 Task: Search for the best pho restaurants in Seattle, Washington.
Action: Mouse moved to (226, 114)
Screenshot: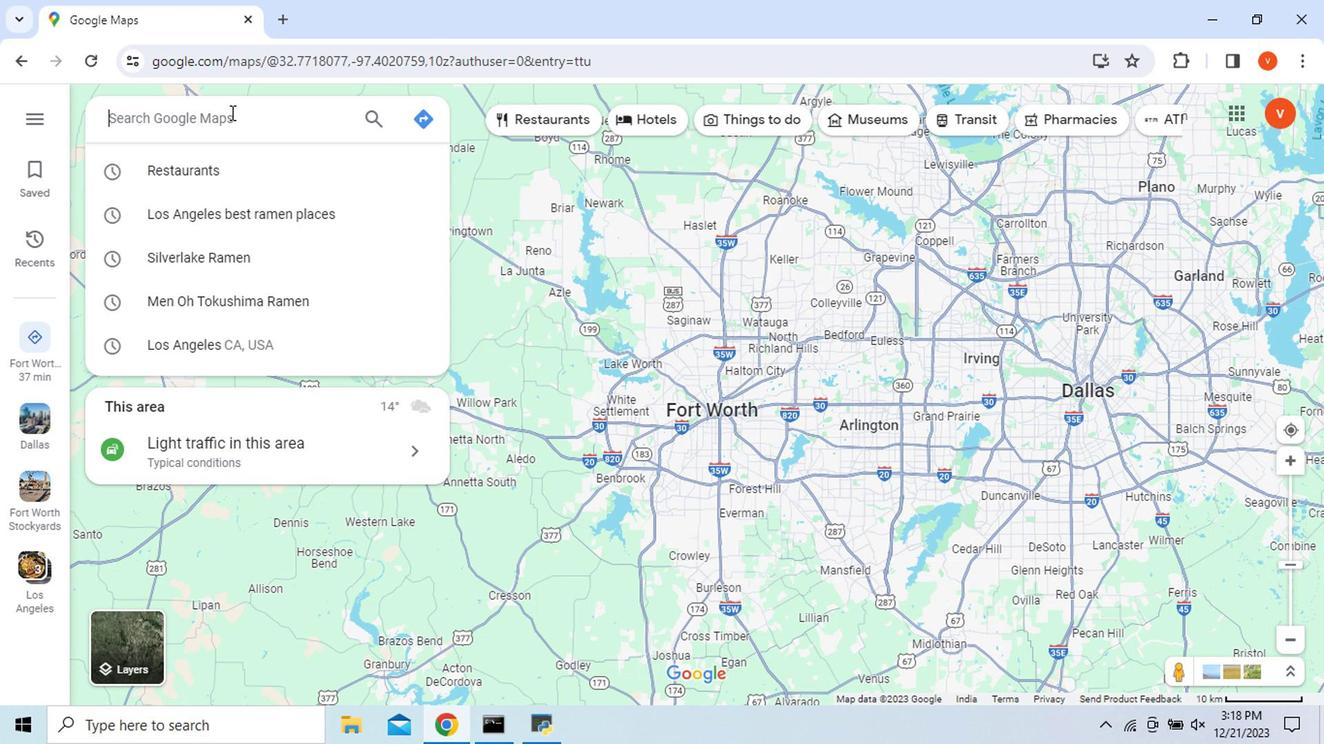 
Action: Mouse pressed left at (226, 114)
Screenshot: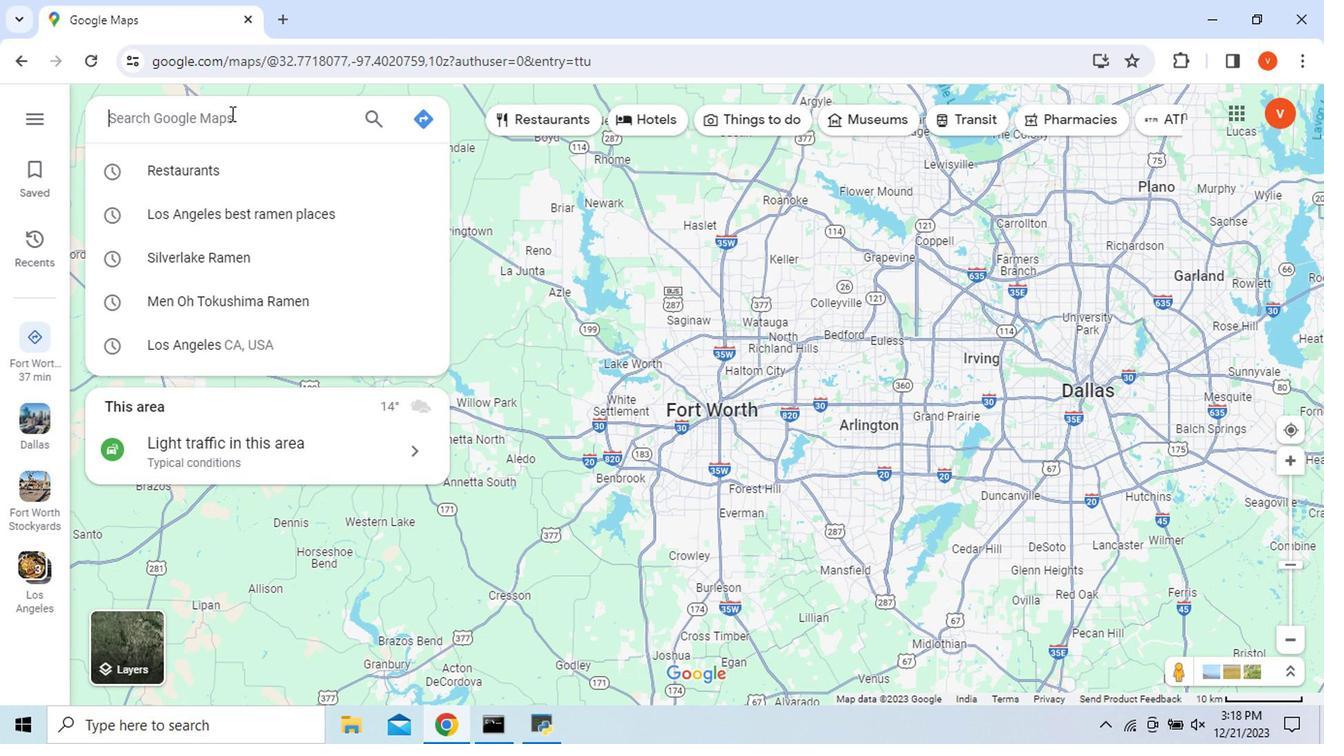 
Action: Mouse moved to (226, 115)
Screenshot: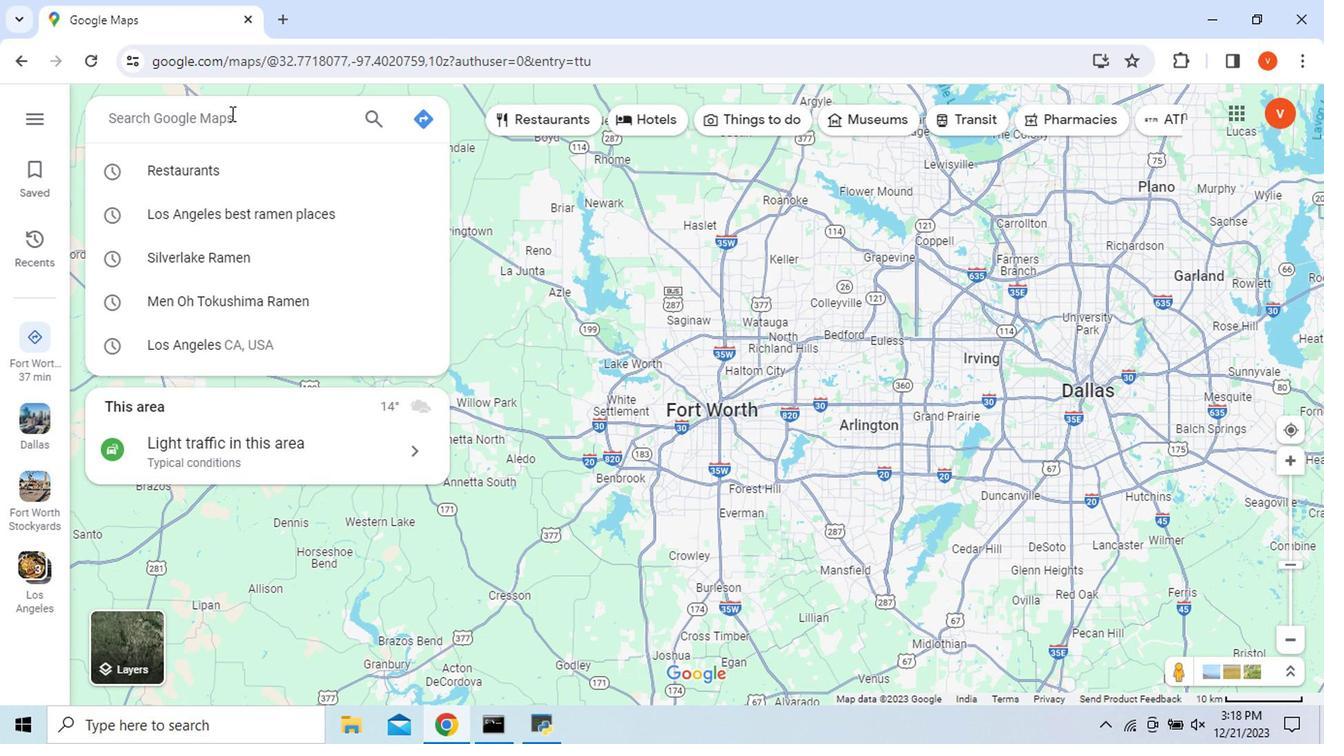
Action: Key pressed <Key.shift>Best<Key.space><Key.shift_r>Pho<Key.space>restaurants<Key.shift>Seattle
Screenshot: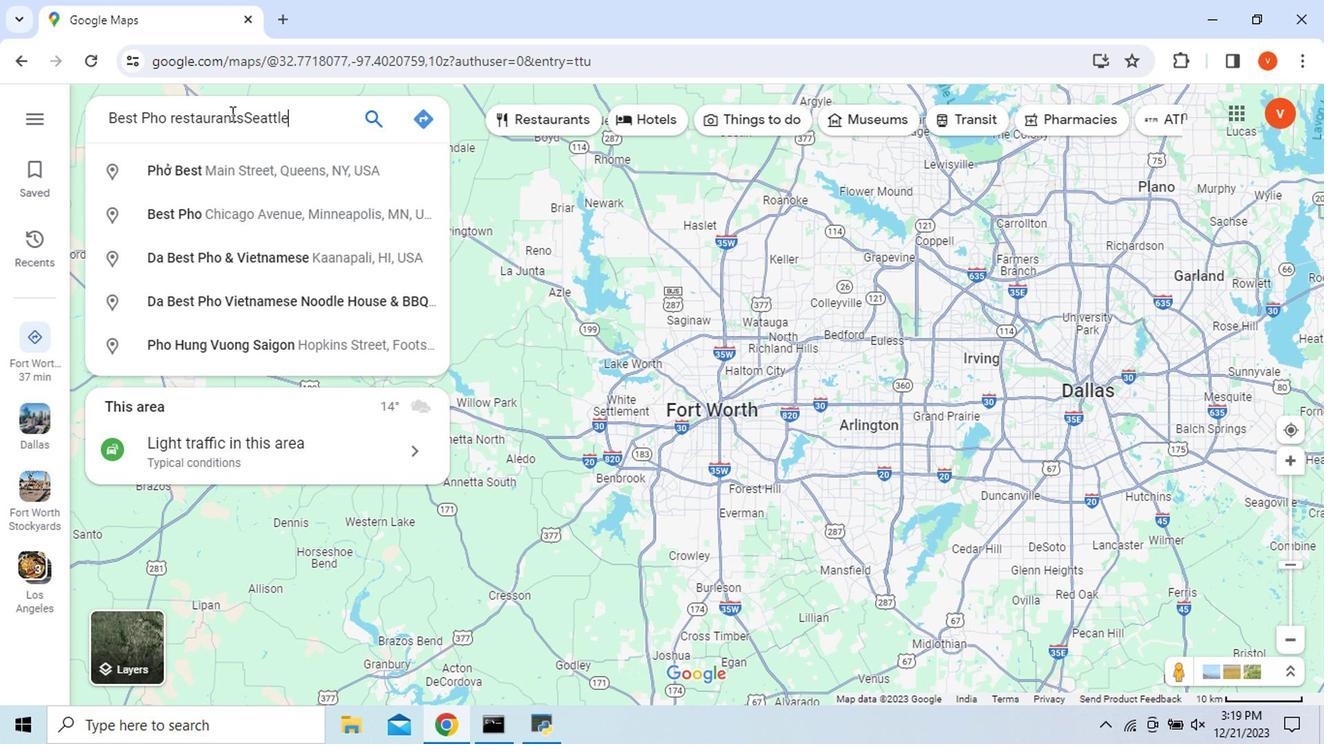 
Action: Mouse moved to (240, 117)
Screenshot: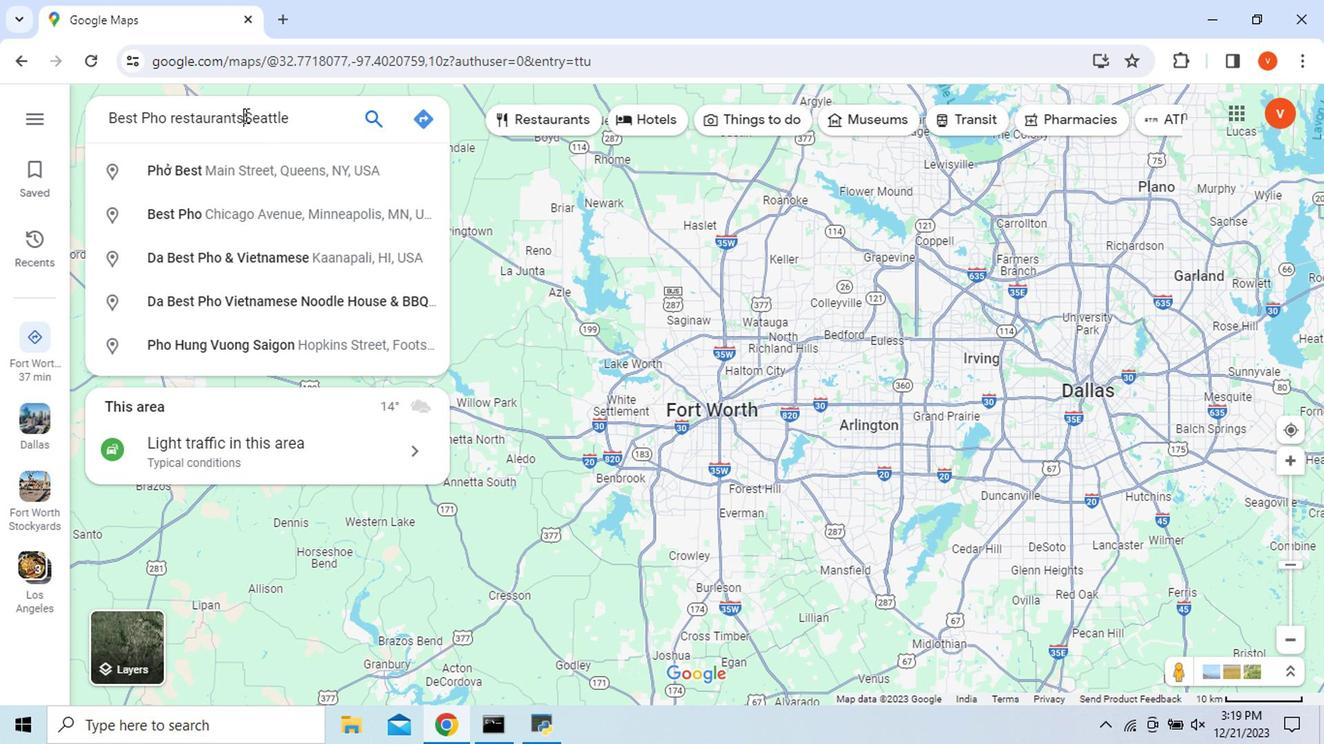 
Action: Mouse pressed left at (240, 117)
Screenshot: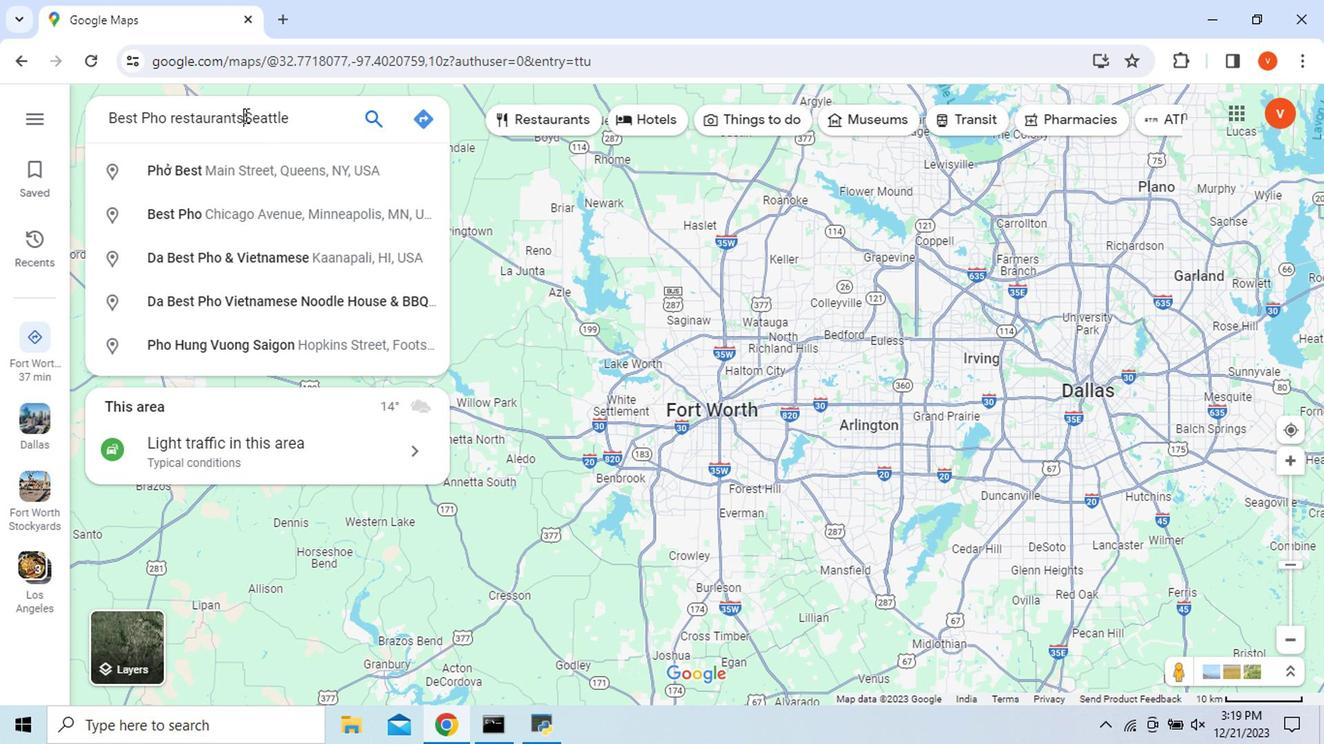 
Action: Mouse moved to (240, 117)
Screenshot: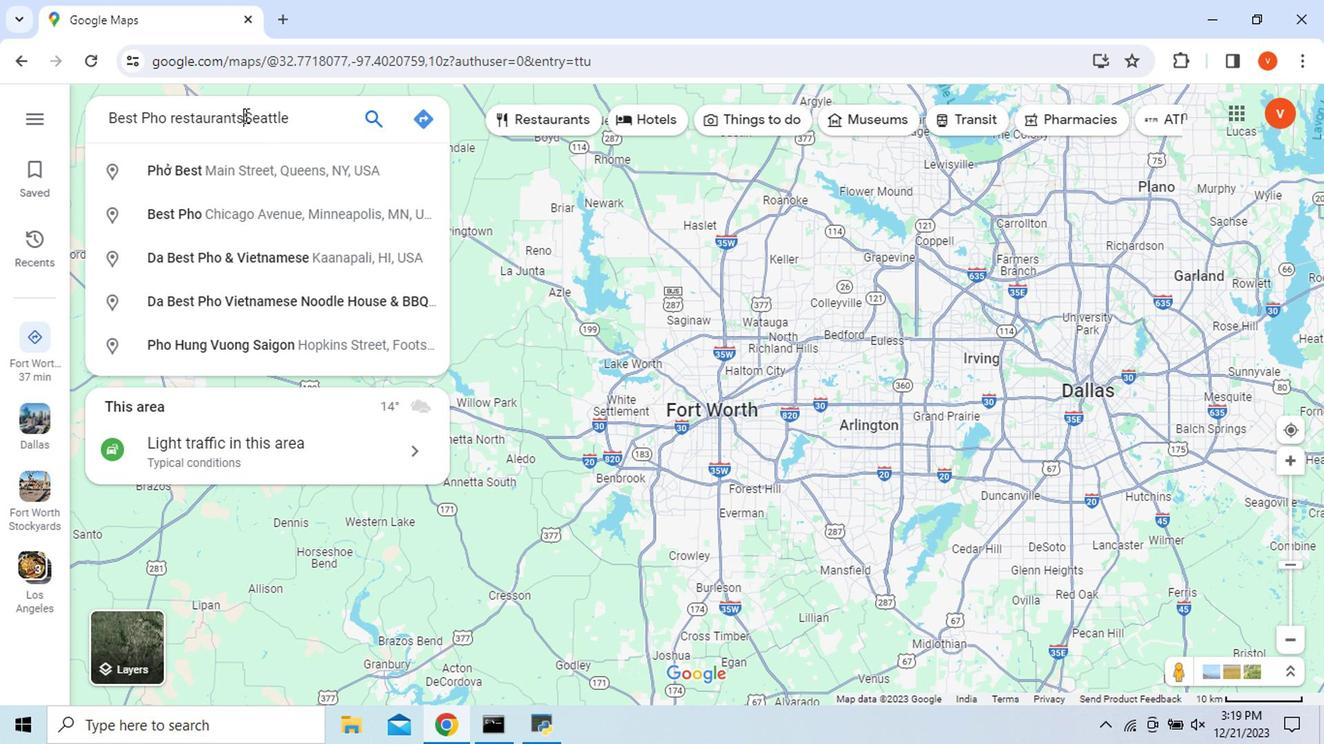 
Action: Key pressed <Key.space>
Screenshot: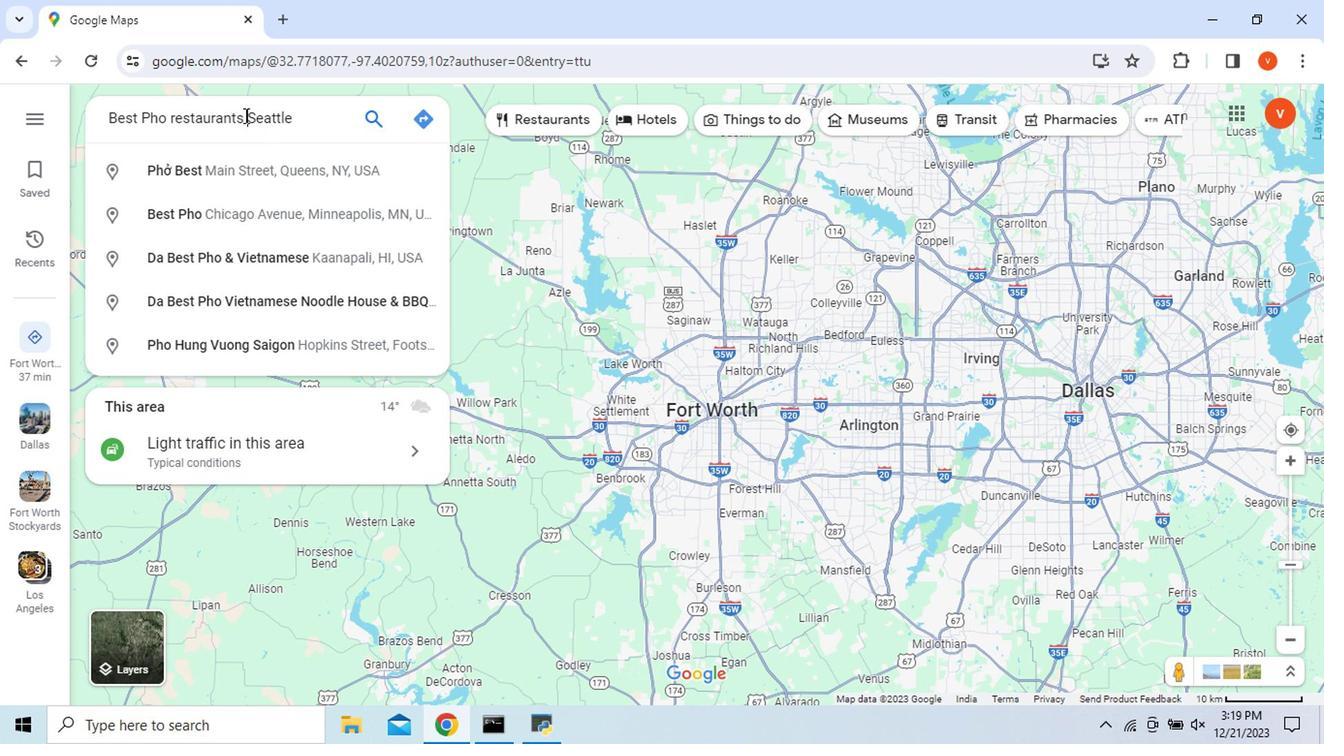 
Action: Mouse moved to (293, 121)
Screenshot: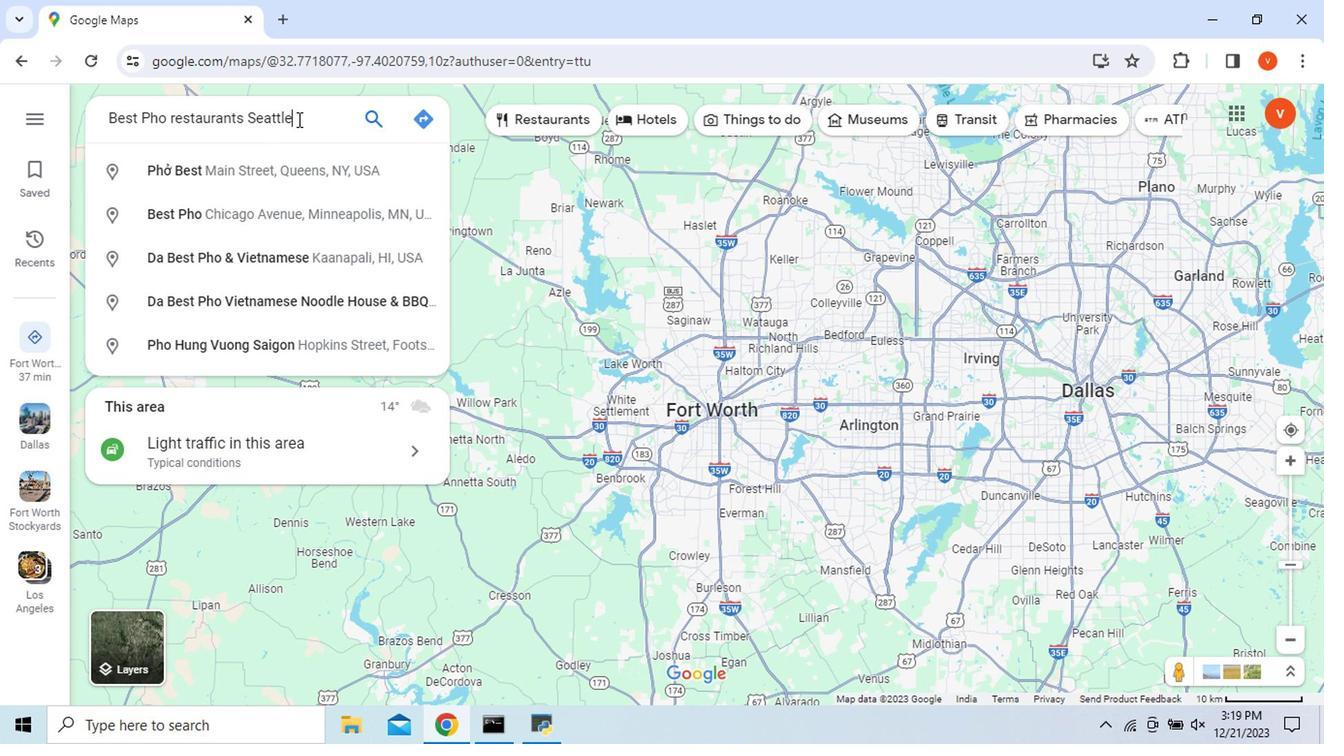 
Action: Mouse pressed left at (293, 121)
Screenshot: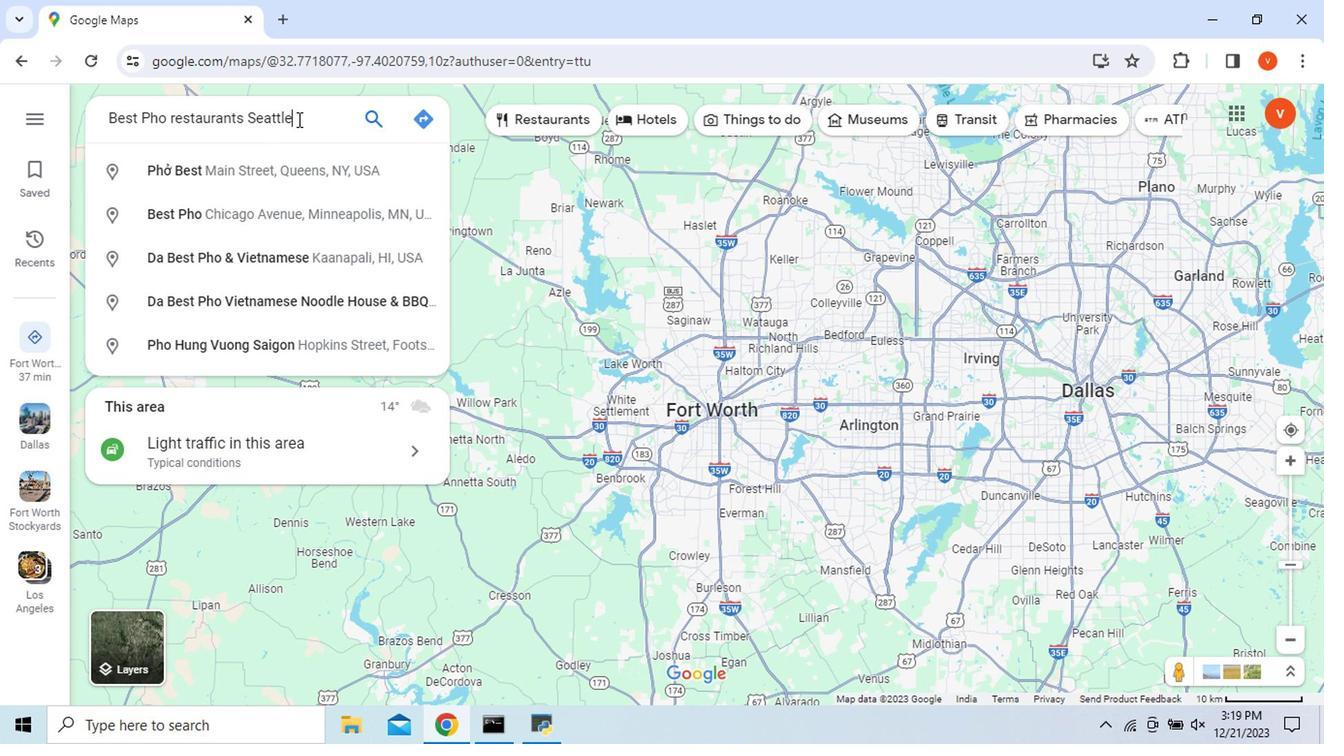 
Action: Key pressed <Key.space><Key.shift>Washington<Key.enter>
Screenshot: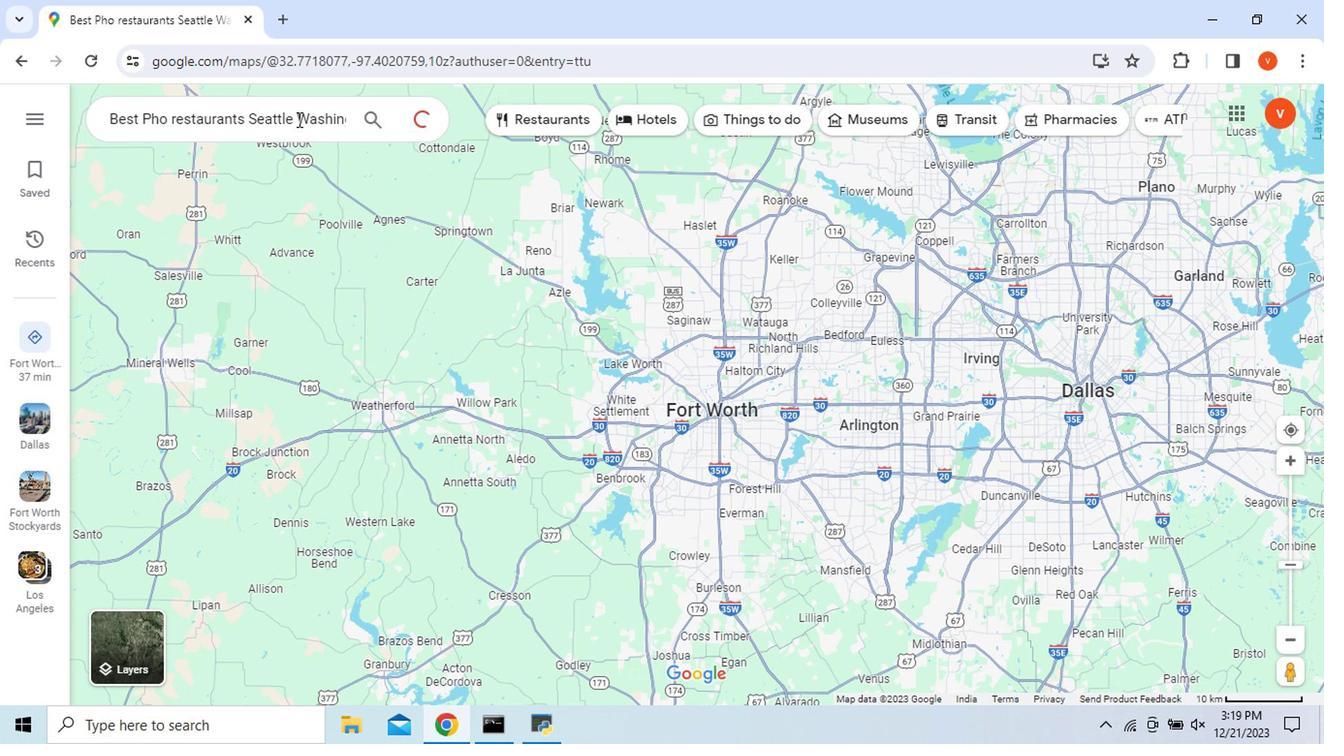 
Action: Mouse moved to (668, 117)
Screenshot: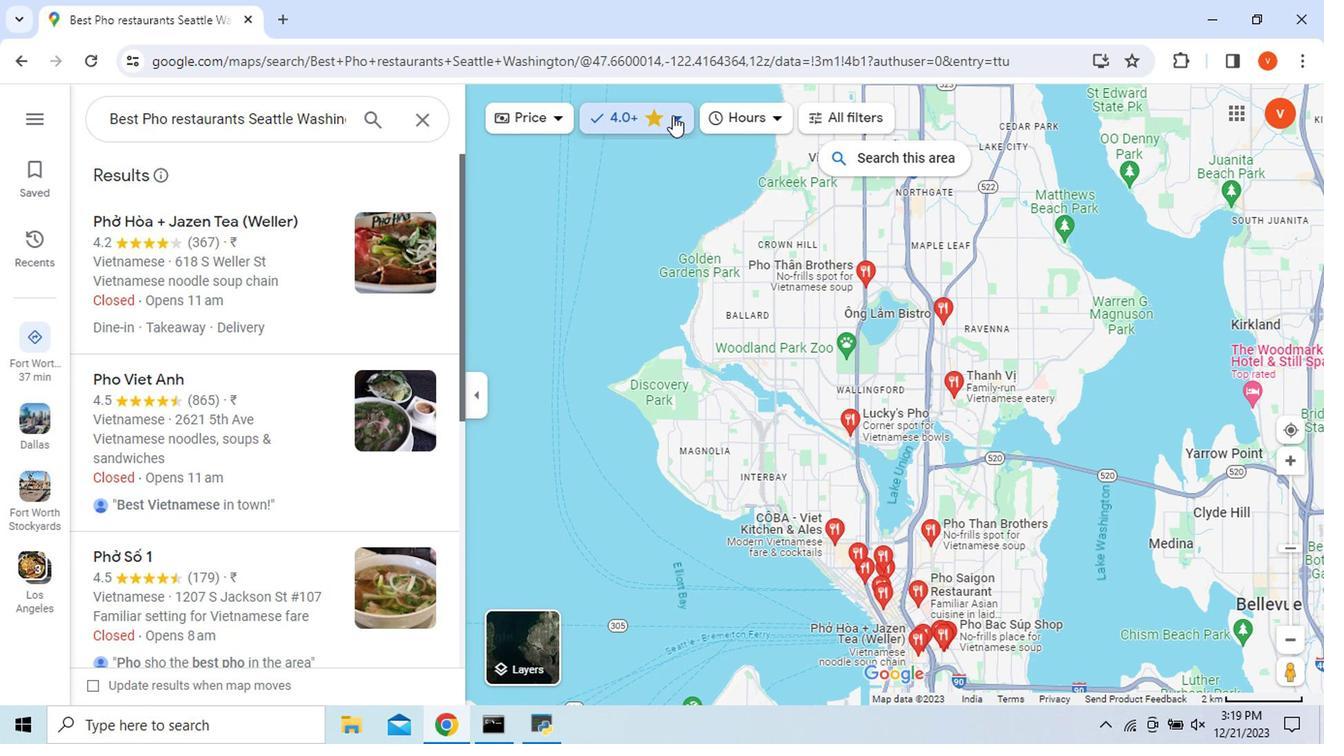 
Action: Mouse pressed left at (668, 117)
Screenshot: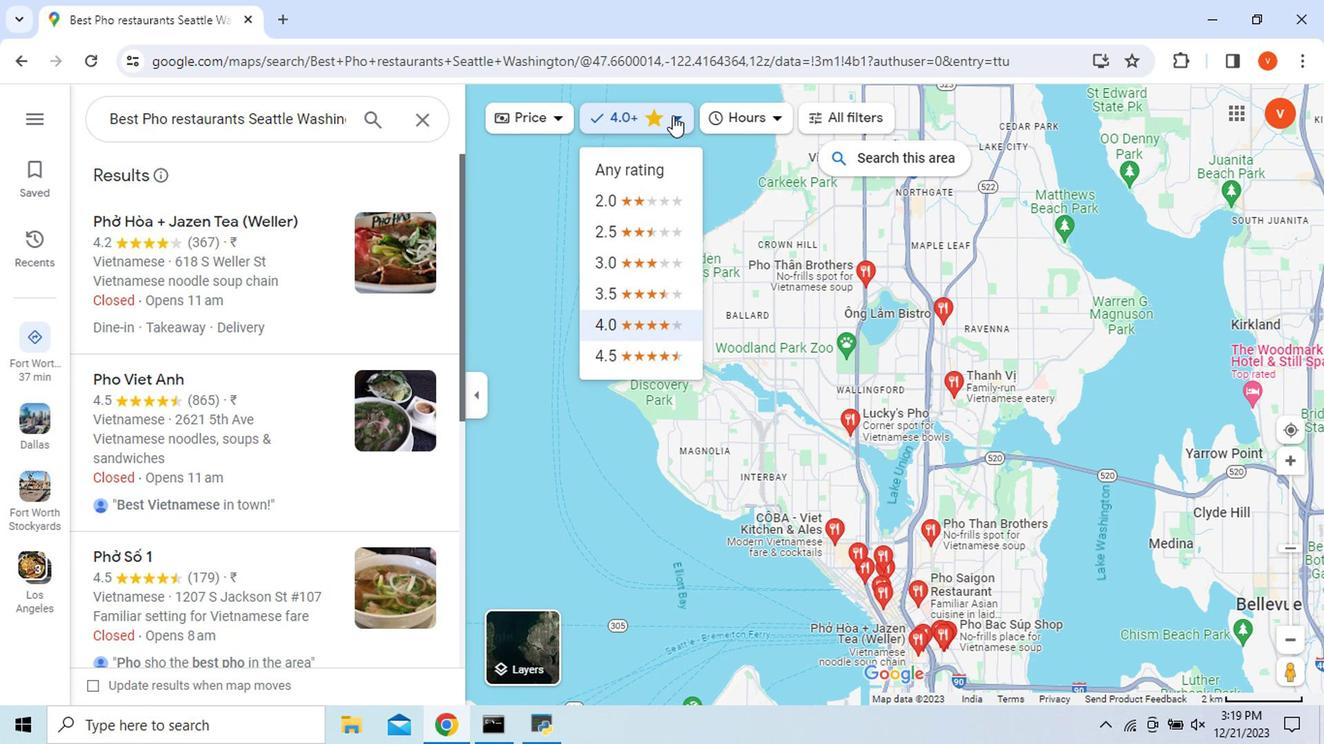 
Action: Mouse moved to (653, 357)
Screenshot: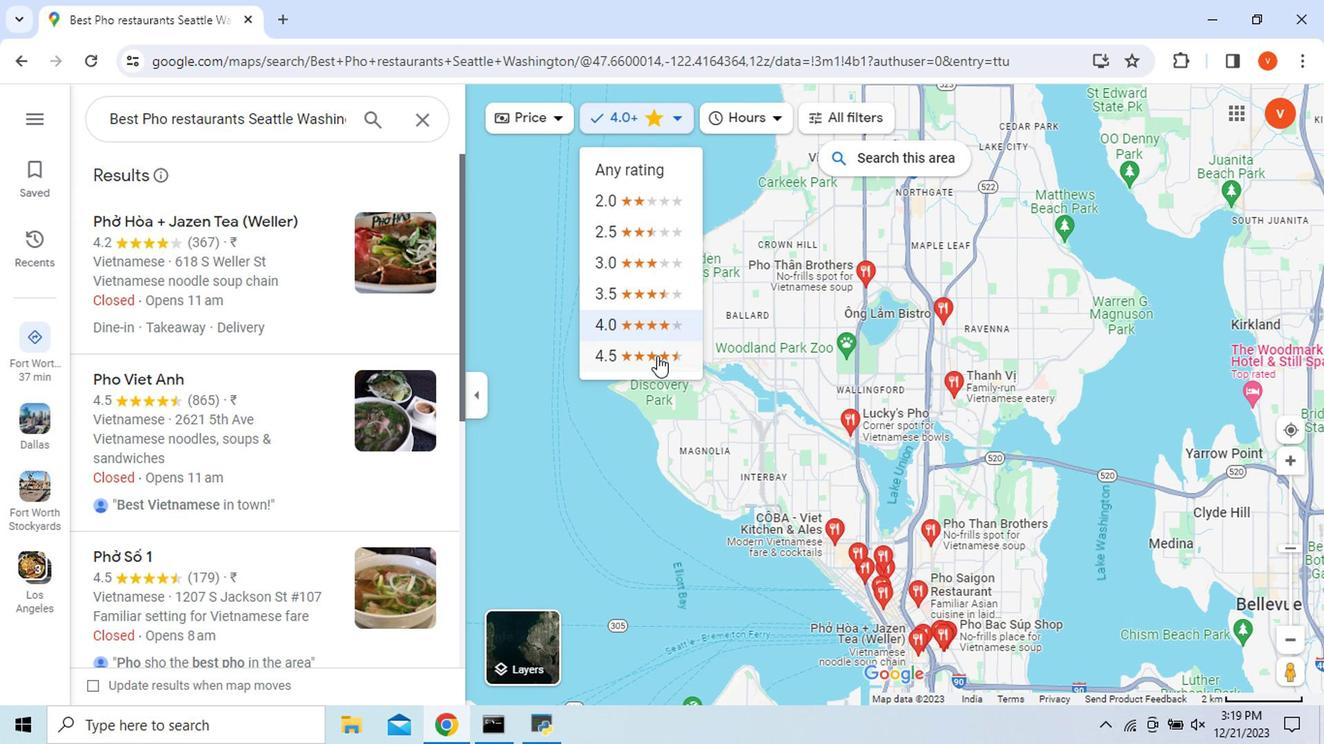 
Action: Mouse pressed left at (653, 357)
Screenshot: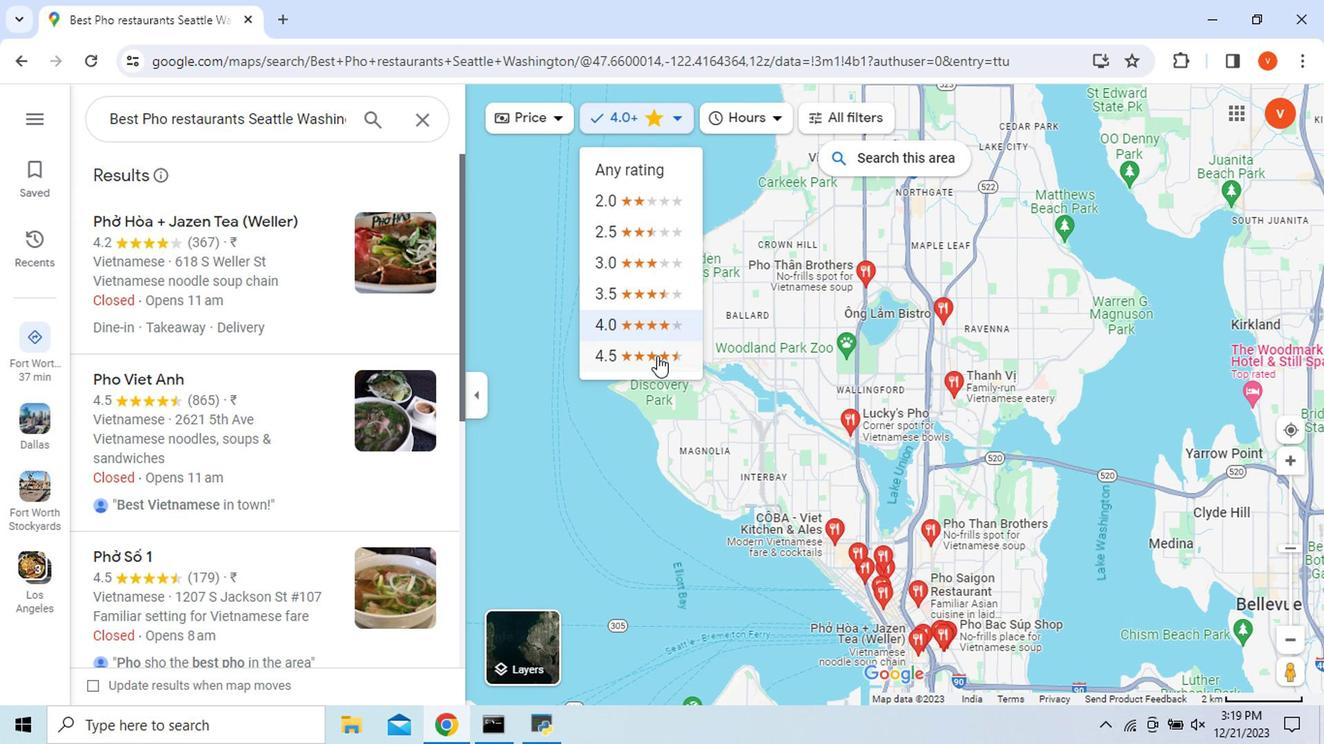 
Action: Mouse moved to (310, 235)
Screenshot: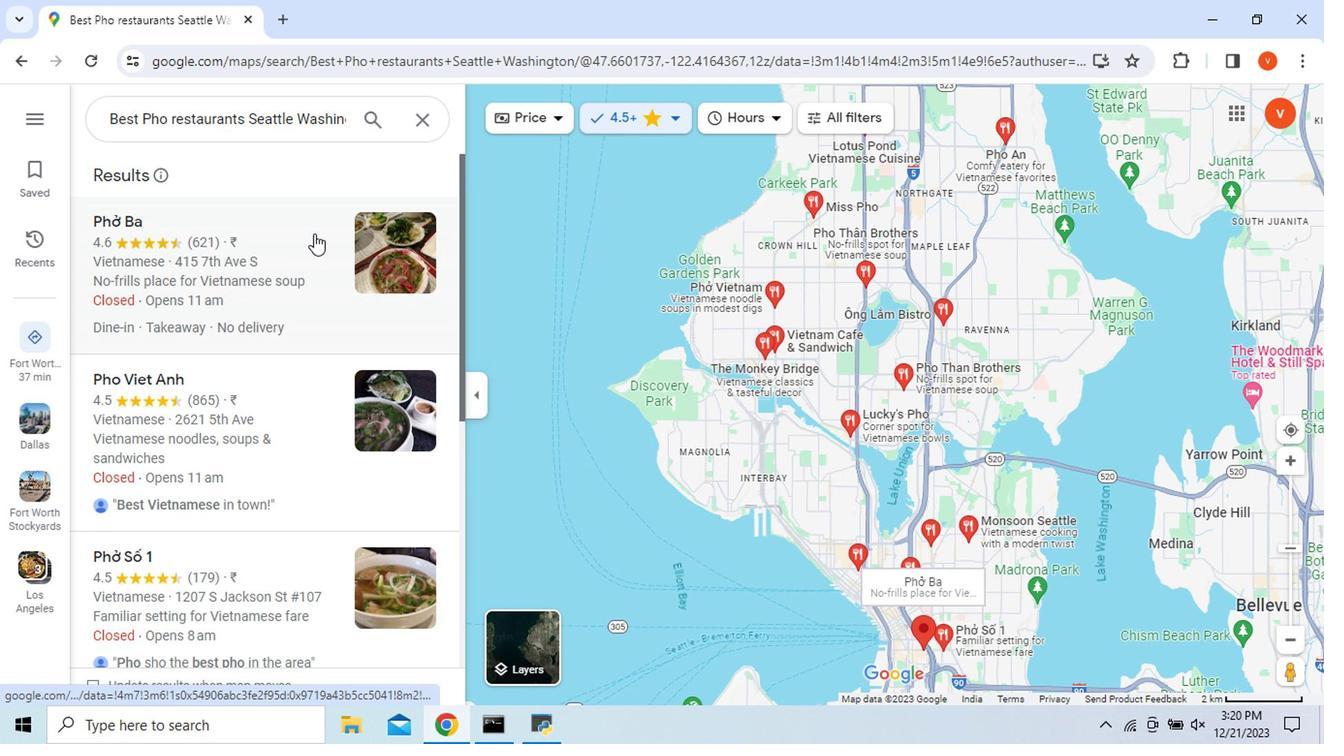 
Action: Mouse pressed left at (310, 235)
Screenshot: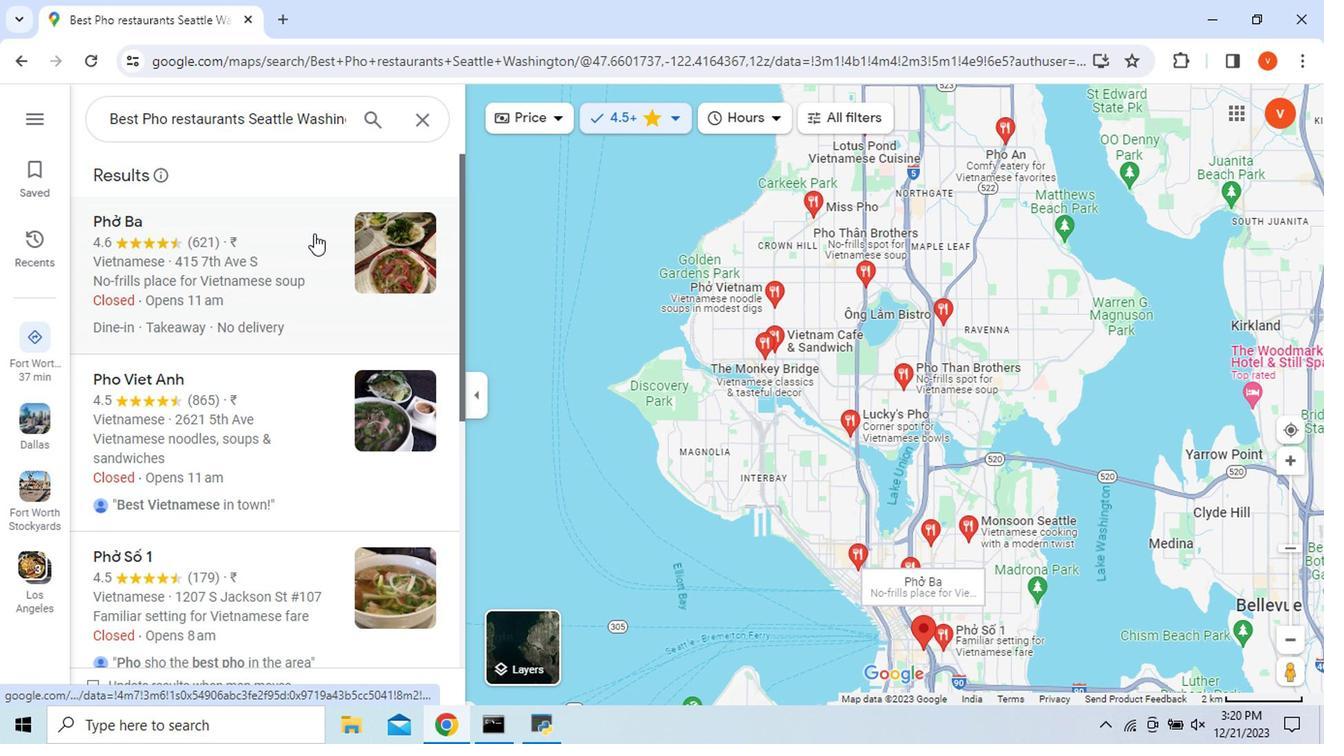 
Action: Mouse moved to (804, 619)
Screenshot: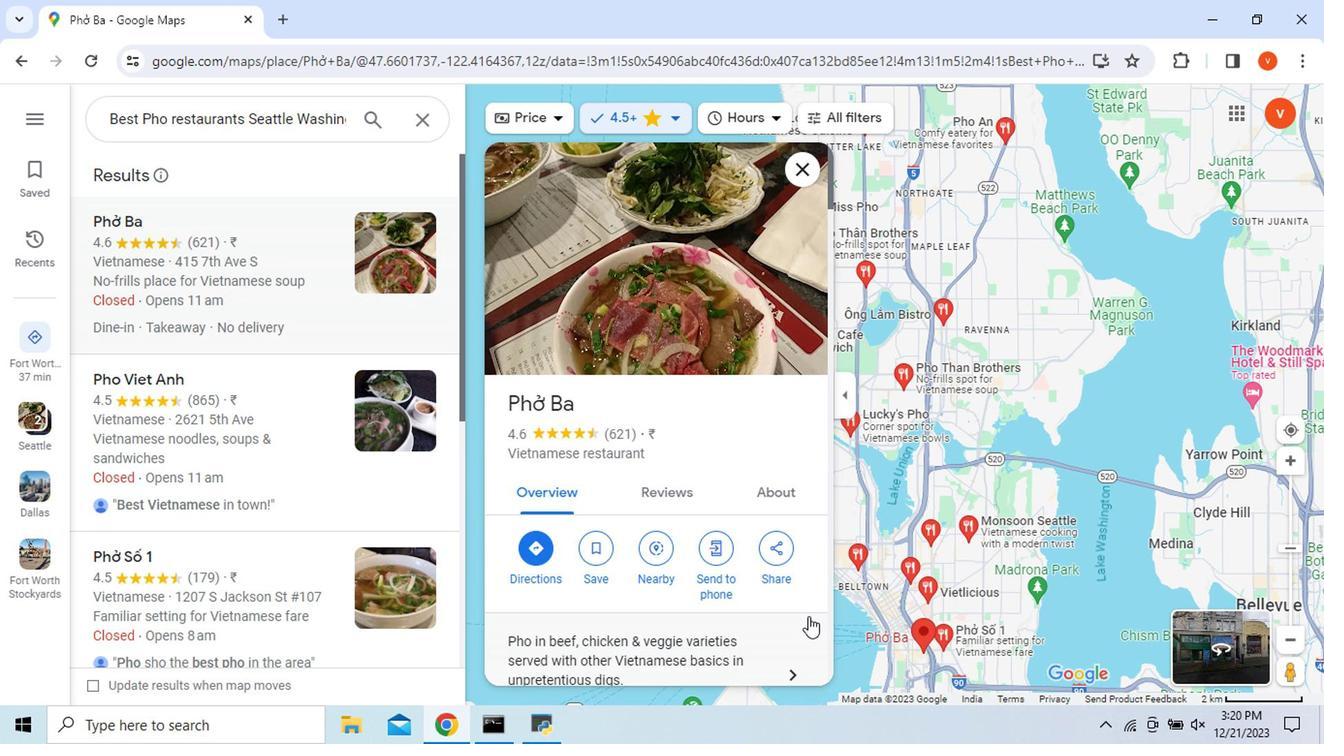 
Action: Mouse scrolled (804, 618) with delta (0, 0)
Screenshot: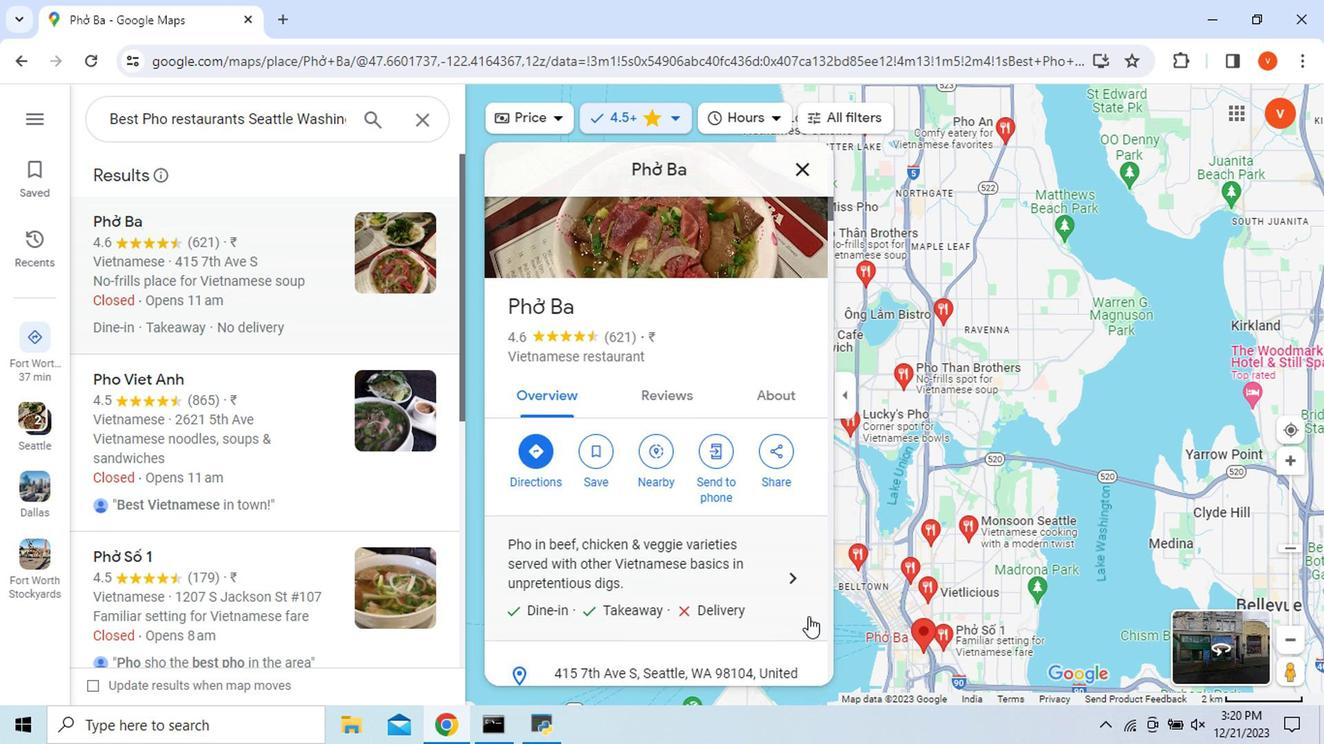 
Action: Mouse scrolled (804, 618) with delta (0, 0)
Screenshot: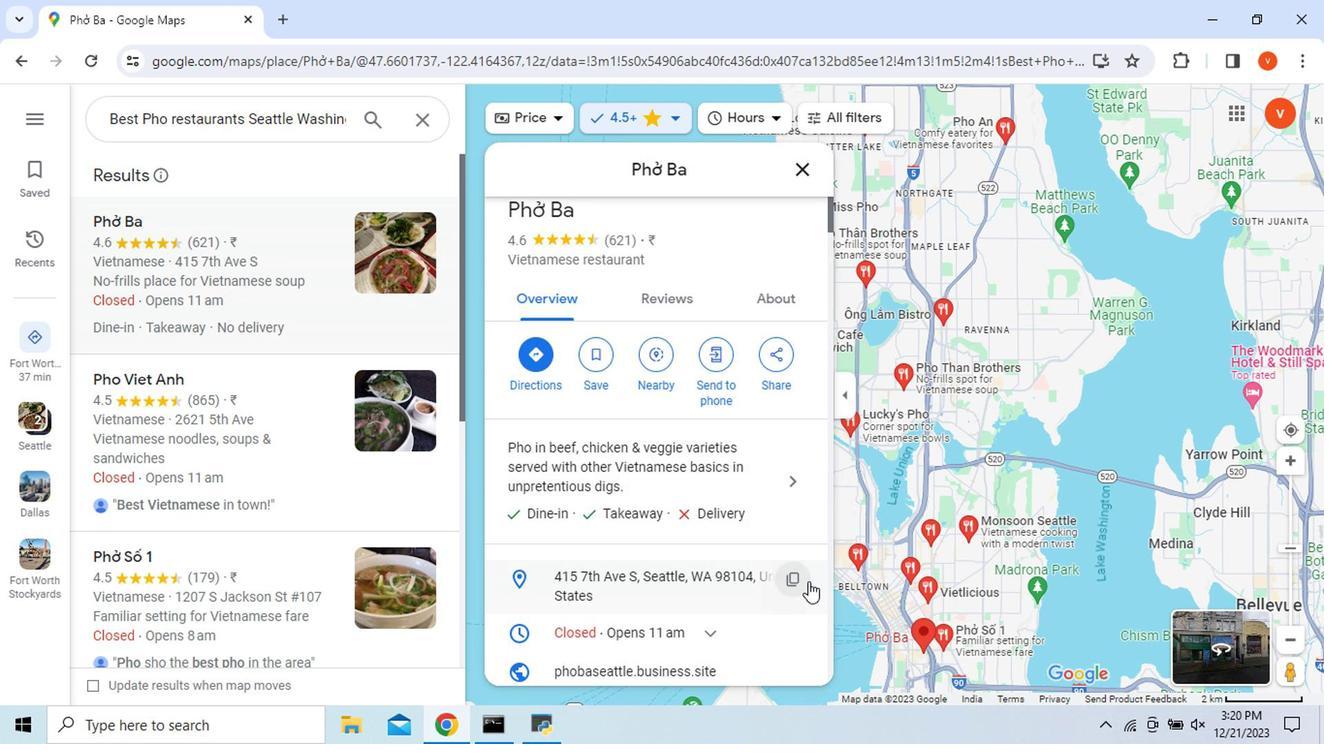 
Action: Mouse moved to (788, 485)
Screenshot: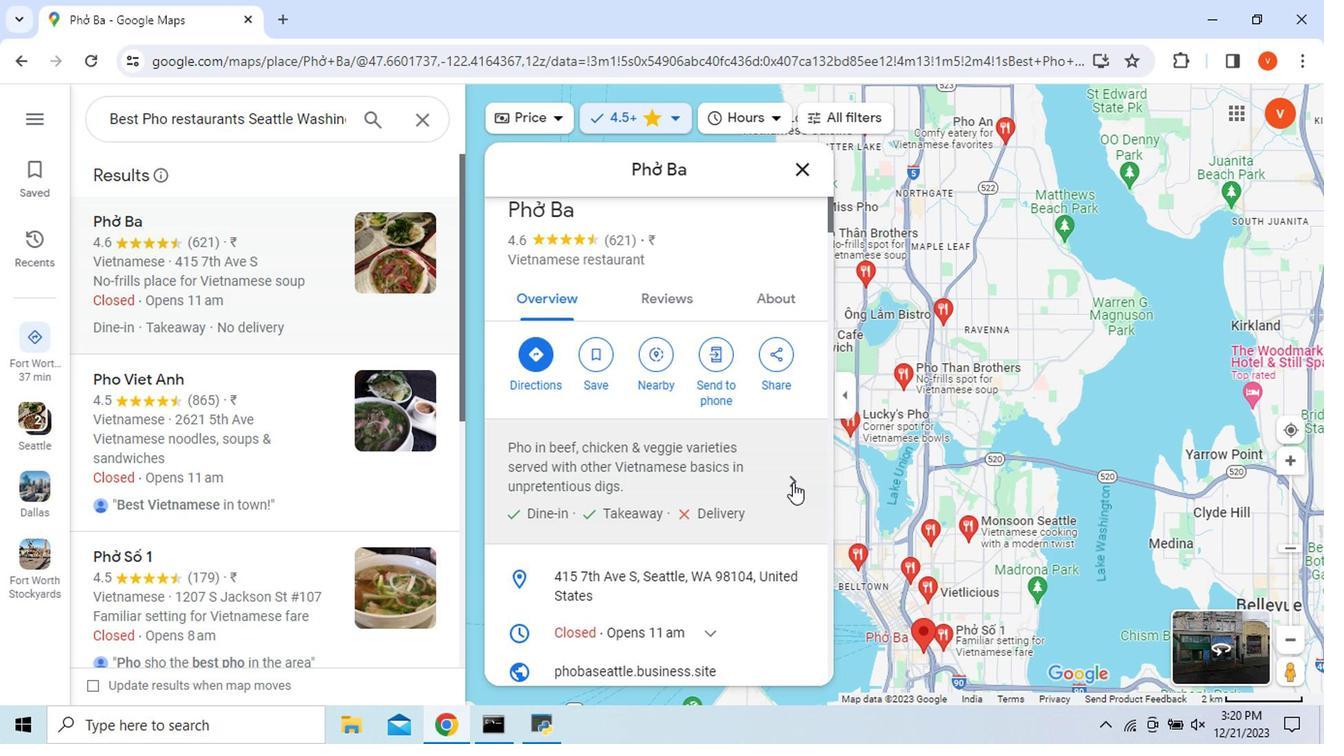 
Action: Mouse pressed left at (788, 485)
Screenshot: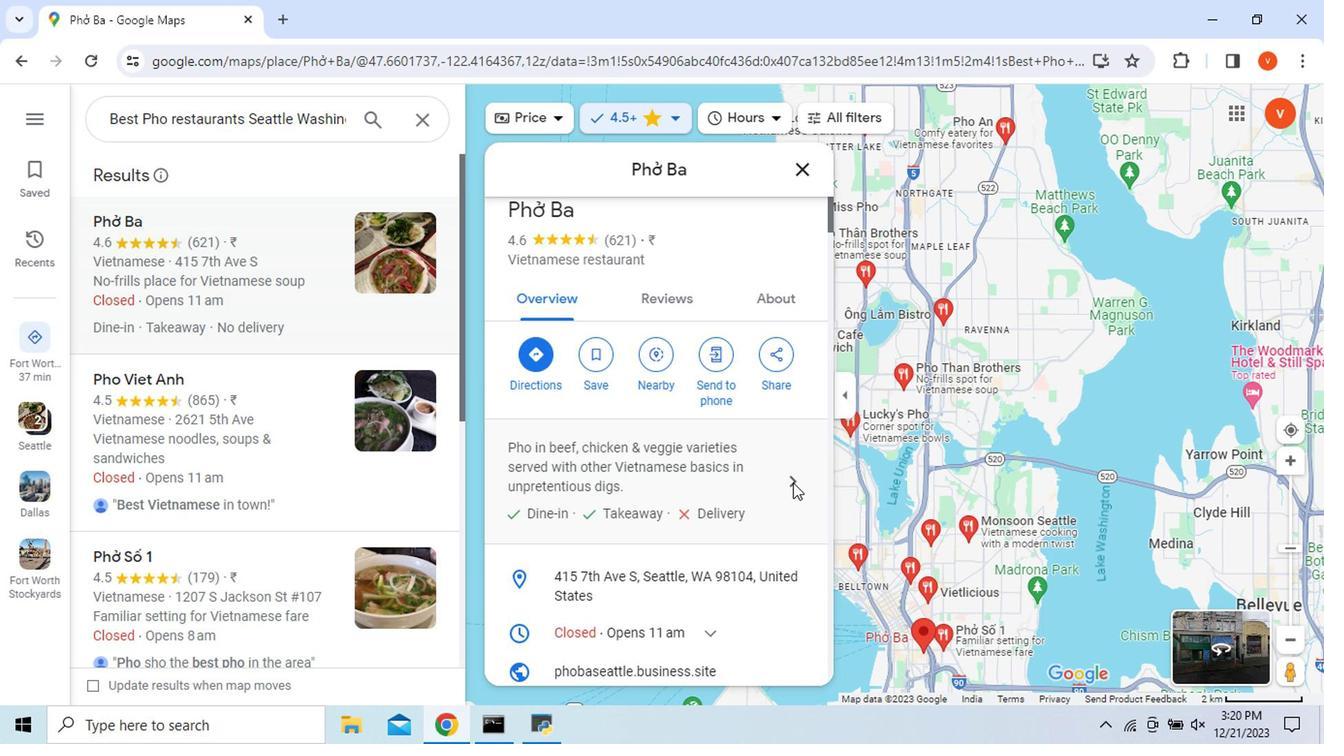 
Action: Mouse scrolled (788, 484) with delta (0, -1)
Screenshot: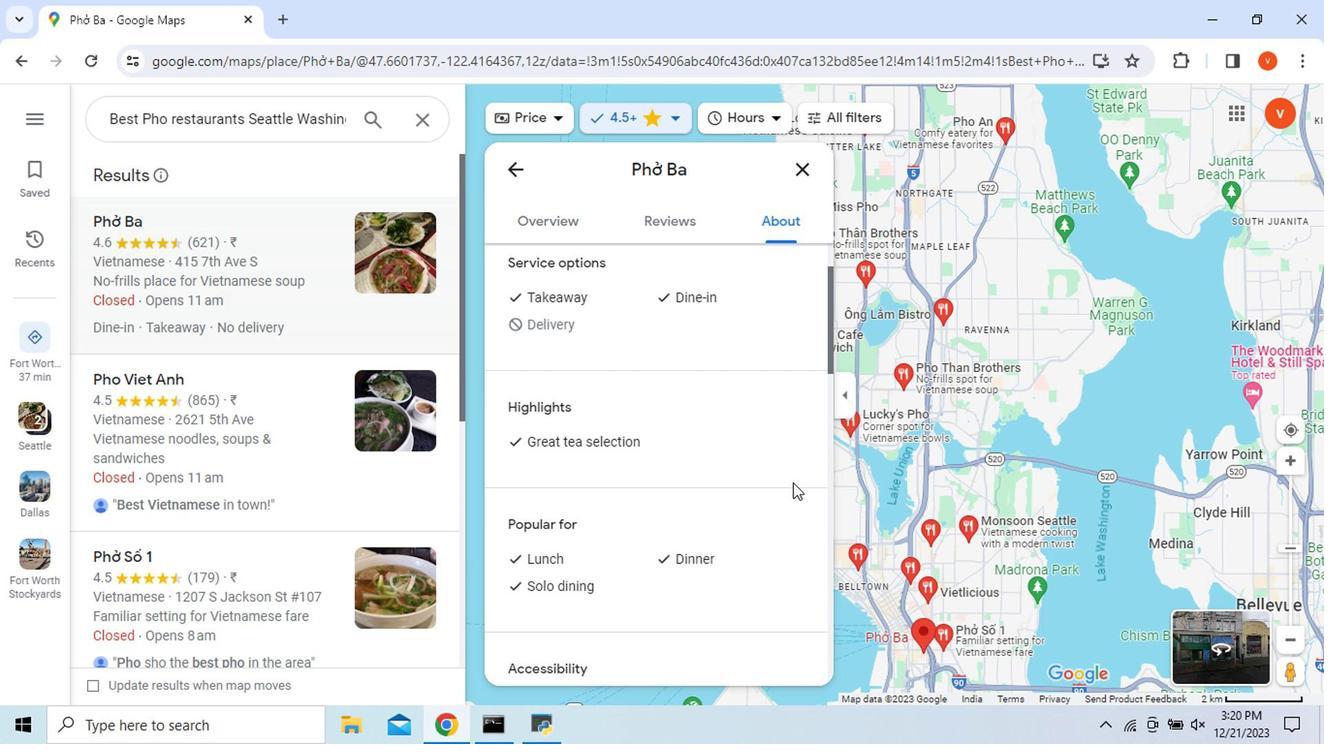 
Action: Mouse scrolled (788, 484) with delta (0, -1)
Screenshot: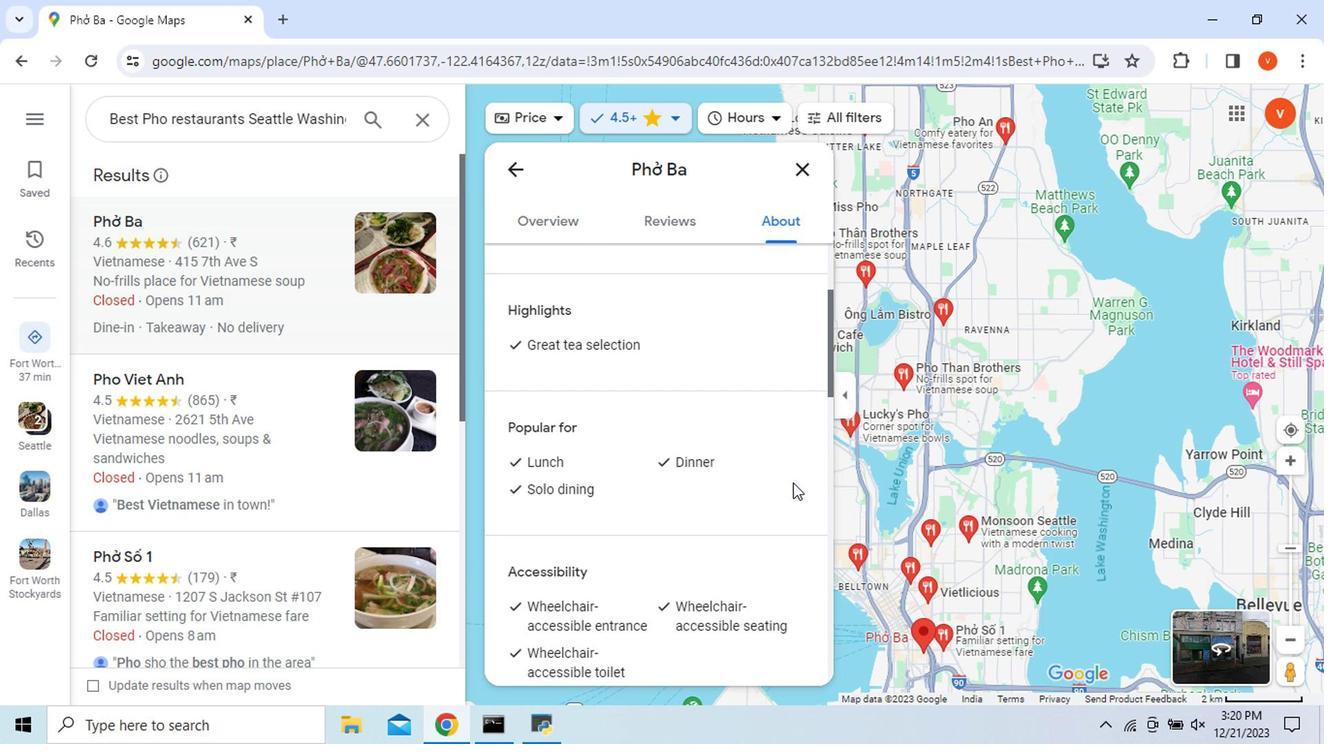 
Action: Mouse scrolled (788, 484) with delta (0, -1)
Screenshot: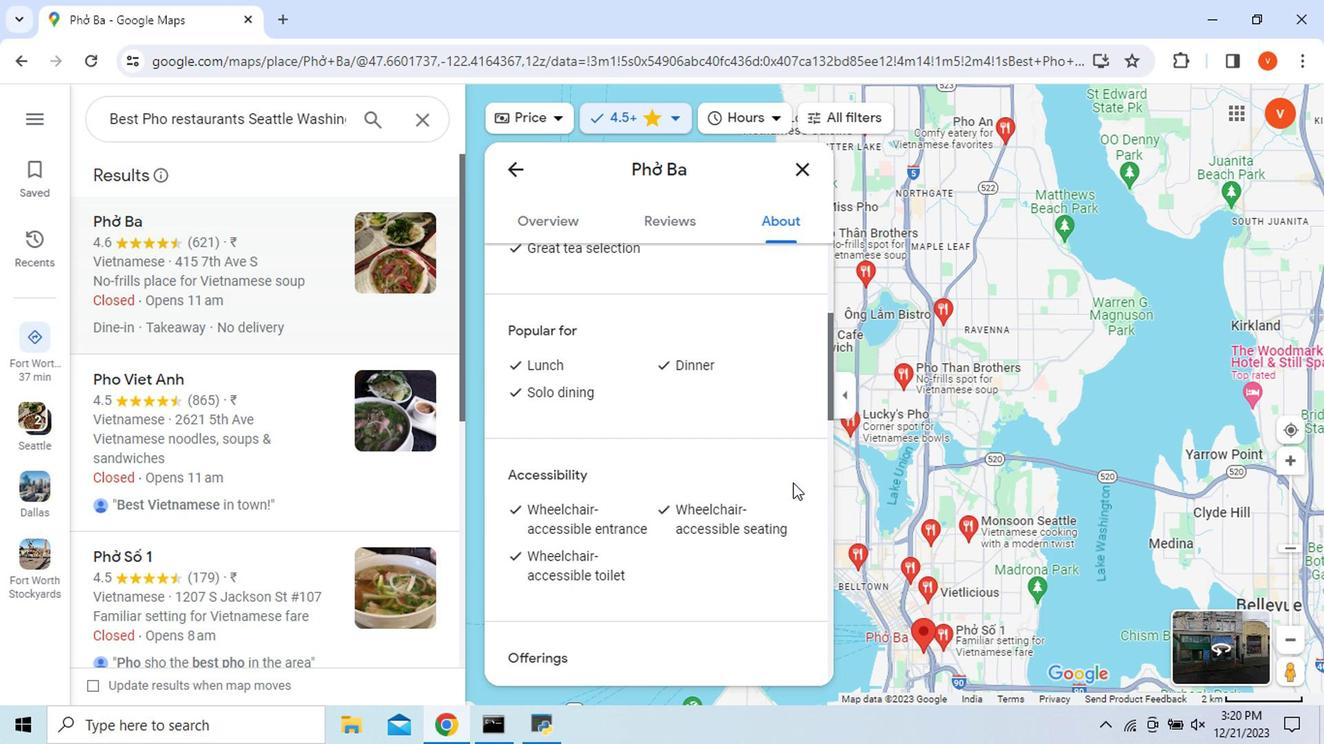 
Action: Mouse scrolled (788, 484) with delta (0, -1)
Screenshot: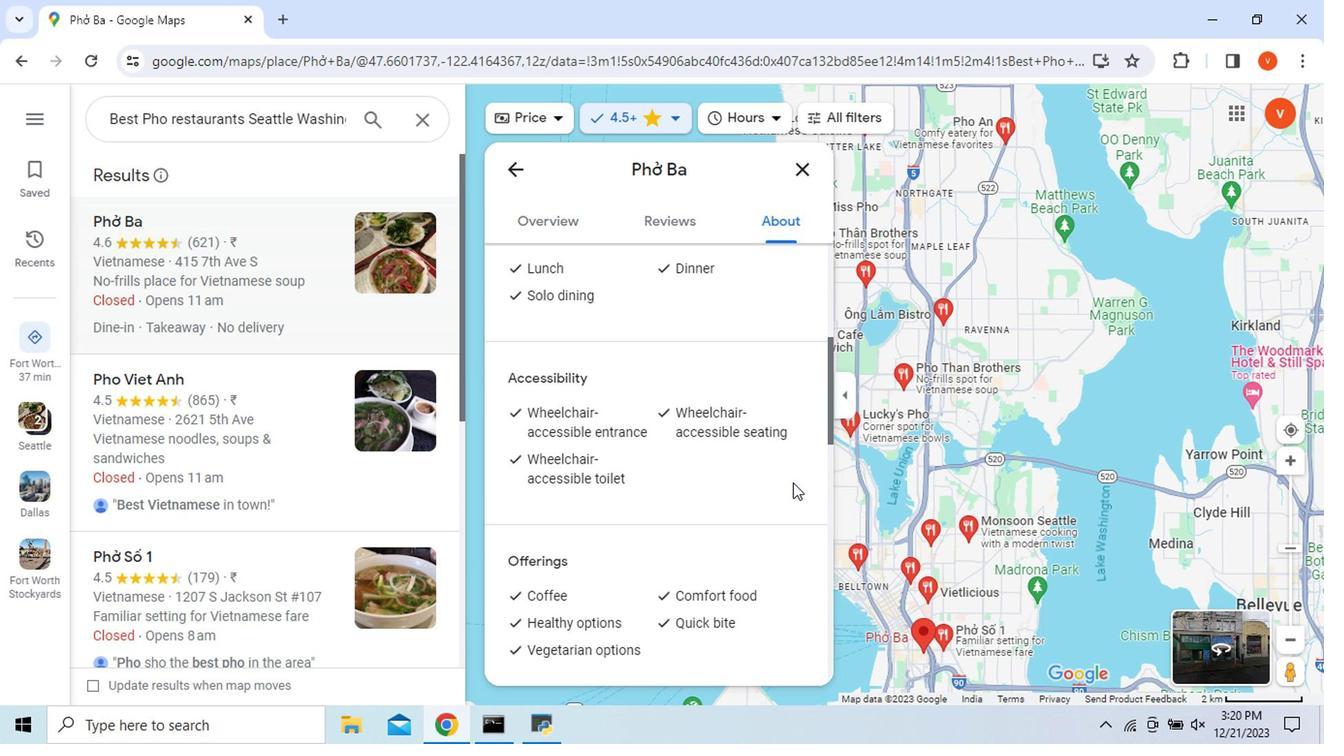 
Action: Mouse scrolled (788, 484) with delta (0, -1)
Screenshot: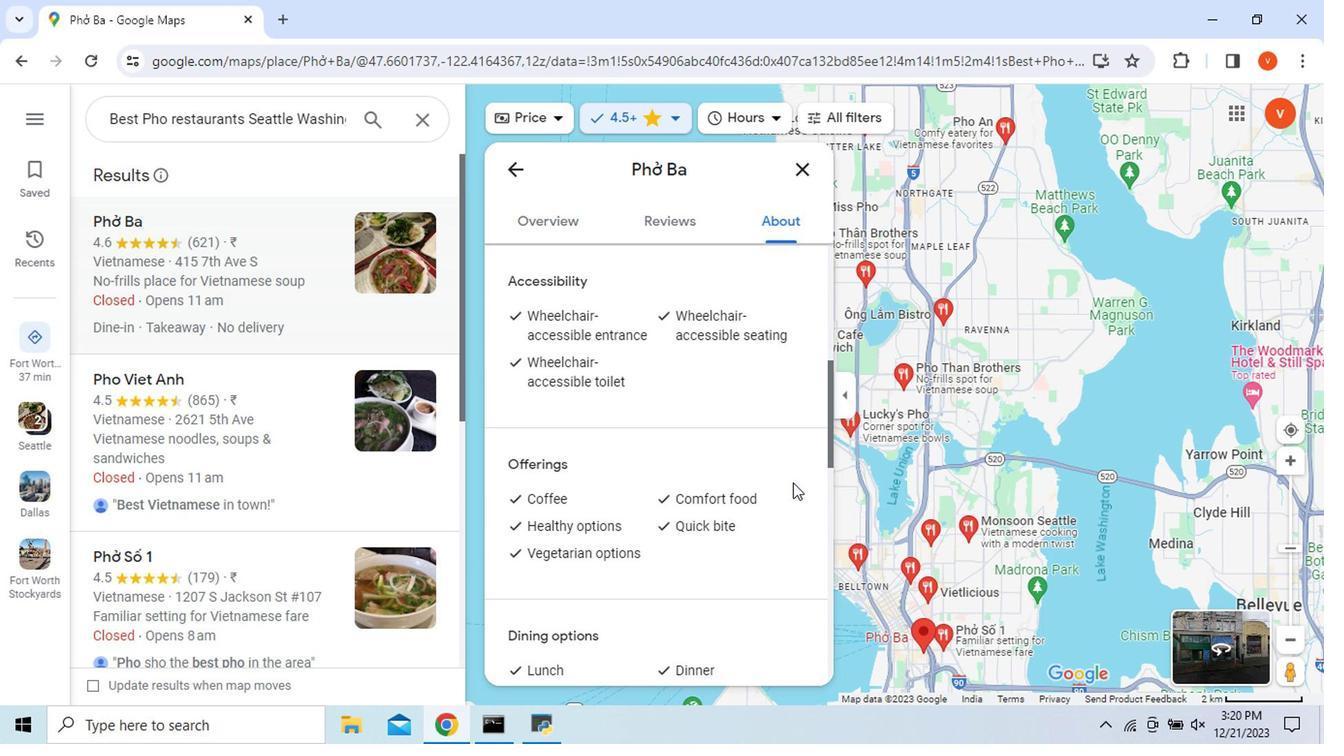 
Action: Mouse scrolled (788, 484) with delta (0, -1)
Screenshot: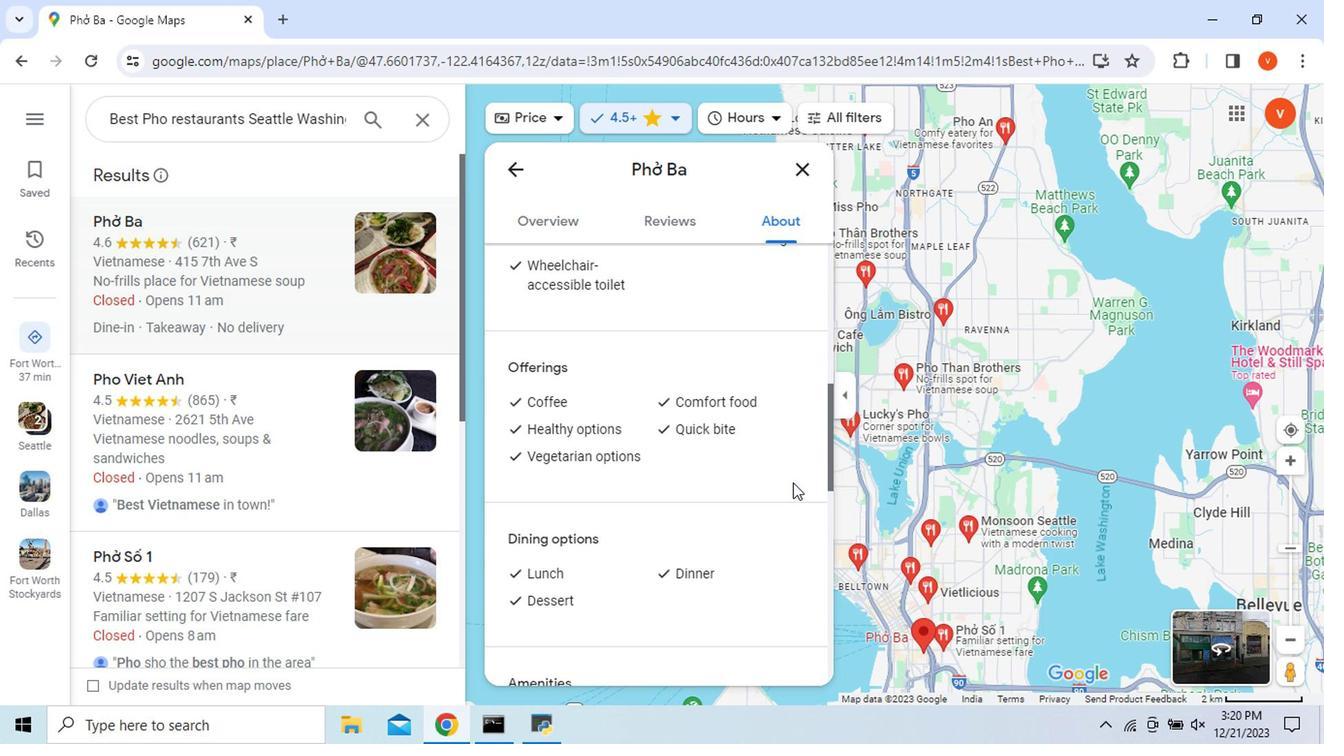 
Action: Mouse scrolled (788, 484) with delta (0, -1)
Screenshot: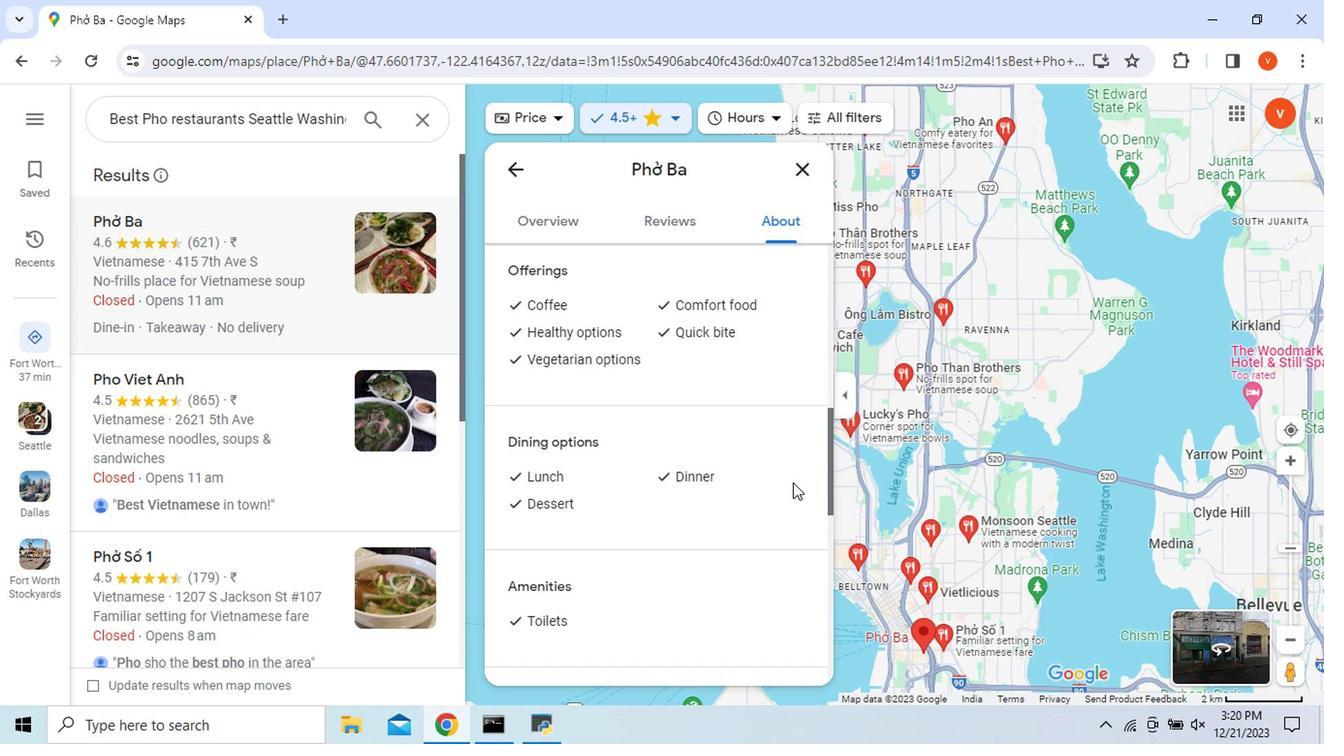 
Action: Mouse scrolled (788, 484) with delta (0, -1)
Screenshot: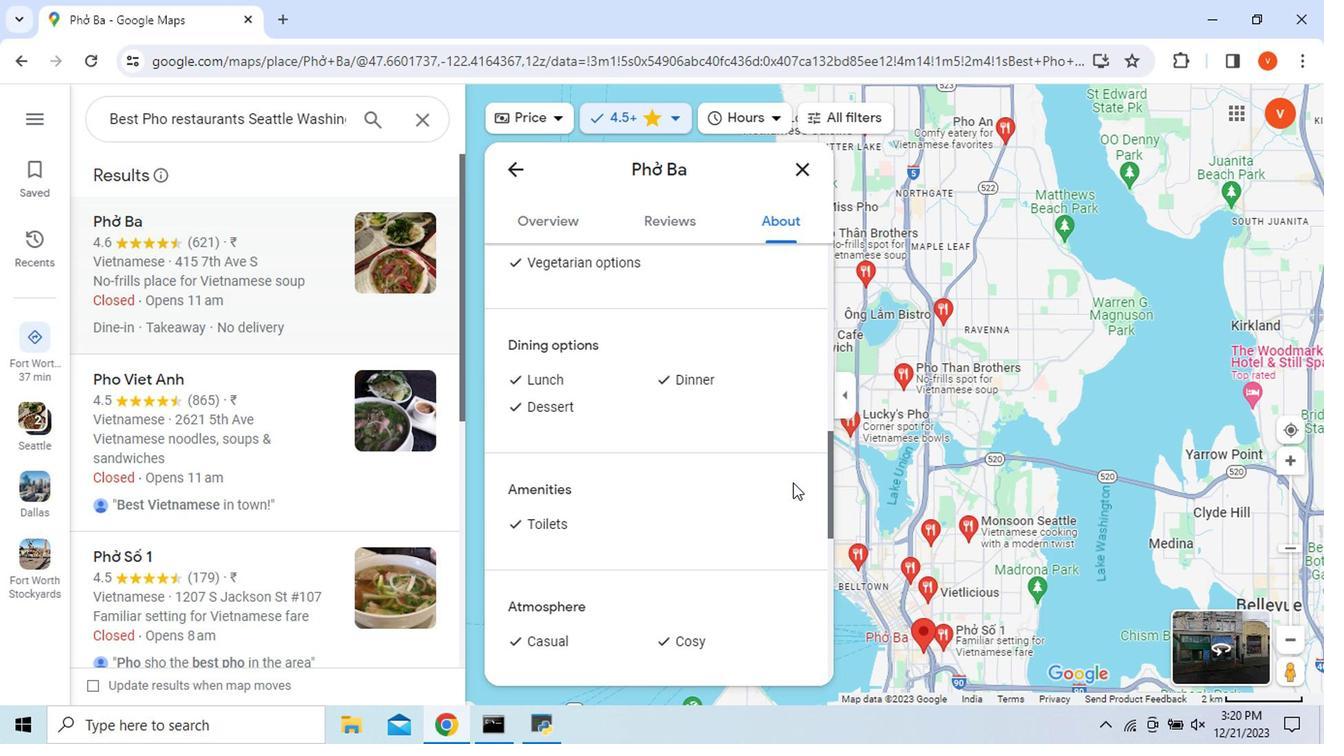 
Action: Mouse scrolled (788, 484) with delta (0, -1)
Screenshot: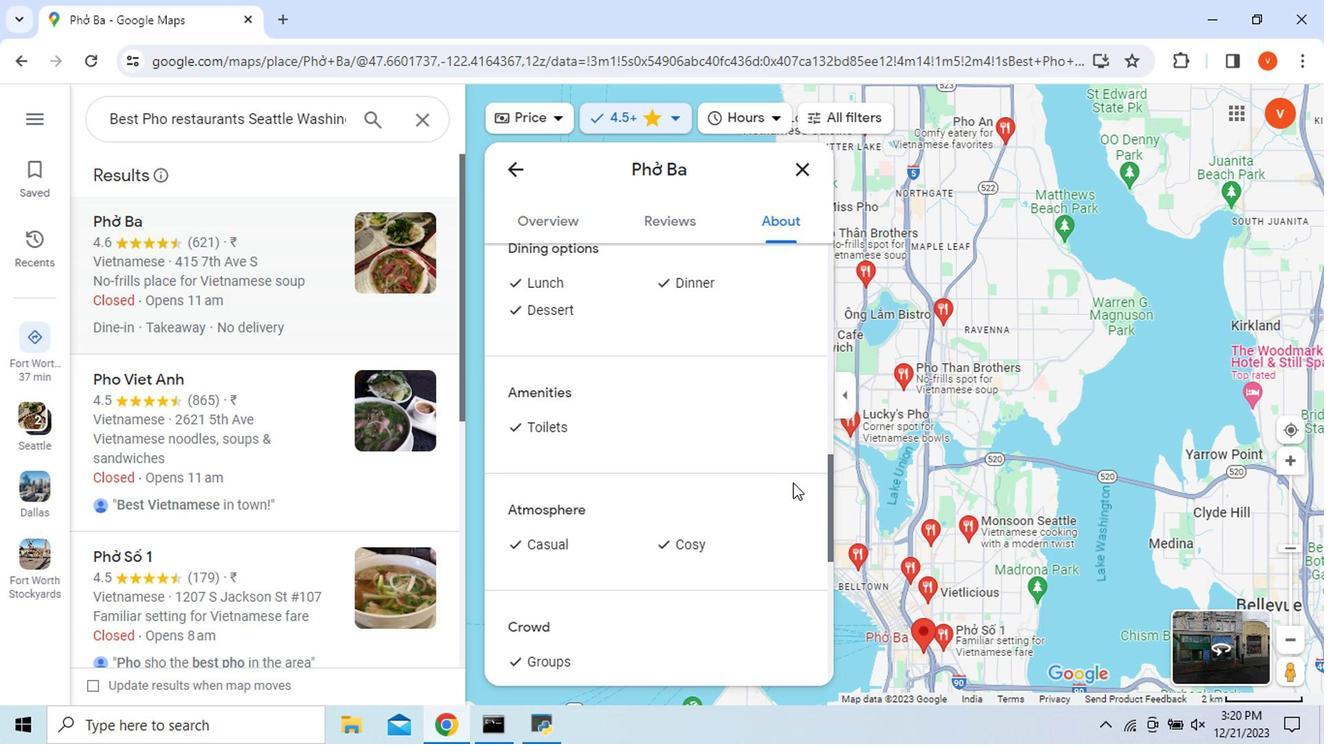 
Action: Mouse scrolled (788, 484) with delta (0, -1)
Screenshot: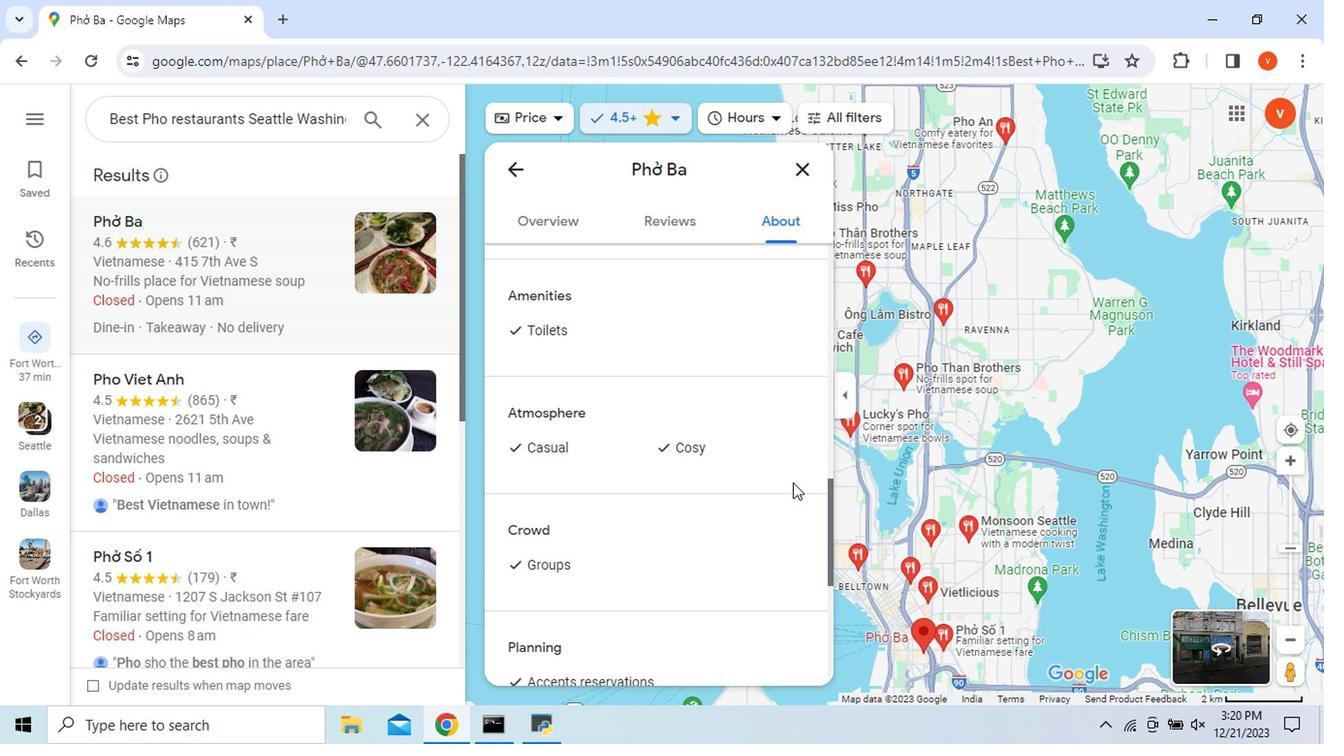 
Action: Mouse scrolled (788, 484) with delta (0, -1)
Screenshot: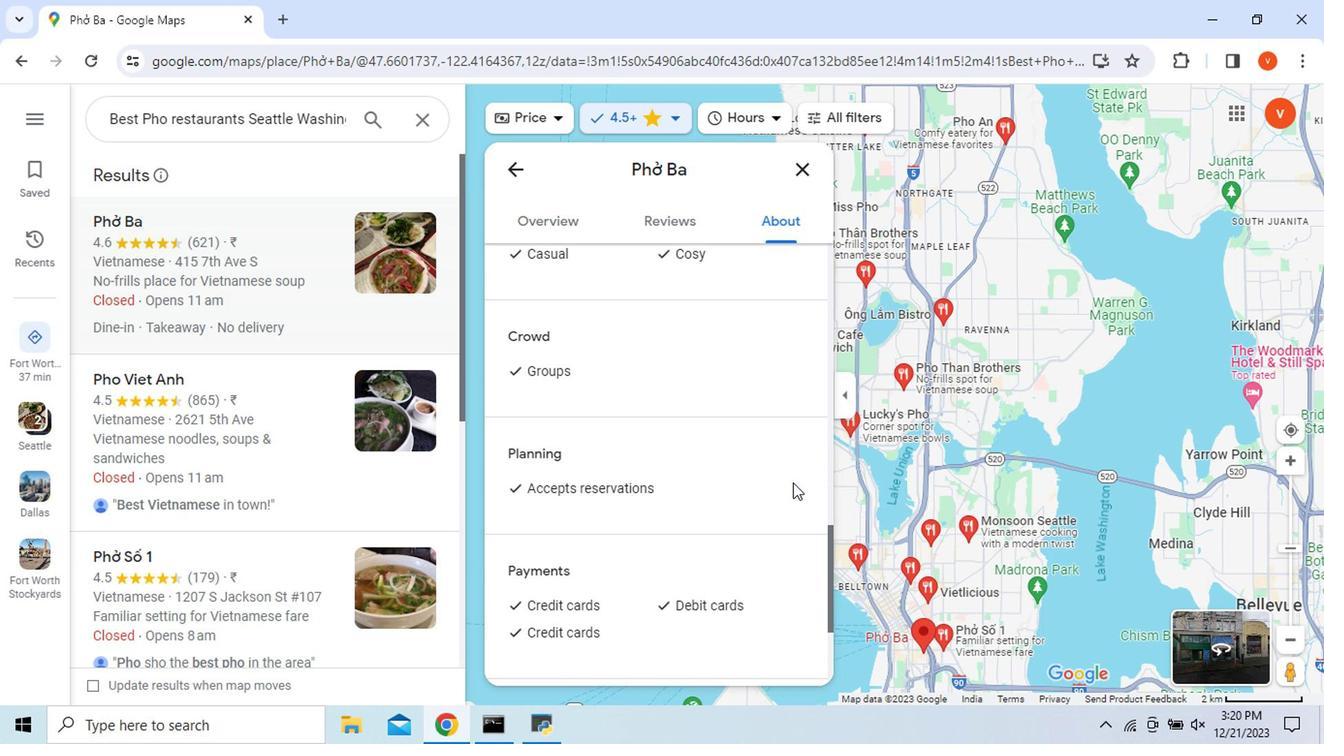 
Action: Mouse scrolled (788, 484) with delta (0, -1)
Screenshot: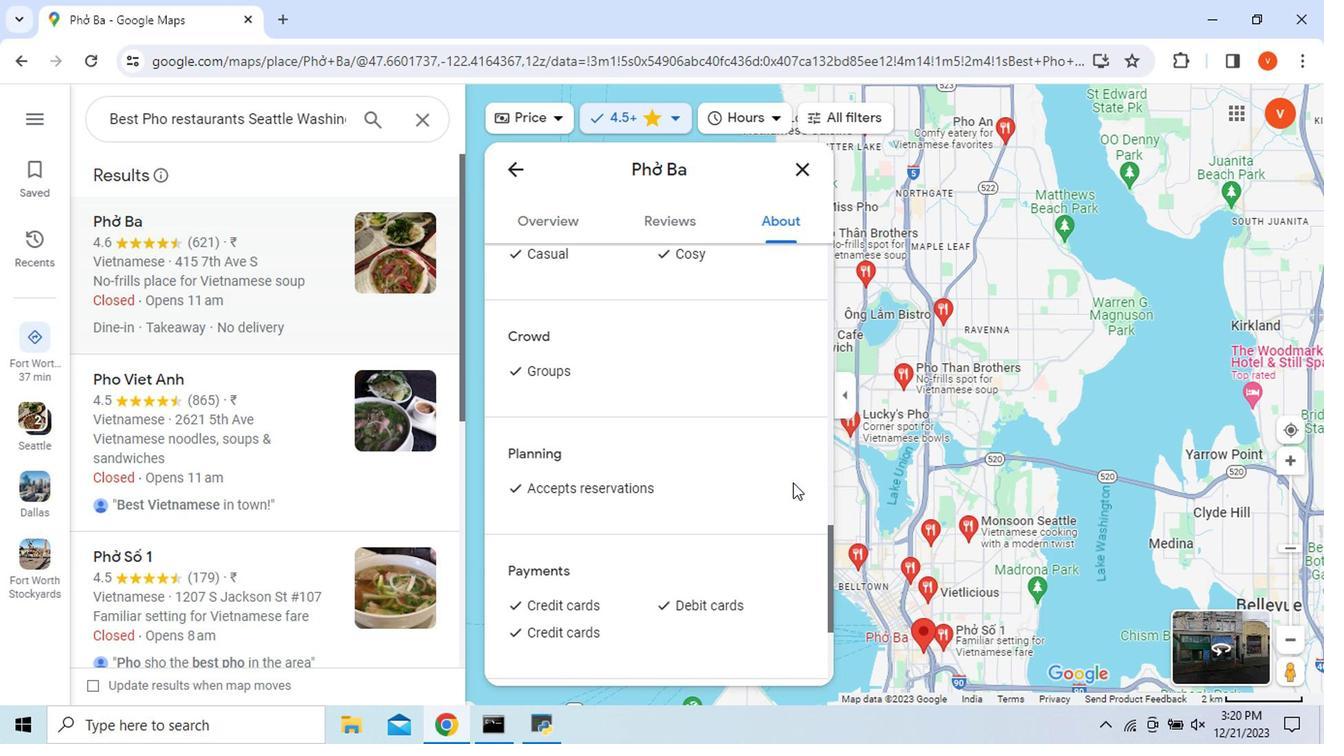 
Action: Mouse scrolled (788, 484) with delta (0, -1)
Screenshot: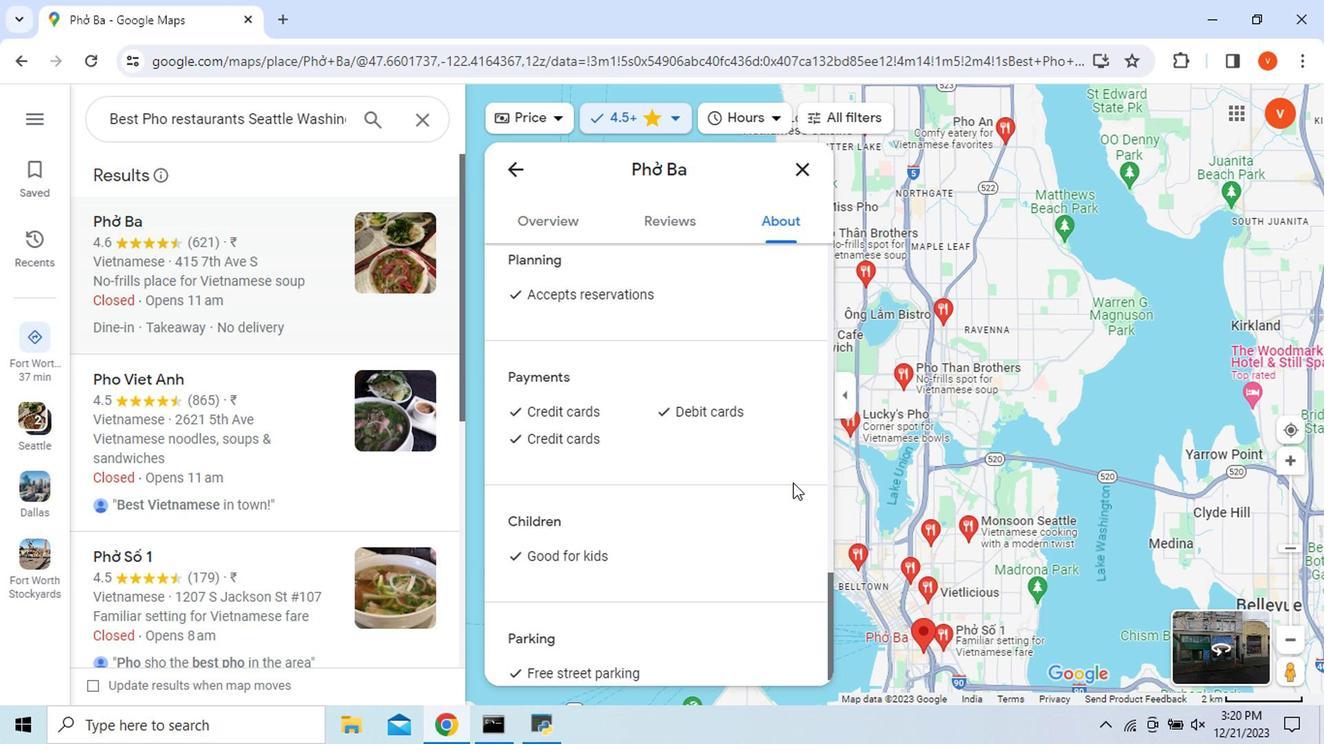 
Action: Mouse scrolled (788, 484) with delta (0, -1)
Screenshot: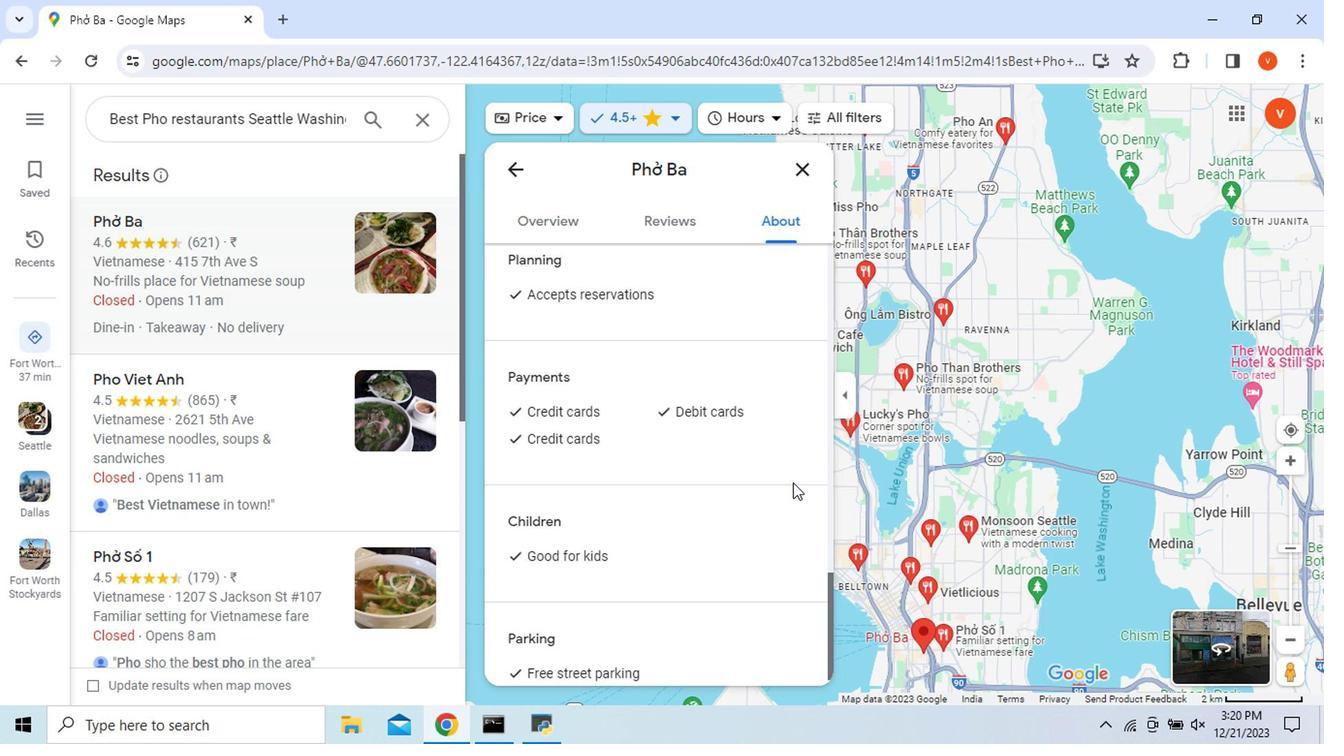 
Action: Mouse scrolled (788, 484) with delta (0, -1)
Screenshot: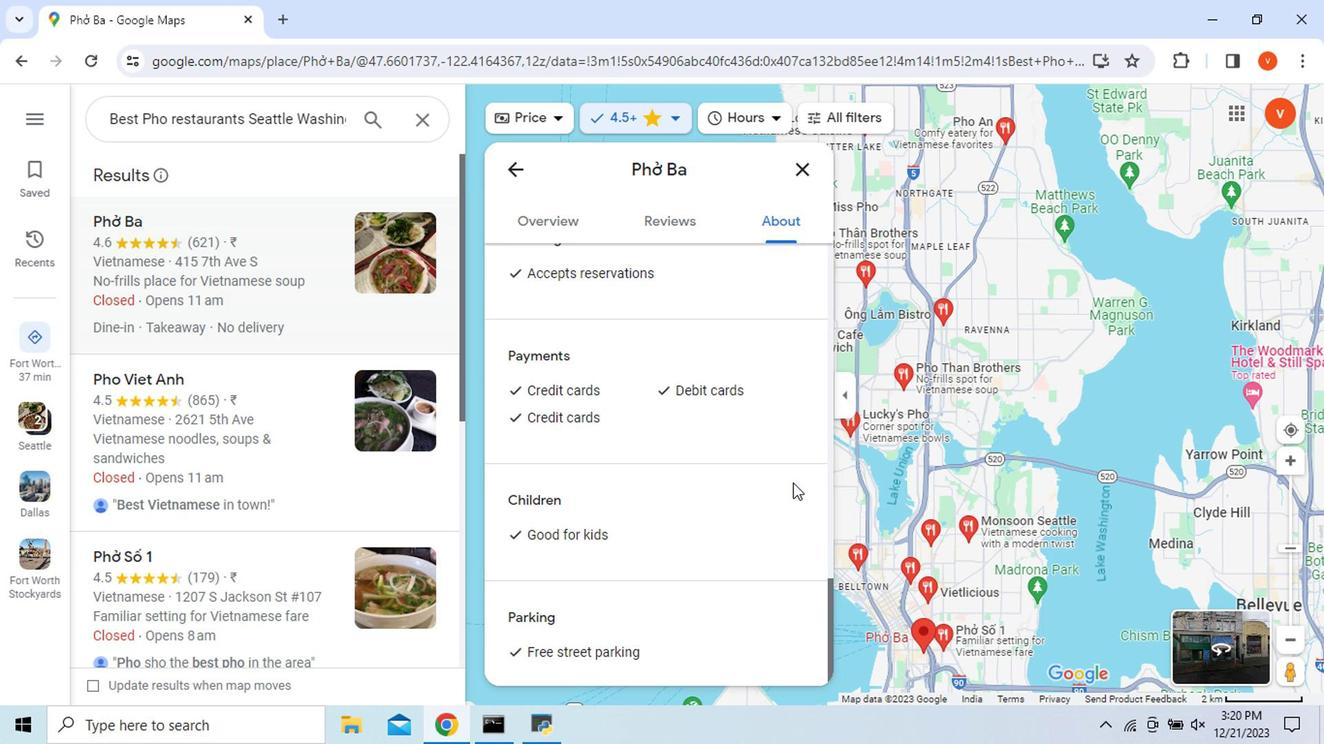 
Action: Mouse scrolled (788, 484) with delta (0, -1)
Screenshot: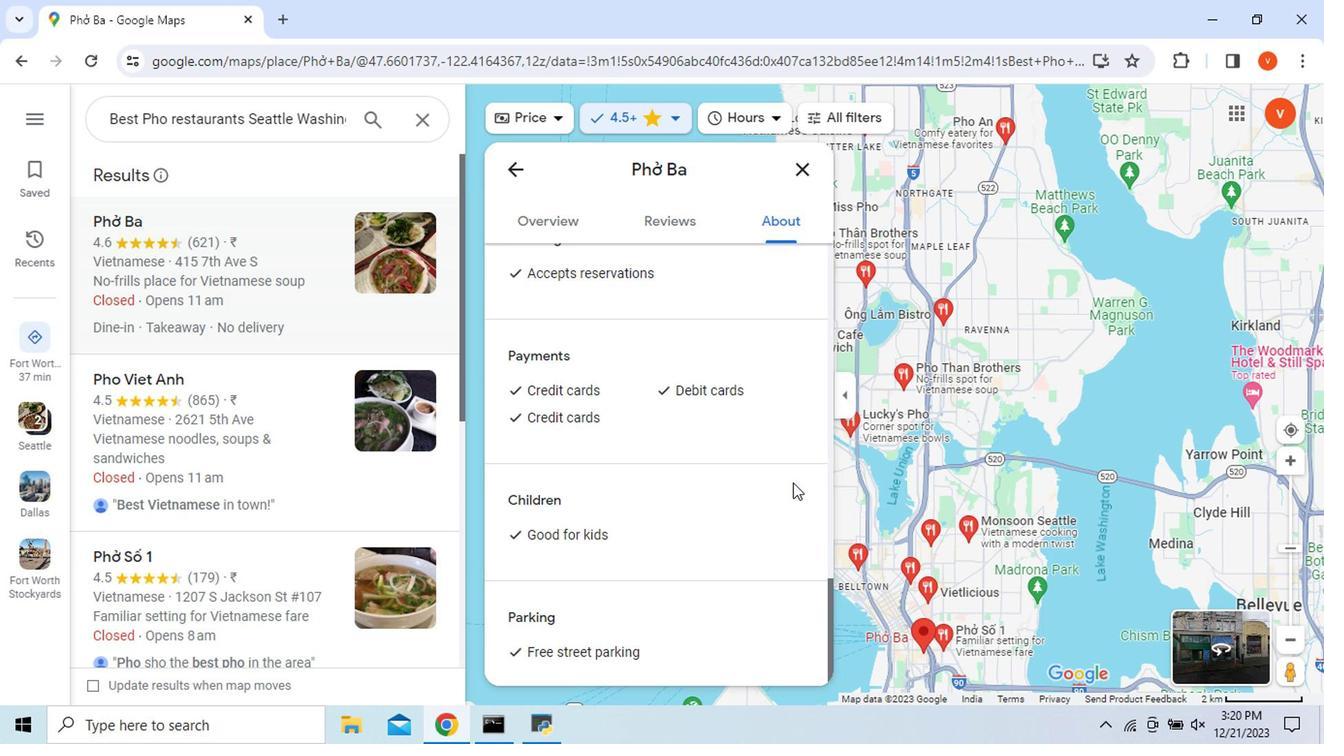 
Action: Mouse moved to (652, 229)
Screenshot: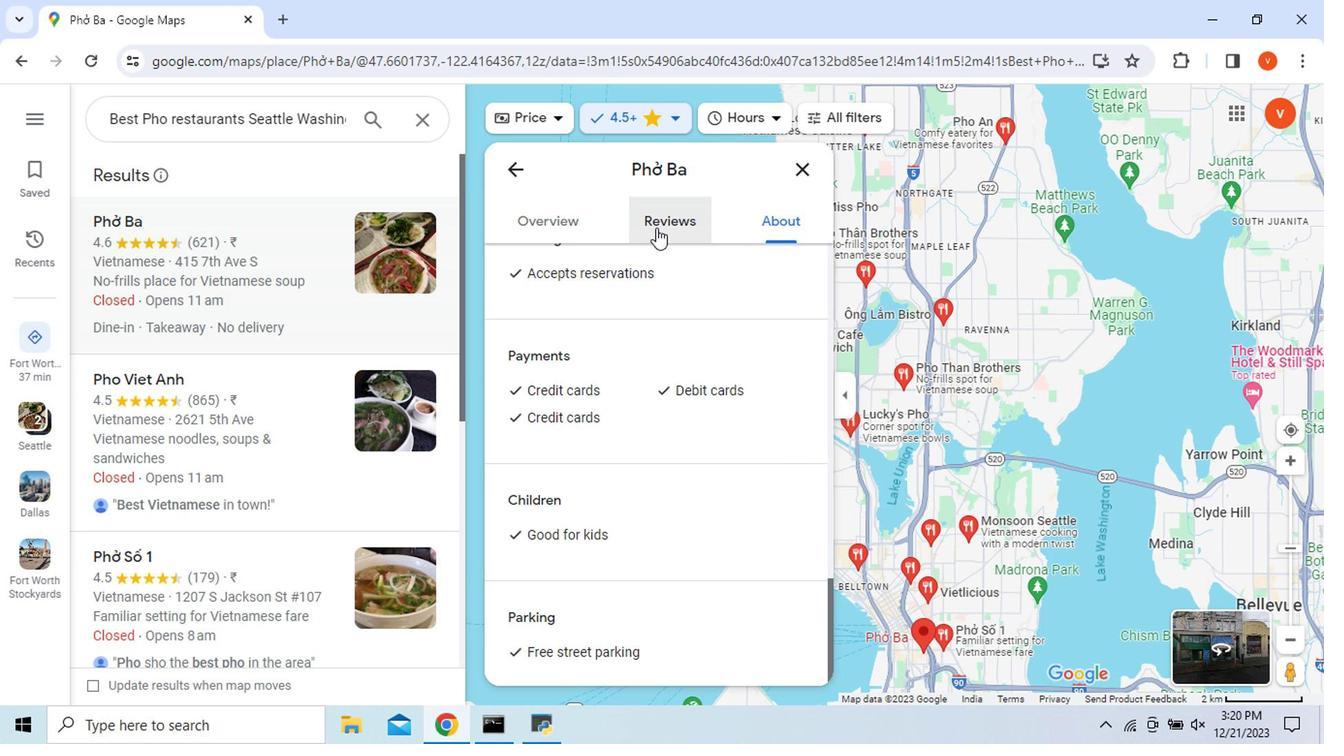 
Action: Mouse pressed left at (652, 229)
Screenshot: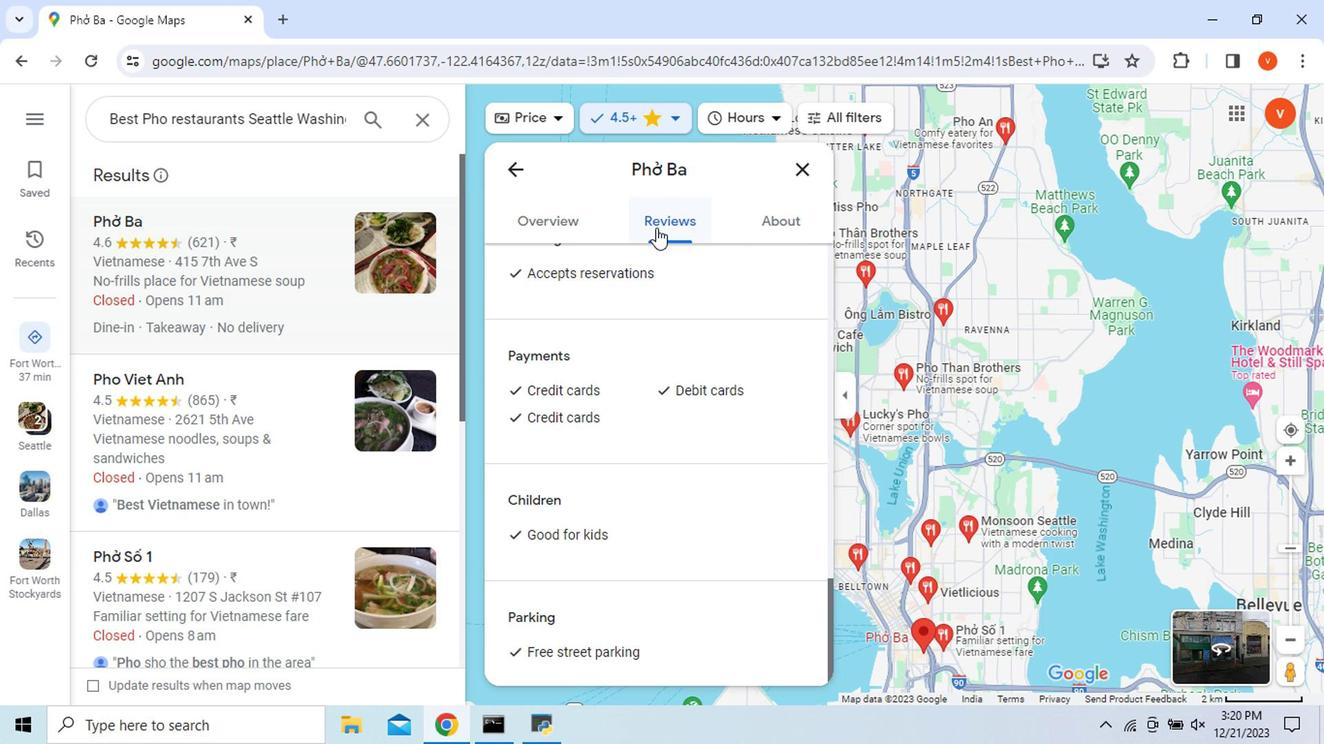 
Action: Mouse moved to (657, 338)
Screenshot: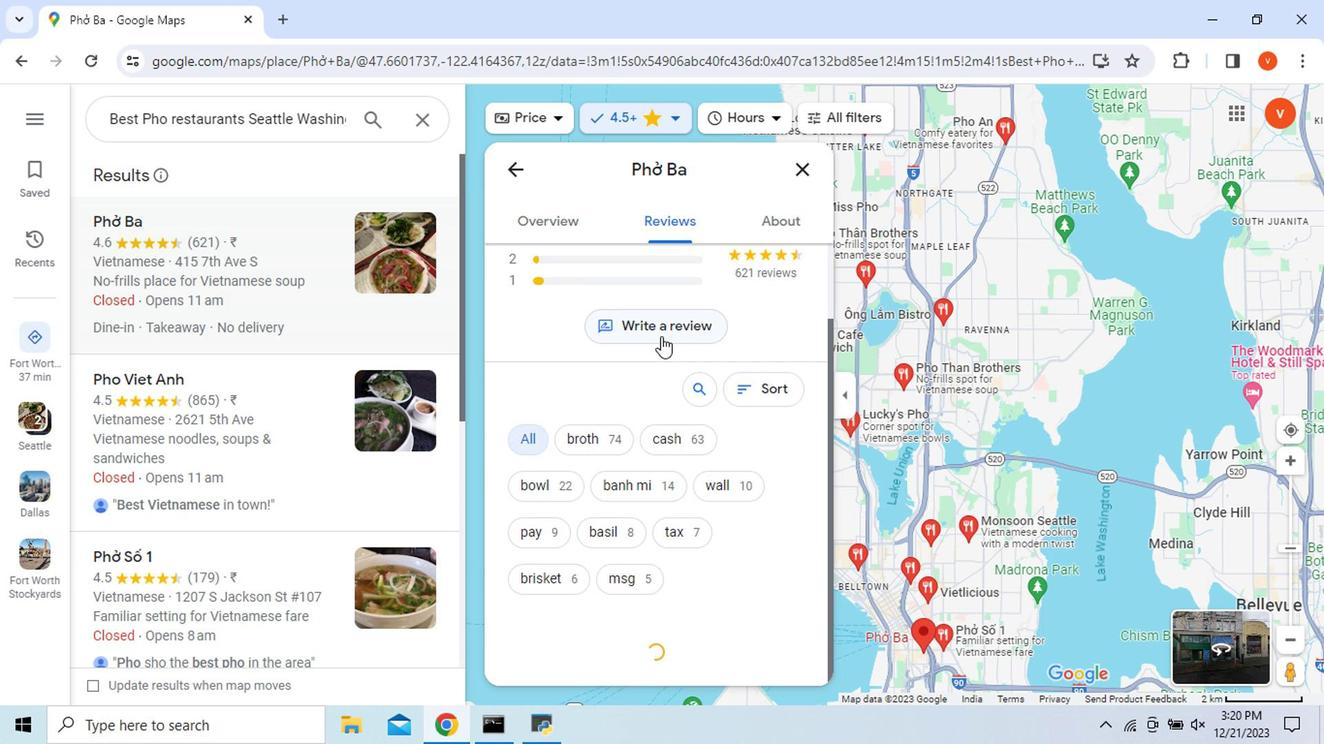 
Action: Mouse scrolled (657, 337) with delta (0, 0)
Screenshot: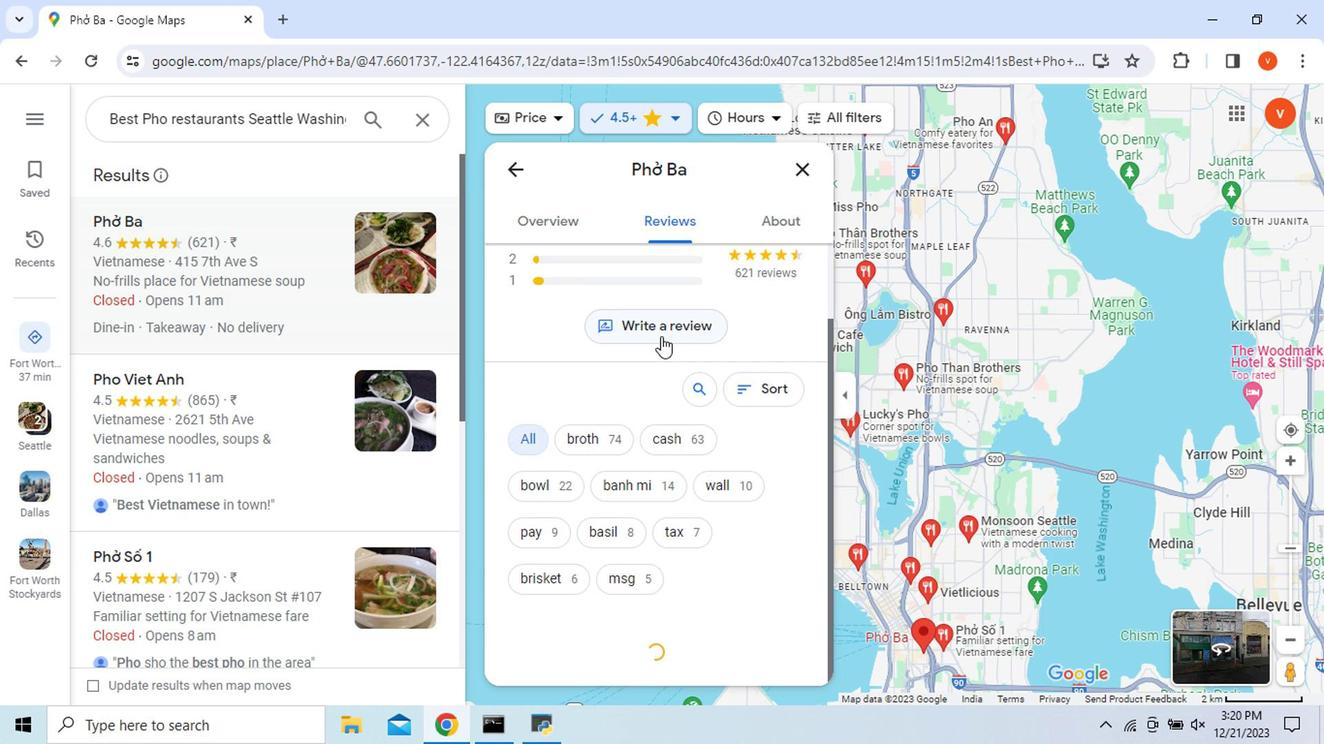 
Action: Mouse scrolled (657, 337) with delta (0, 0)
Screenshot: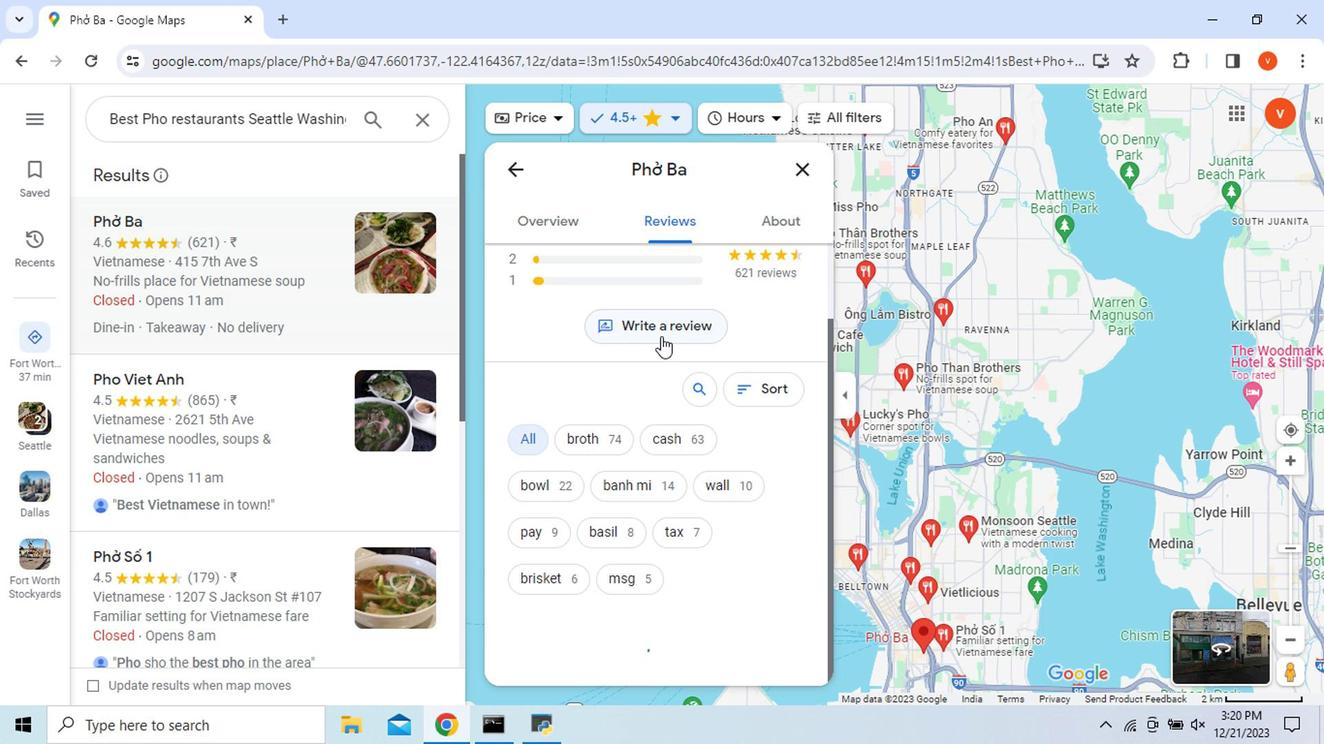 
Action: Mouse moved to (653, 367)
Screenshot: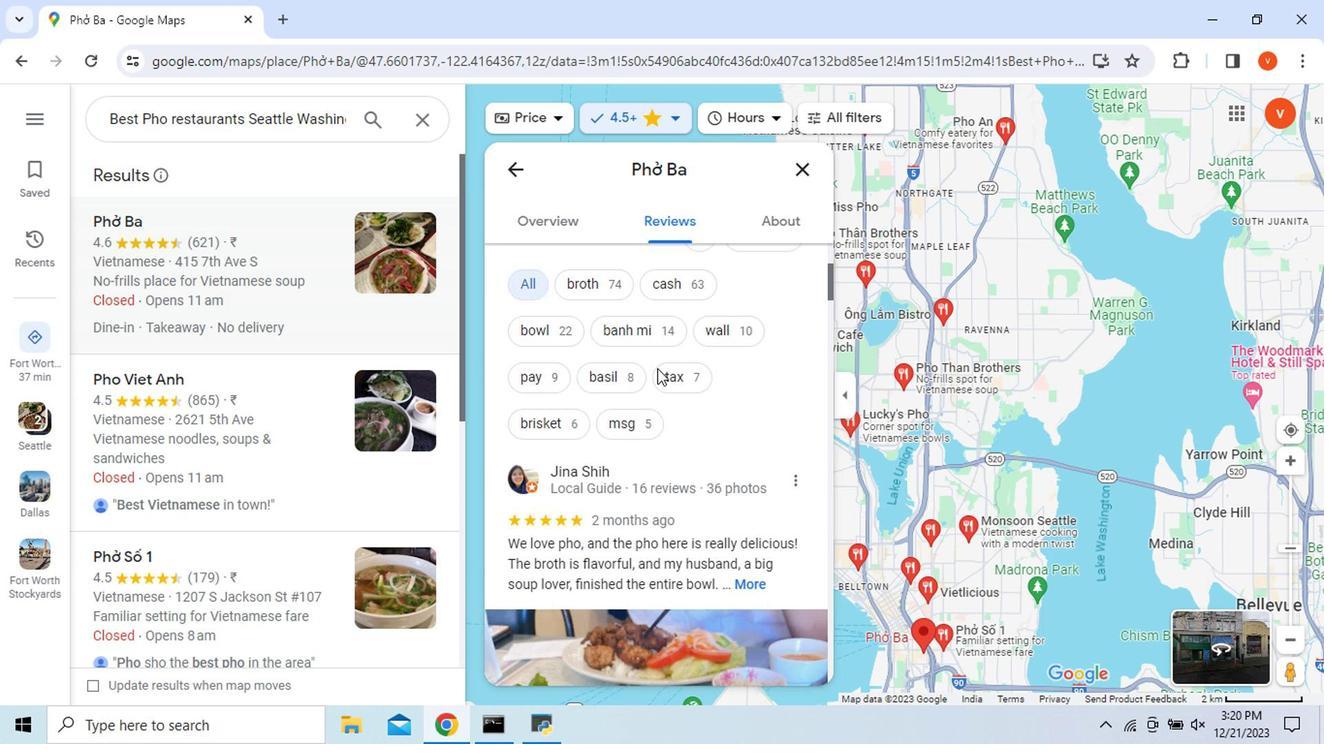 
Action: Mouse scrolled (653, 366) with delta (0, 0)
Screenshot: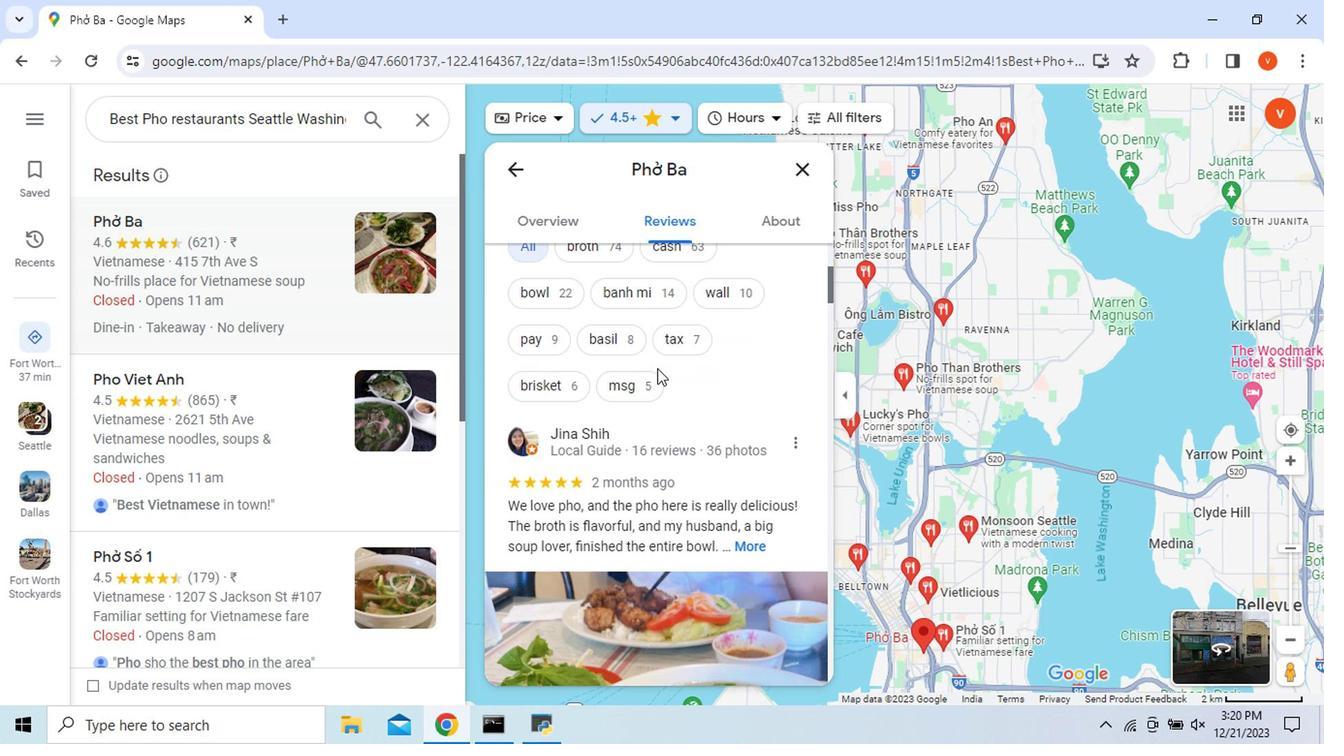 
Action: Mouse moved to (653, 371)
Screenshot: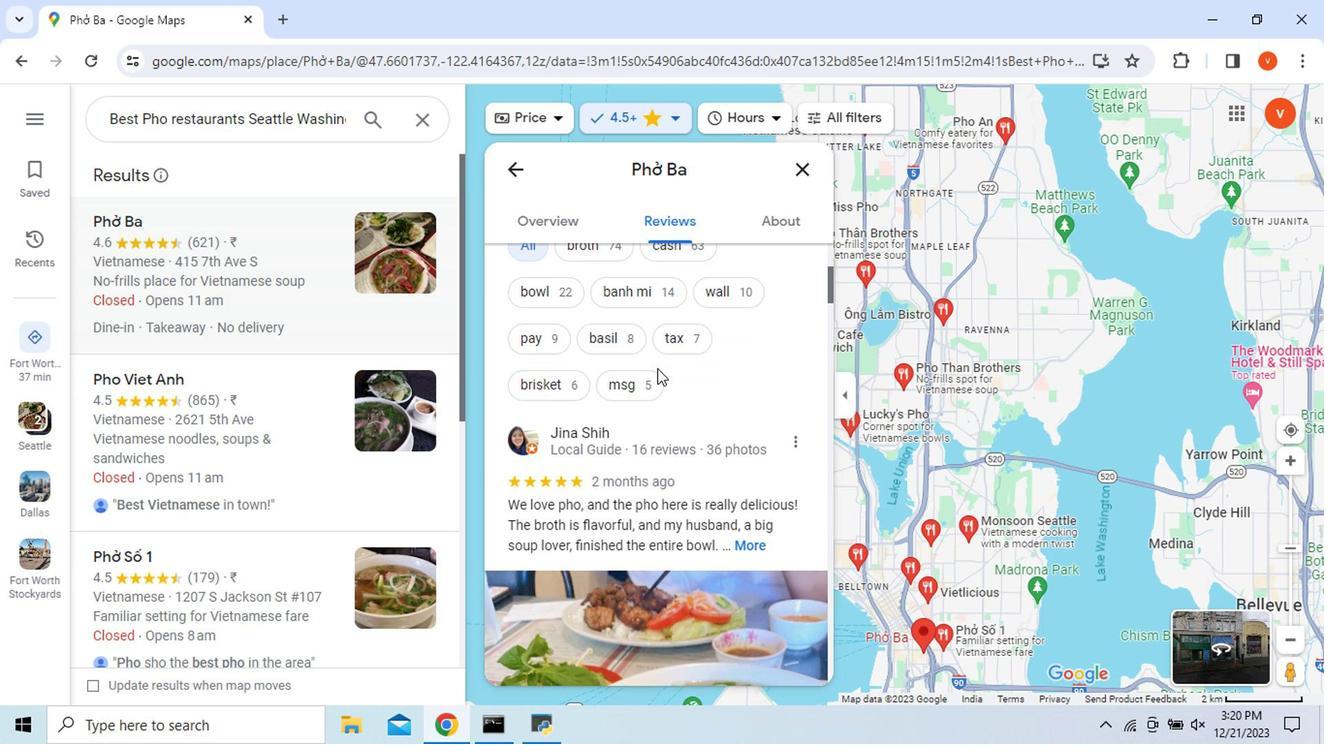 
Action: Mouse scrolled (653, 369) with delta (0, -1)
Screenshot: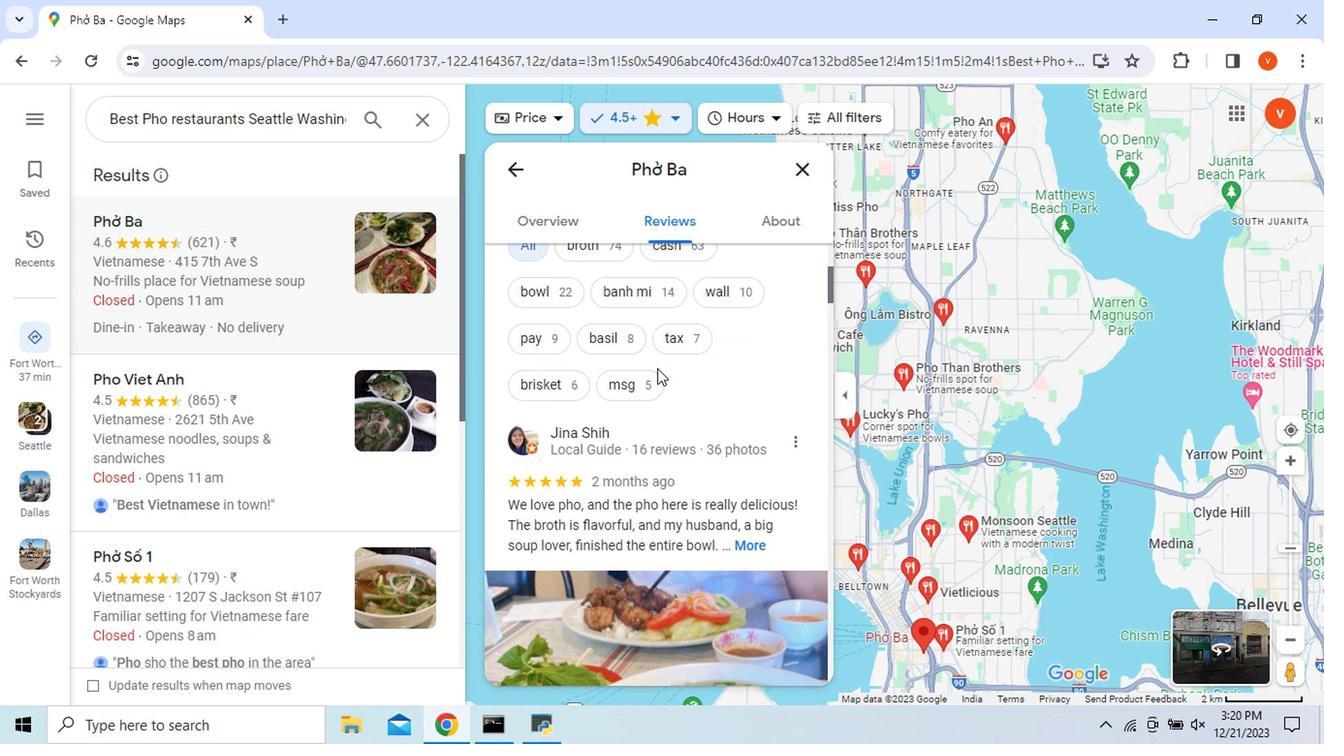 
Action: Mouse scrolled (653, 369) with delta (0, -1)
Screenshot: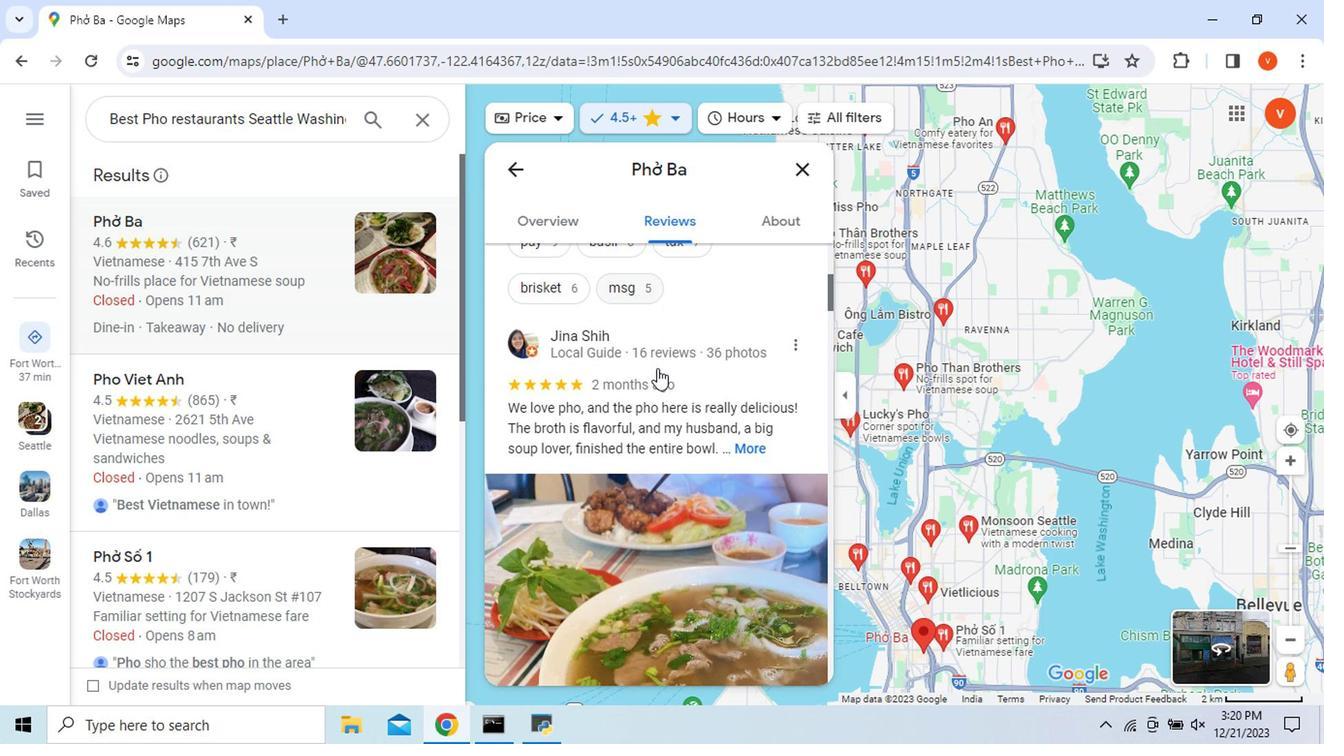 
Action: Mouse moved to (756, 451)
Screenshot: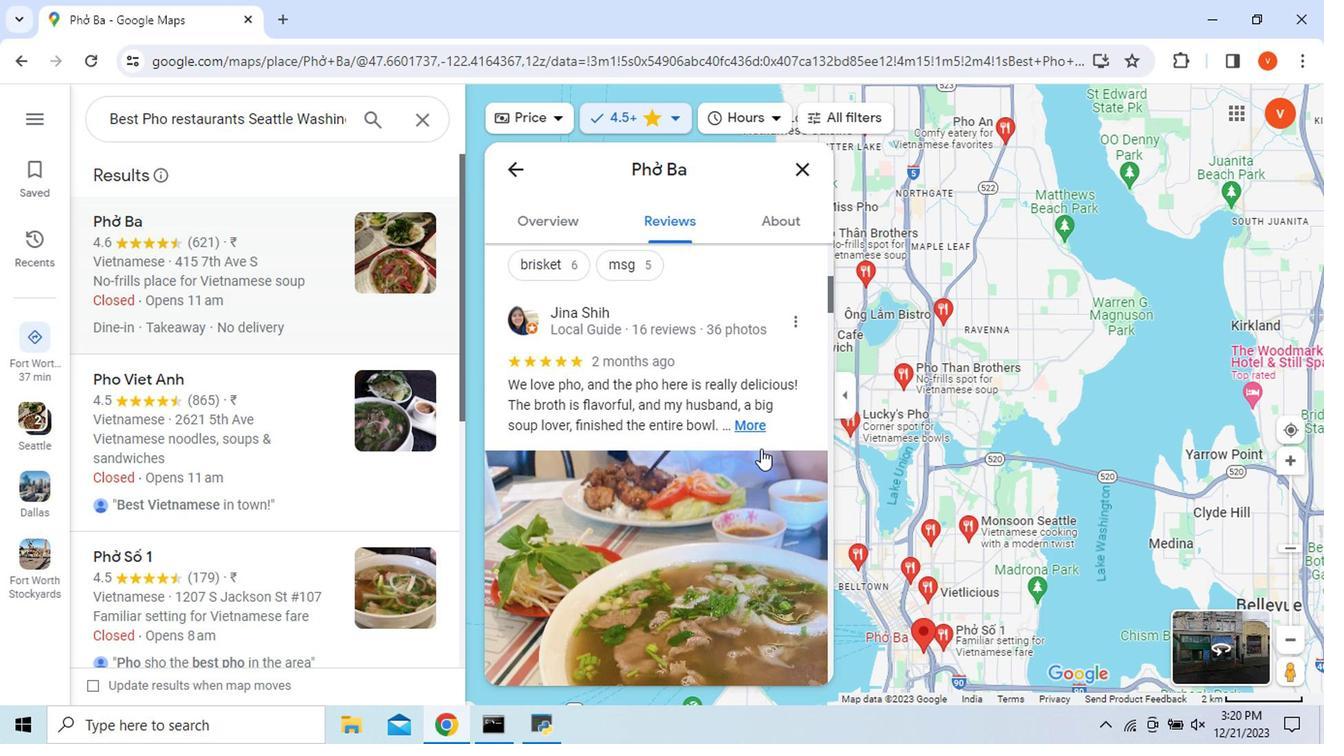 
Action: Mouse scrolled (756, 450) with delta (0, 0)
Screenshot: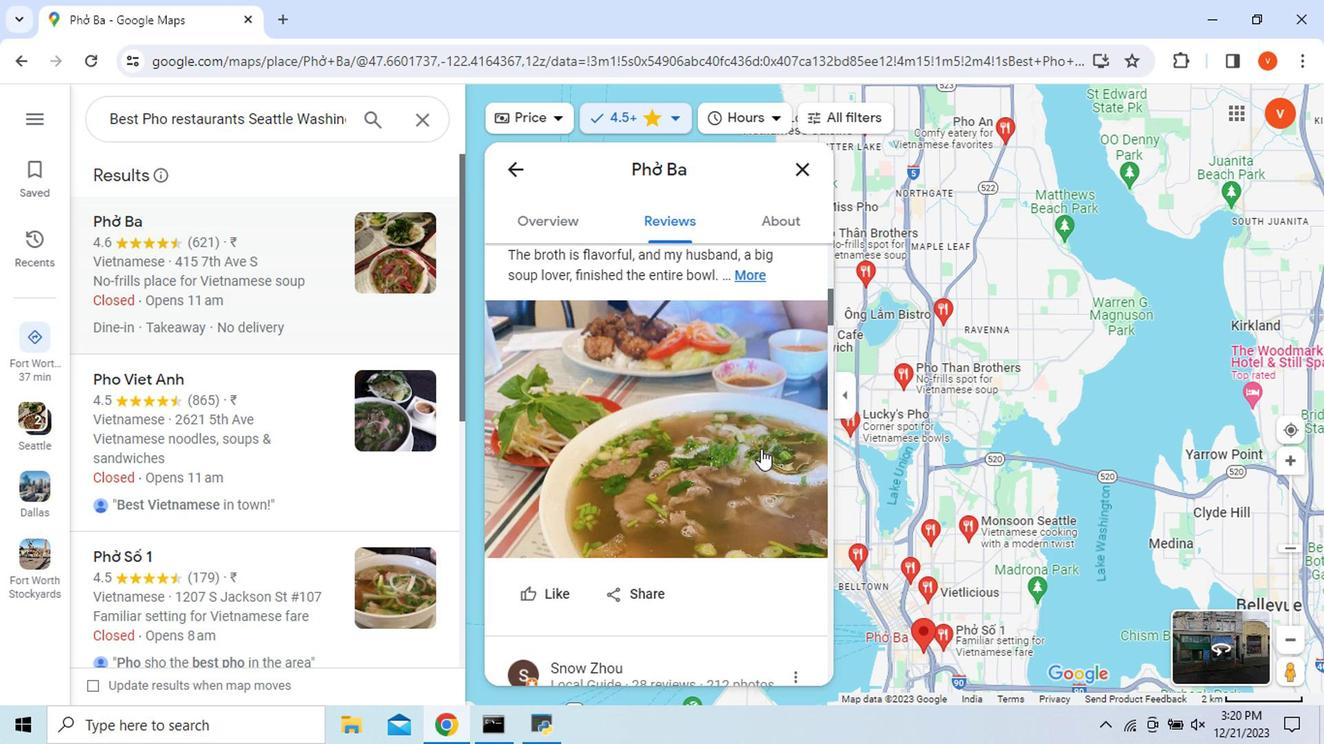 
Action: Mouse scrolled (756, 450) with delta (0, 0)
Screenshot: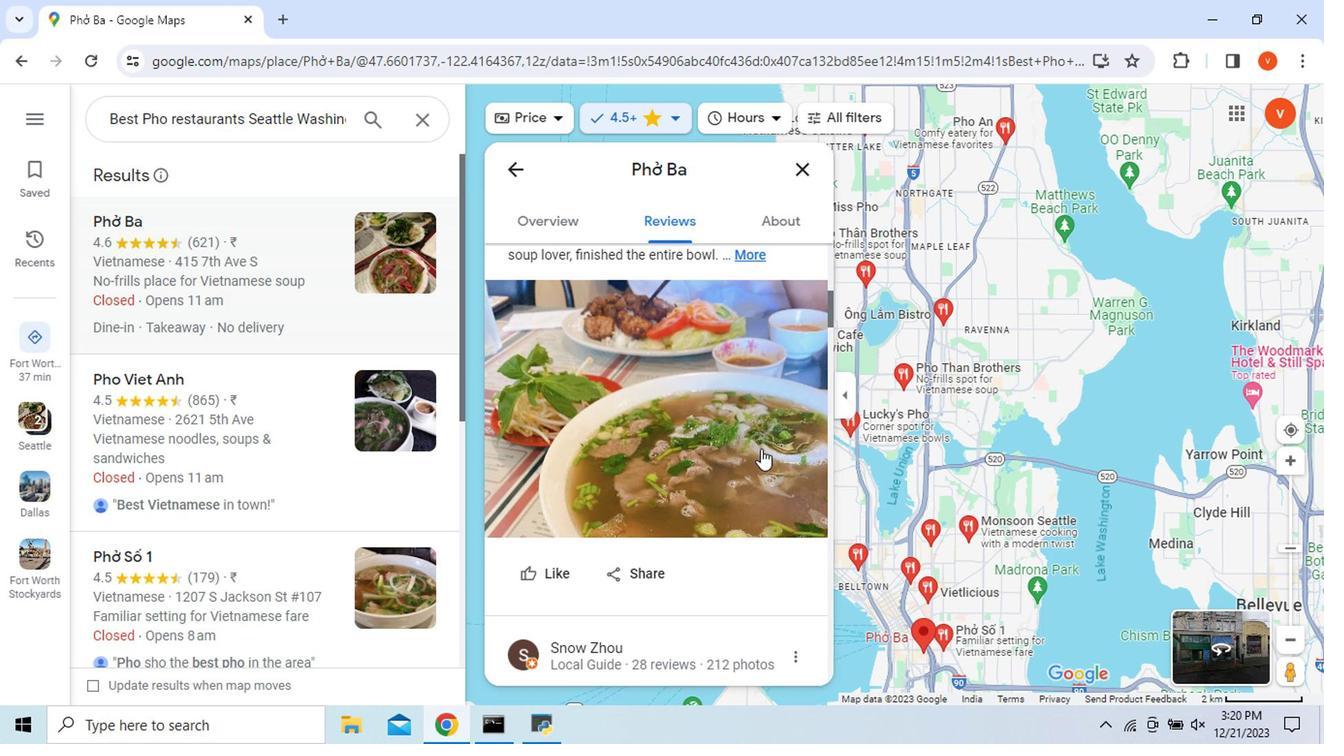 
Action: Mouse scrolled (756, 450) with delta (0, 0)
Screenshot: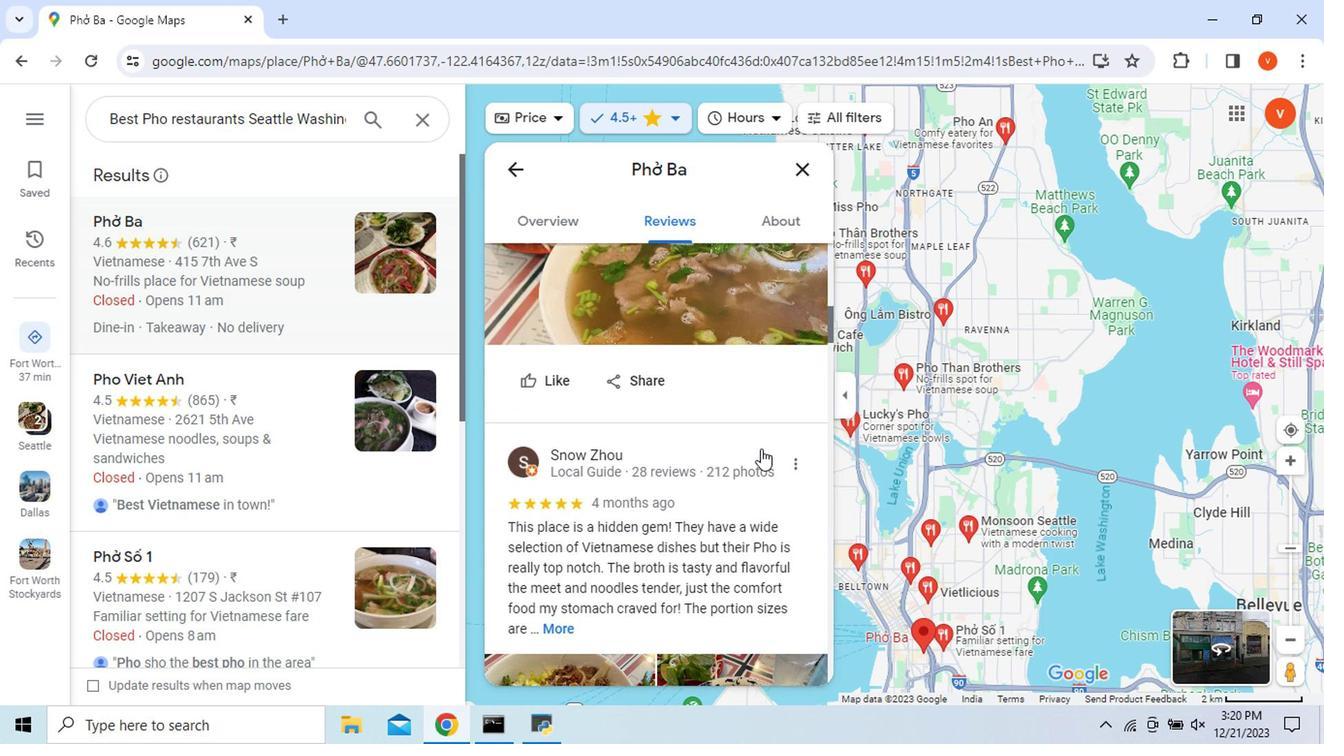 
Action: Mouse scrolled (756, 450) with delta (0, 0)
Screenshot: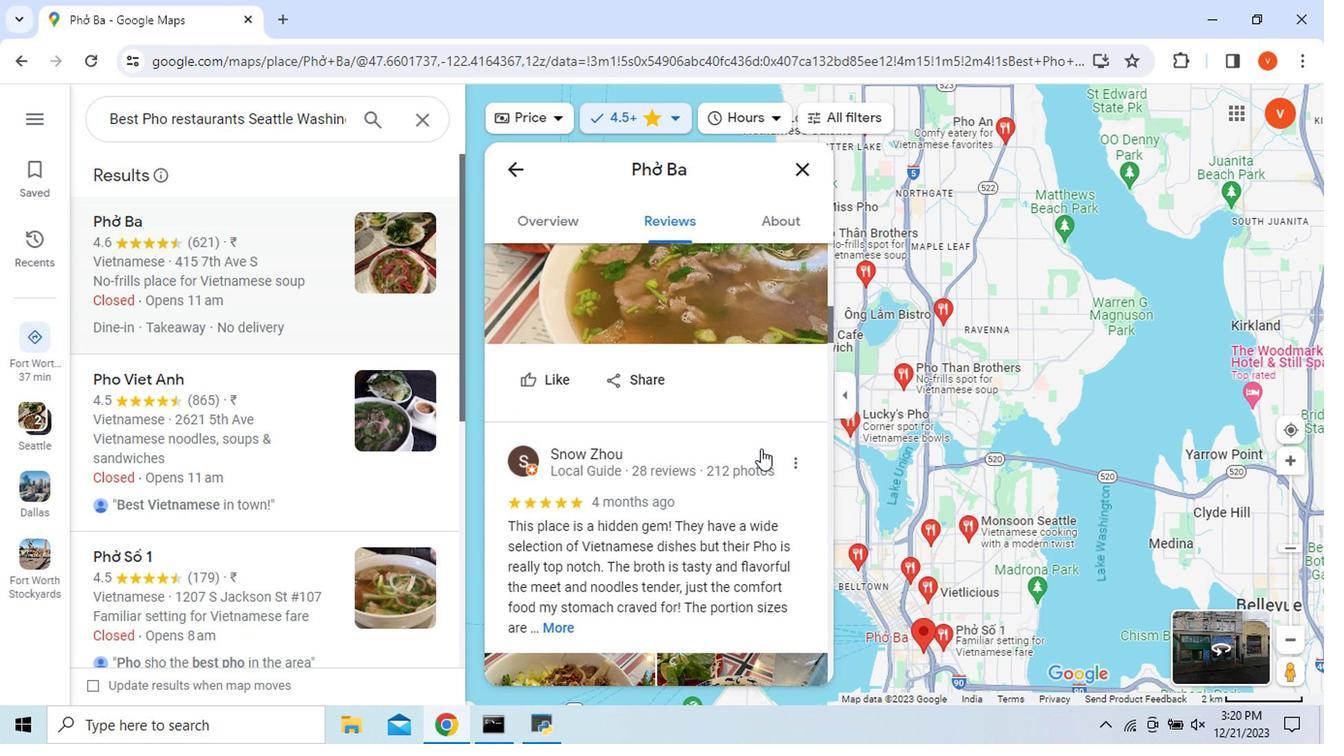 
Action: Mouse scrolled (756, 450) with delta (0, 0)
Screenshot: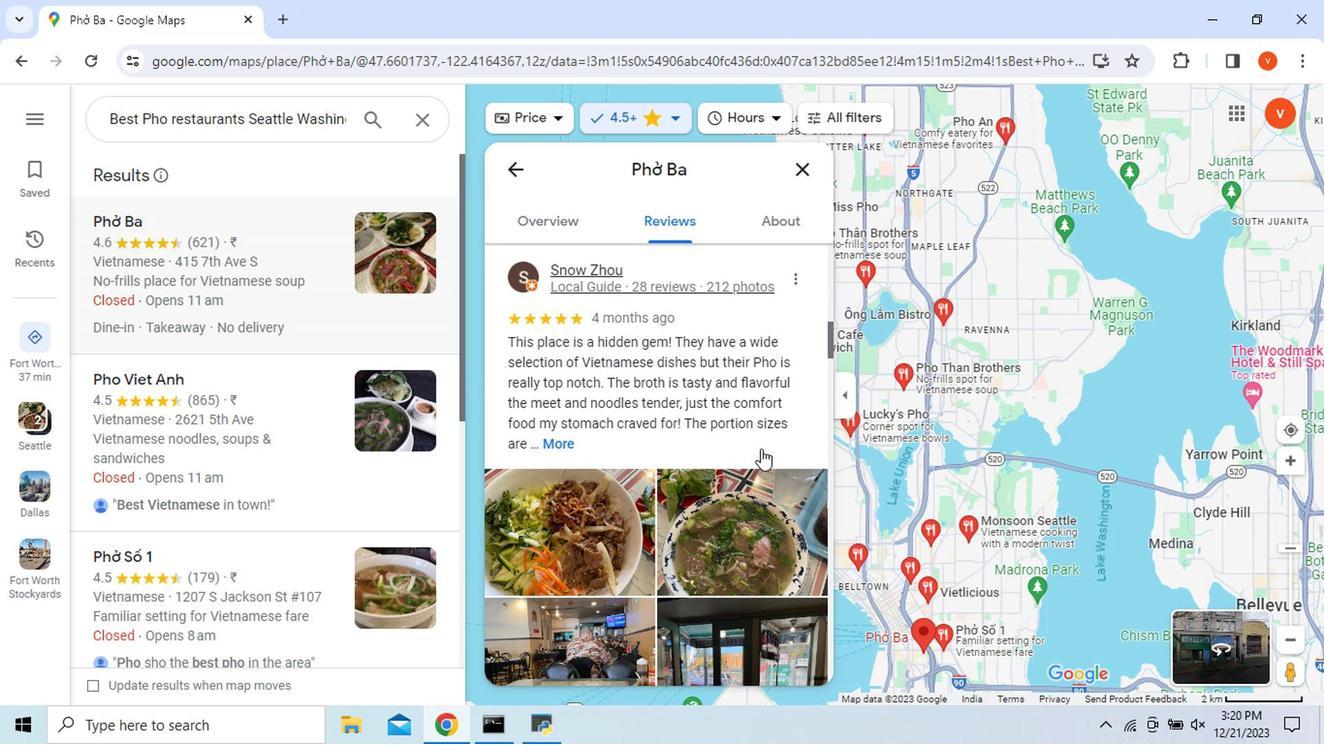 
Action: Mouse scrolled (756, 450) with delta (0, 0)
Screenshot: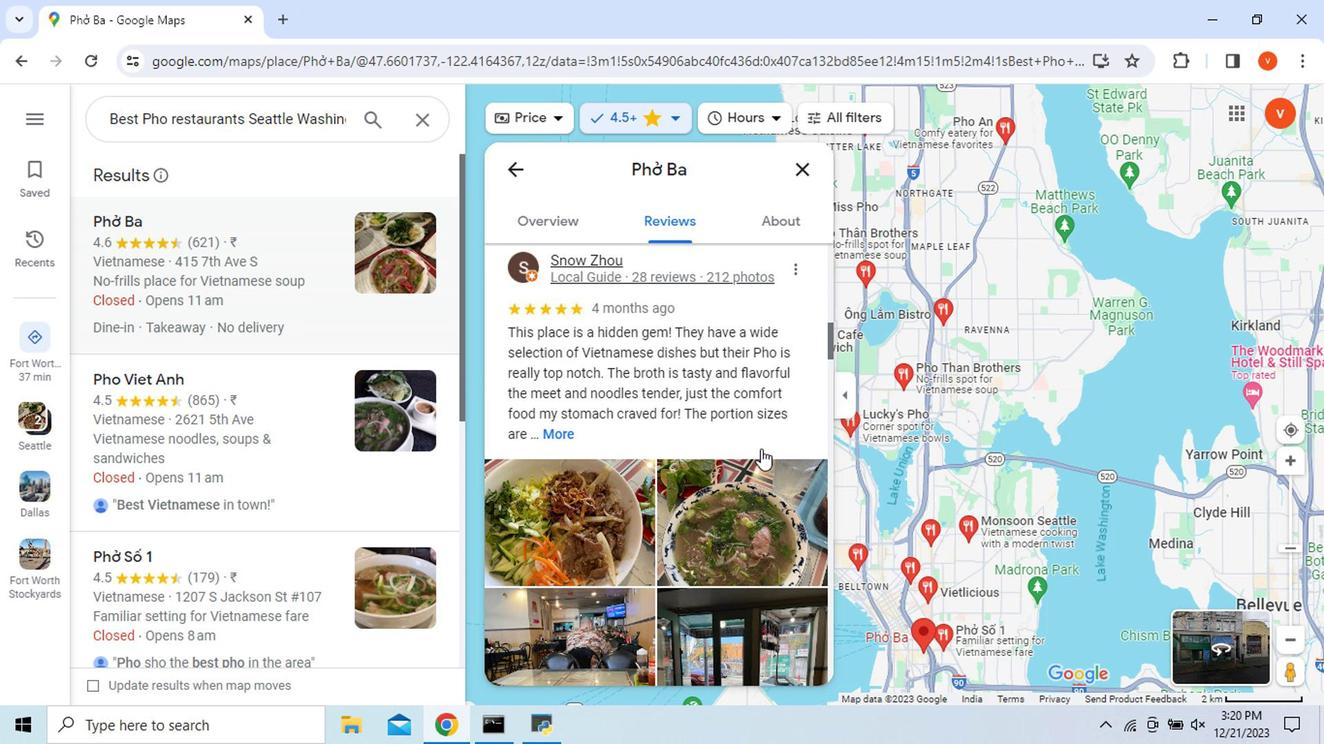 
Action: Mouse scrolled (756, 450) with delta (0, 0)
Screenshot: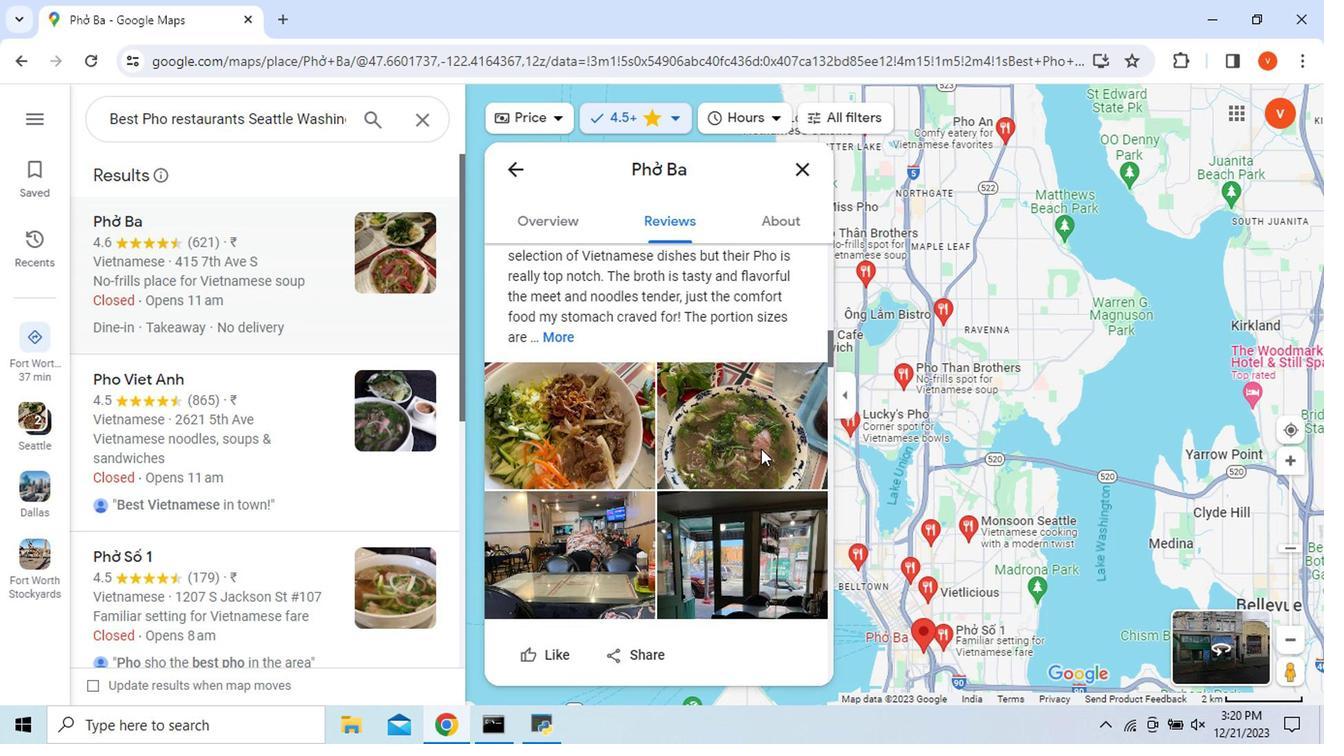 
Action: Mouse scrolled (756, 450) with delta (0, 0)
Screenshot: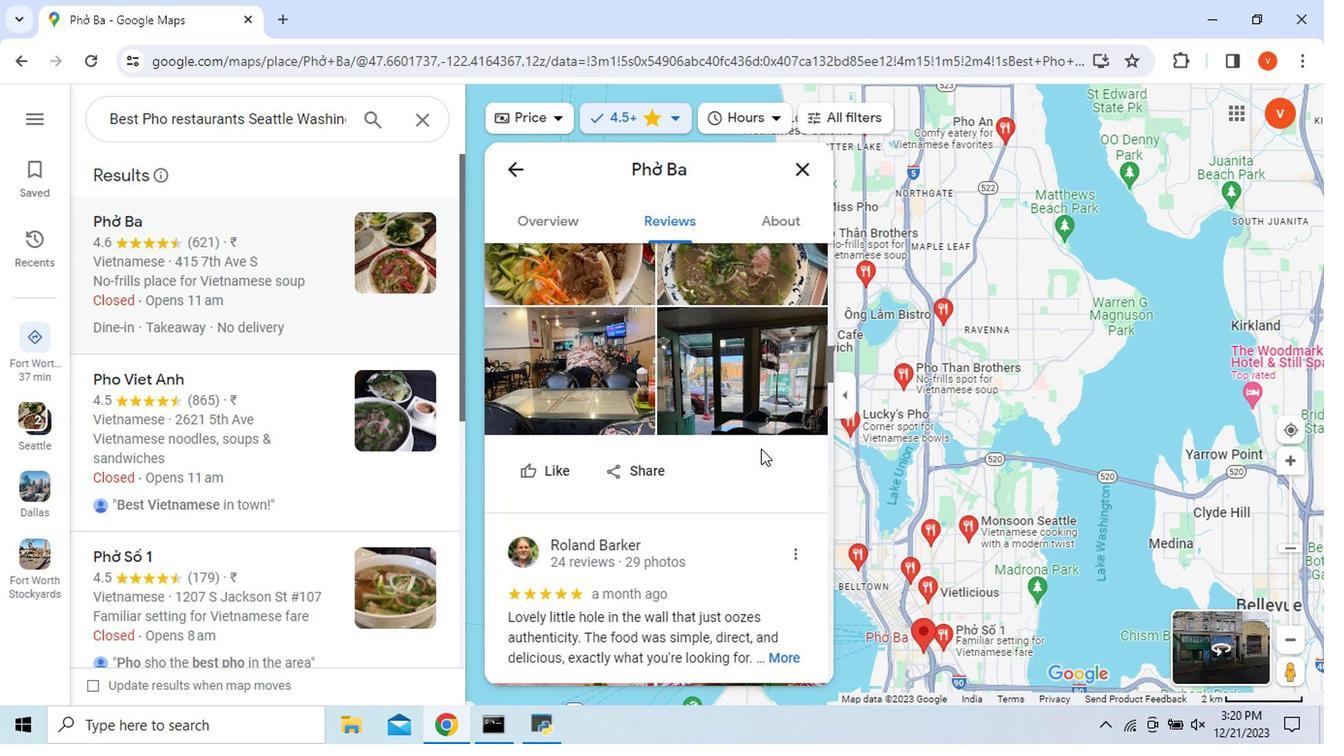 
Action: Mouse scrolled (756, 450) with delta (0, 0)
Screenshot: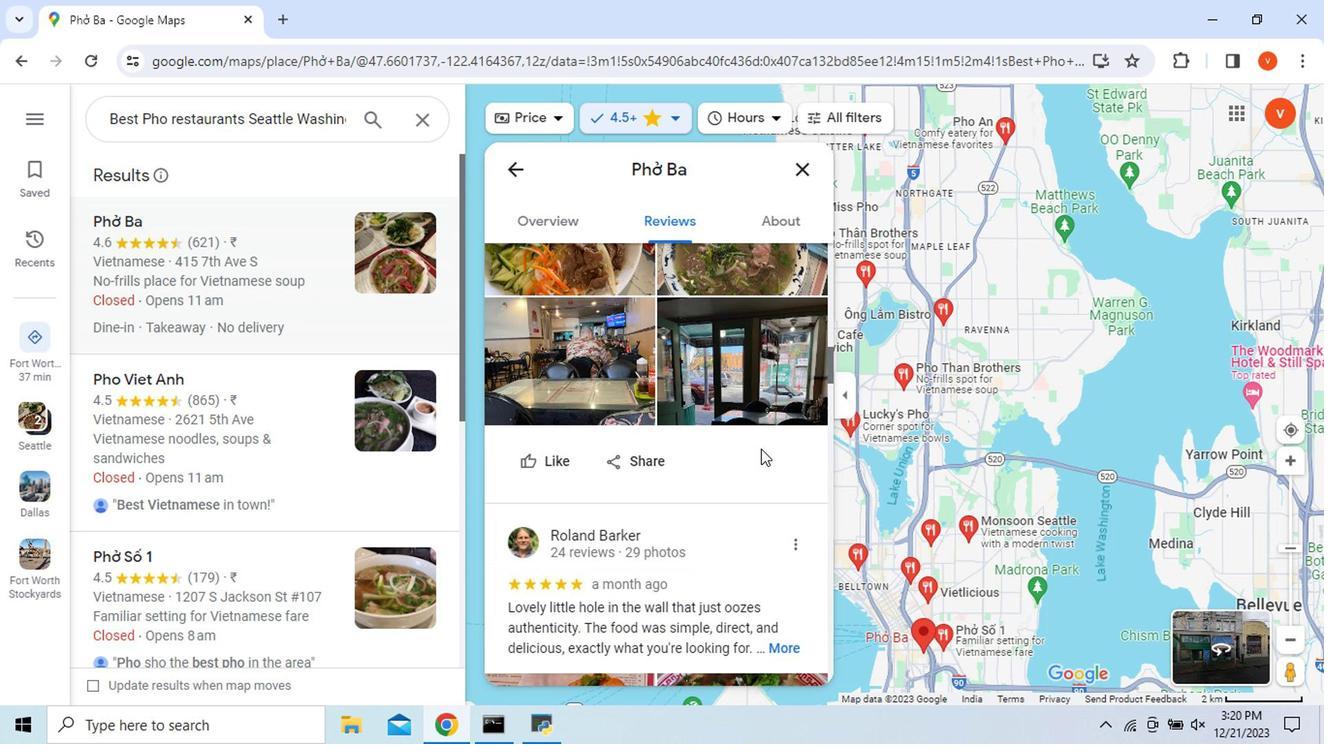 
Action: Mouse scrolled (756, 450) with delta (0, 0)
Screenshot: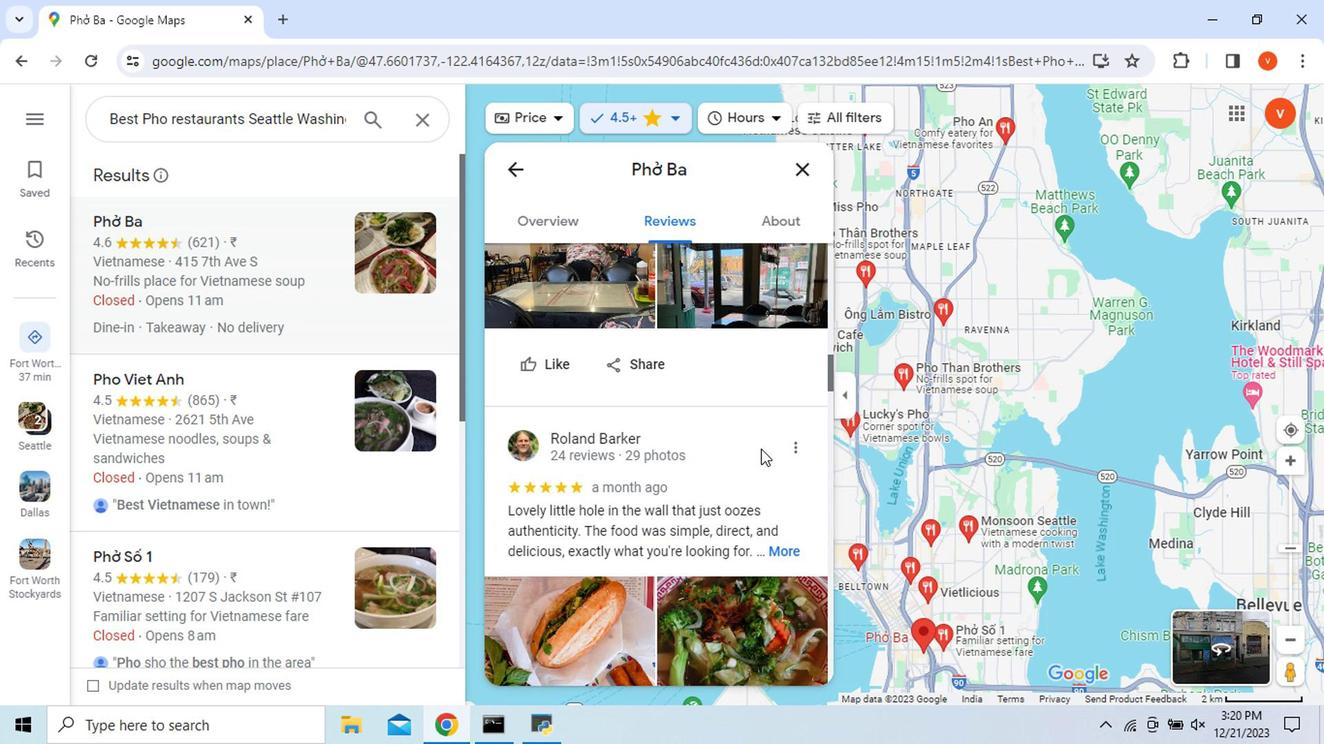 
Action: Mouse scrolled (756, 450) with delta (0, 0)
Screenshot: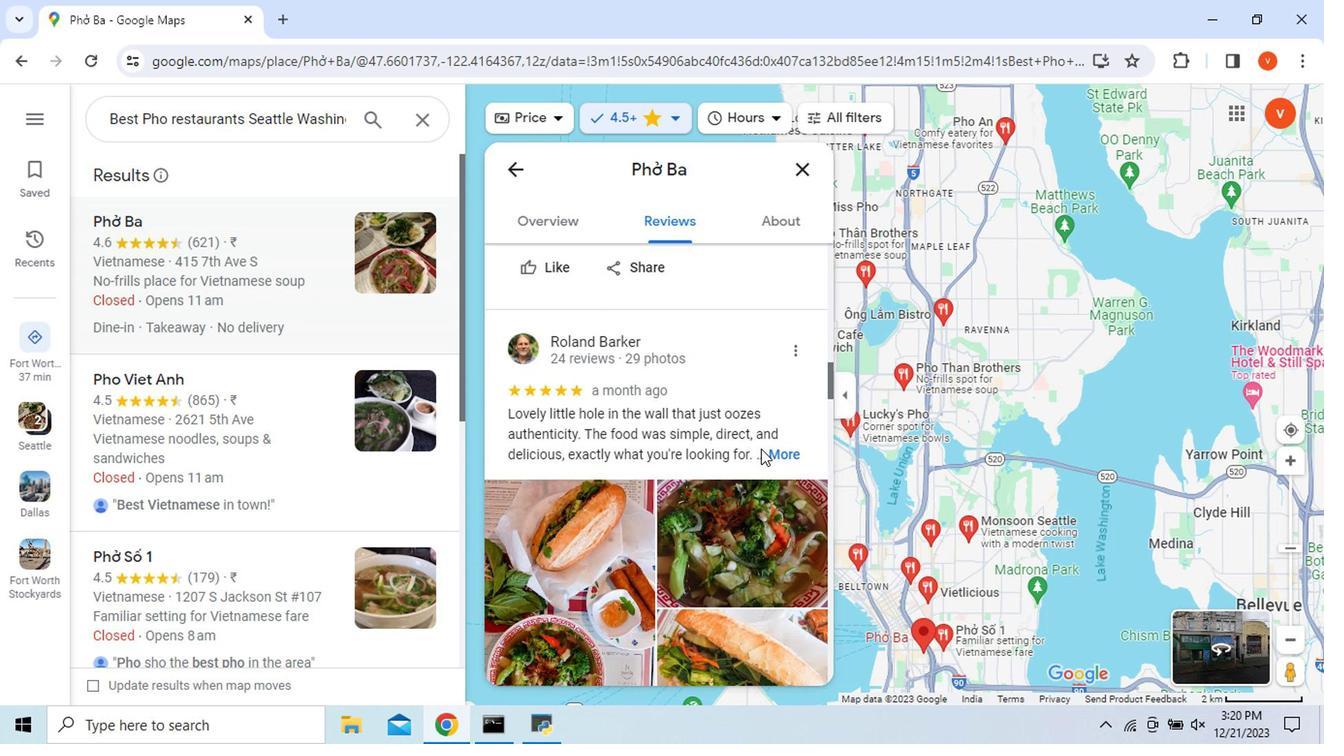 
Action: Mouse scrolled (756, 450) with delta (0, 0)
Screenshot: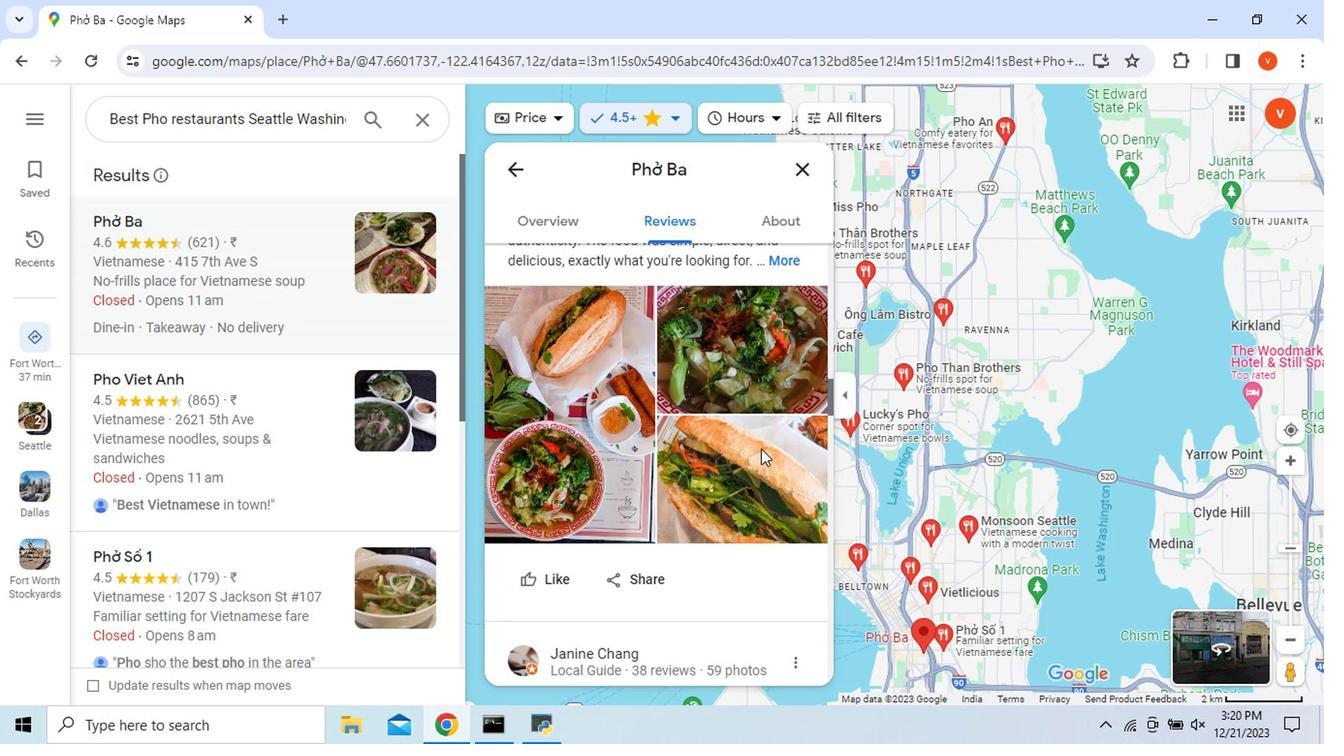 
Action: Mouse scrolled (756, 450) with delta (0, 0)
Screenshot: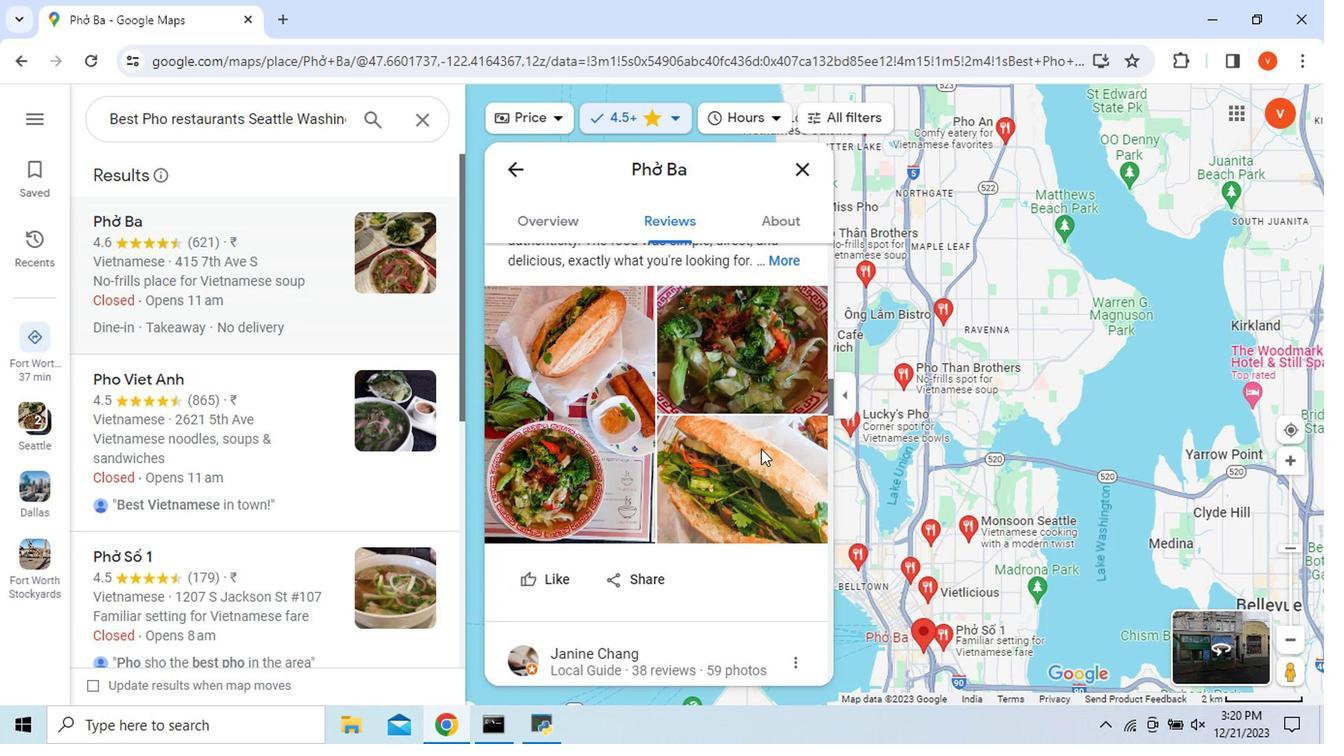 
Action: Mouse scrolled (756, 450) with delta (0, 0)
Screenshot: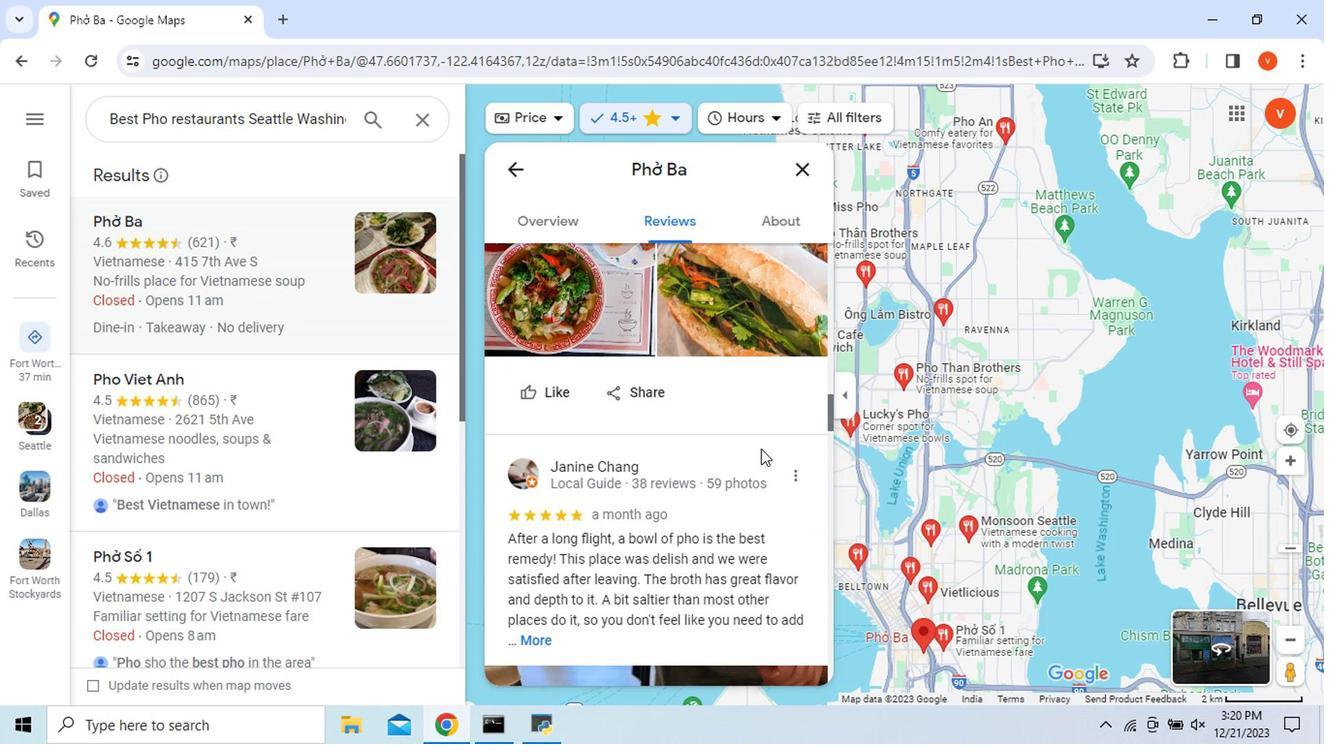 
Action: Mouse scrolled (756, 450) with delta (0, 0)
Screenshot: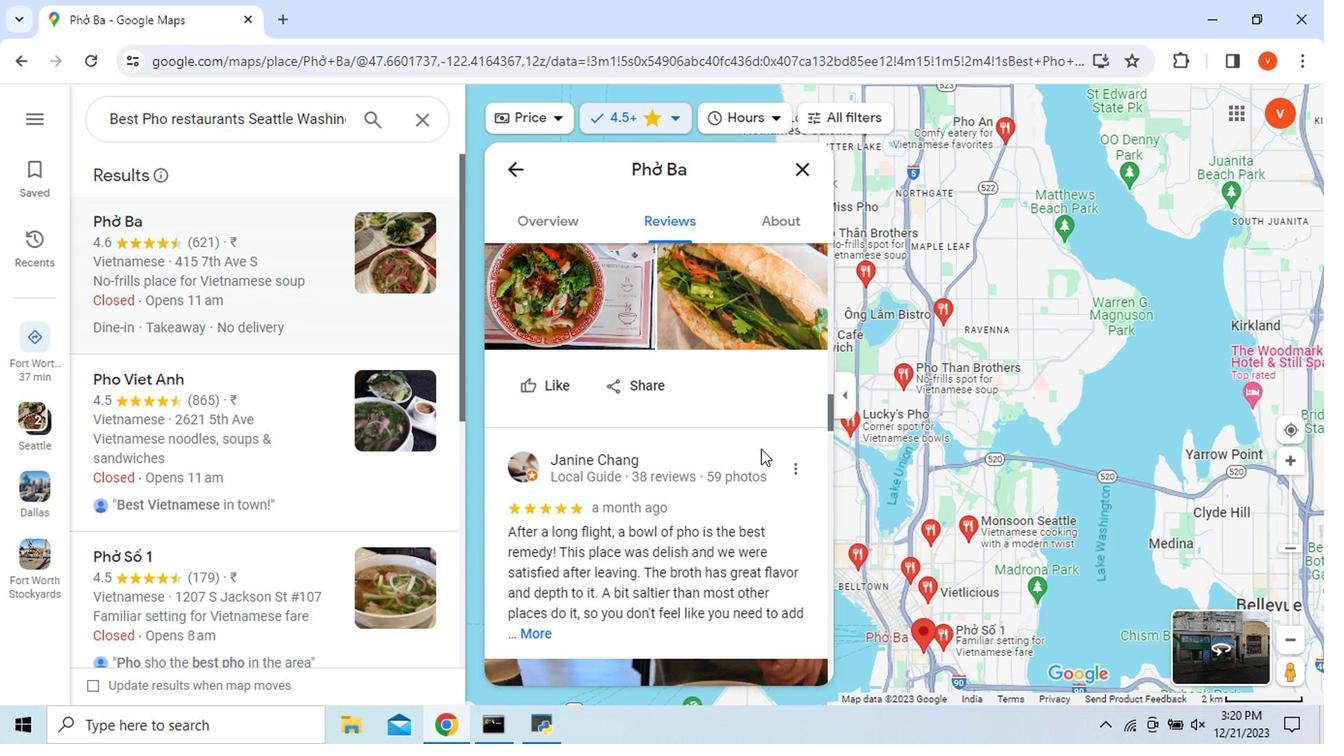 
Action: Mouse scrolled (756, 450) with delta (0, 0)
Screenshot: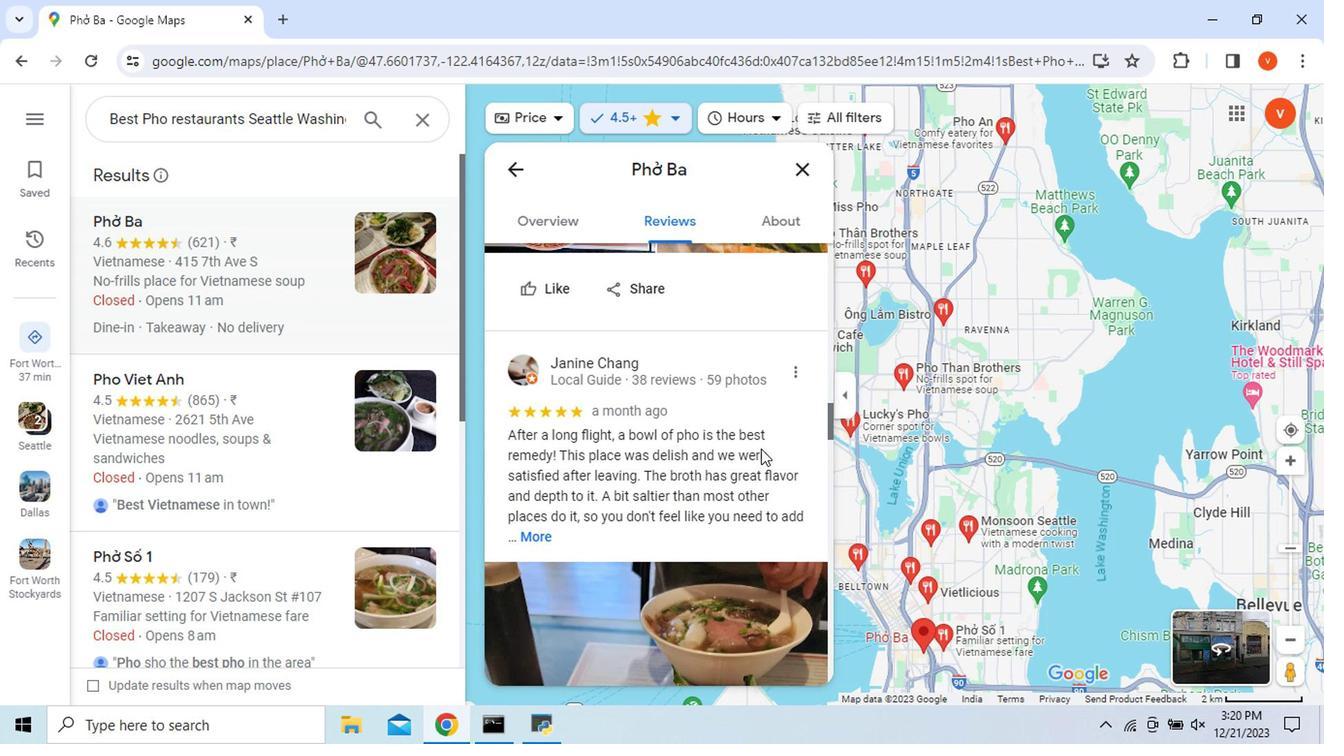 
Action: Mouse scrolled (756, 450) with delta (0, 0)
Screenshot: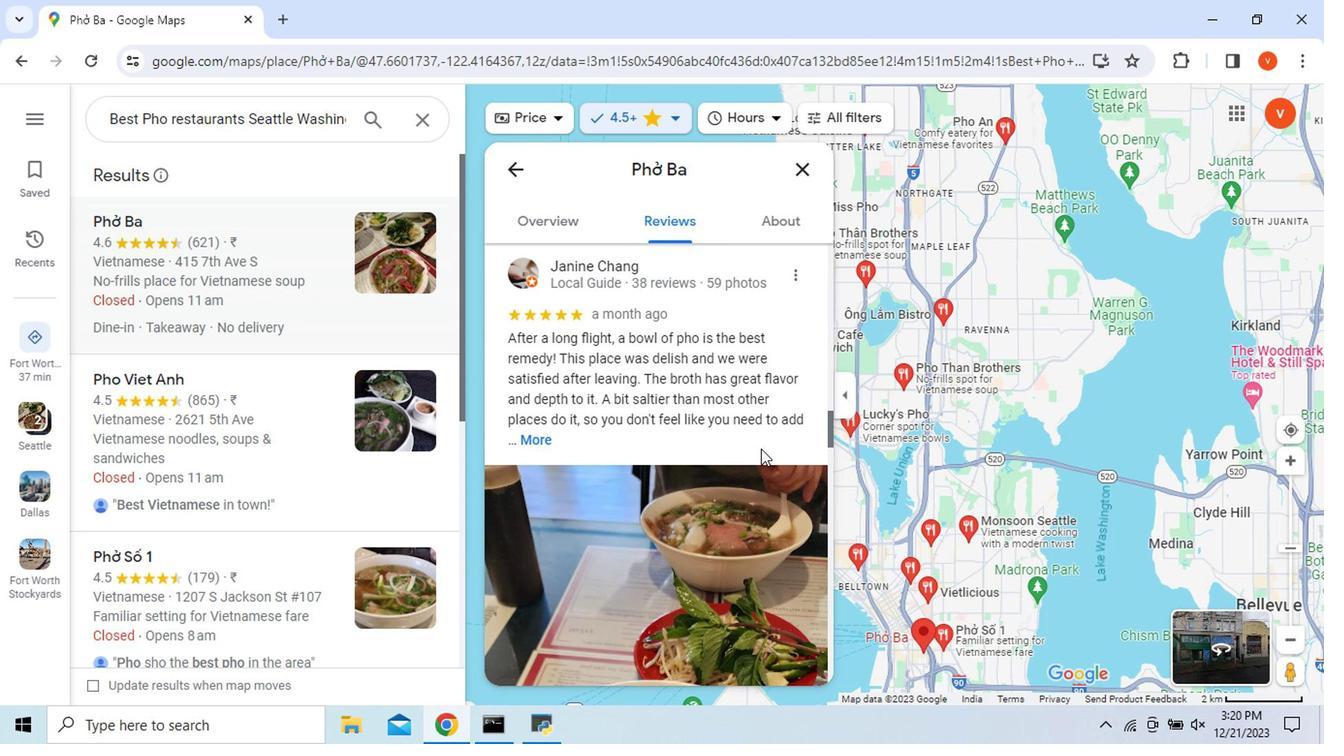 
Action: Mouse scrolled (756, 450) with delta (0, 0)
Screenshot: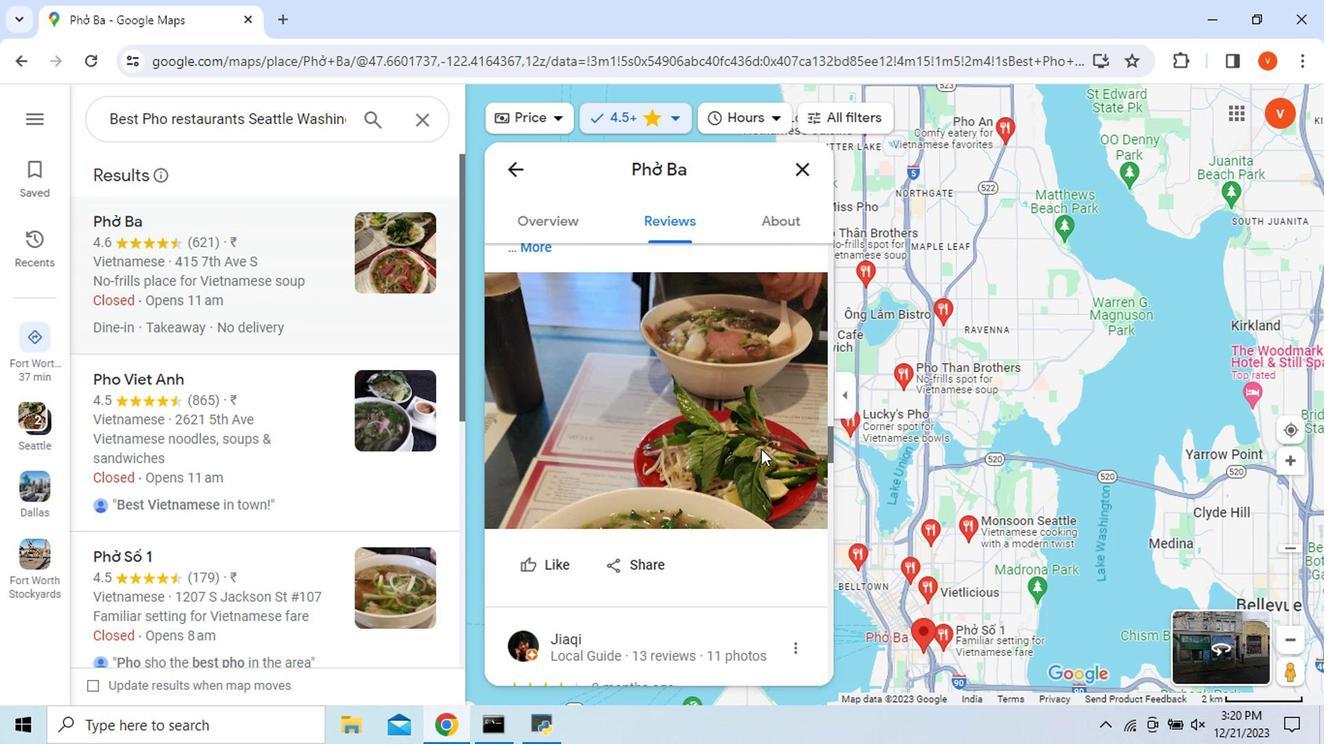 
Action: Mouse scrolled (756, 450) with delta (0, 0)
Screenshot: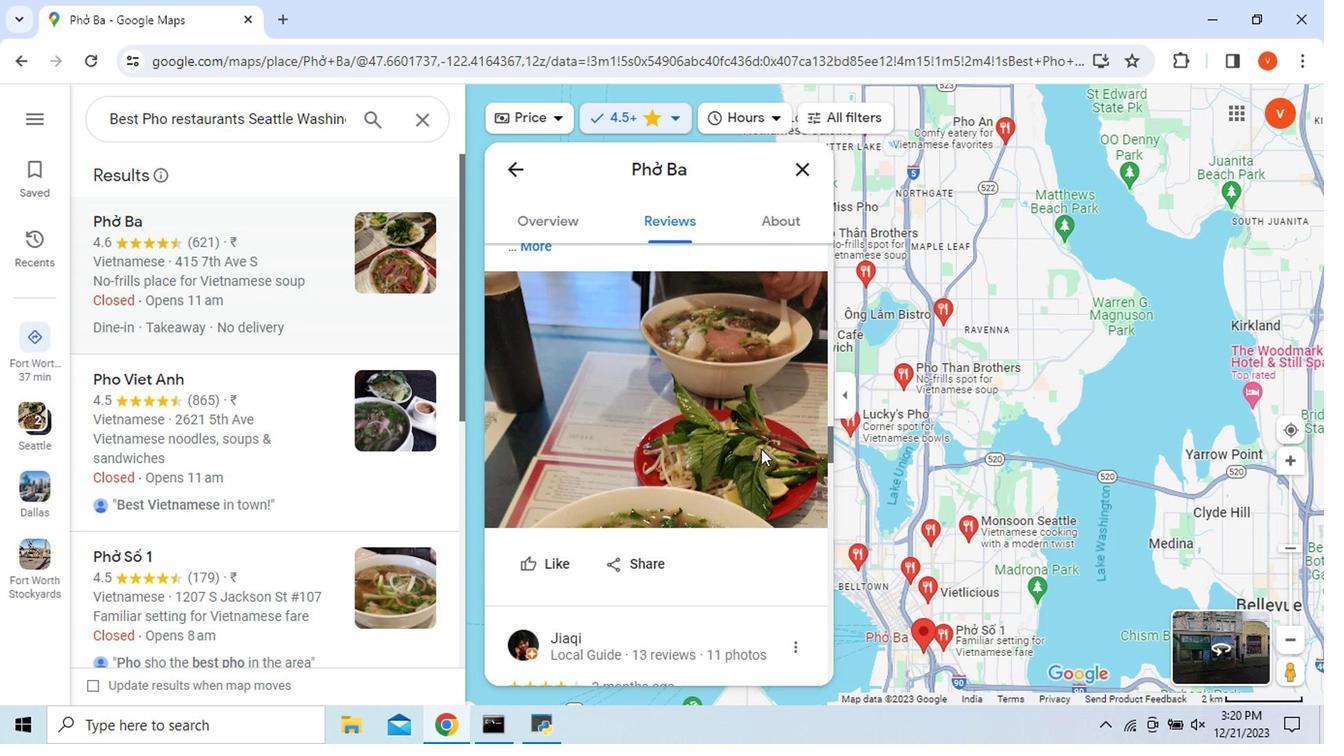 
Action: Mouse scrolled (756, 450) with delta (0, 0)
Screenshot: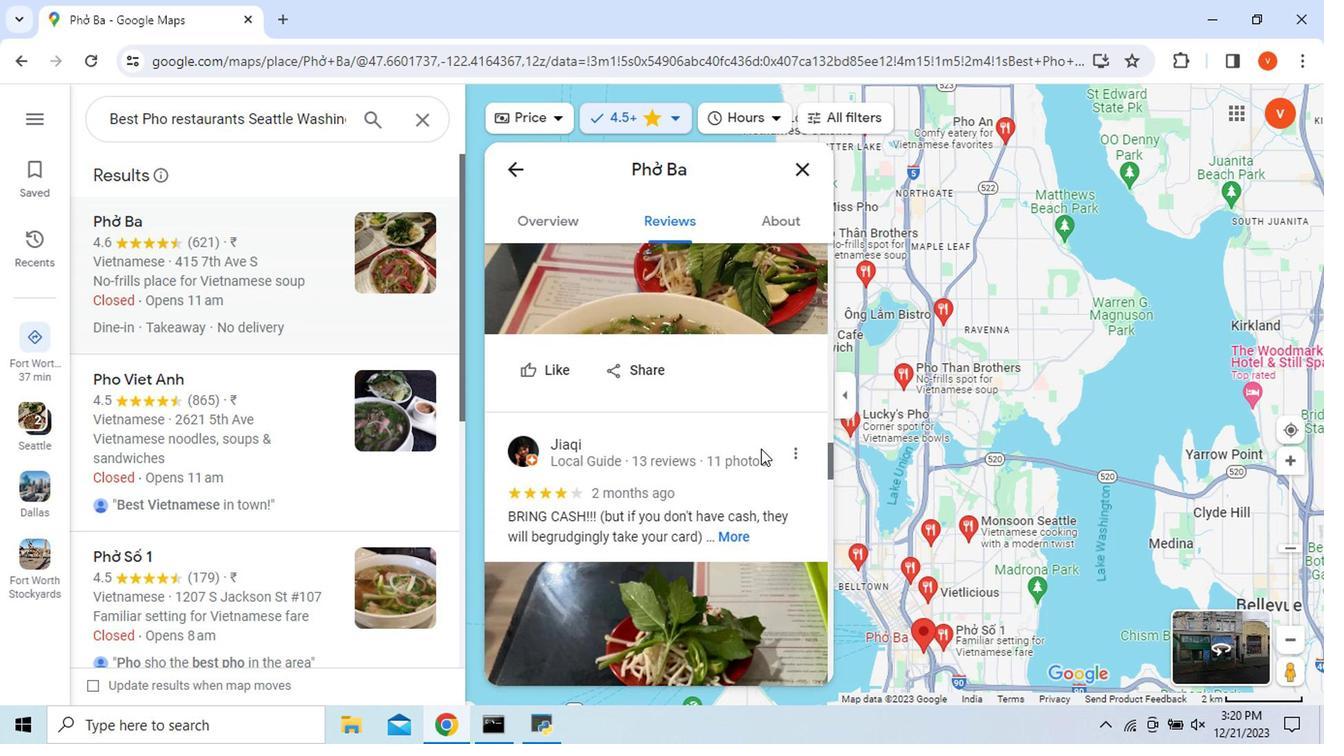 
Action: Mouse scrolled (756, 450) with delta (0, 0)
Screenshot: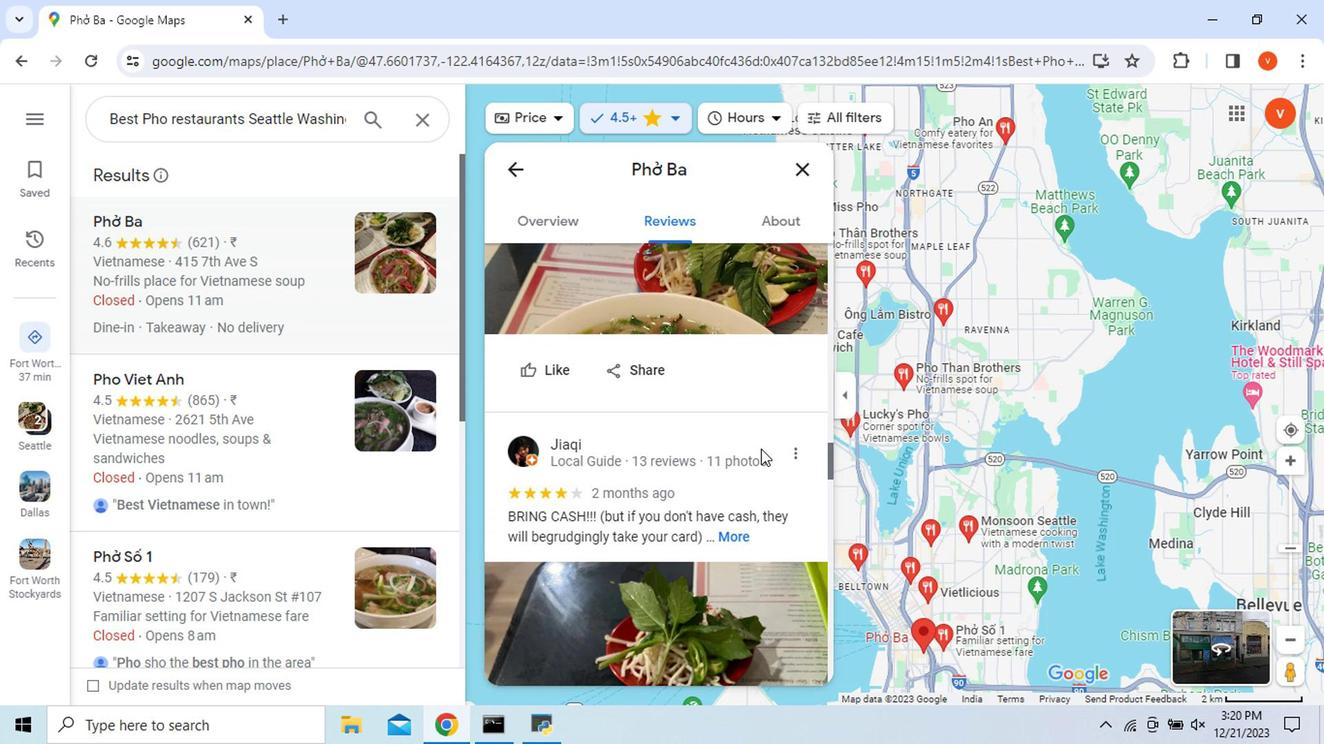 
Action: Mouse scrolled (756, 450) with delta (0, 0)
Screenshot: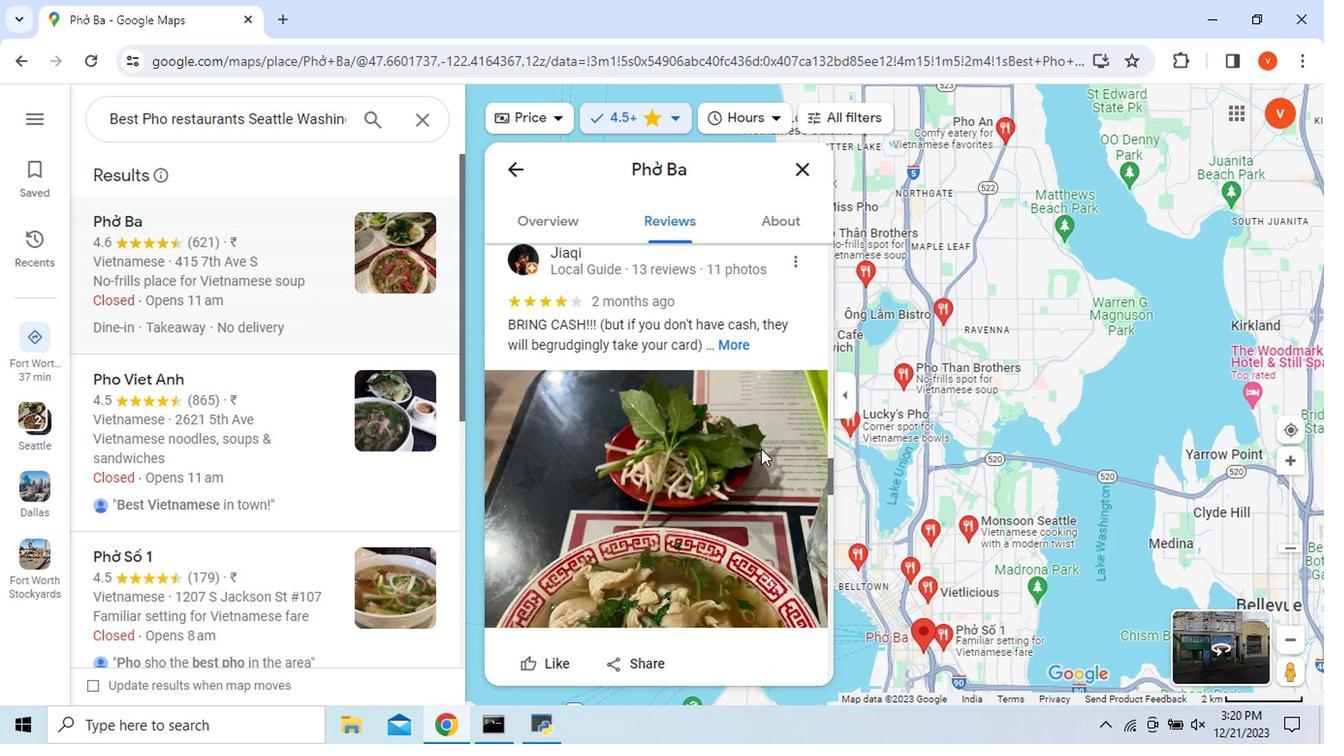 
Action: Mouse scrolled (756, 450) with delta (0, 0)
Screenshot: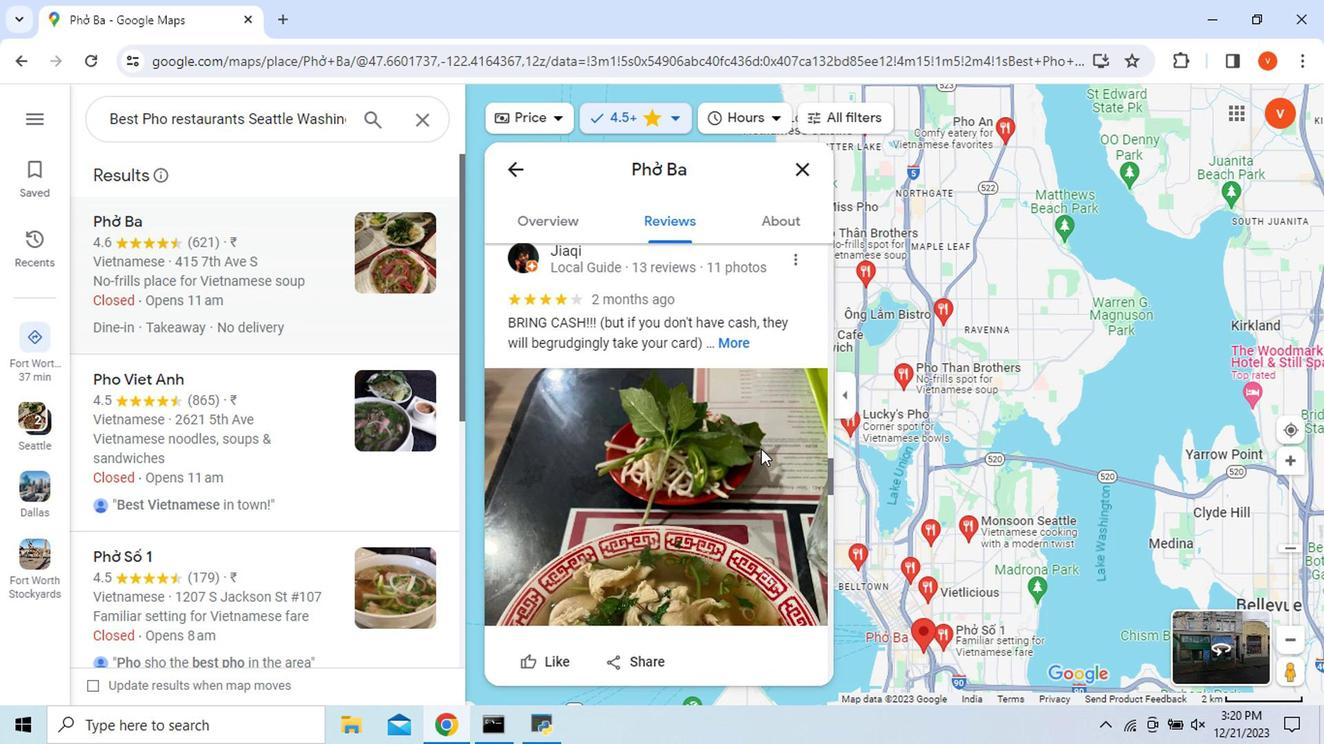 
Action: Mouse scrolled (756, 450) with delta (0, 0)
Screenshot: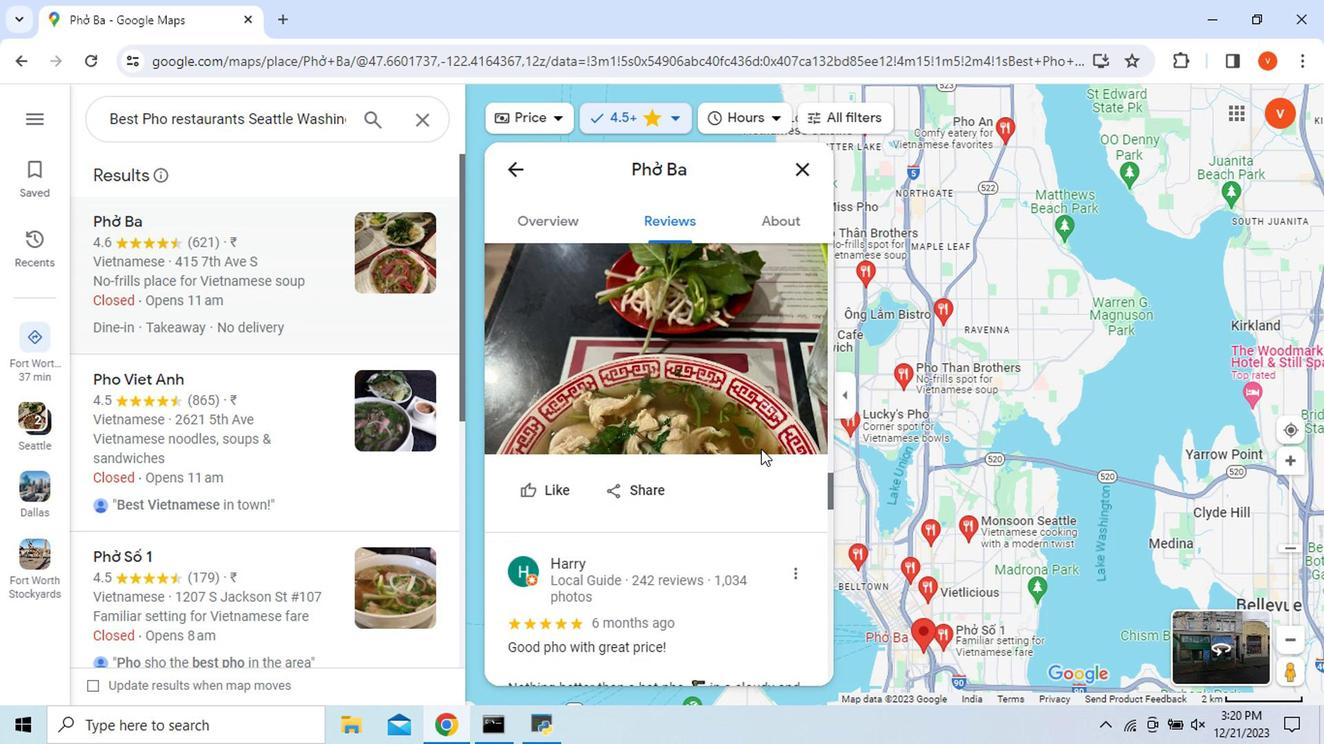 
Action: Mouse scrolled (756, 450) with delta (0, 0)
Screenshot: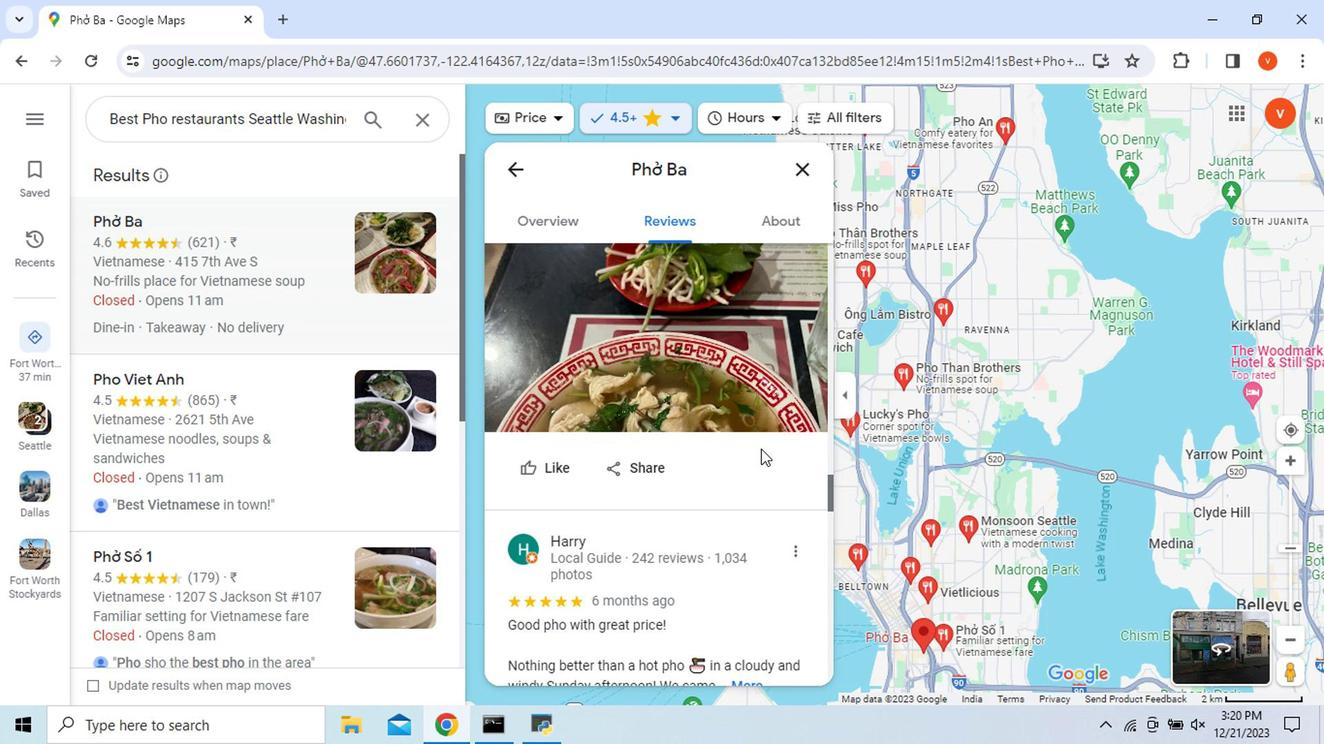 
Action: Mouse scrolled (756, 450) with delta (0, 0)
Screenshot: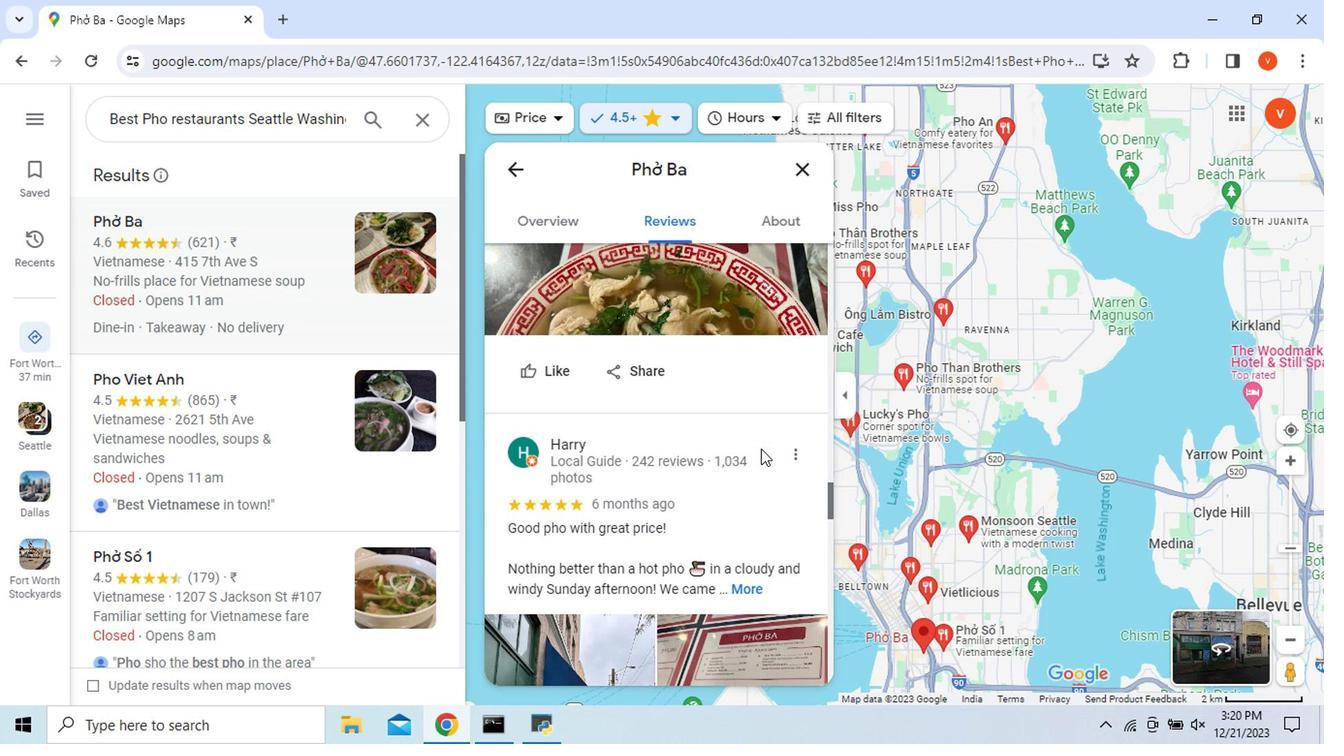 
Action: Mouse scrolled (756, 450) with delta (0, 0)
Screenshot: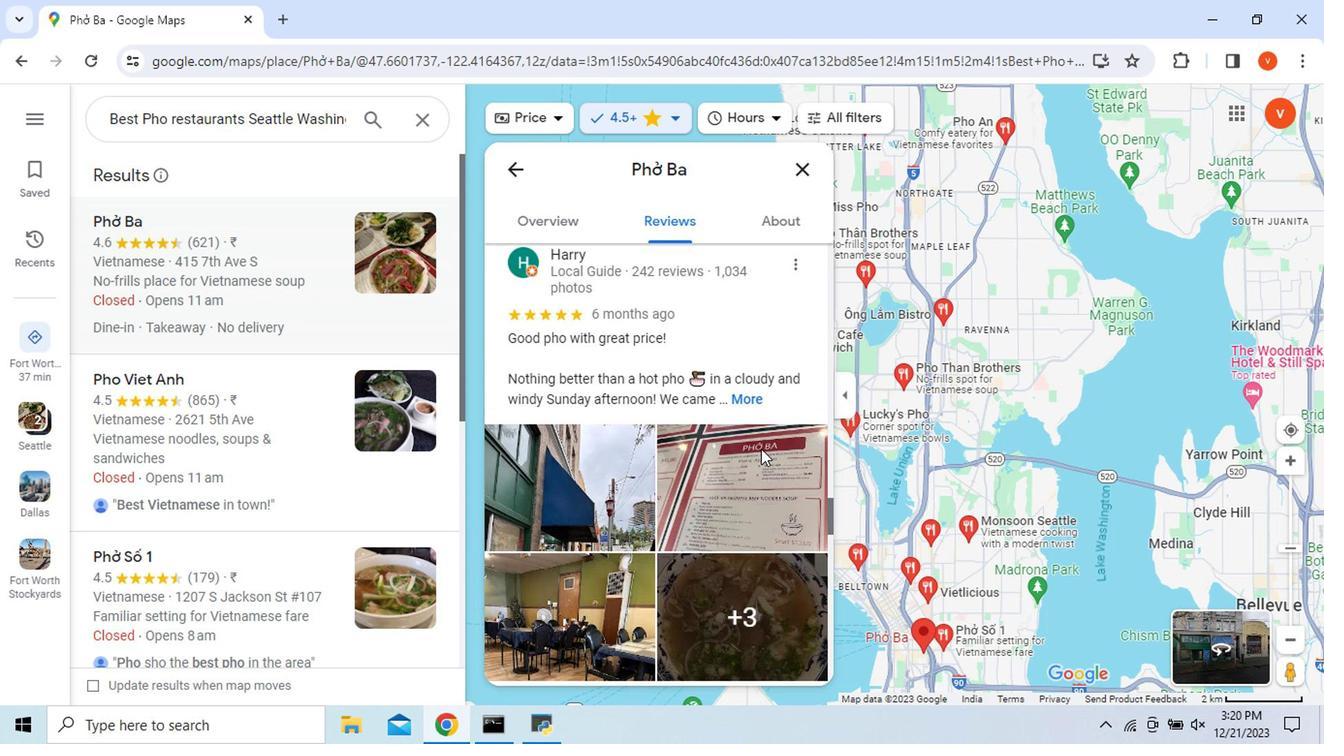 
Action: Mouse scrolled (756, 450) with delta (0, 0)
Screenshot: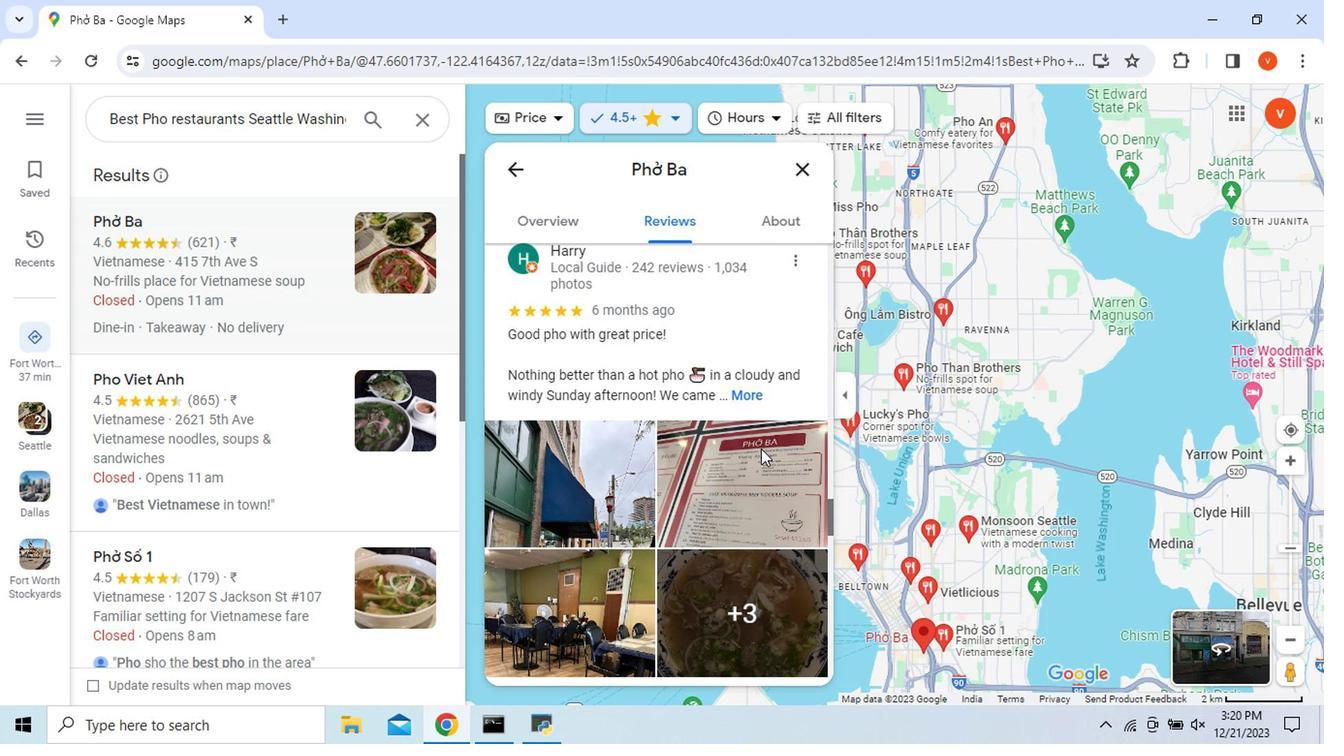 
Action: Mouse scrolled (756, 450) with delta (0, 0)
Screenshot: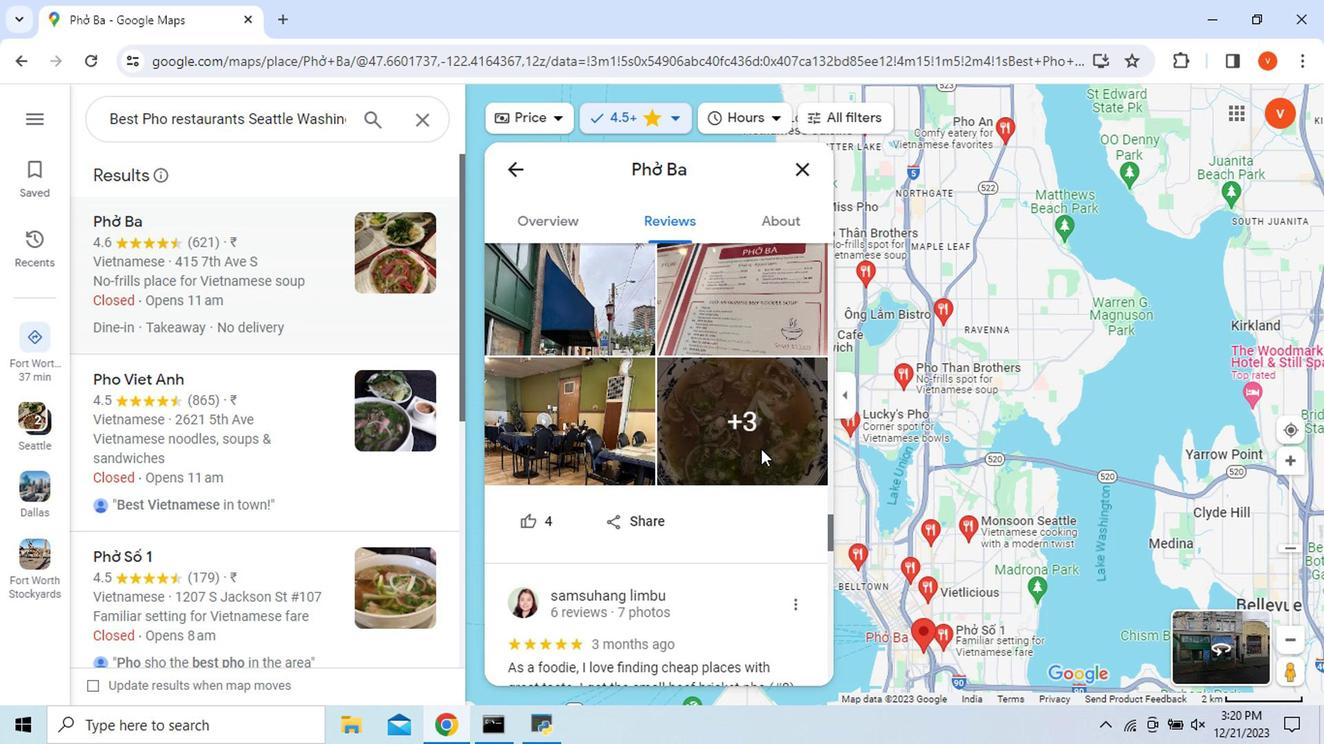 
Action: Mouse scrolled (756, 450) with delta (0, 0)
Screenshot: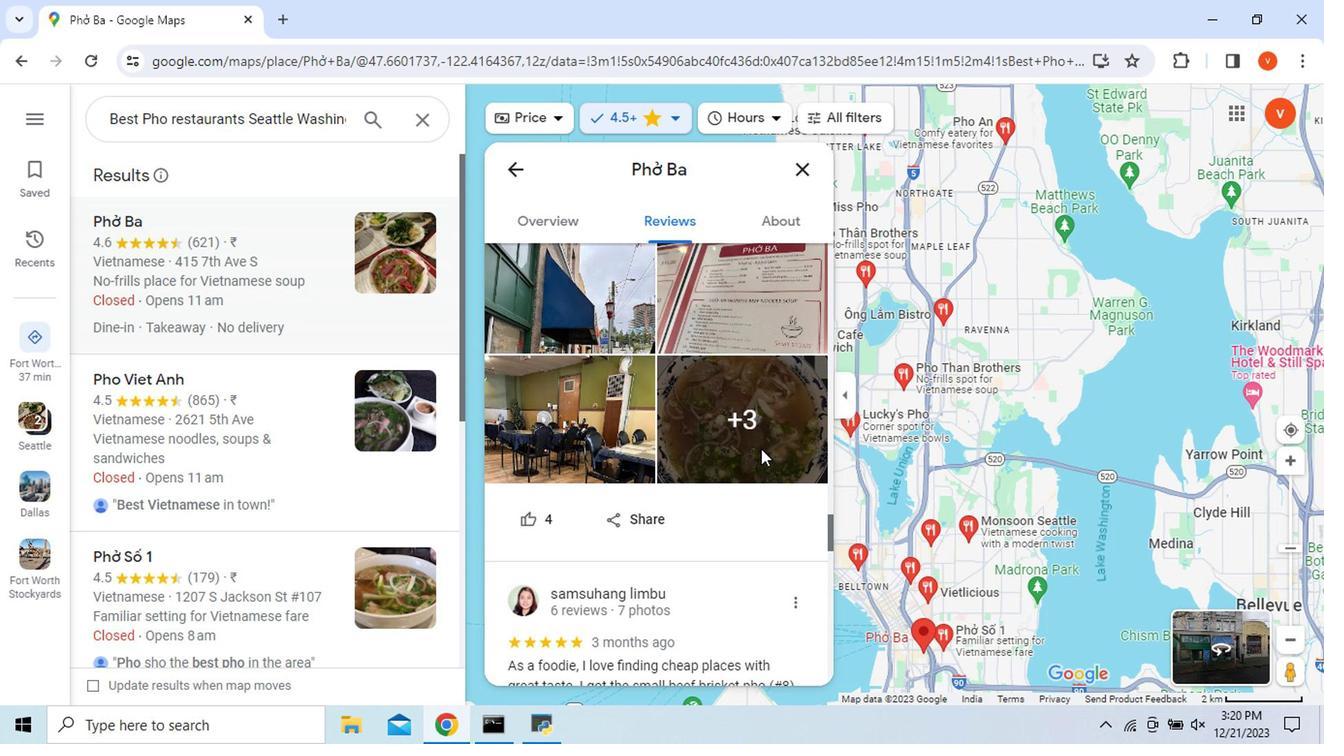 
Action: Mouse moved to (559, 220)
Screenshot: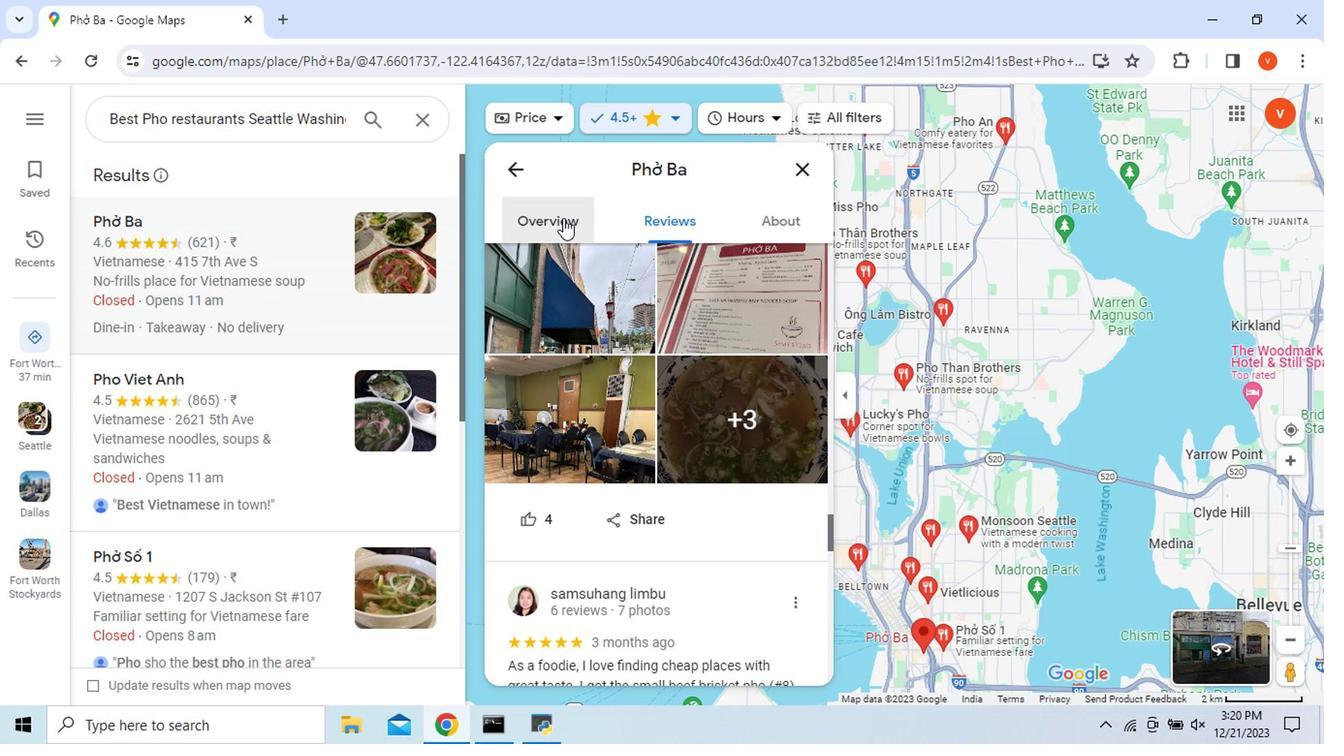 
Action: Mouse pressed left at (559, 220)
Screenshot: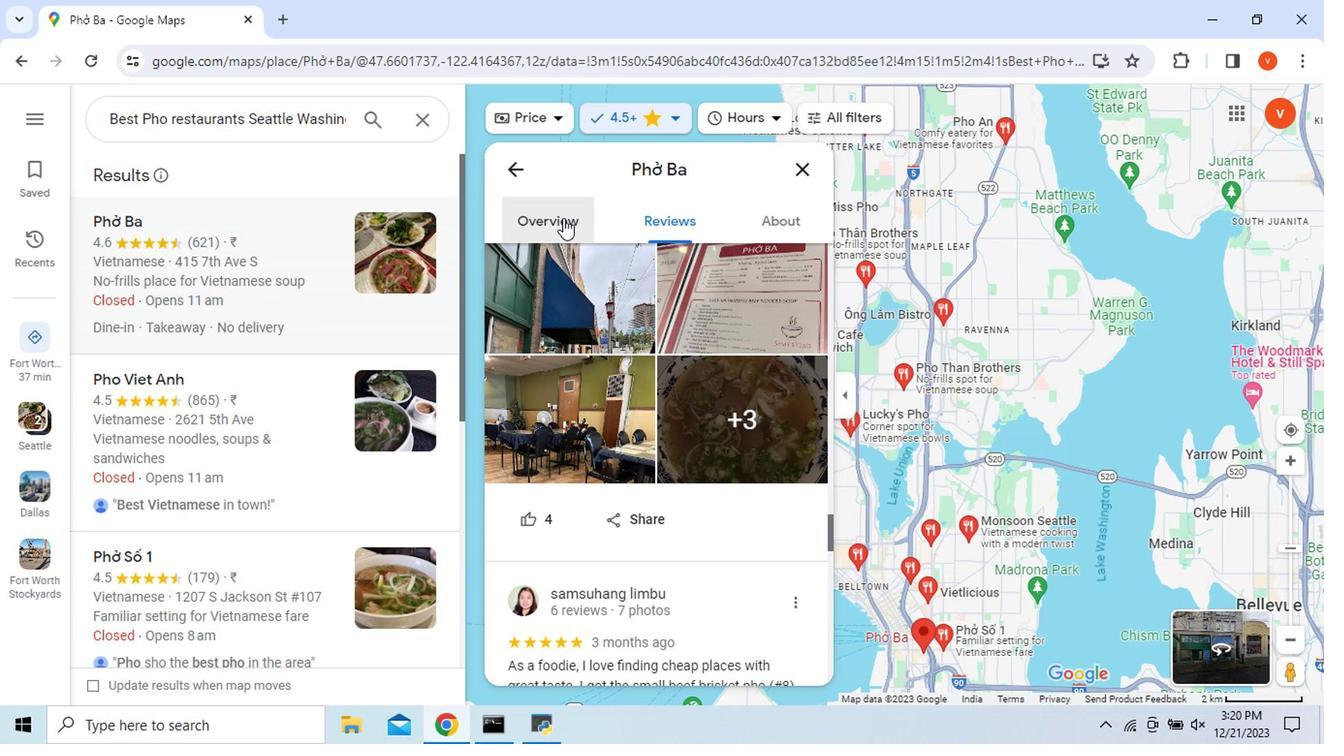 
Action: Mouse moved to (779, 441)
Screenshot: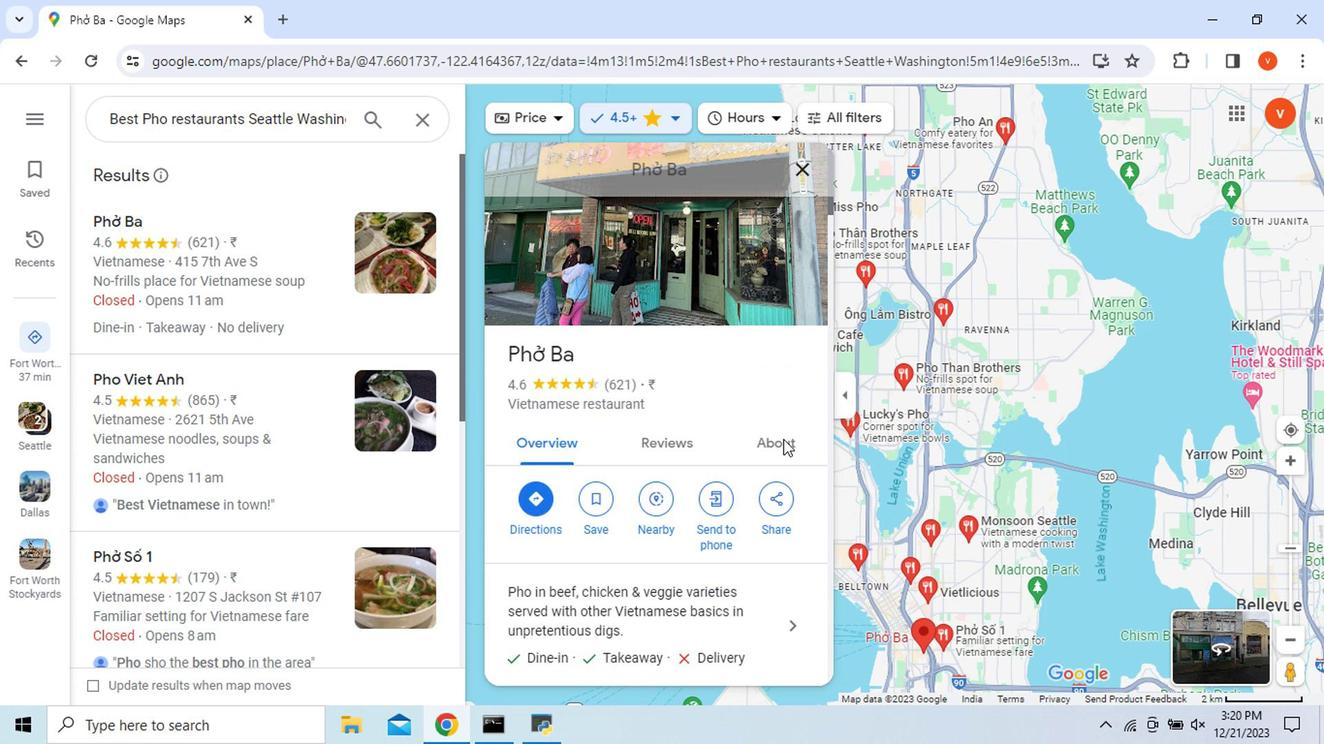 
Action: Mouse scrolled (779, 440) with delta (0, 0)
Screenshot: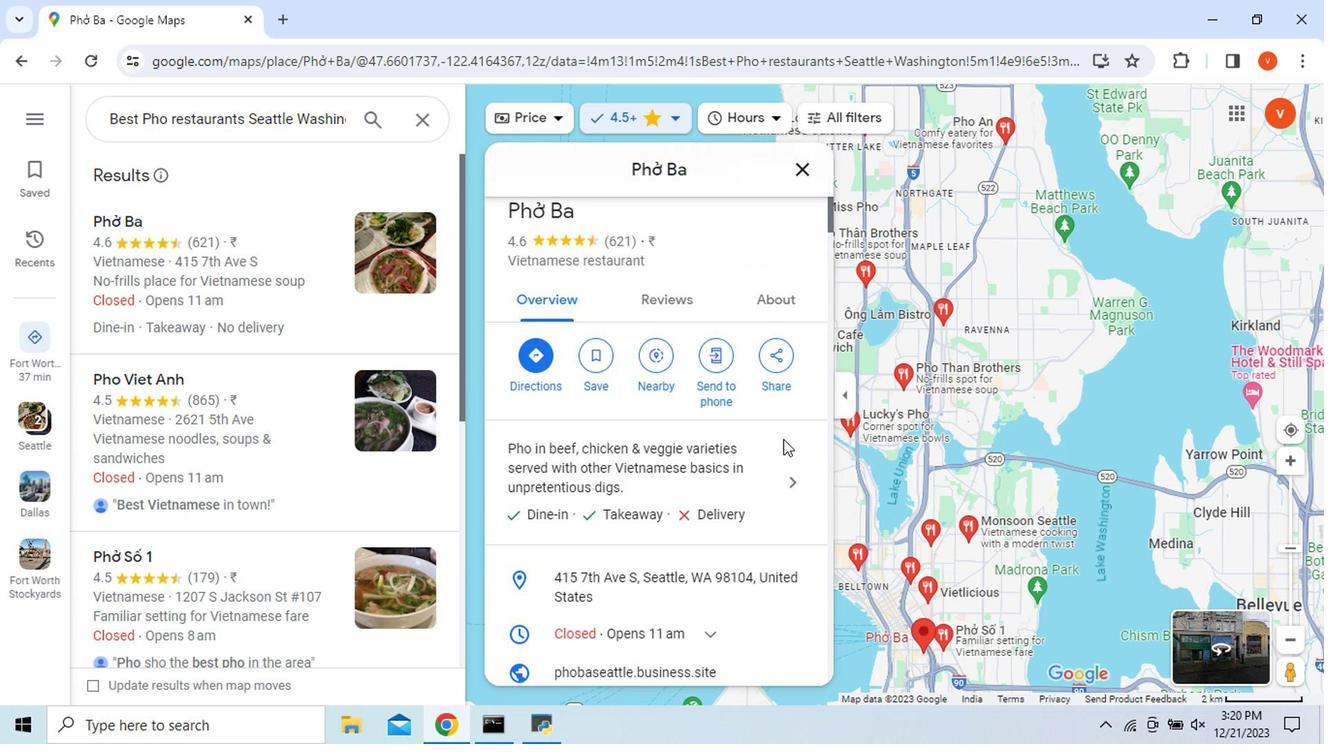 
Action: Mouse scrolled (779, 440) with delta (0, 0)
Screenshot: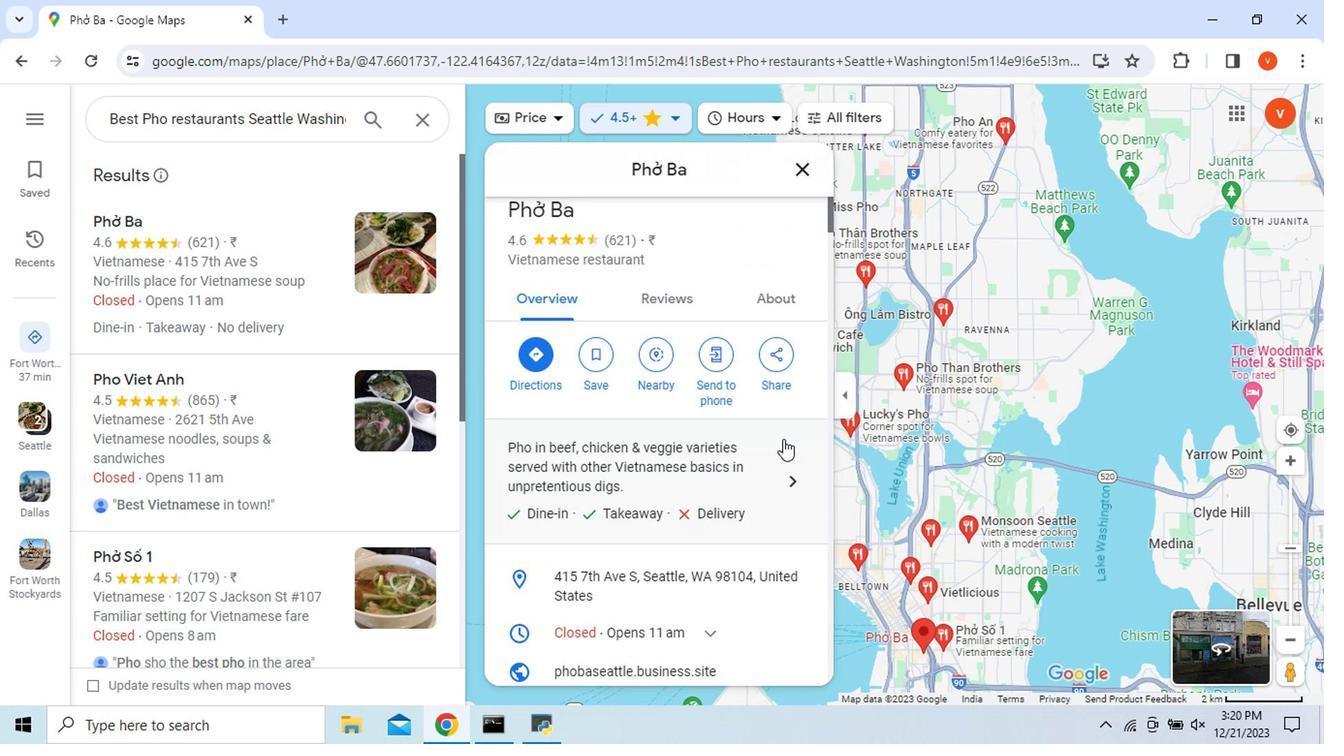 
Action: Mouse scrolled (779, 440) with delta (0, 0)
Screenshot: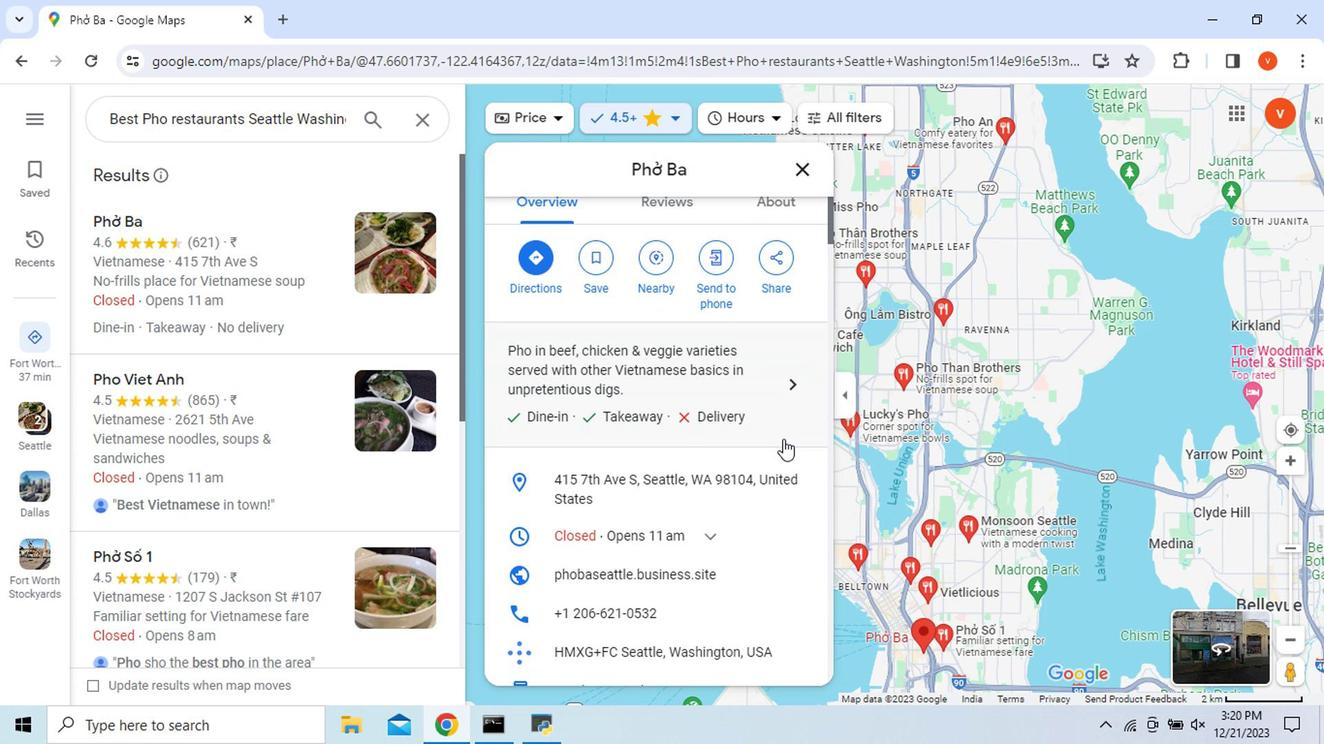 
Action: Mouse scrolled (779, 440) with delta (0, 0)
Screenshot: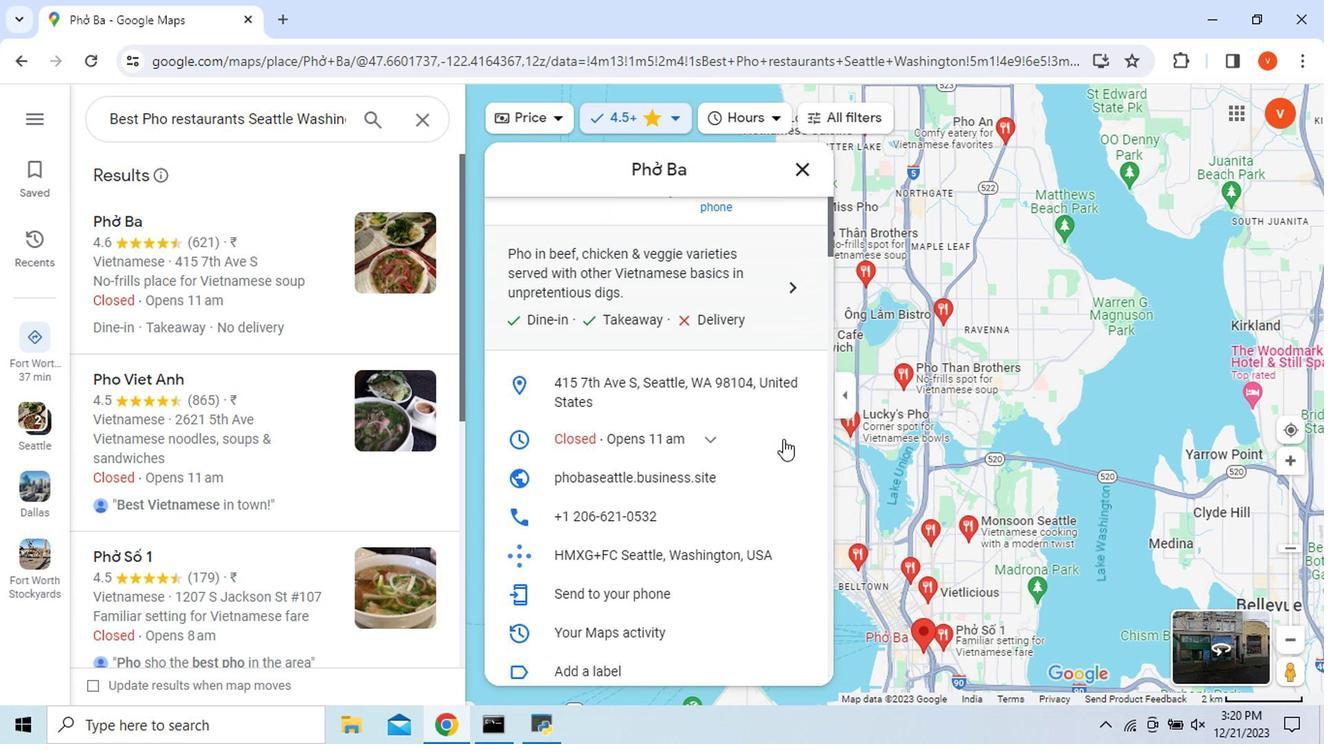 
Action: Mouse moved to (704, 438)
Screenshot: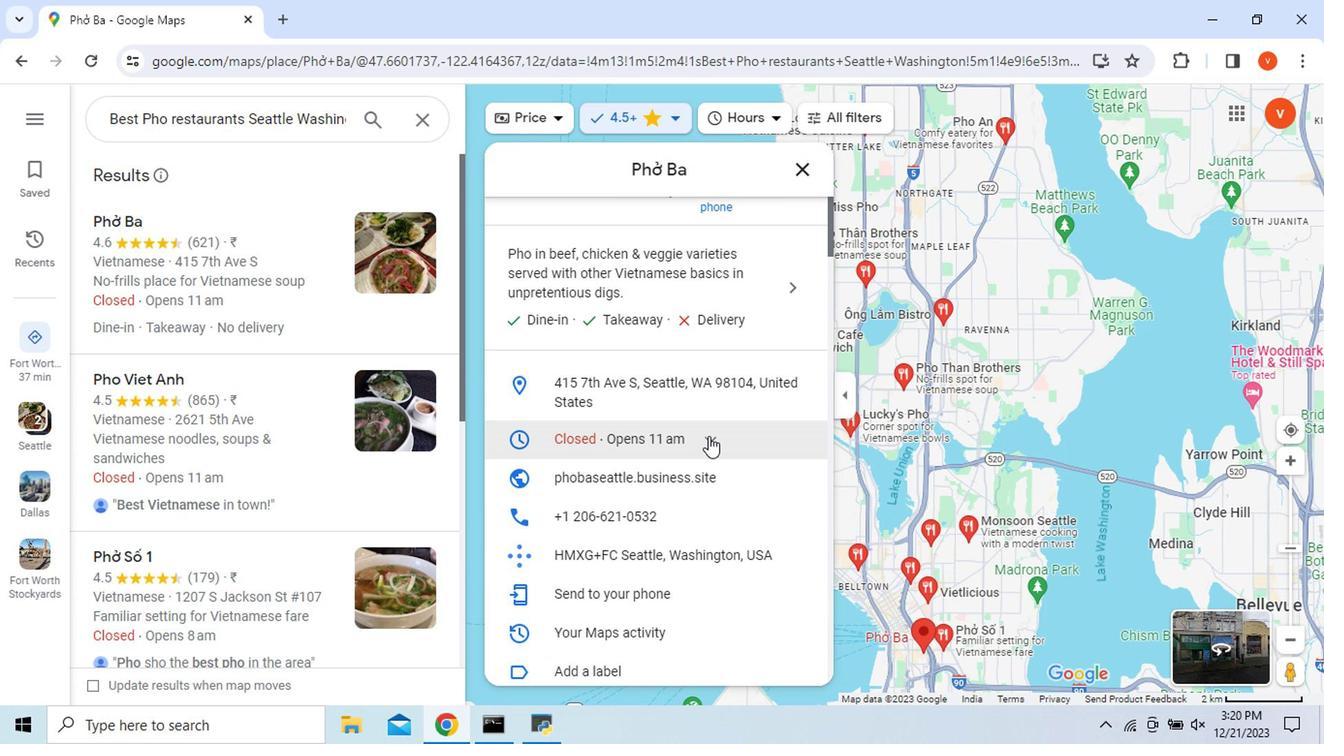 
Action: Mouse pressed left at (704, 438)
Screenshot: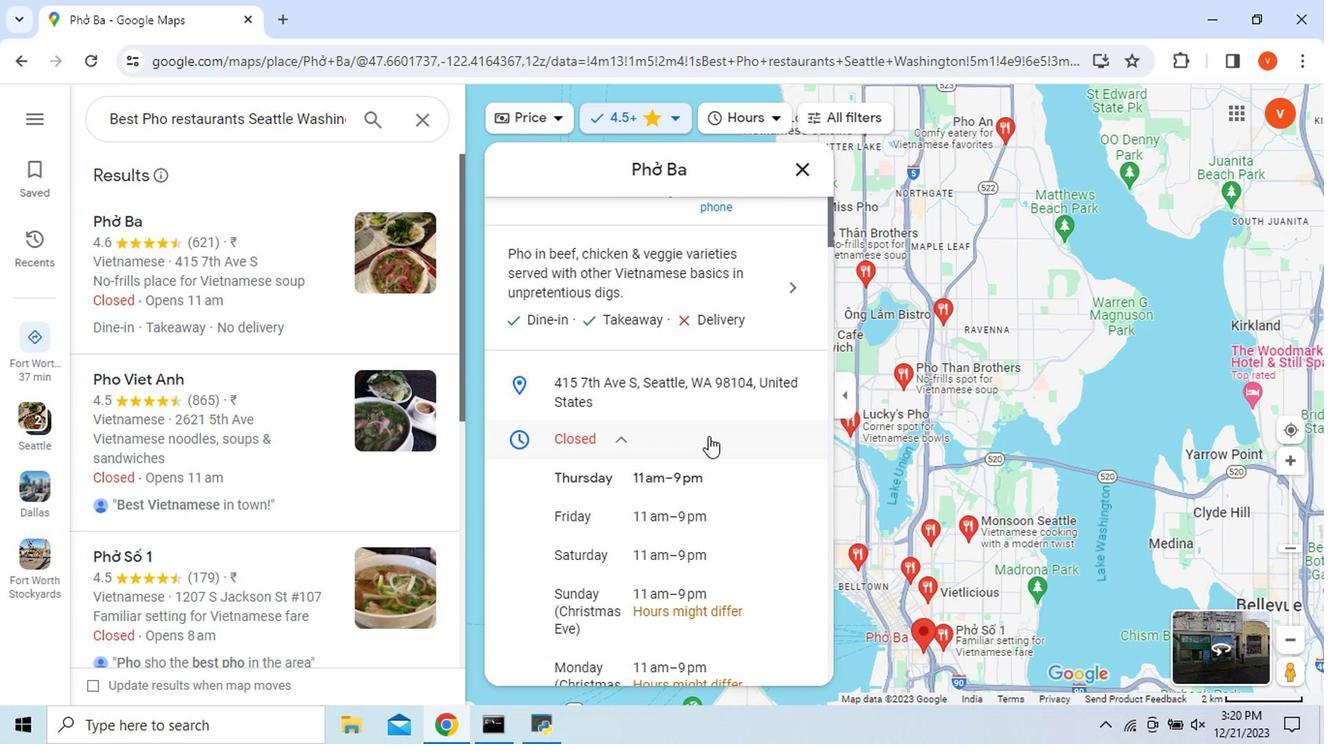 
Action: Mouse moved to (760, 451)
Screenshot: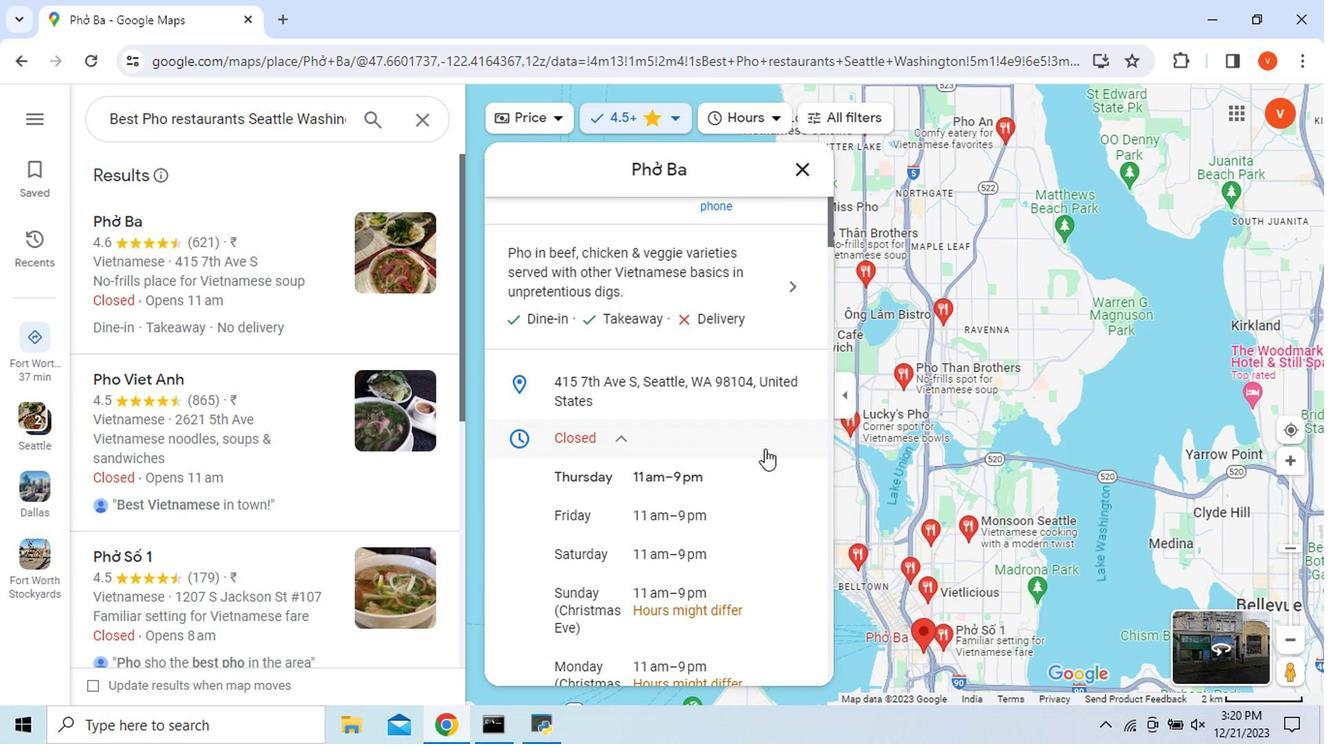 
Action: Mouse scrolled (760, 450) with delta (0, 0)
Screenshot: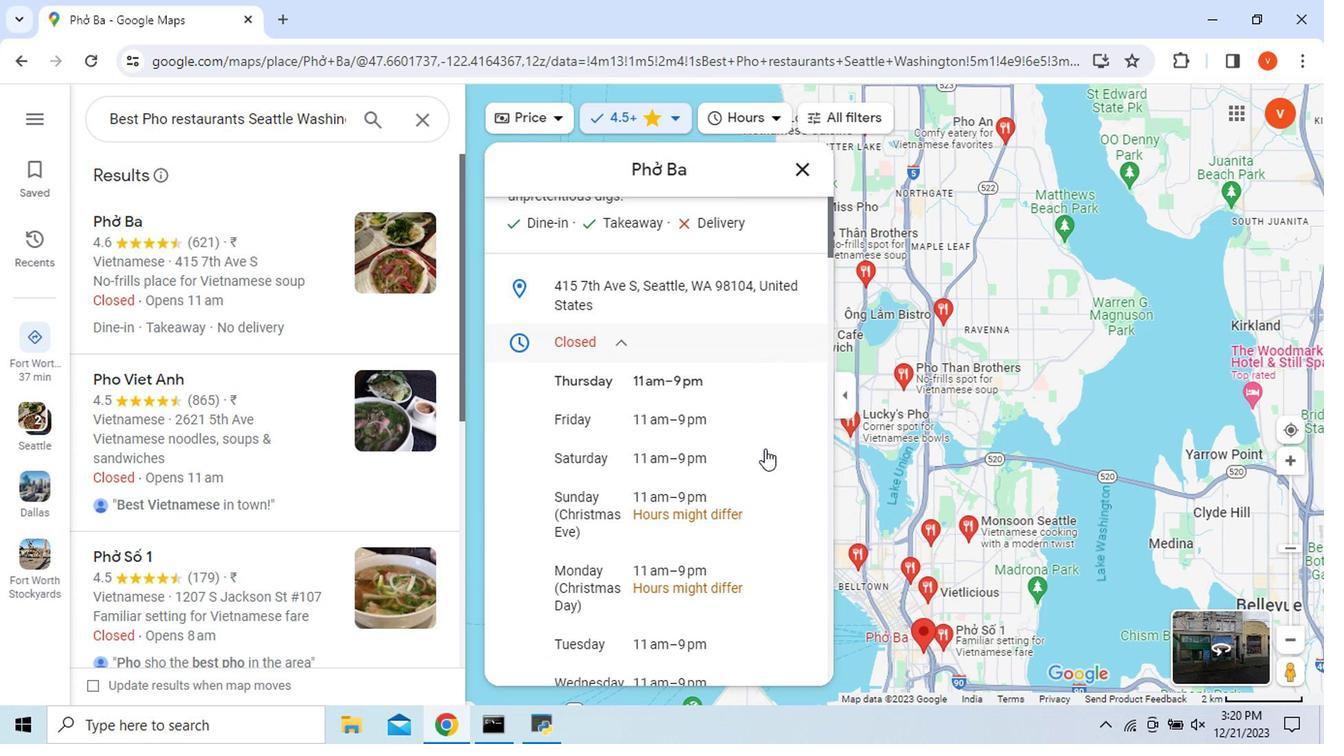 
Action: Mouse scrolled (760, 450) with delta (0, 0)
Screenshot: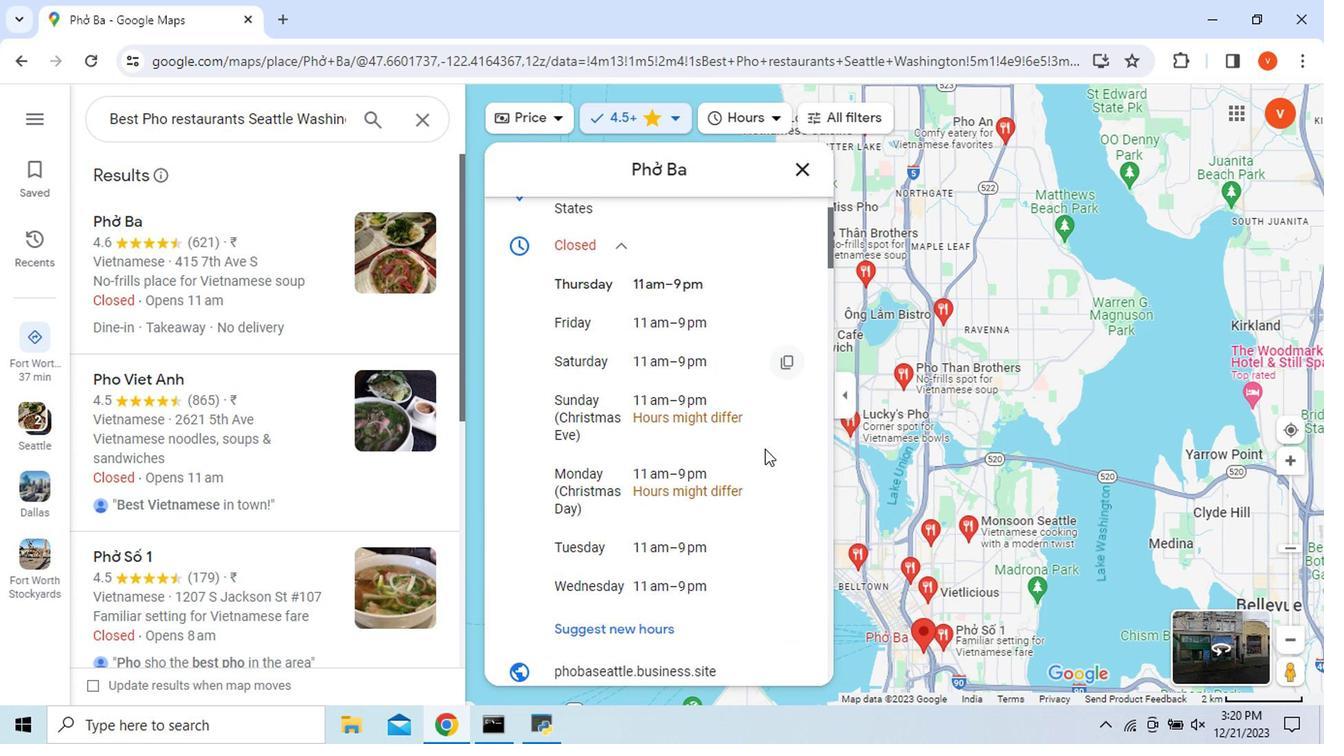 
Action: Mouse scrolled (760, 450) with delta (0, 0)
Screenshot: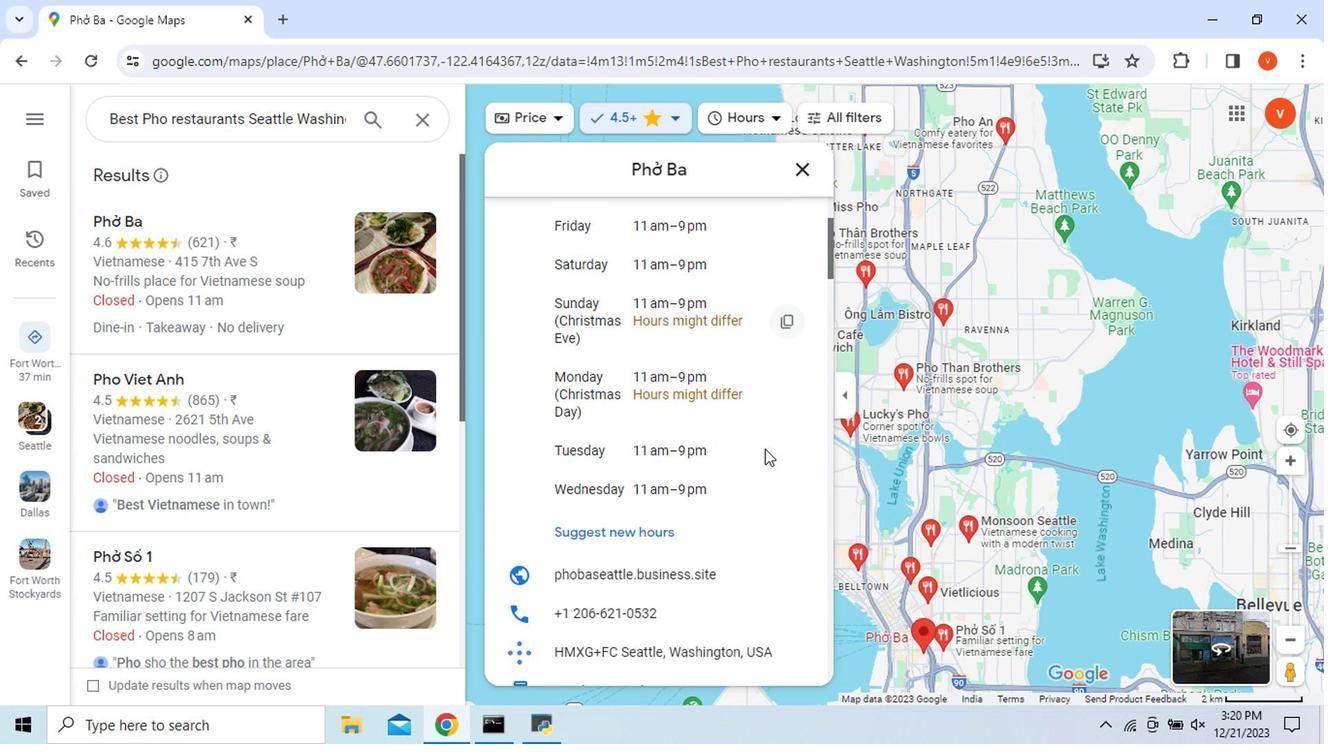 
Action: Mouse scrolled (760, 450) with delta (0, 0)
Screenshot: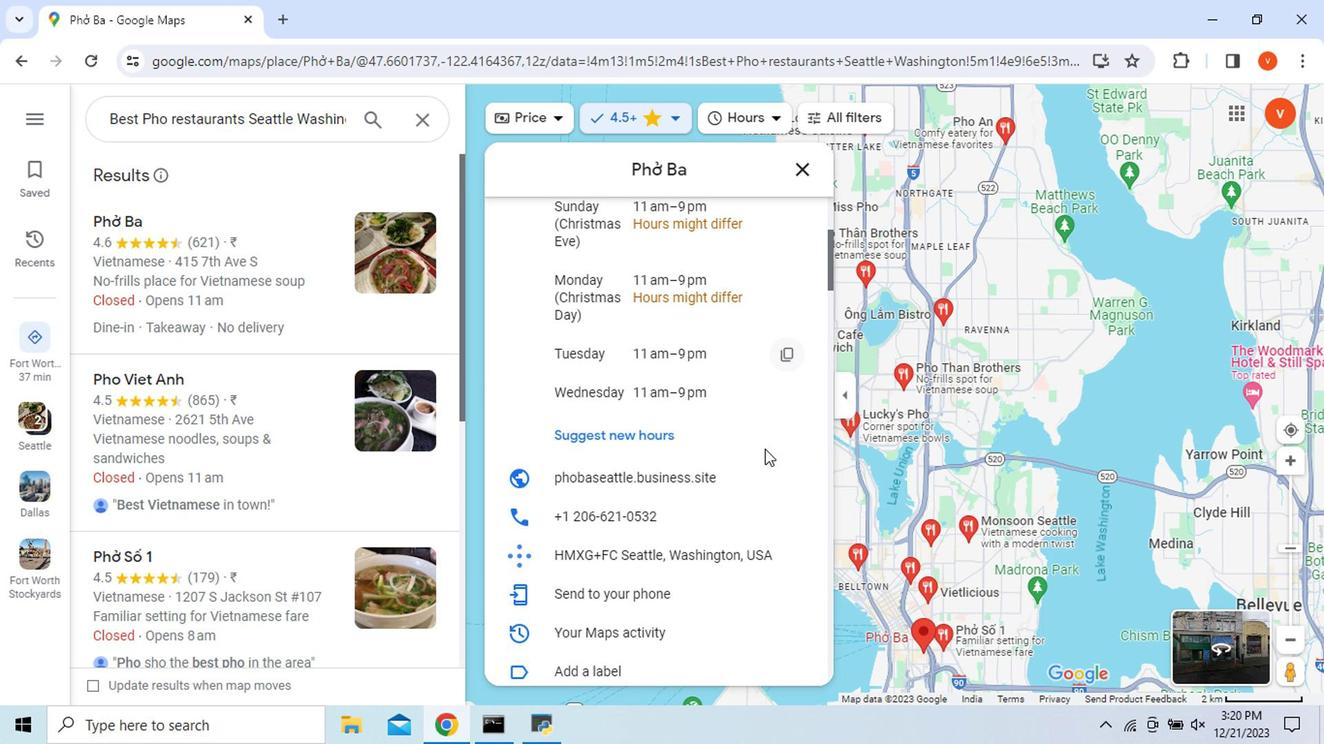 
Action: Mouse scrolled (760, 450) with delta (0, 0)
Screenshot: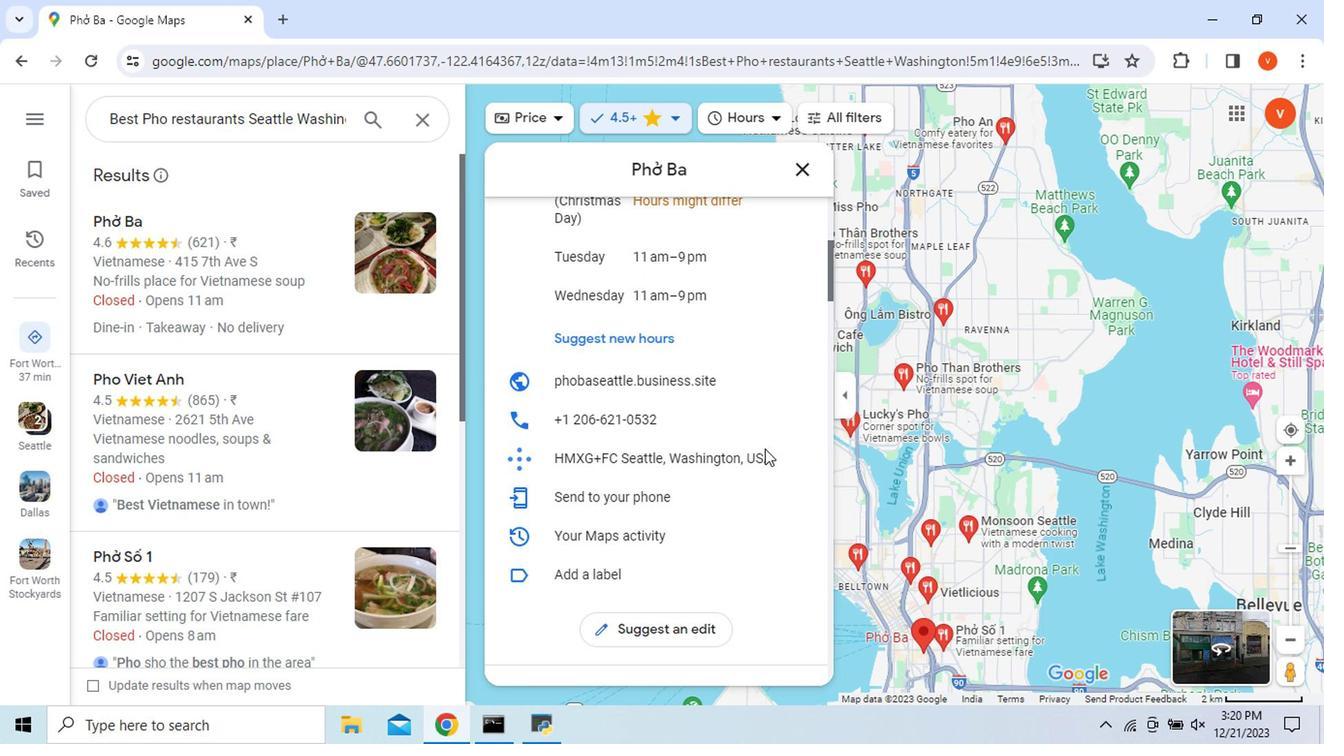 
Action: Mouse scrolled (760, 450) with delta (0, 0)
Screenshot: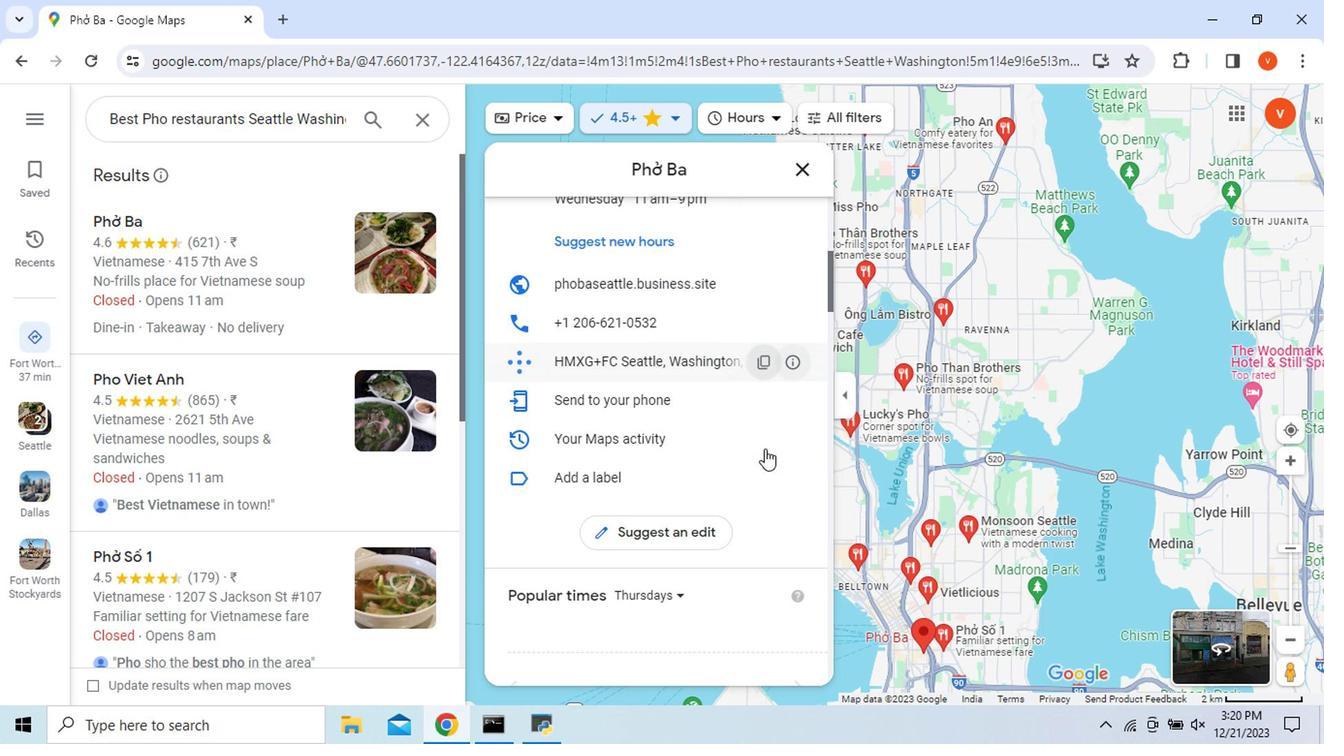 
Action: Mouse scrolled (760, 450) with delta (0, 0)
Screenshot: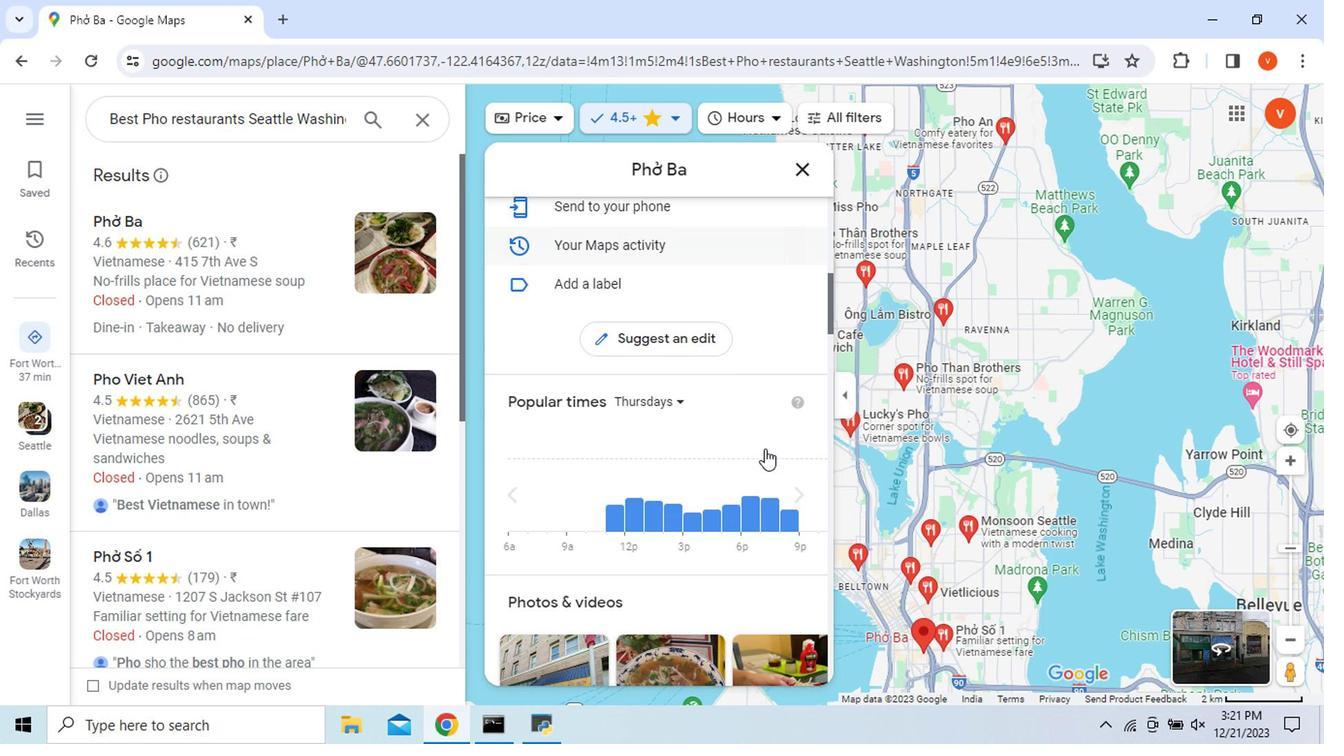
Action: Mouse scrolled (760, 450) with delta (0, 0)
Screenshot: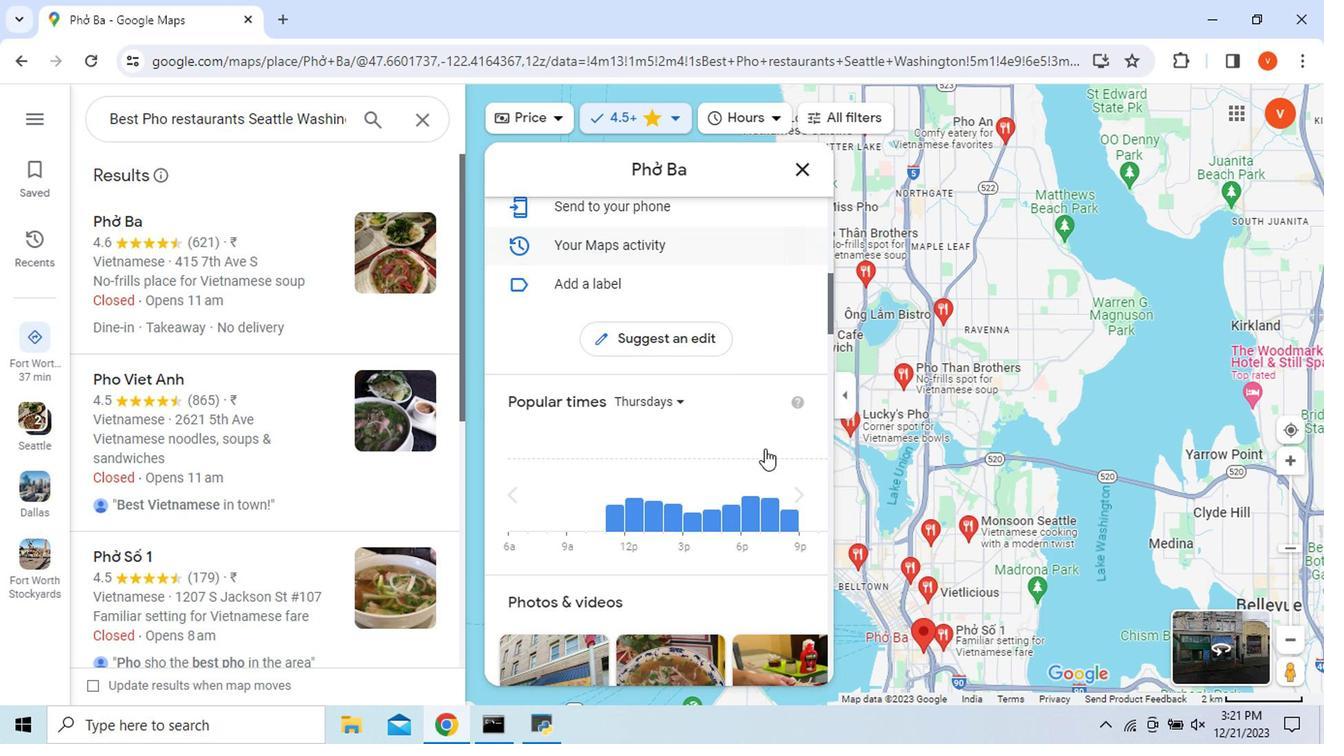 
Action: Mouse scrolled (760, 450) with delta (0, 0)
Screenshot: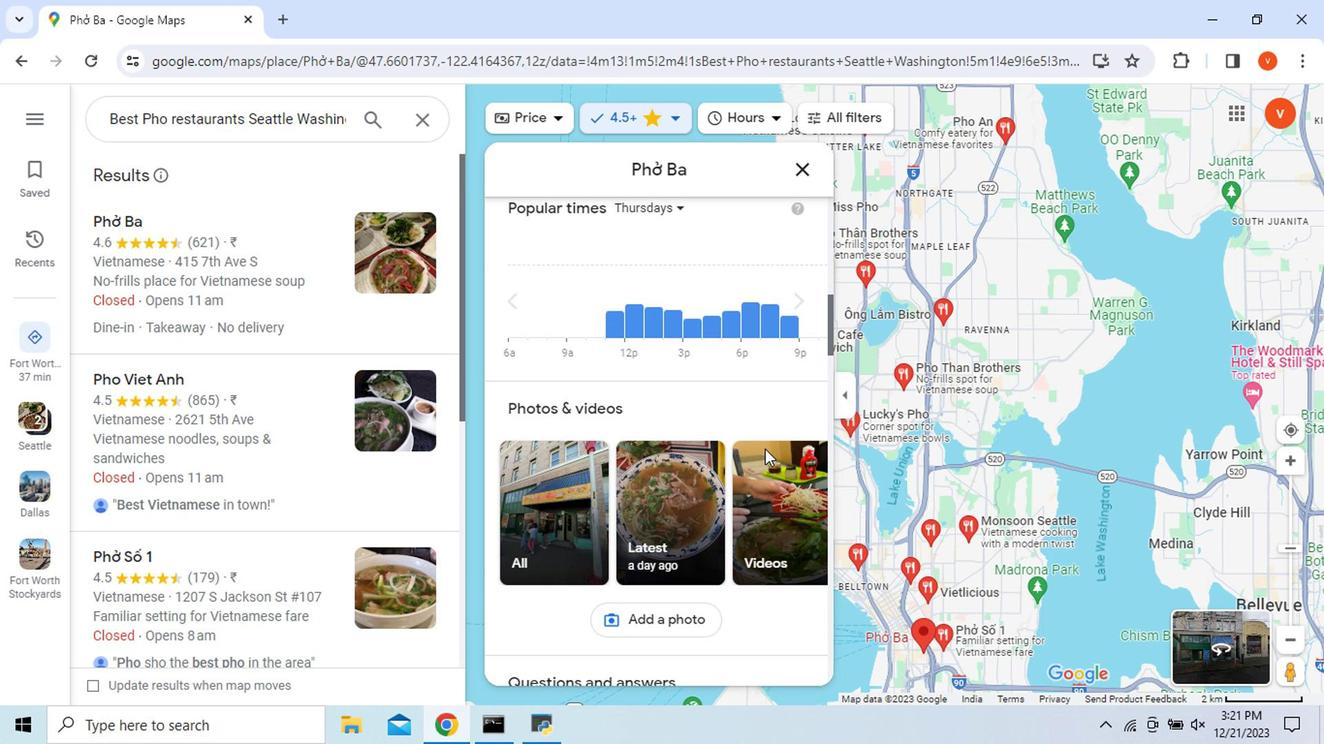 
Action: Mouse scrolled (760, 450) with delta (0, 0)
Screenshot: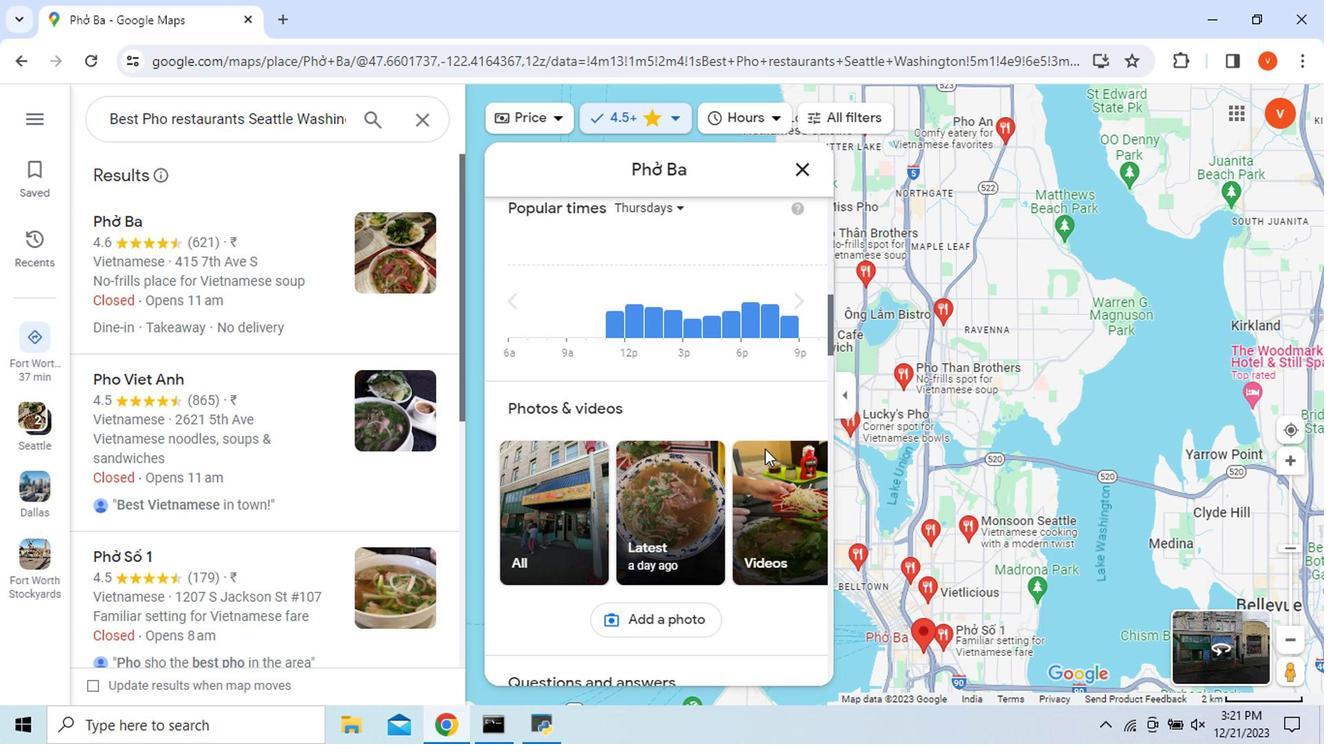 
Action: Mouse scrolled (760, 450) with delta (0, 0)
Screenshot: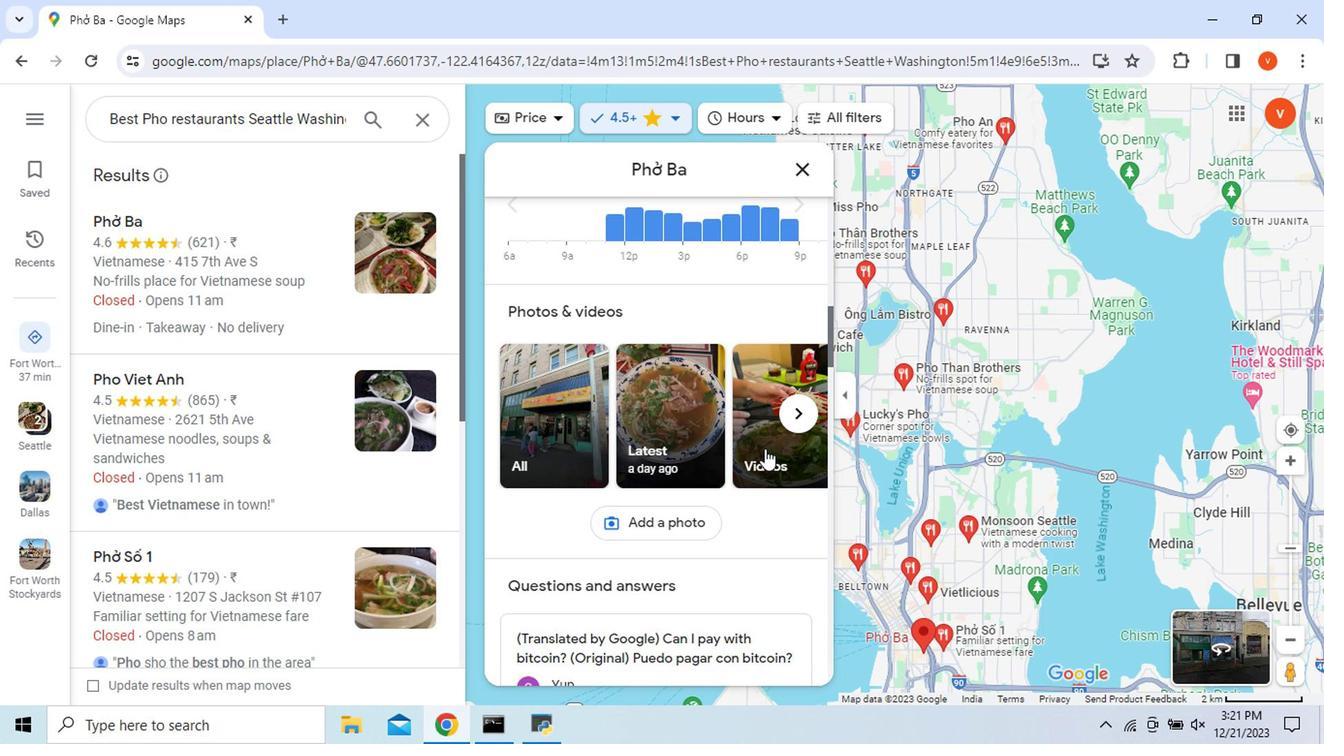 
Action: Mouse moved to (792, 167)
Screenshot: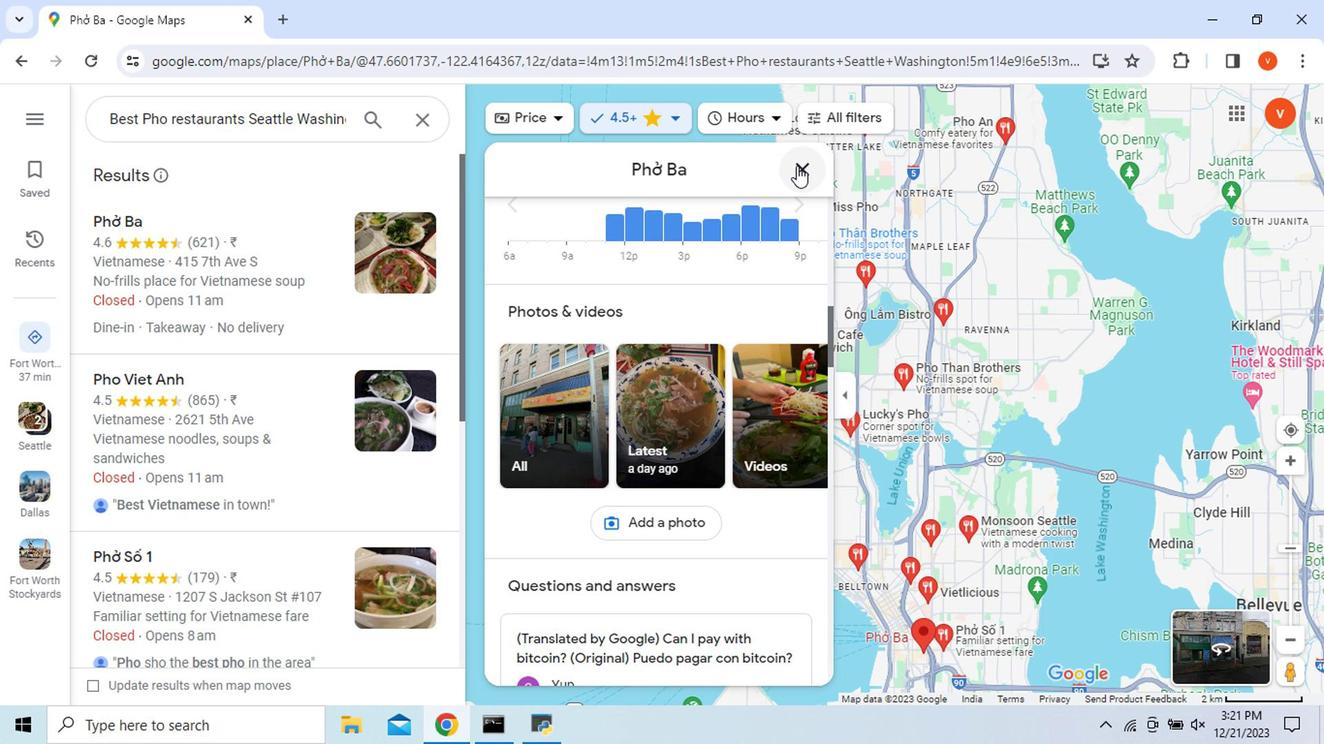 
Action: Mouse pressed left at (792, 167)
Screenshot: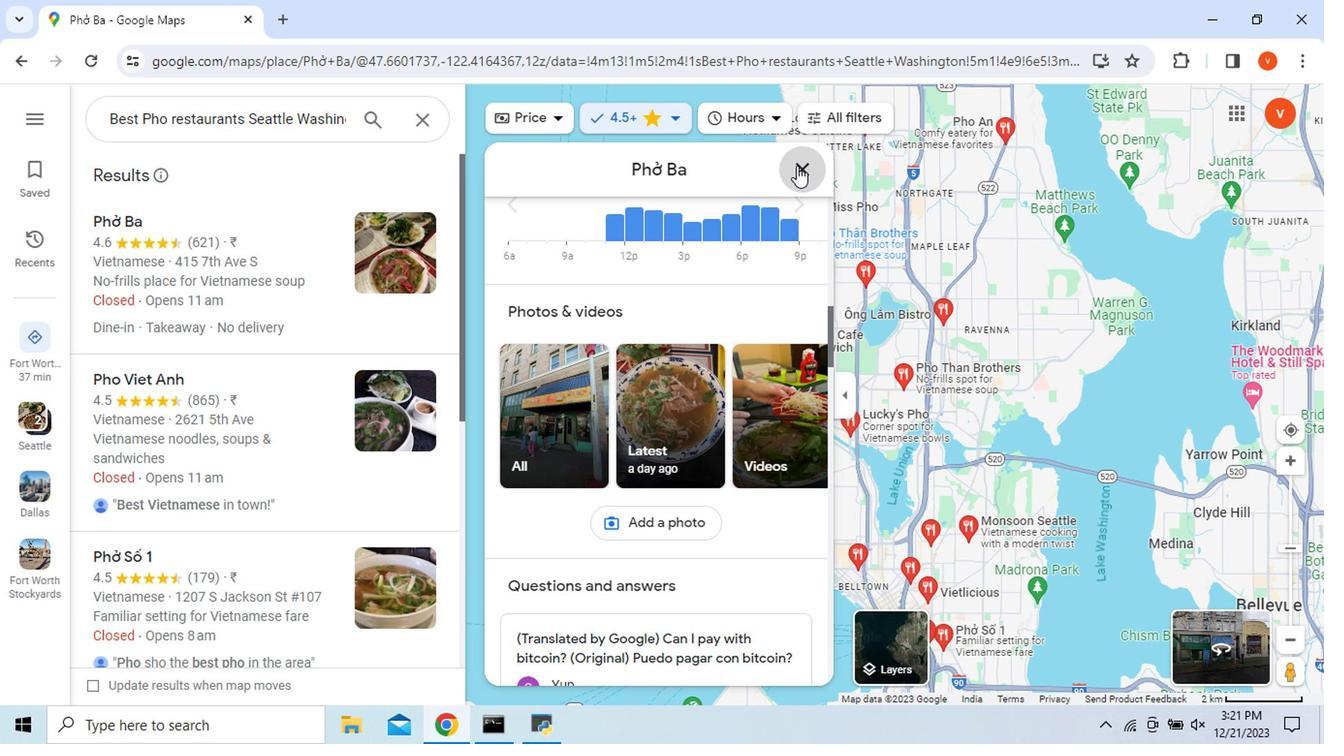 
Action: Mouse moved to (291, 397)
Screenshot: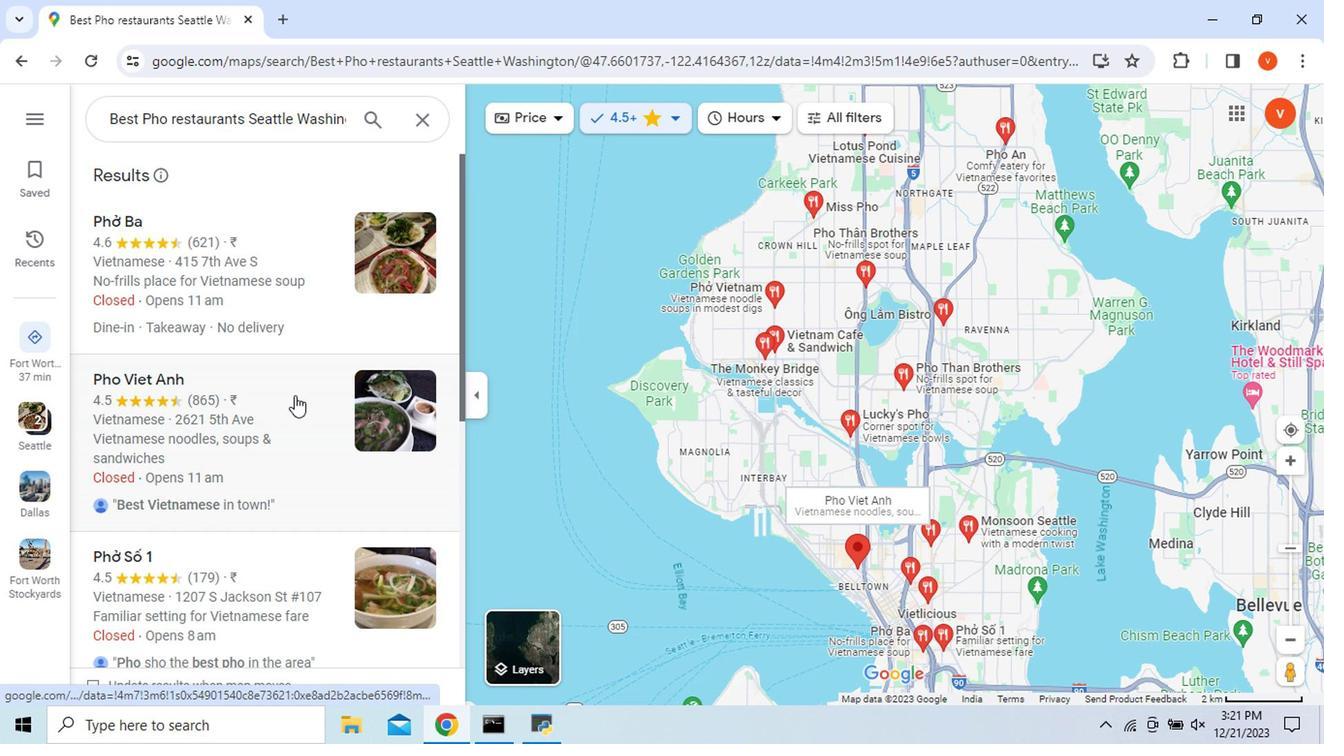 
Action: Mouse pressed left at (291, 397)
Screenshot: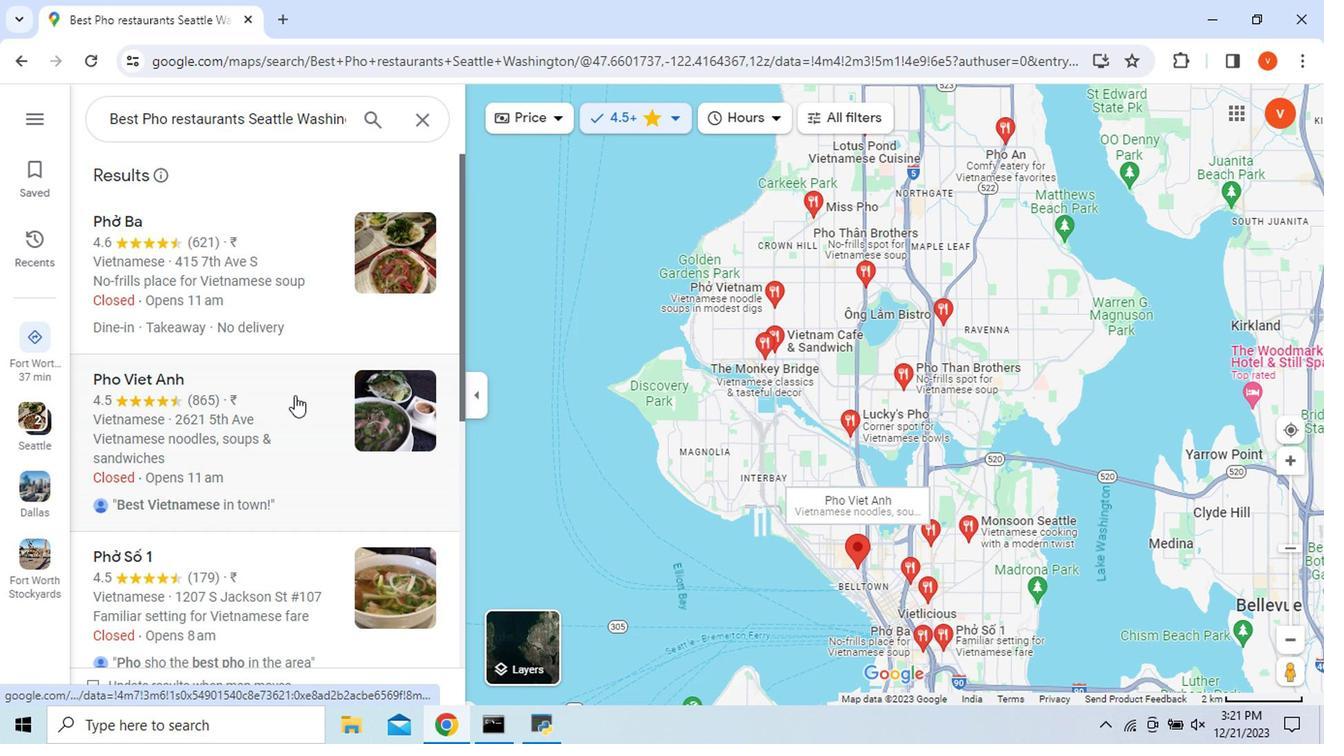 
Action: Mouse moved to (660, 555)
Screenshot: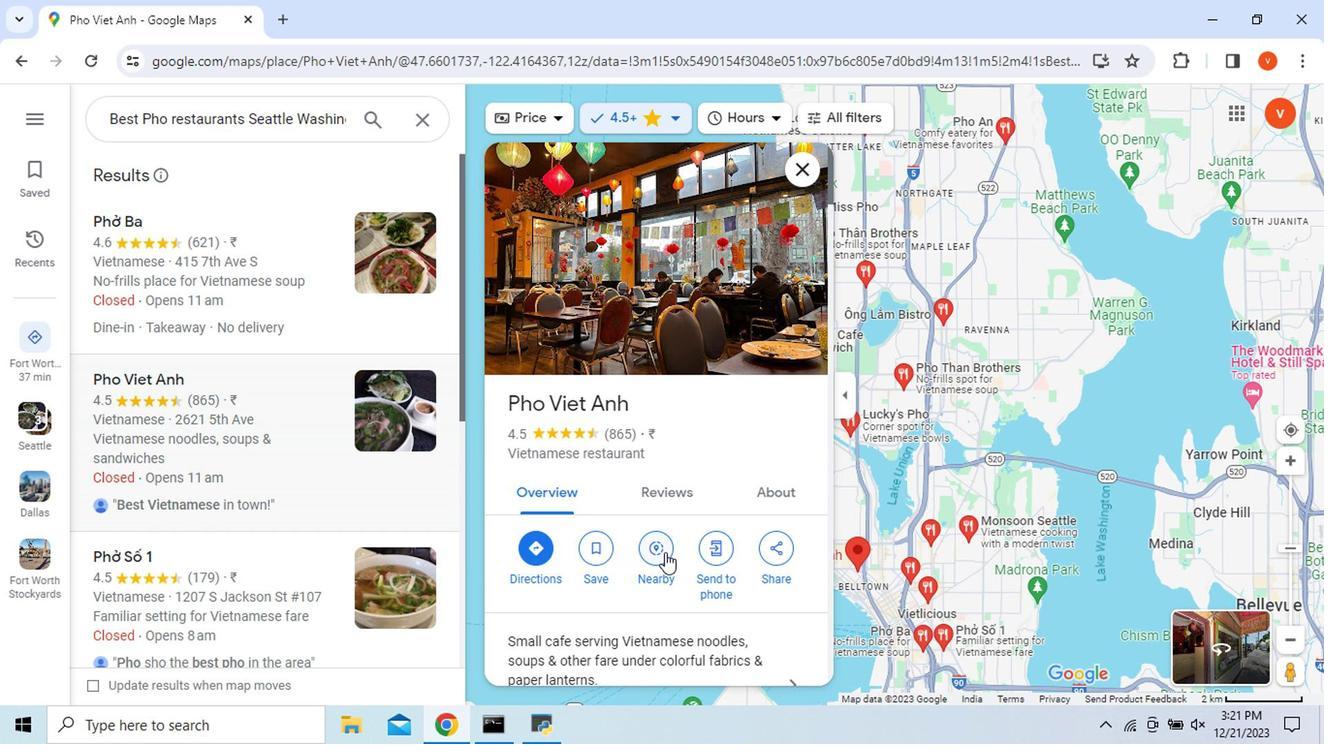 
Action: Mouse scrolled (660, 554) with delta (0, 0)
Screenshot: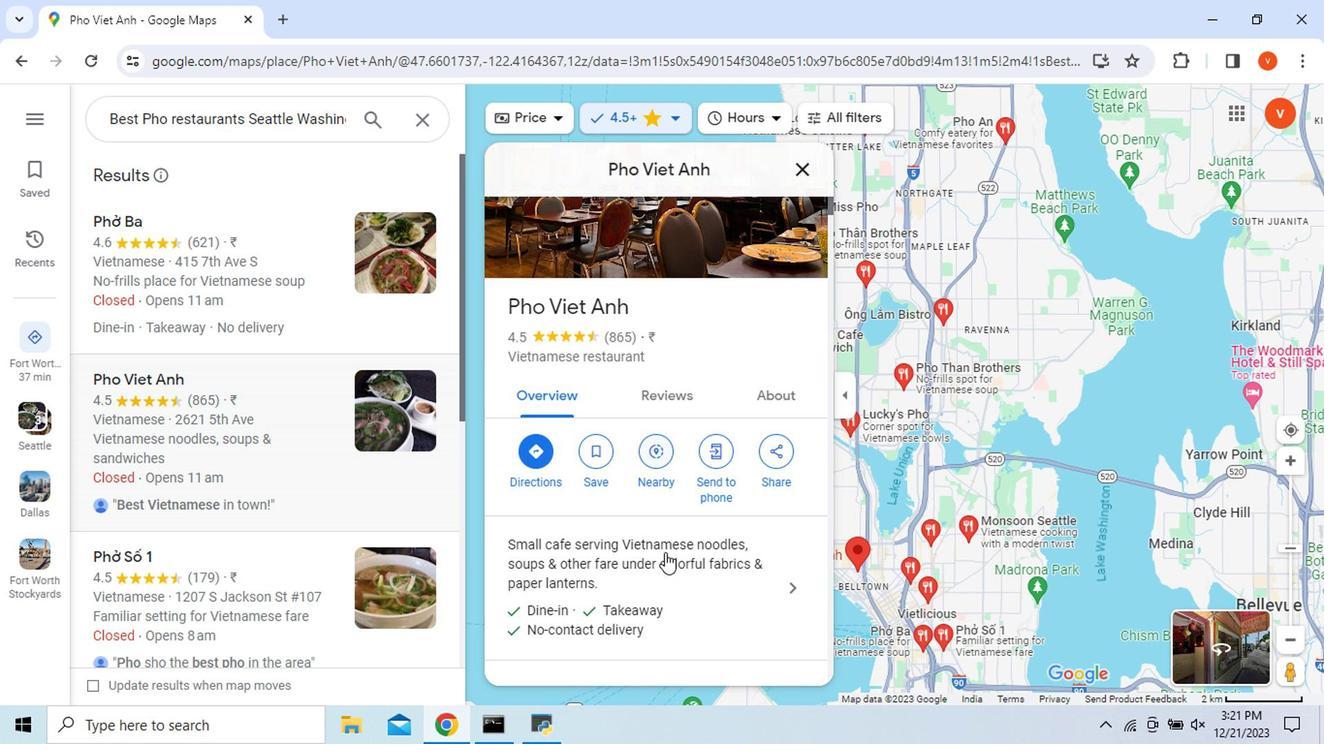 
Action: Mouse moved to (744, 578)
Screenshot: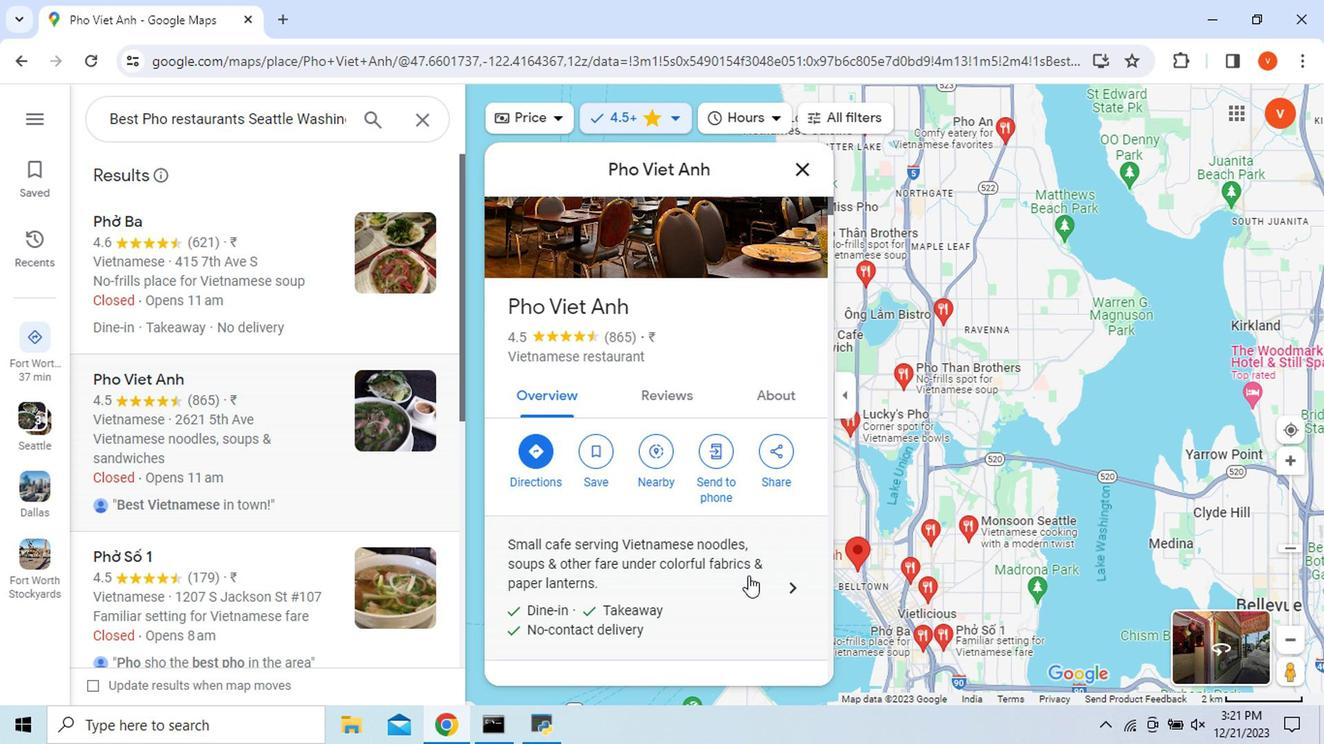 
Action: Mouse scrolled (744, 577) with delta (0, -1)
Screenshot: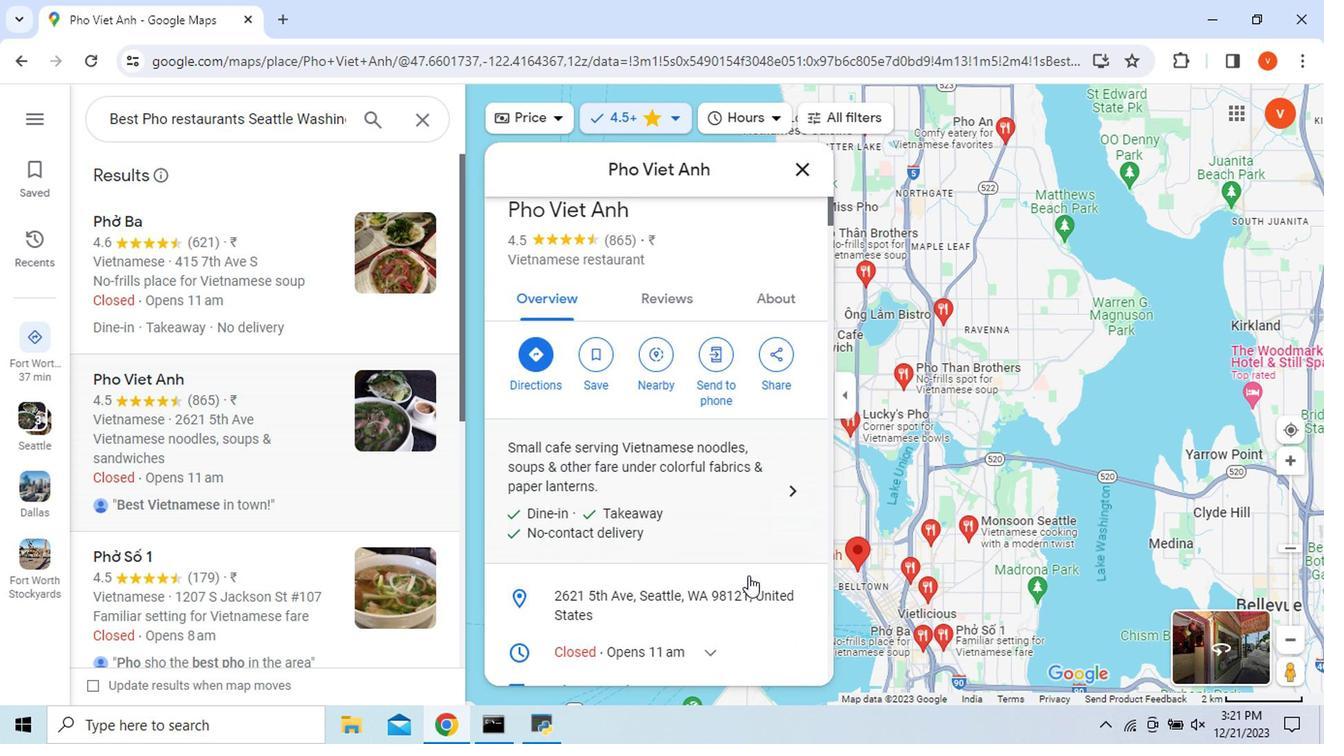 
Action: Mouse moved to (792, 493)
Screenshot: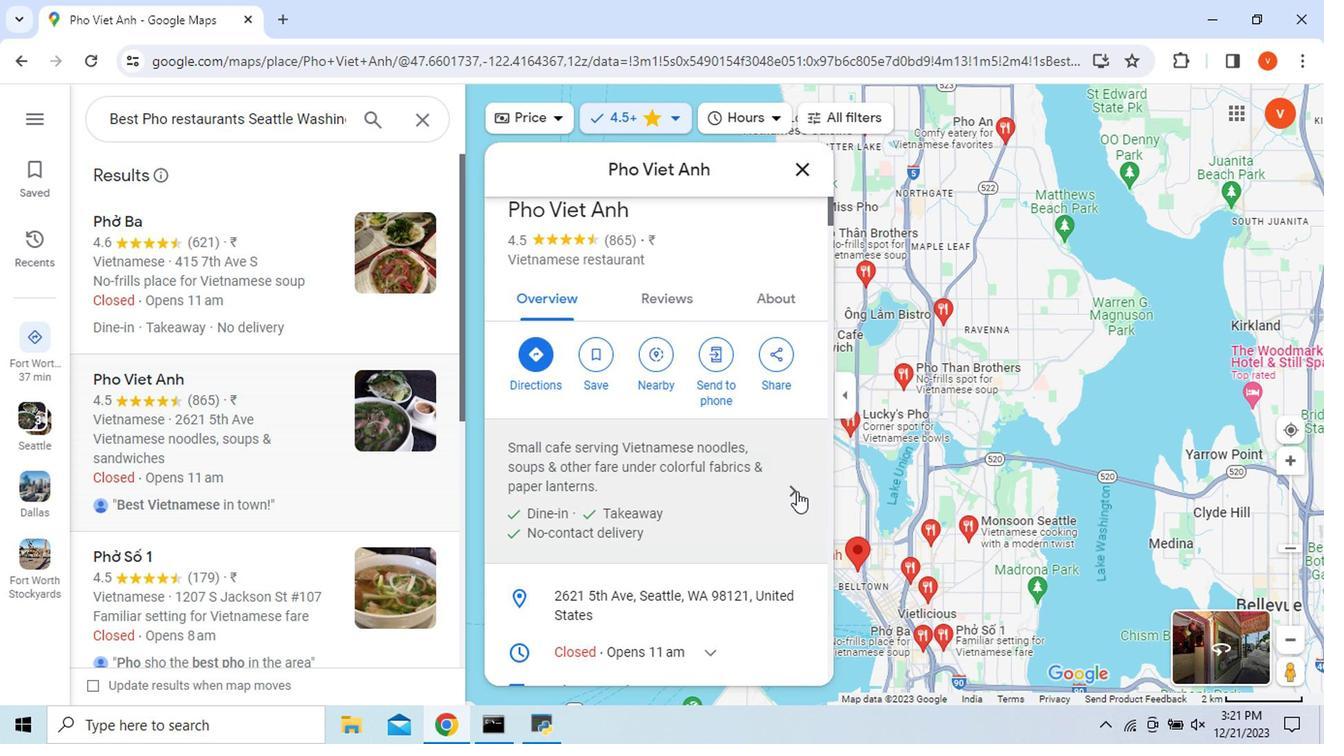 
Action: Mouse pressed left at (792, 493)
Screenshot: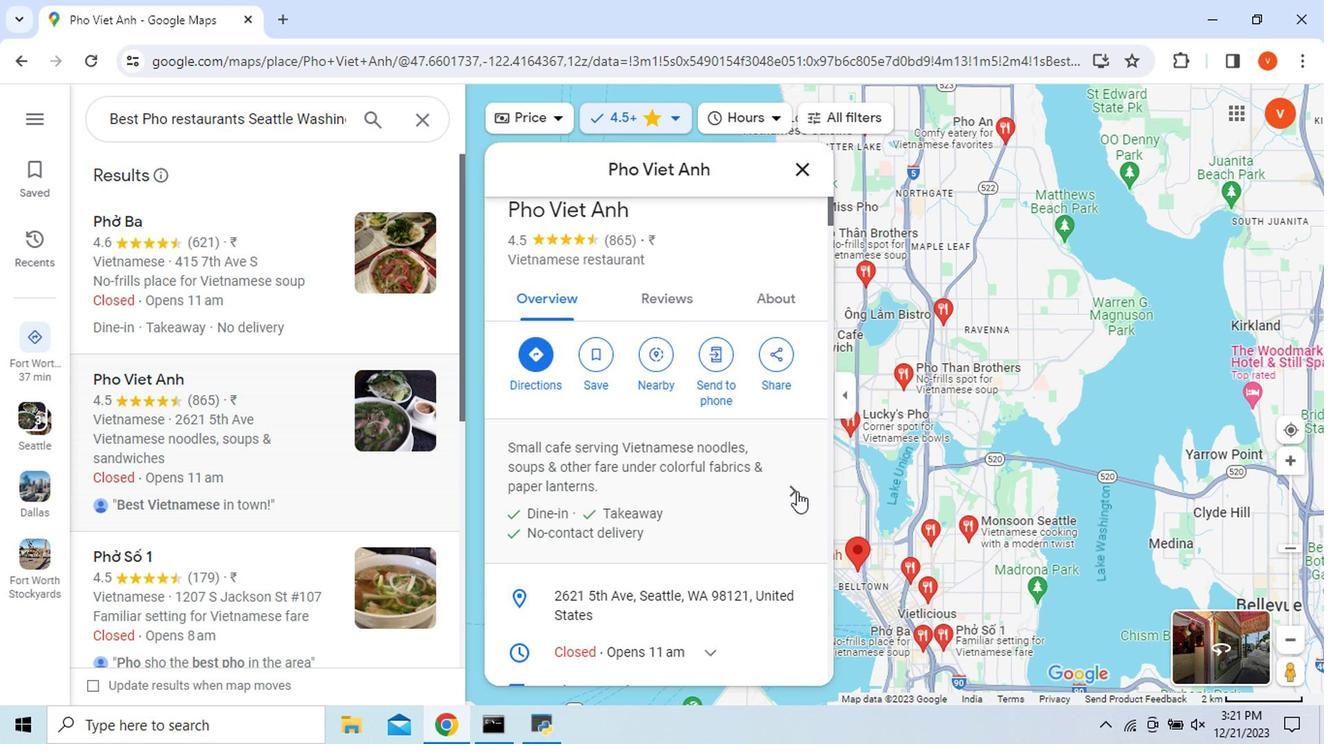 
Action: Mouse scrolled (792, 493) with delta (0, 0)
Screenshot: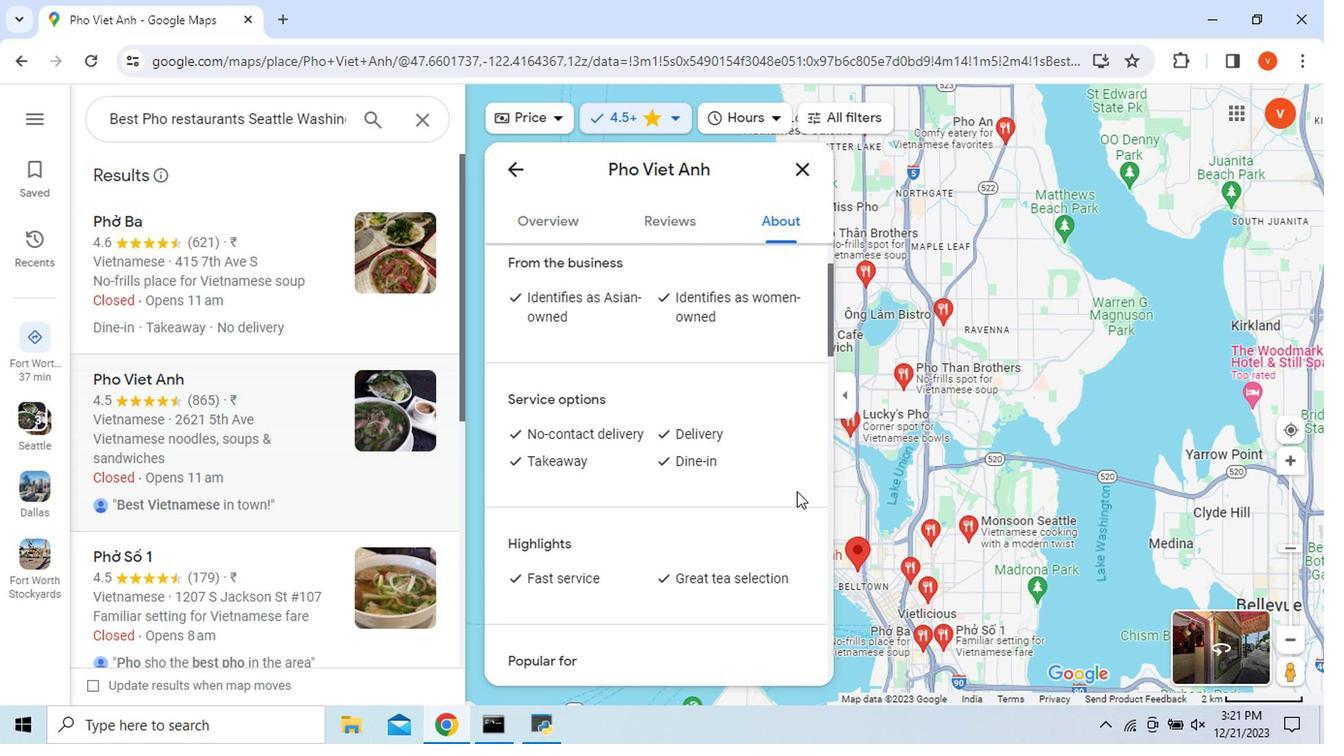 
Action: Mouse scrolled (792, 493) with delta (0, 0)
Screenshot: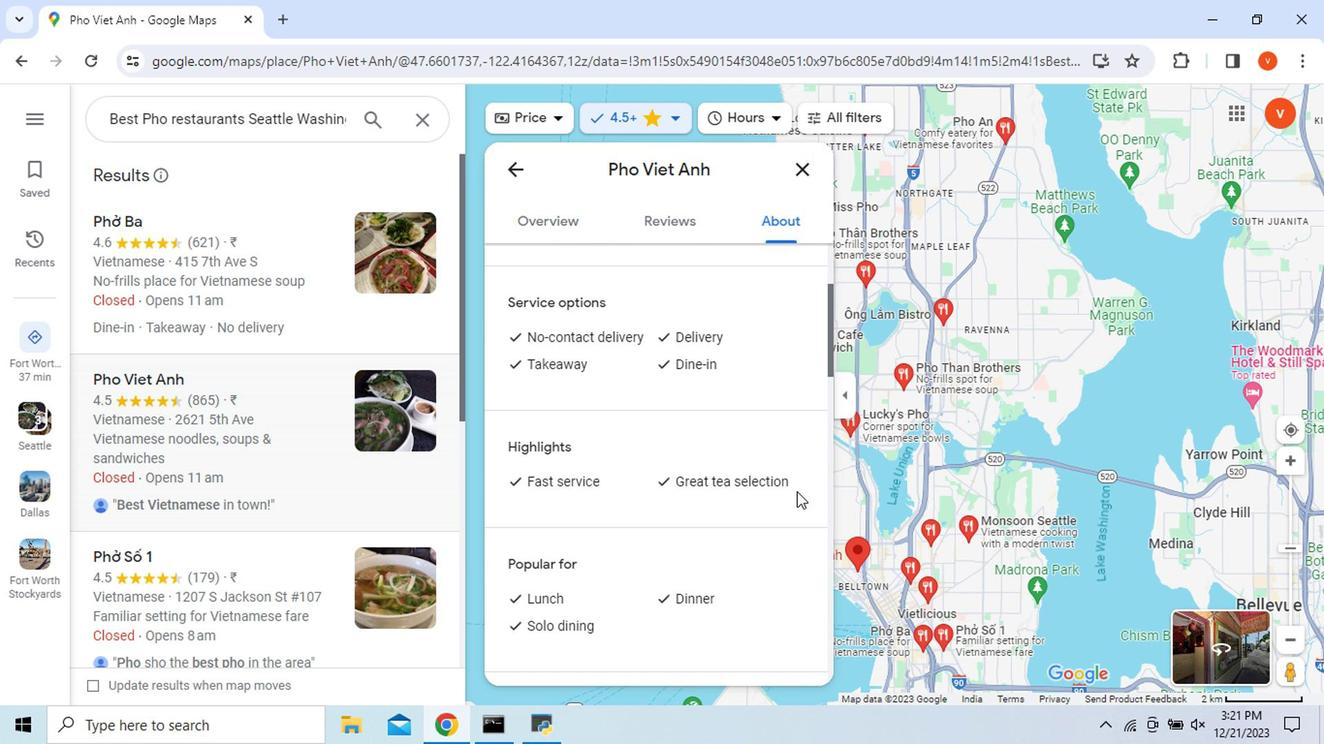 
Action: Mouse scrolled (792, 493) with delta (0, 0)
Screenshot: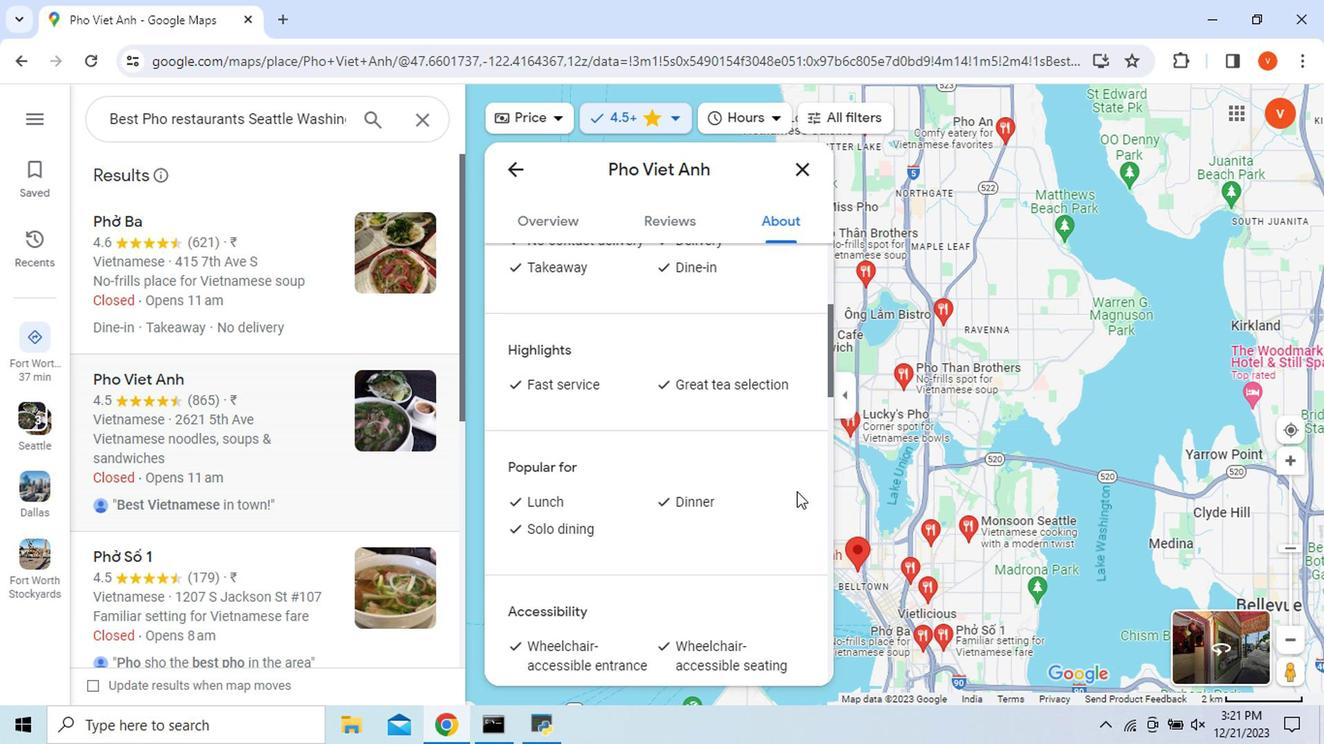 
Action: Mouse scrolled (792, 493) with delta (0, 0)
Screenshot: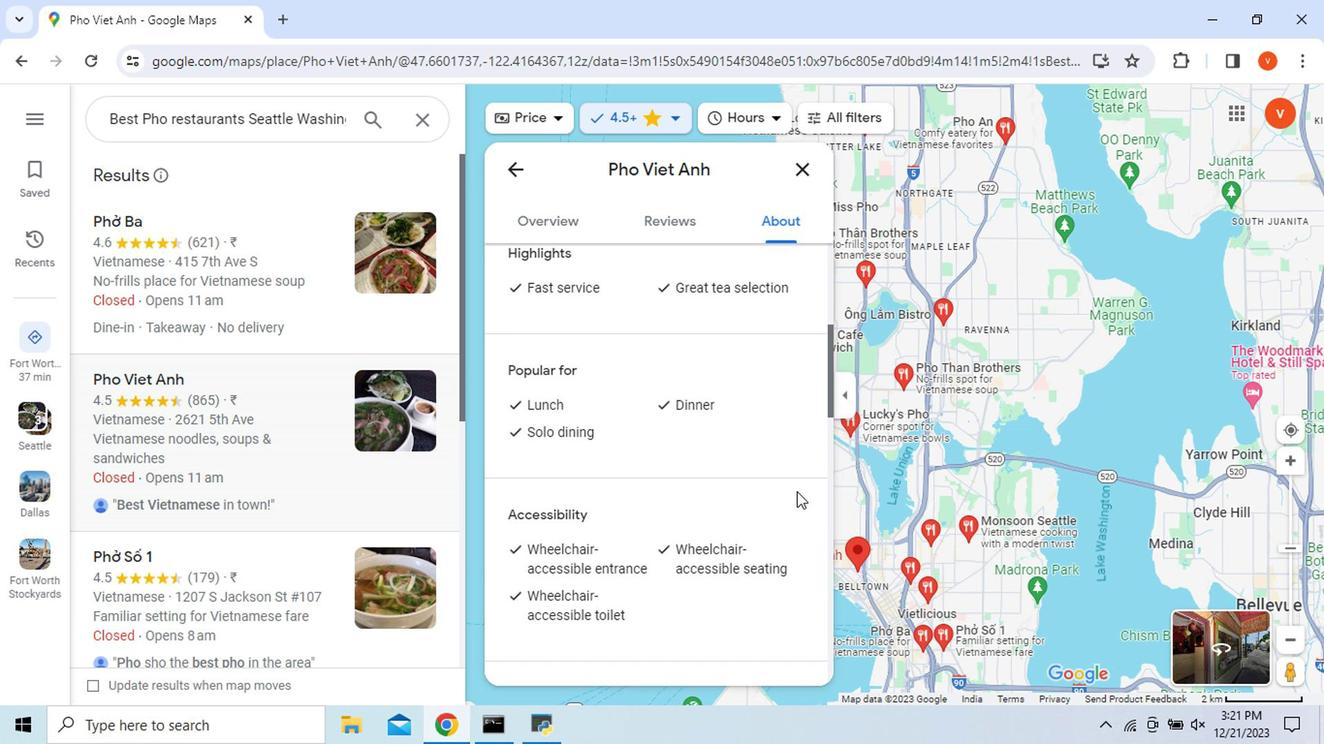 
Action: Mouse scrolled (792, 493) with delta (0, 0)
Screenshot: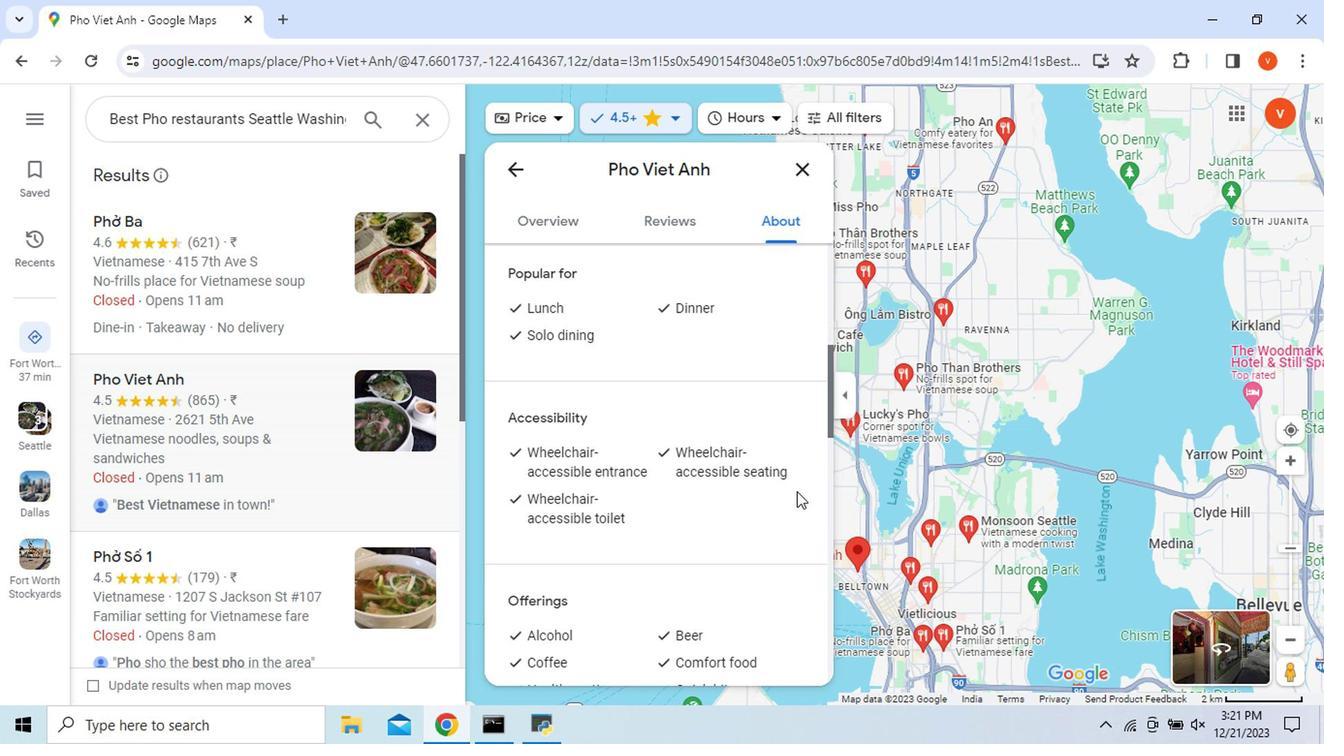 
Action: Mouse scrolled (792, 493) with delta (0, 0)
Screenshot: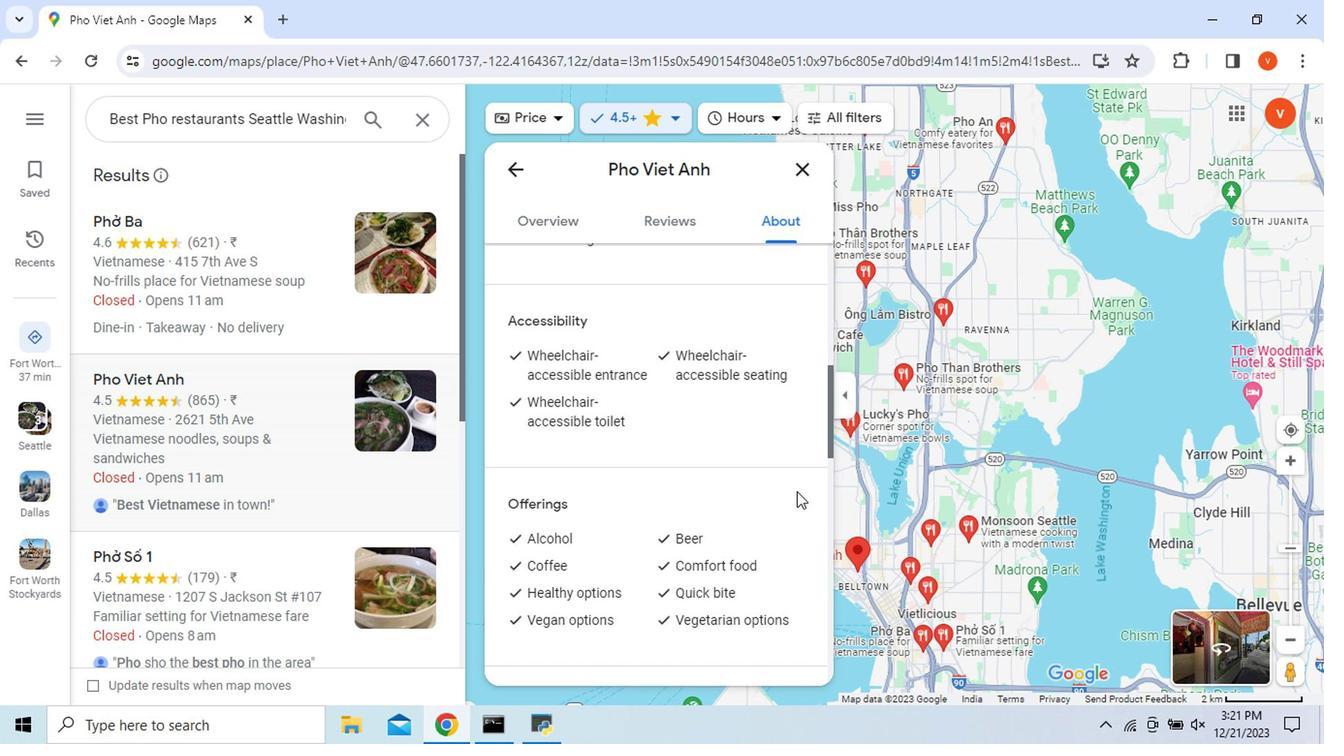 
Action: Mouse scrolled (792, 493) with delta (0, 0)
Screenshot: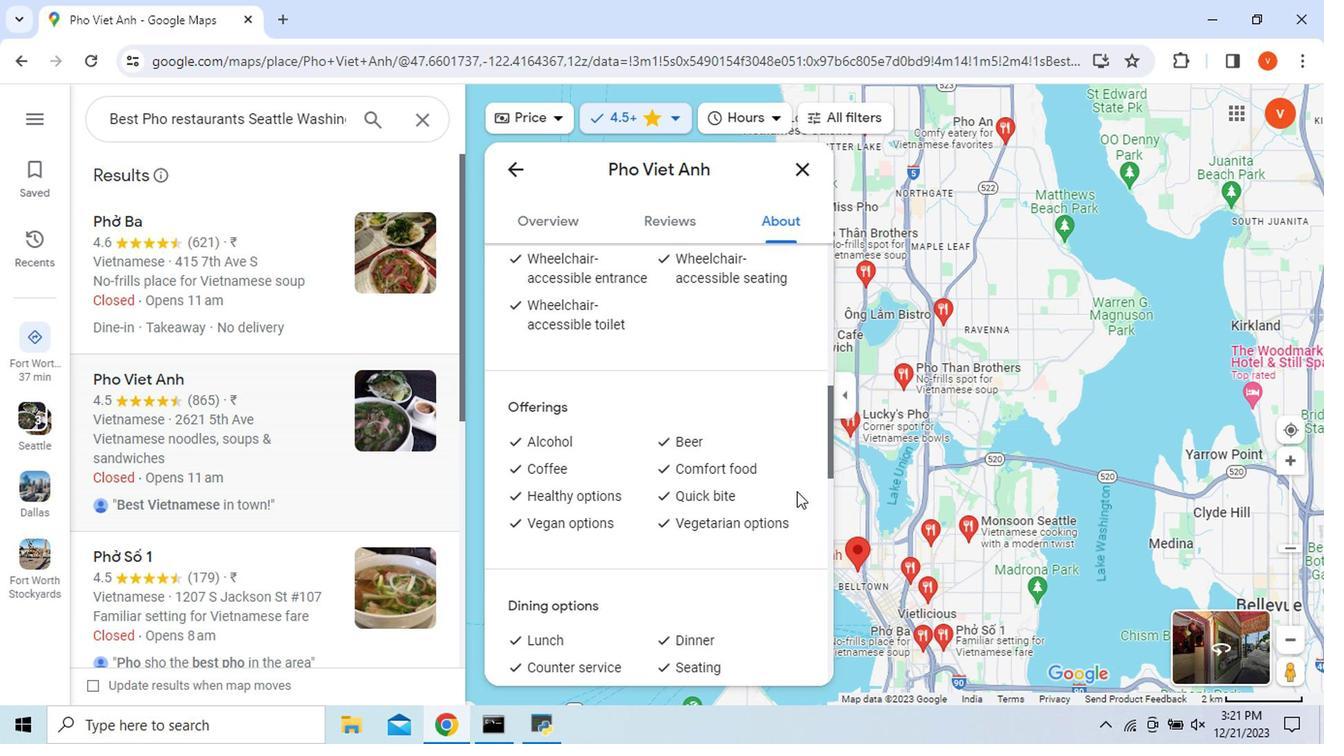 
Action: Mouse scrolled (792, 493) with delta (0, 0)
Screenshot: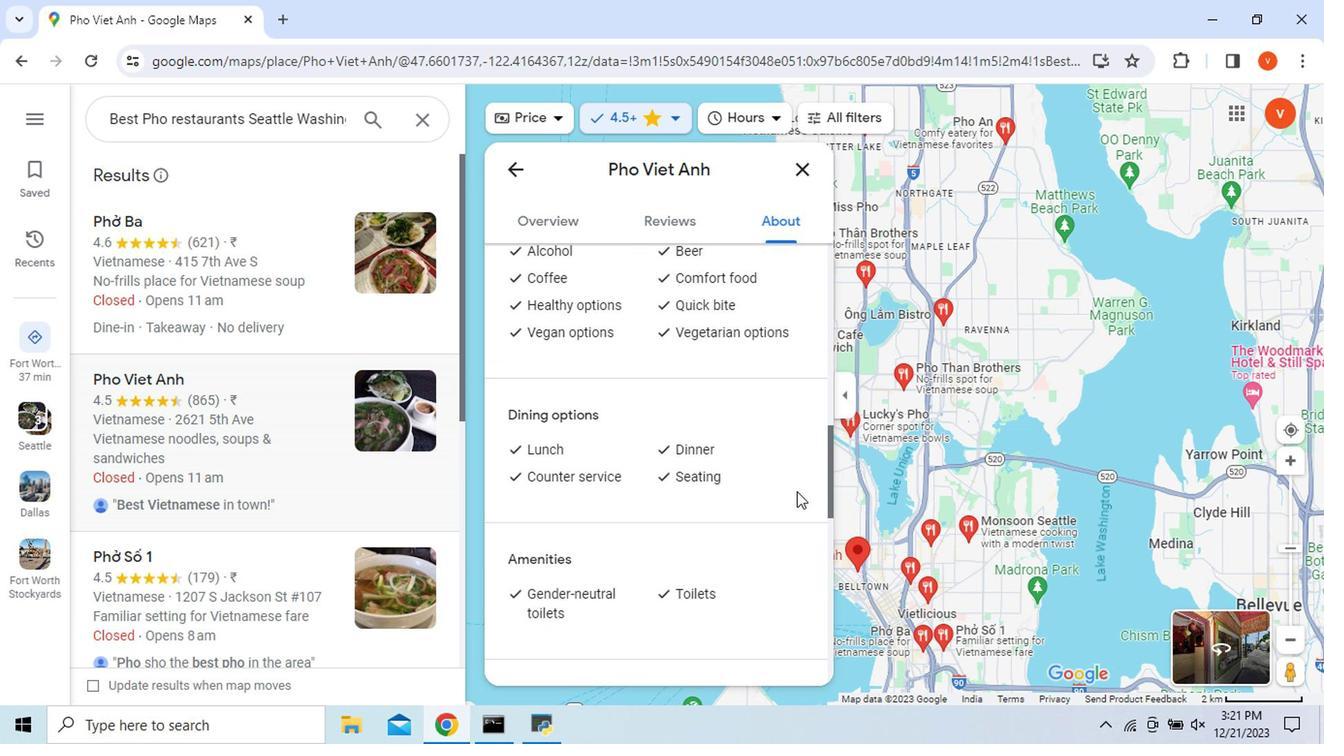 
Action: Mouse scrolled (792, 493) with delta (0, 0)
Screenshot: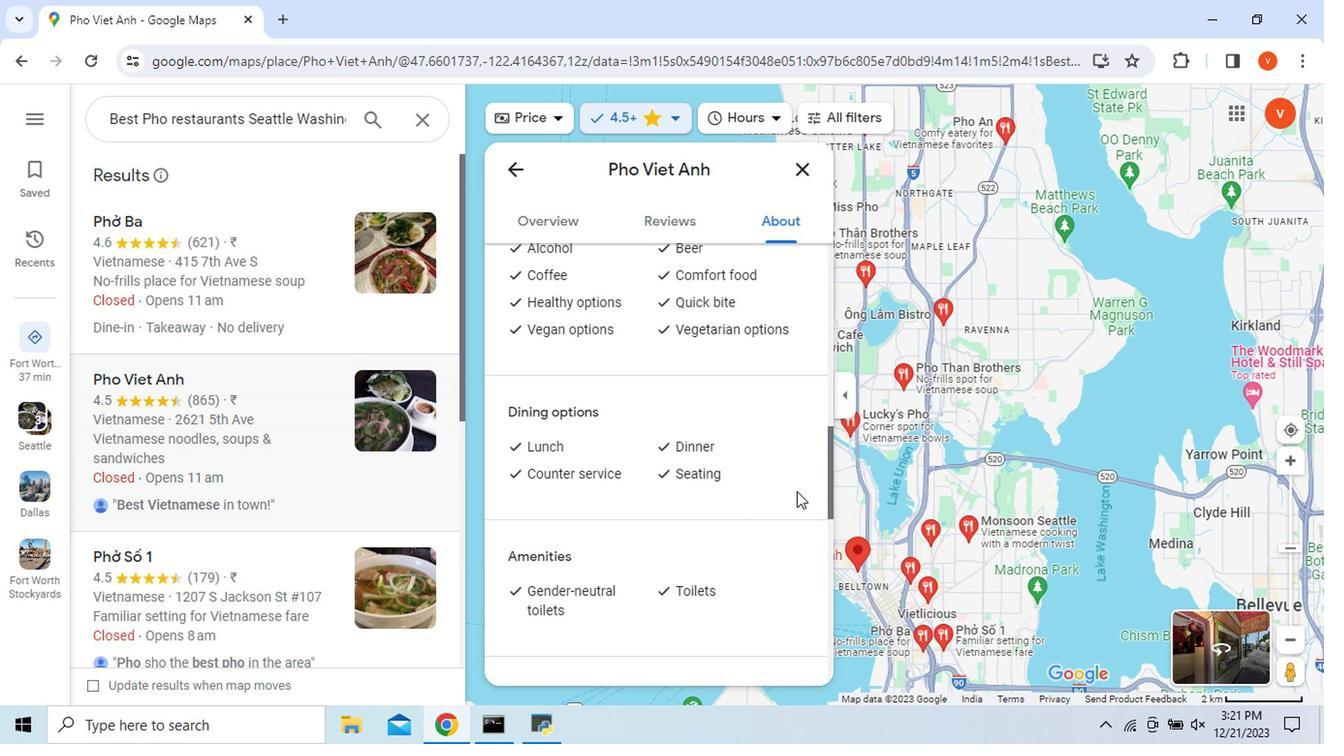
Action: Mouse scrolled (792, 493) with delta (0, 0)
Screenshot: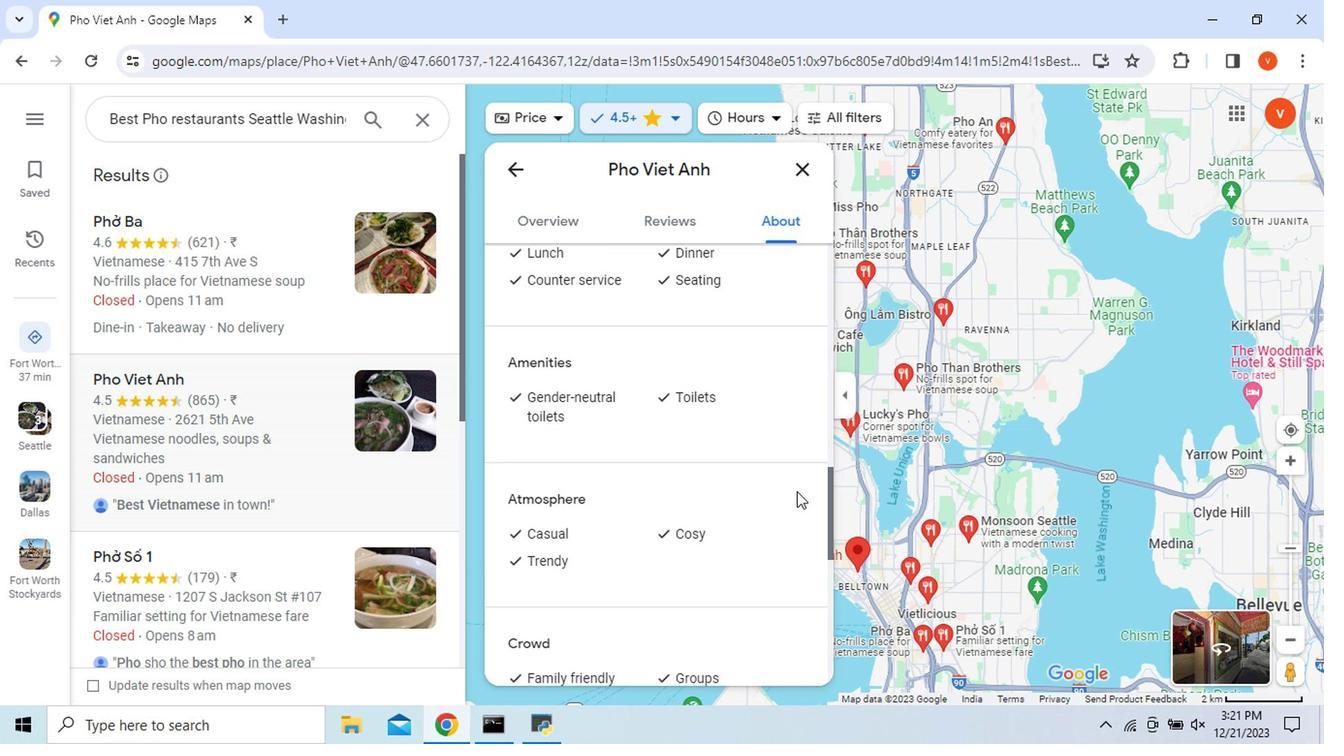 
Action: Mouse scrolled (792, 493) with delta (0, 0)
Screenshot: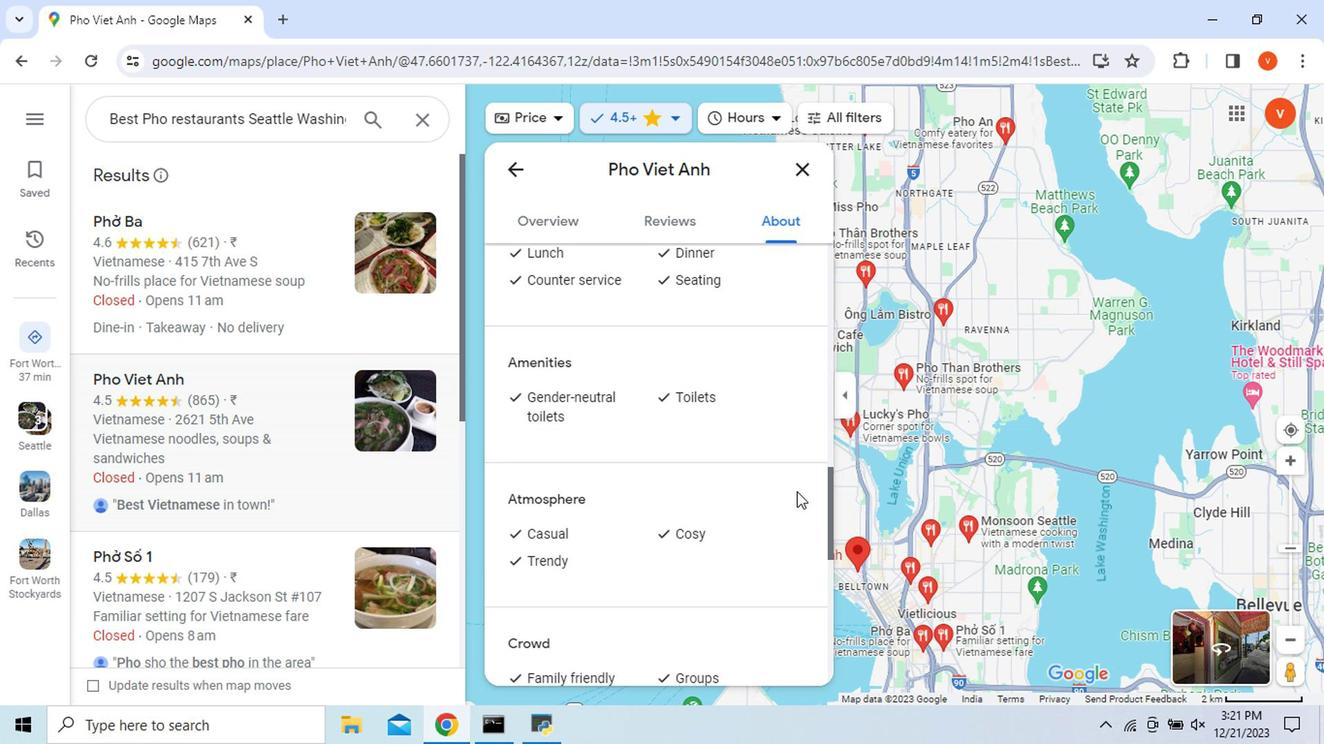 
Action: Mouse scrolled (792, 493) with delta (0, 0)
Screenshot: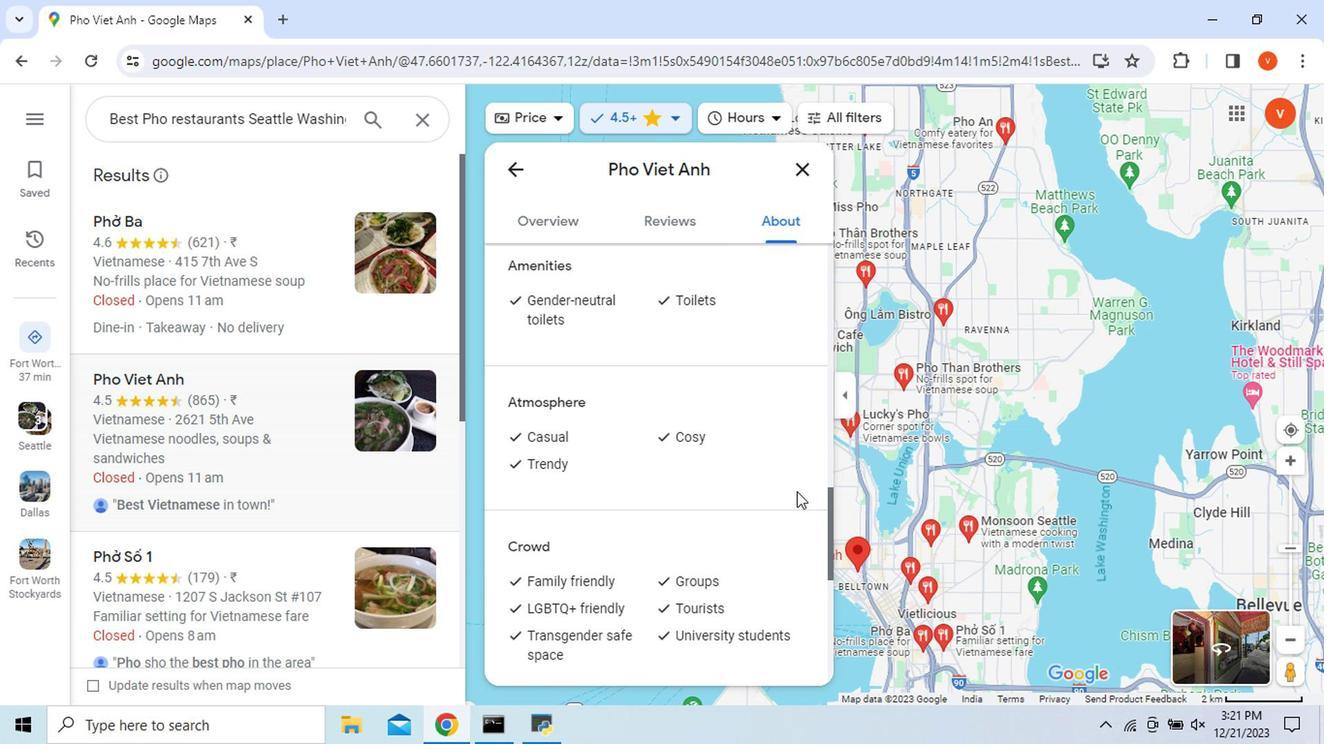 
Action: Mouse scrolled (792, 493) with delta (0, 0)
Screenshot: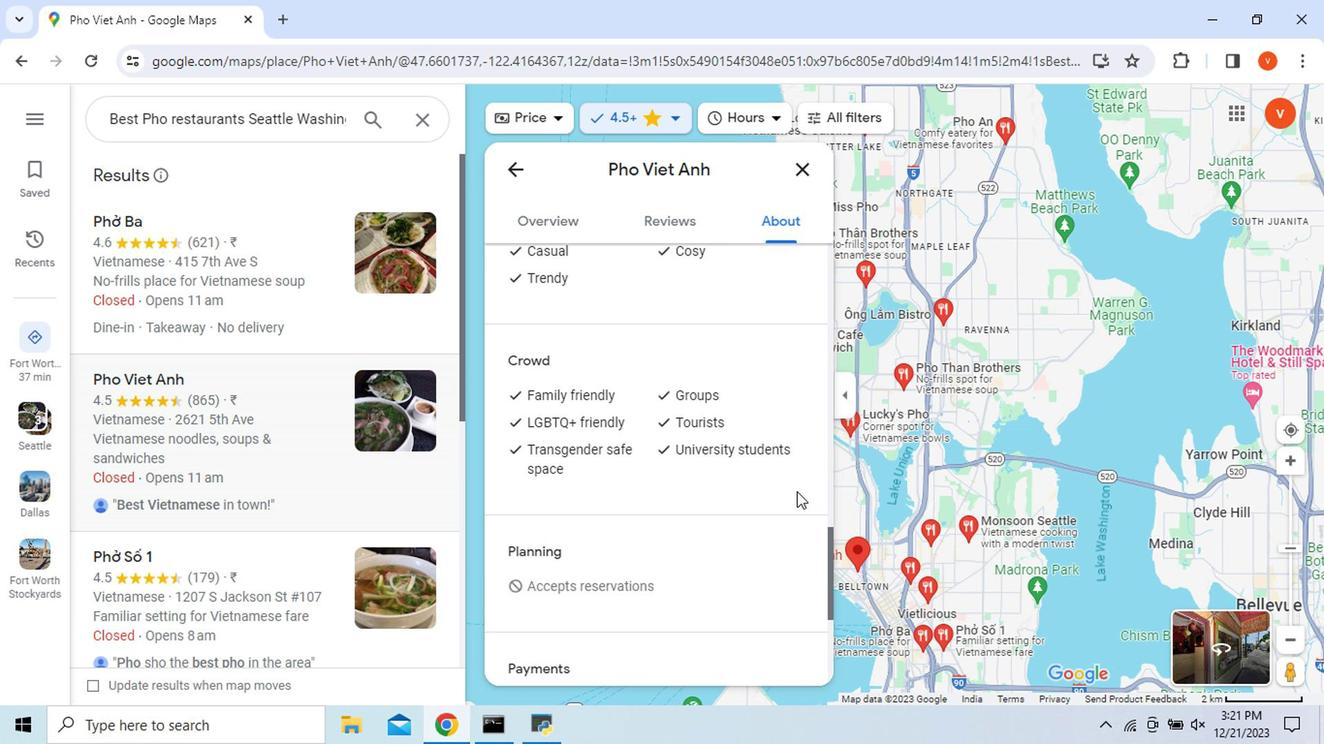 
Action: Mouse scrolled (792, 493) with delta (0, 0)
Screenshot: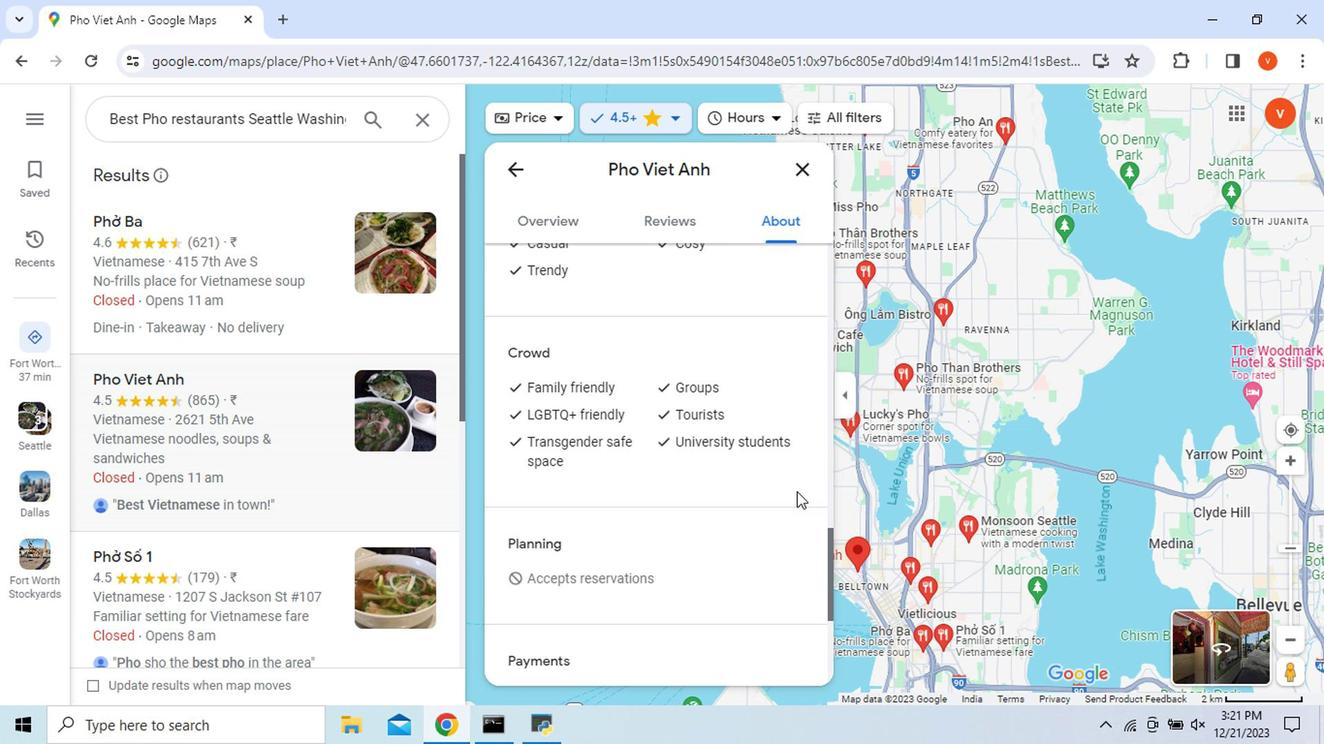 
Action: Mouse scrolled (792, 493) with delta (0, 0)
Screenshot: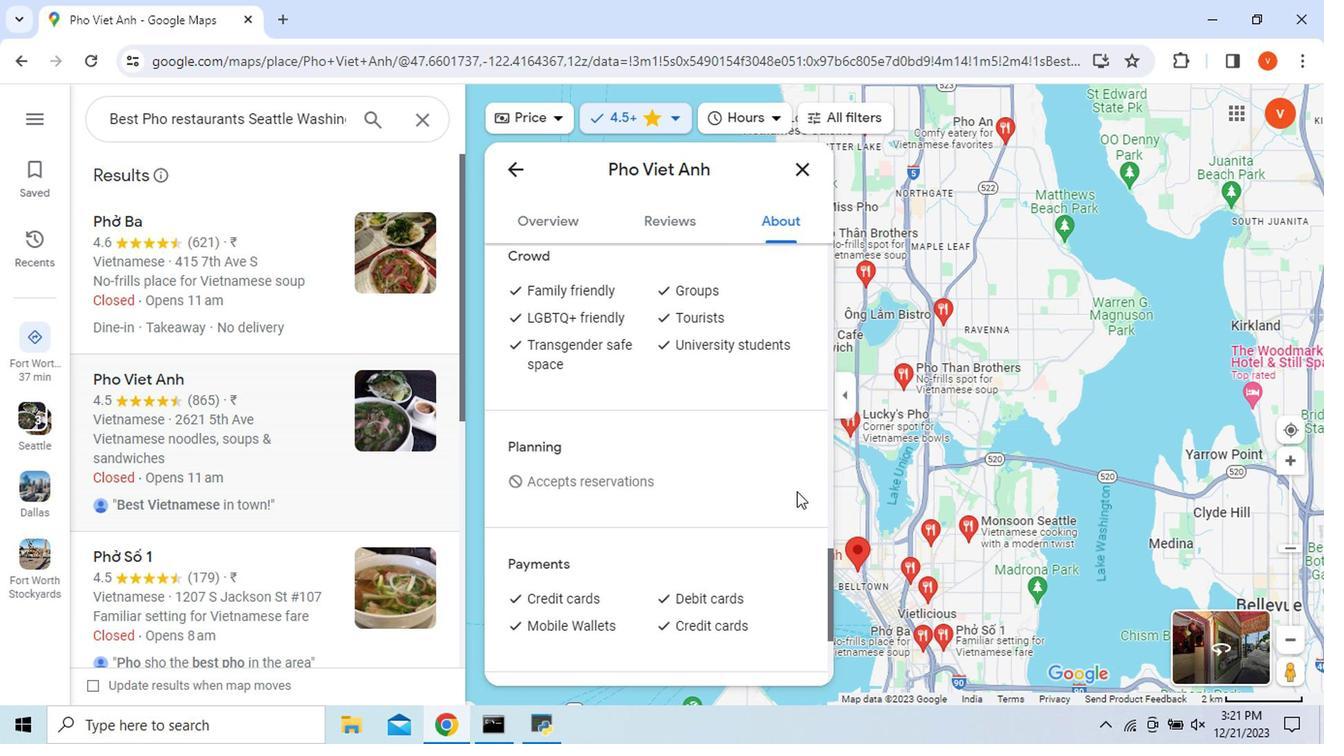
Action: Mouse scrolled (792, 493) with delta (0, 0)
Screenshot: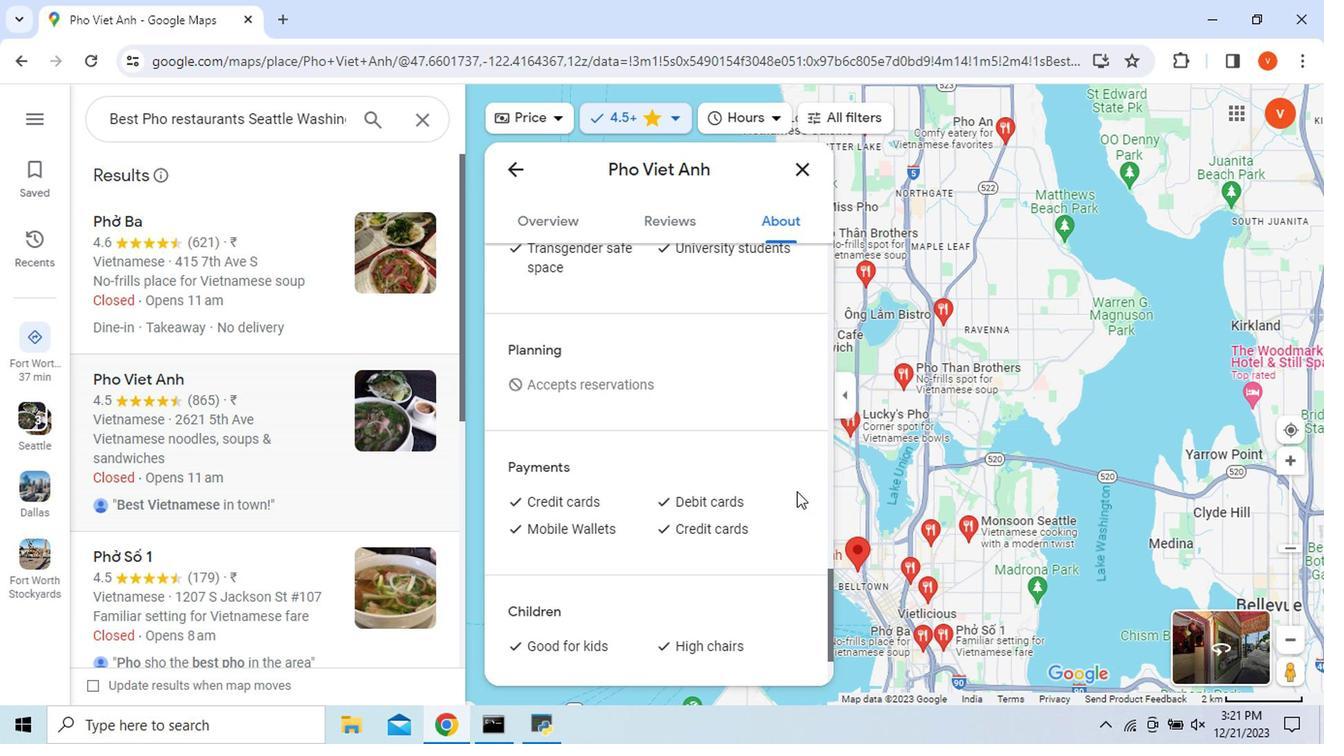 
Action: Mouse moved to (792, 491)
Screenshot: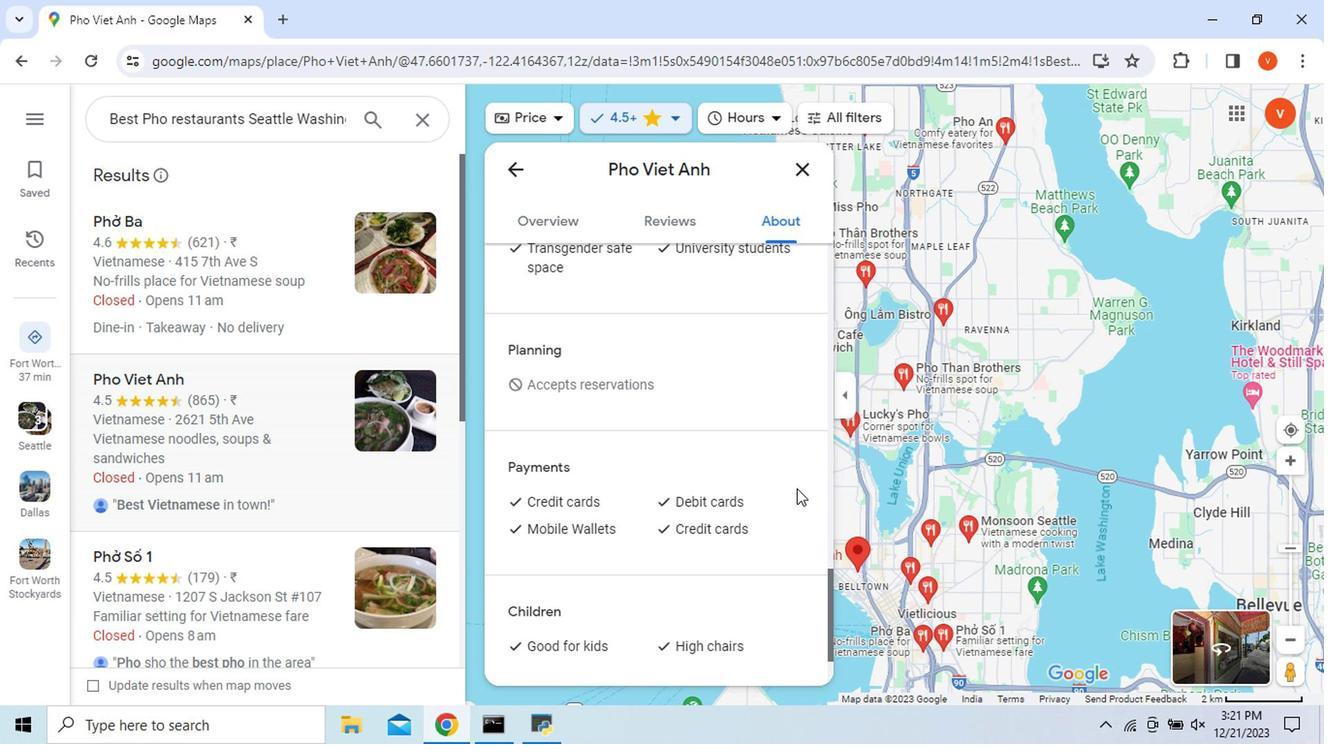 
Action: Mouse scrolled (792, 490) with delta (0, 0)
Screenshot: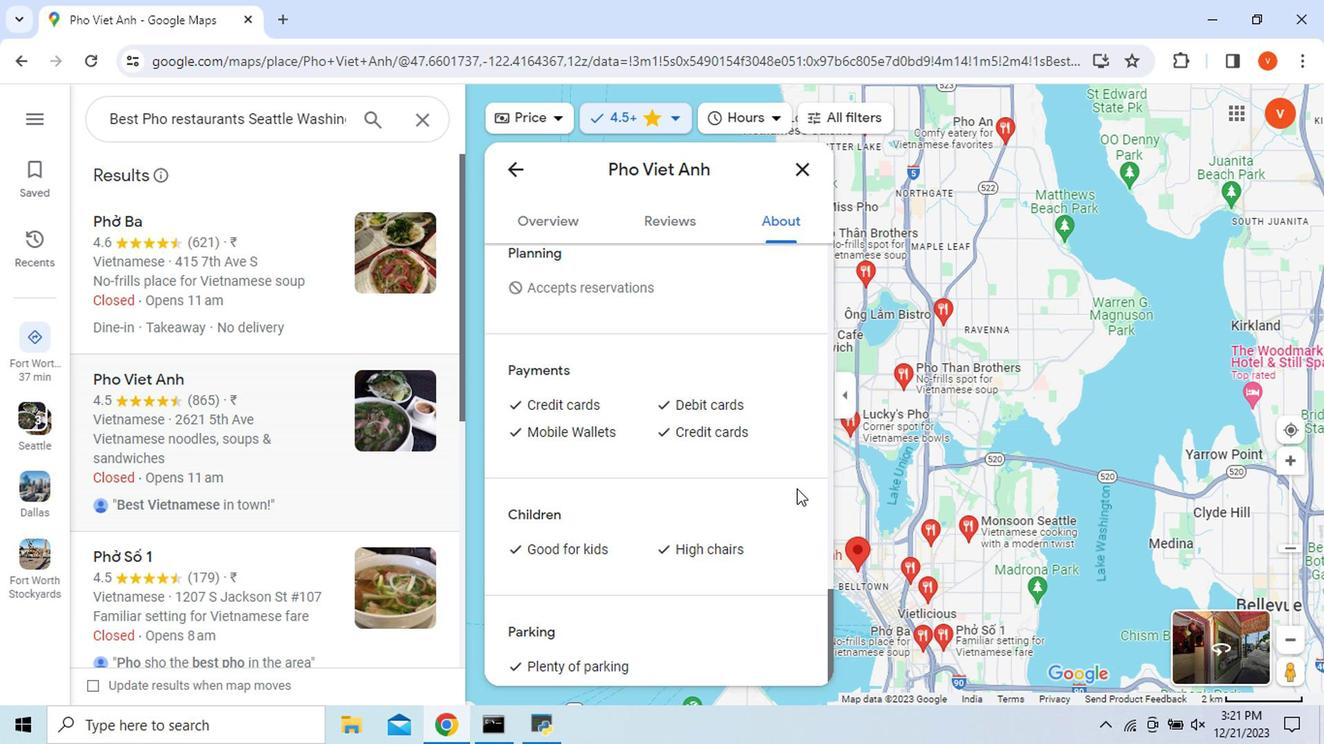 
Action: Mouse scrolled (792, 490) with delta (0, 0)
Screenshot: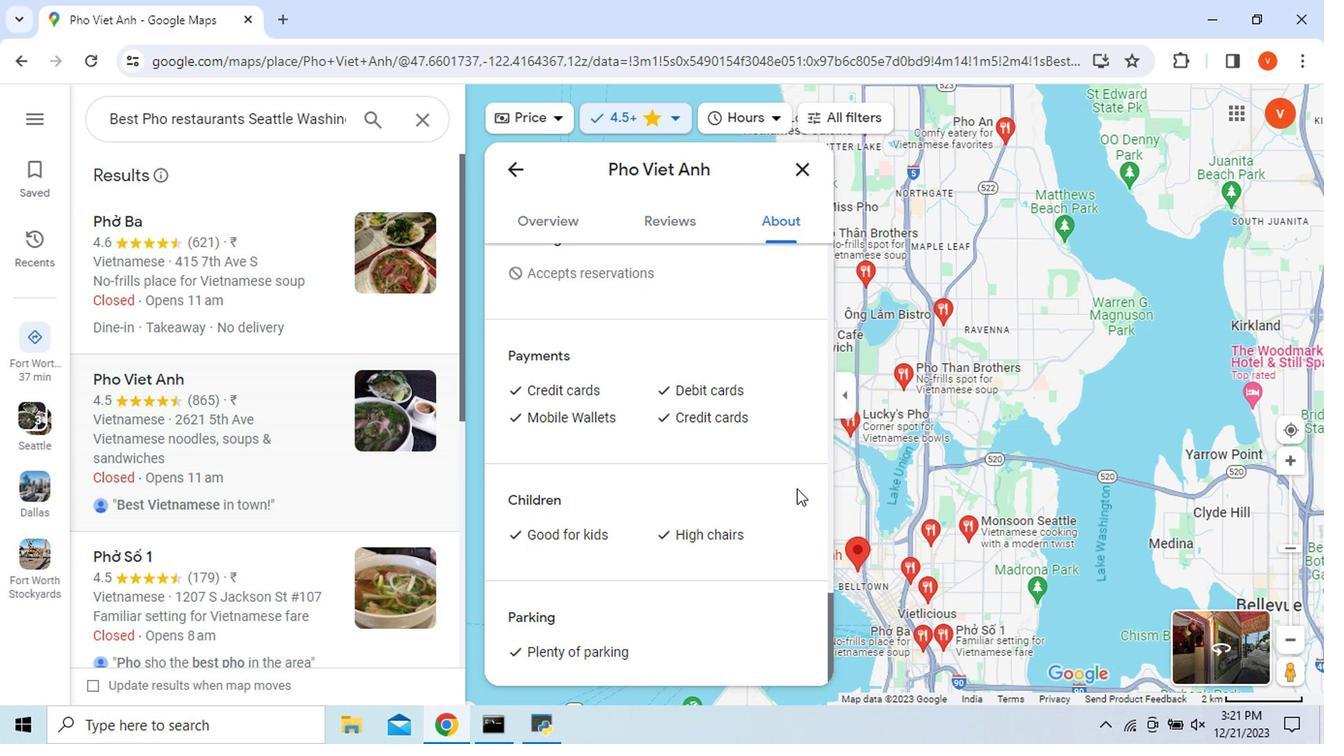 
Action: Mouse scrolled (792, 490) with delta (0, 0)
Screenshot: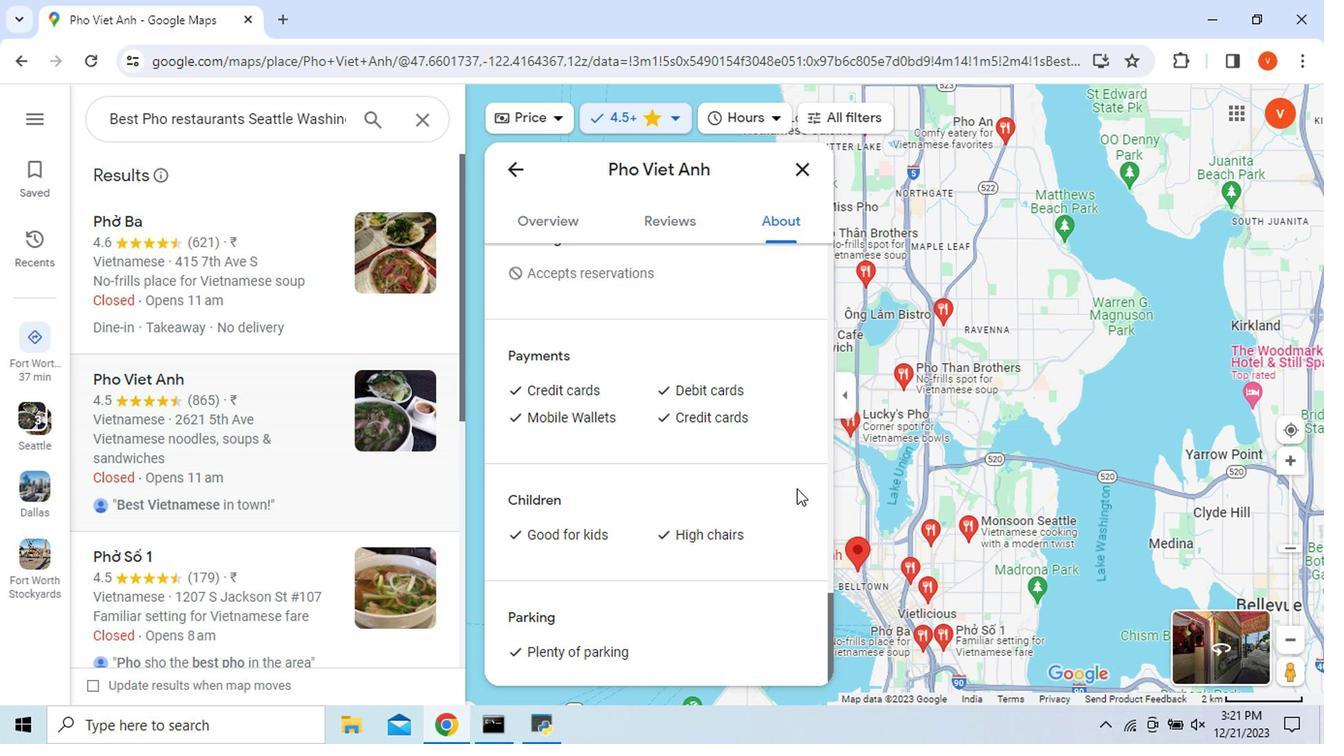 
Action: Mouse scrolled (792, 490) with delta (0, 0)
Screenshot: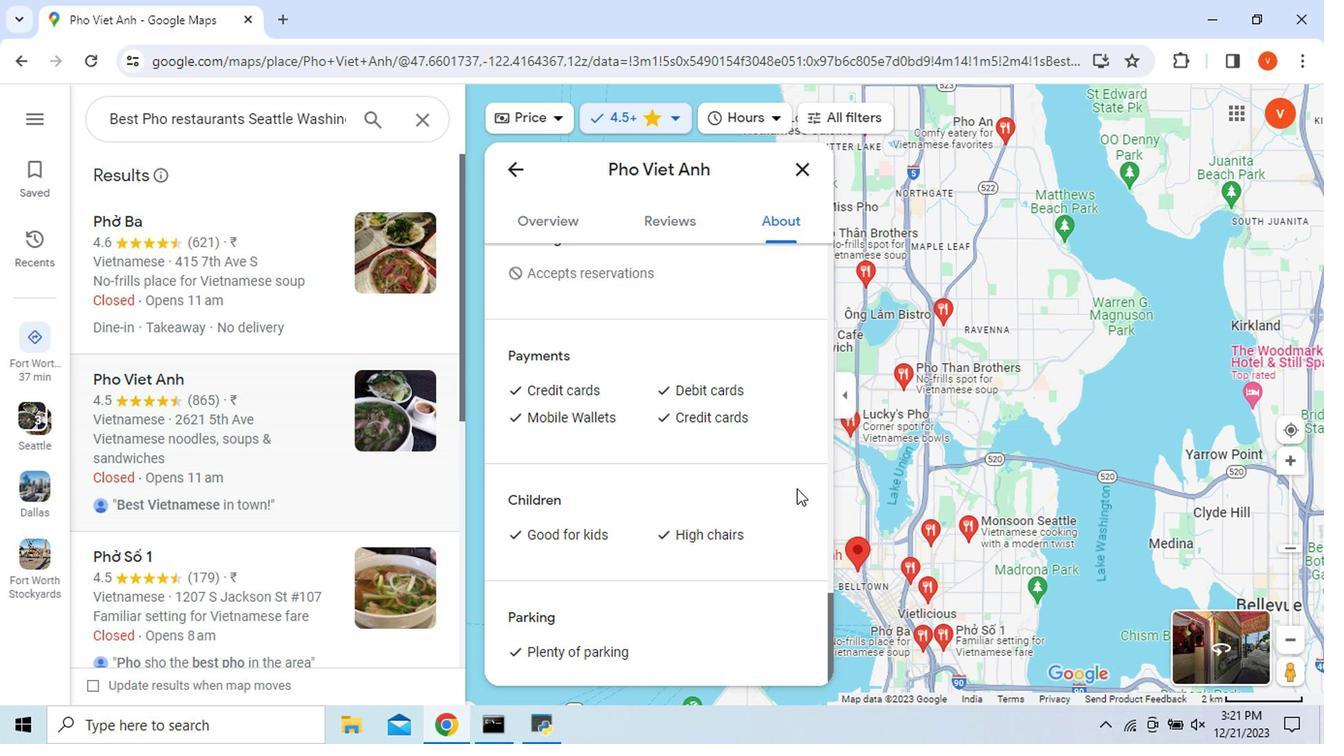 
Action: Mouse scrolled (792, 490) with delta (0, 0)
Screenshot: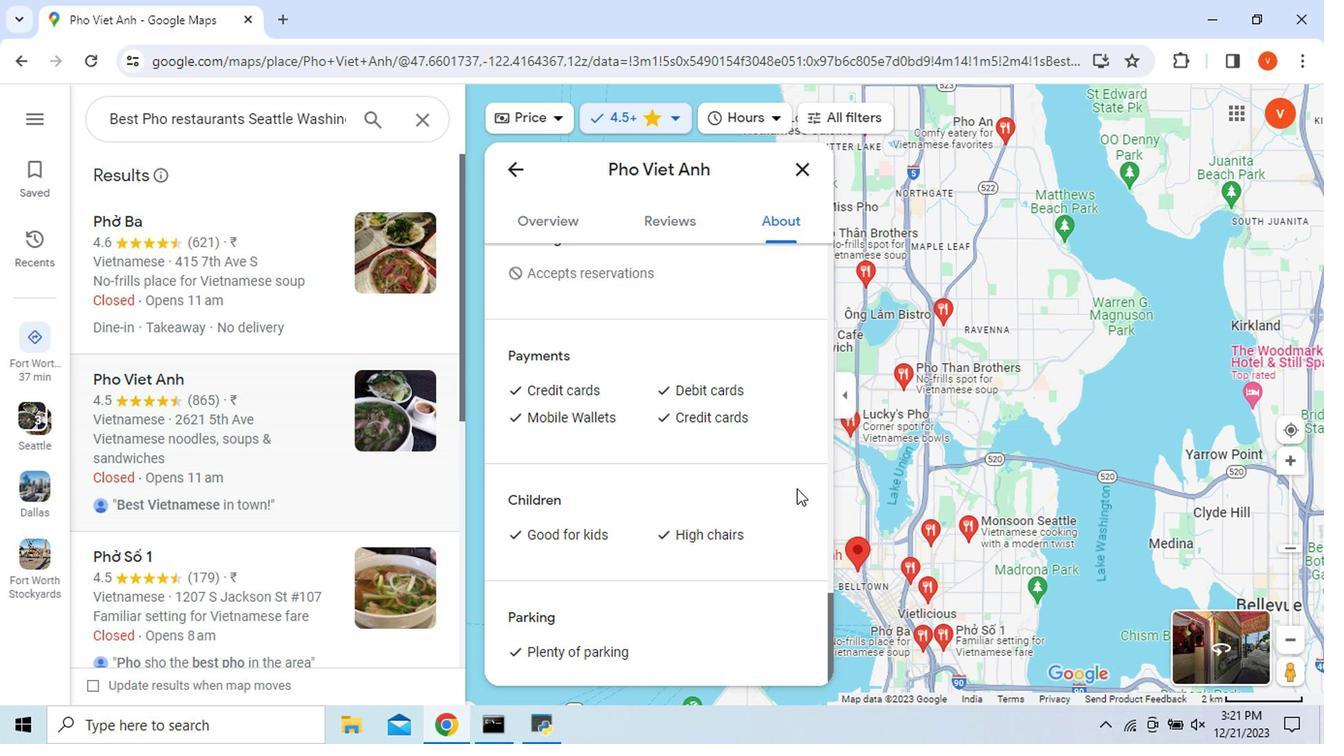 
Action: Mouse scrolled (792, 490) with delta (0, 0)
Screenshot: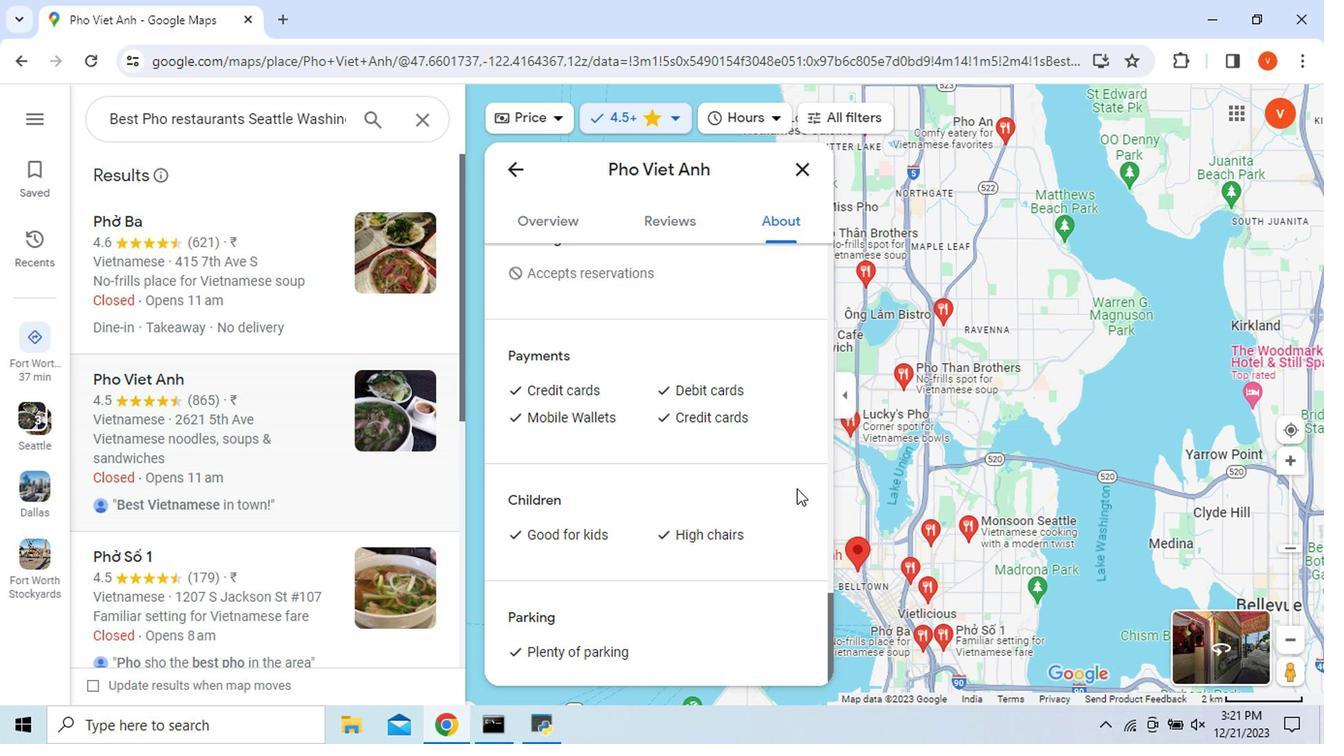 
Action: Mouse moved to (648, 221)
Screenshot: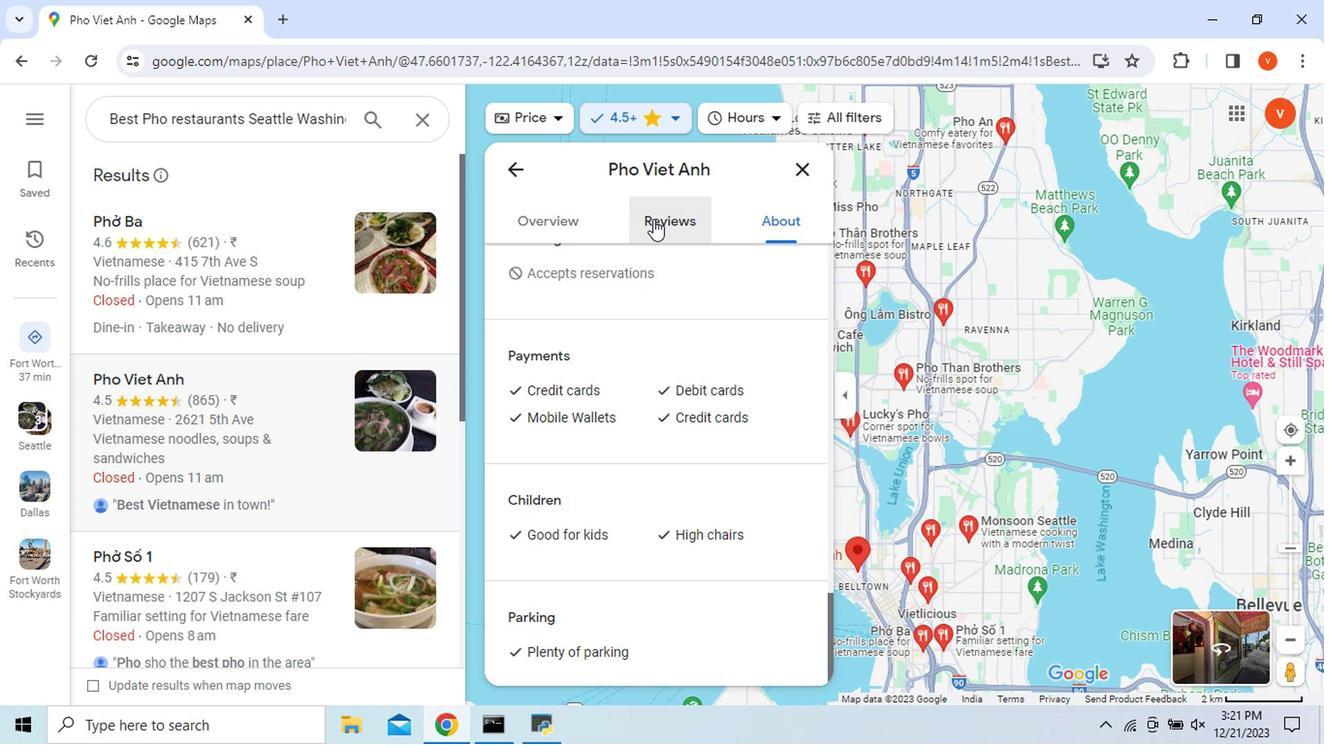 
Action: Mouse pressed left at (648, 221)
Screenshot: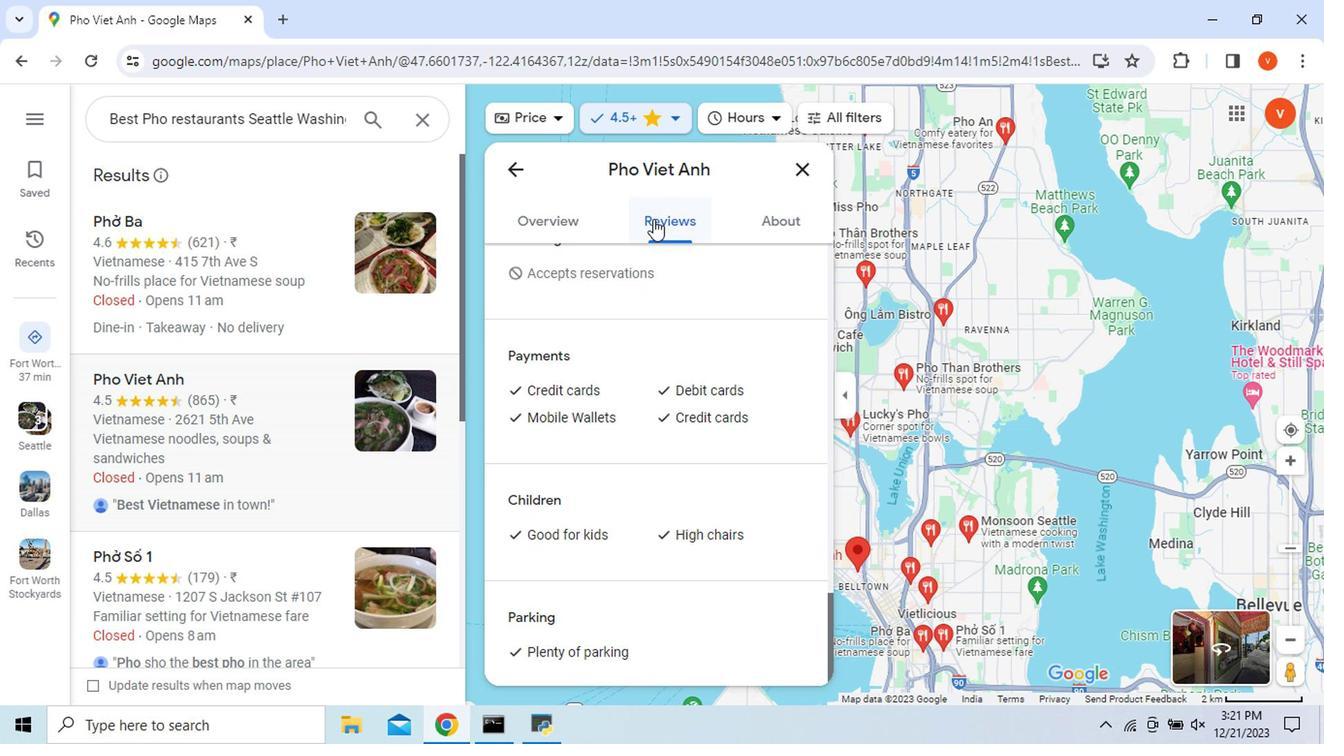 
Action: Mouse moved to (762, 374)
Screenshot: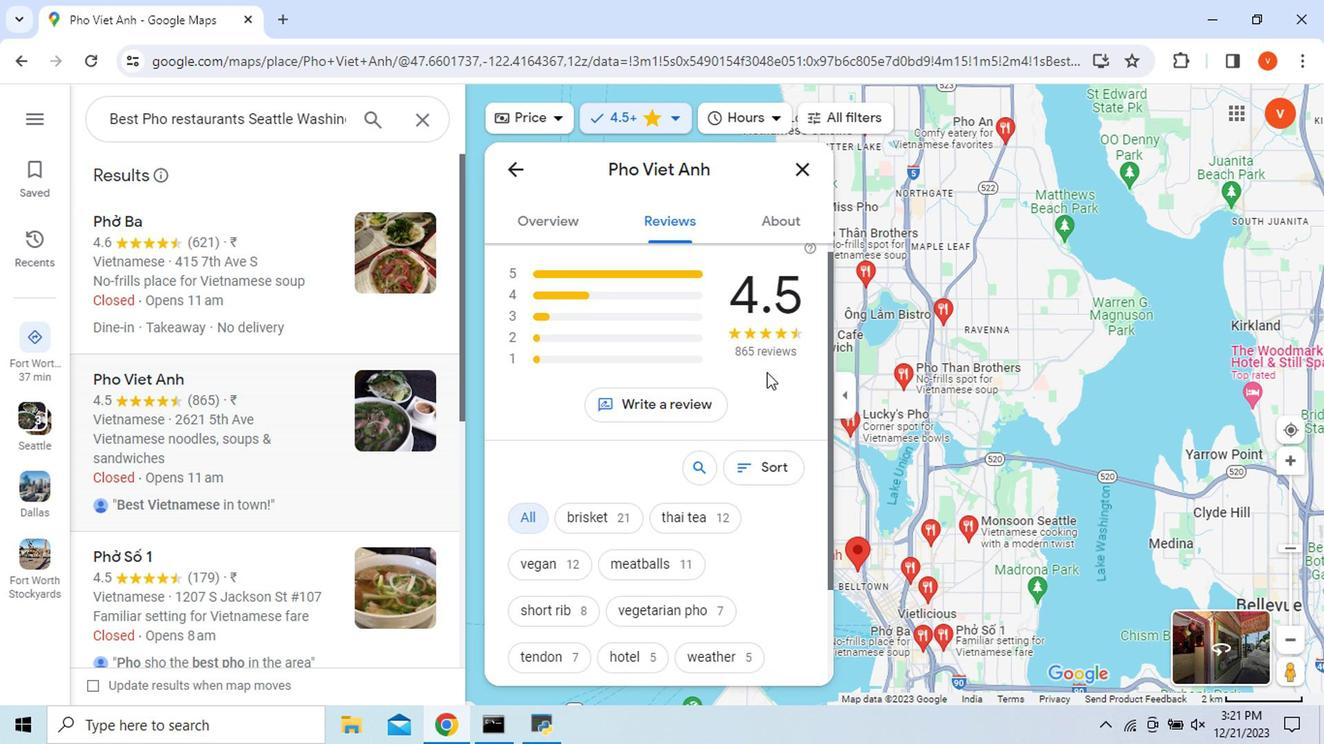 
Action: Mouse scrolled (762, 373) with delta (0, 0)
Screenshot: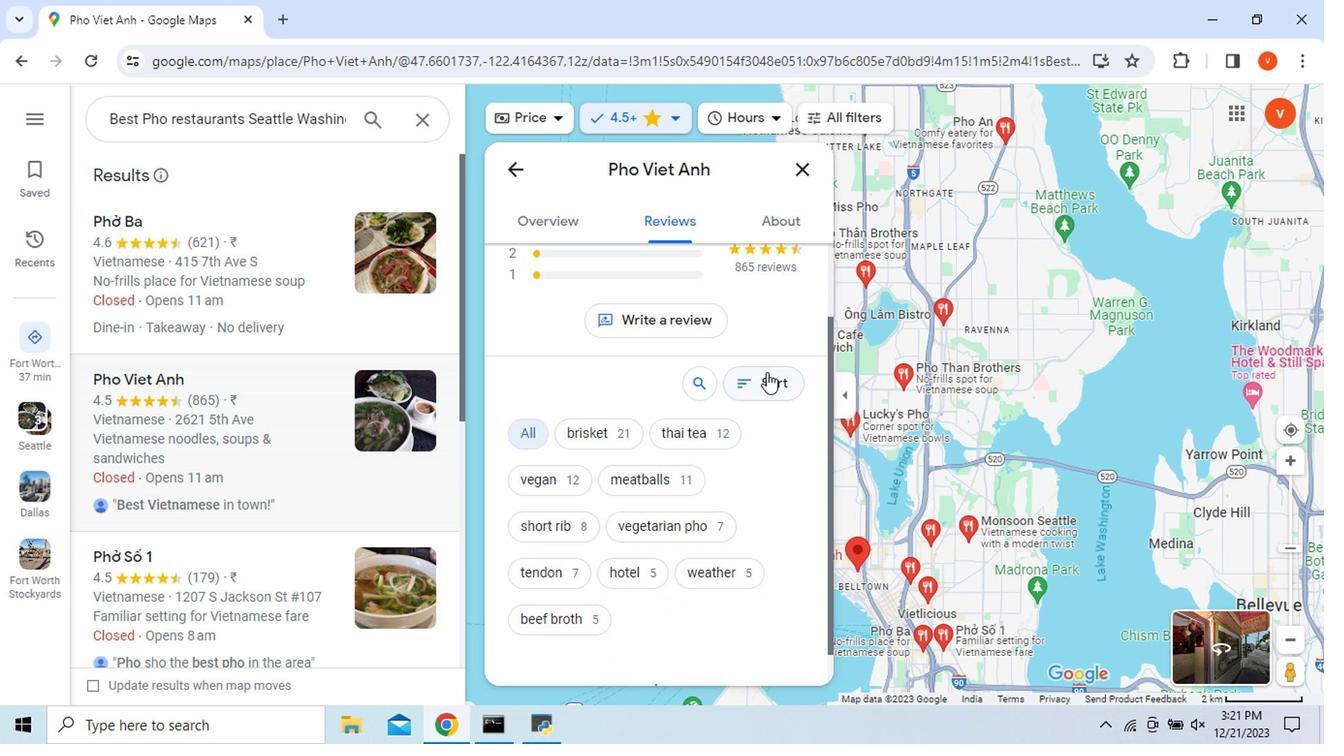 
Action: Mouse scrolled (762, 373) with delta (0, 0)
Screenshot: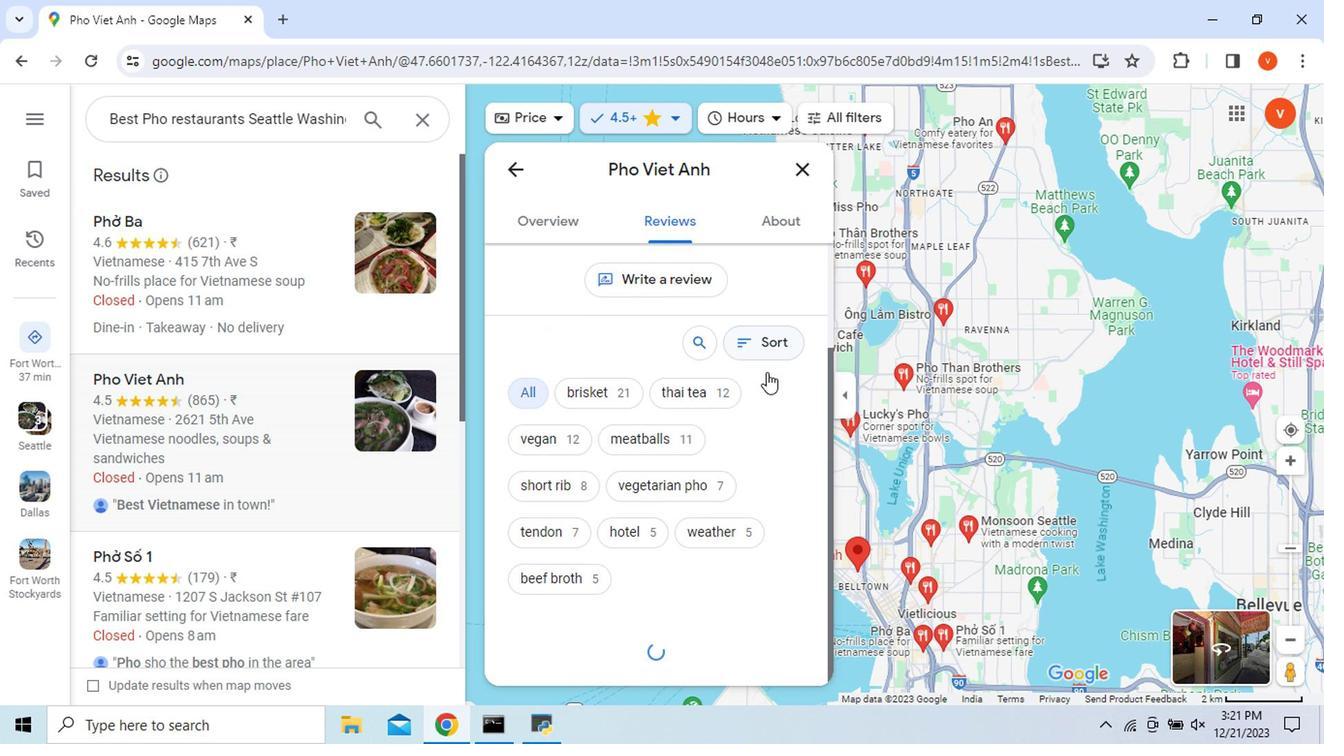 
Action: Mouse scrolled (762, 373) with delta (0, 0)
Screenshot: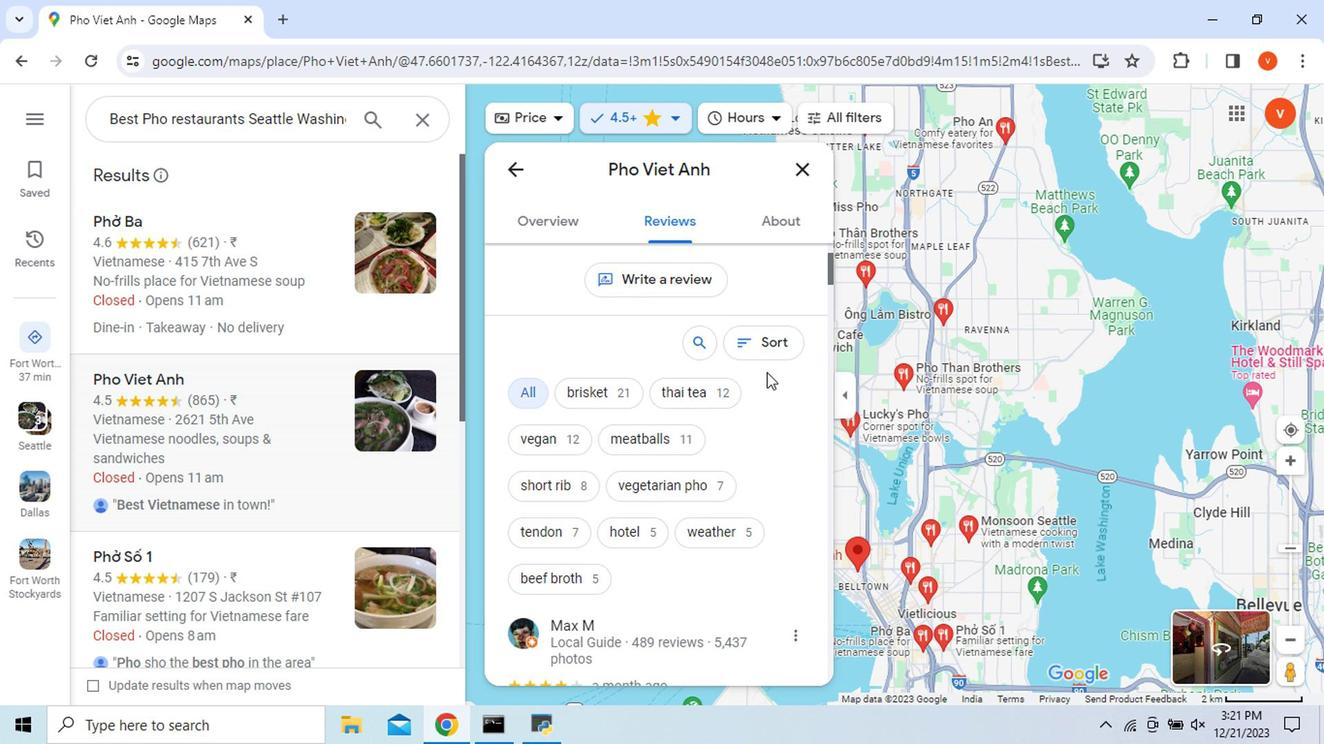 
Action: Mouse scrolled (762, 373) with delta (0, 0)
Screenshot: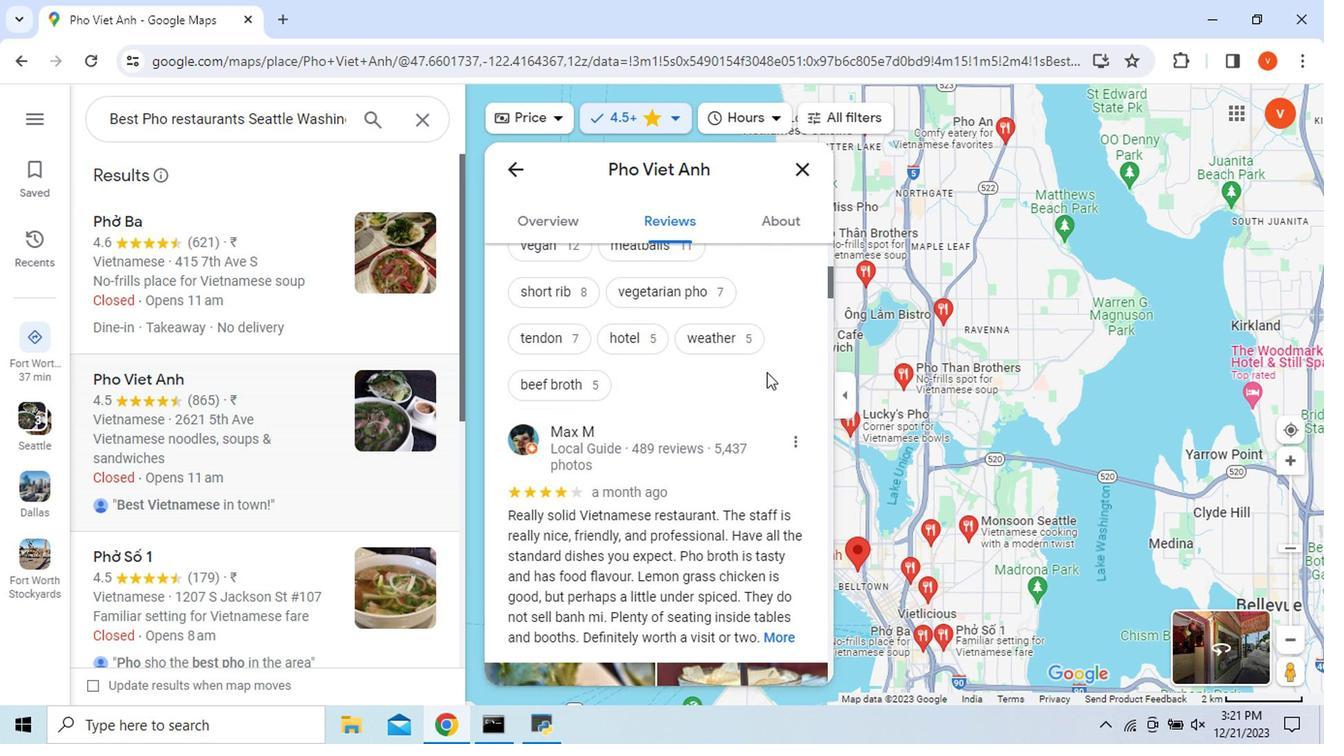 
Action: Mouse scrolled (762, 373) with delta (0, 0)
Screenshot: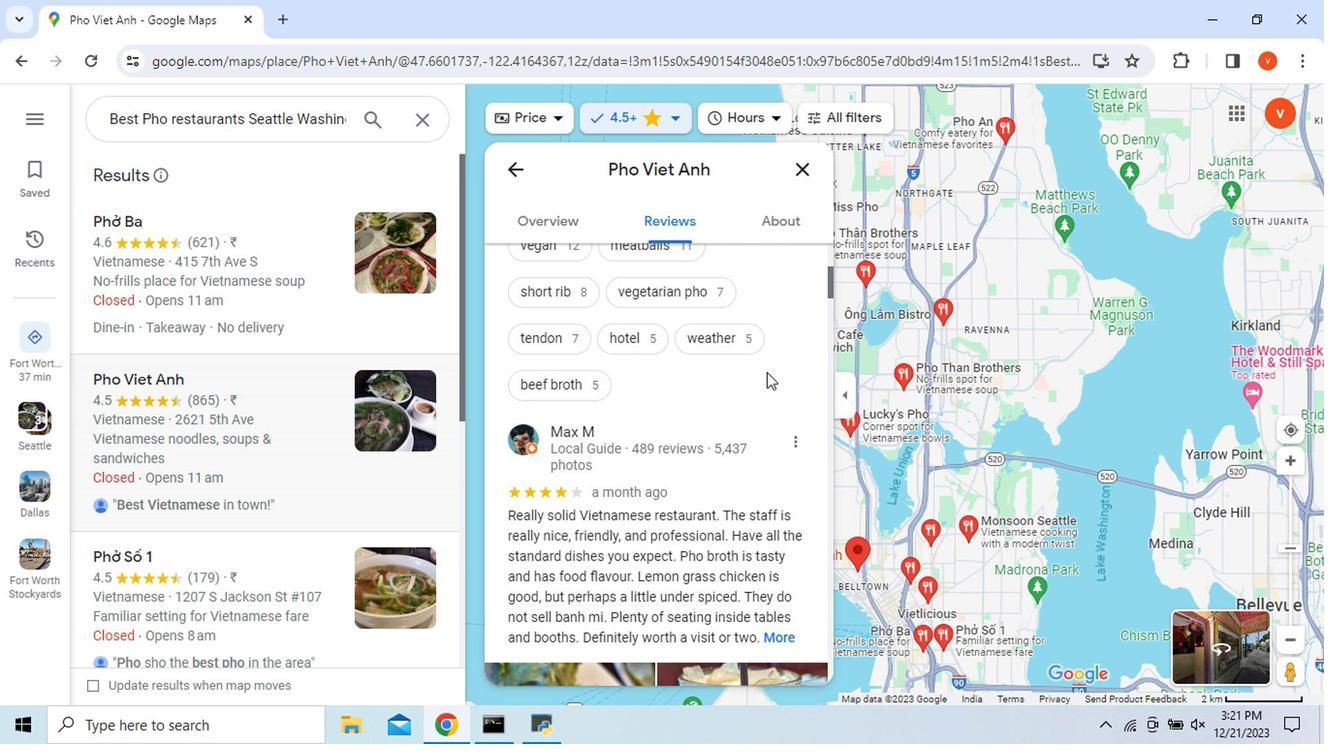 
Action: Mouse scrolled (762, 373) with delta (0, 0)
Screenshot: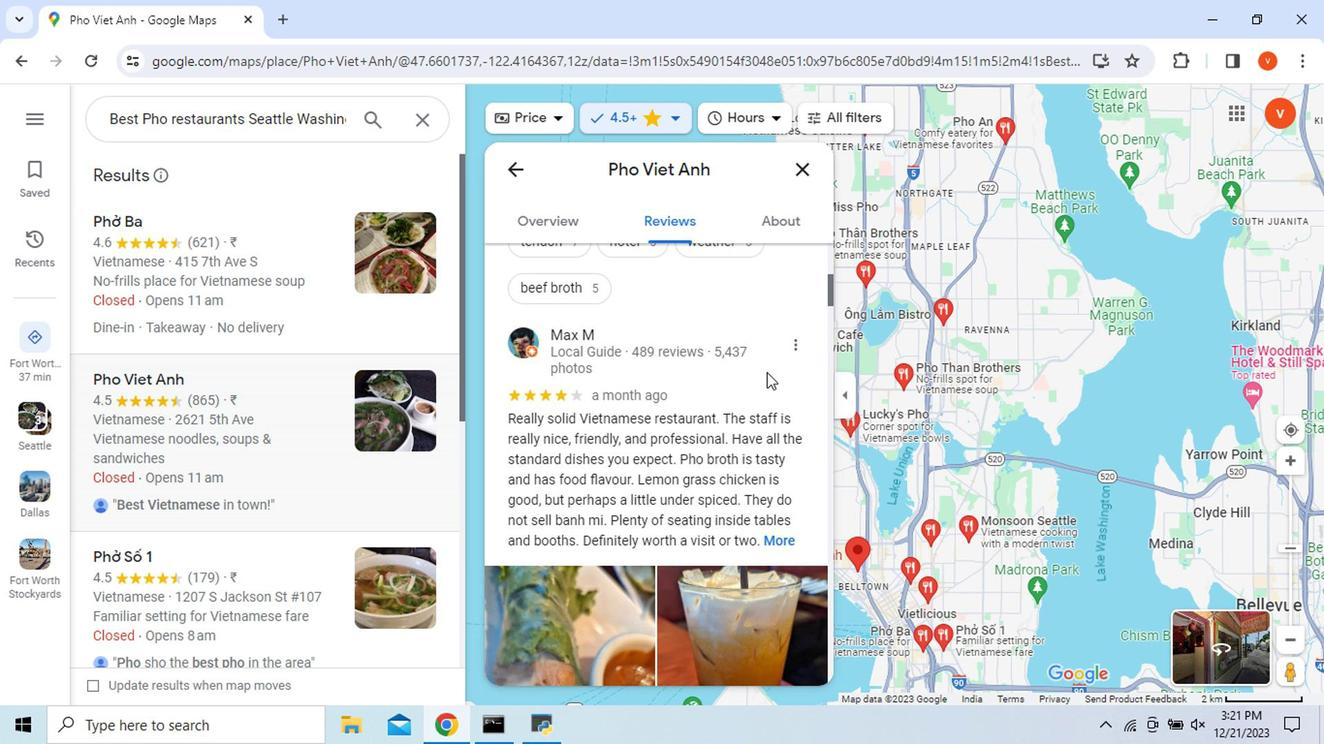 
Action: Mouse scrolled (762, 373) with delta (0, 0)
Screenshot: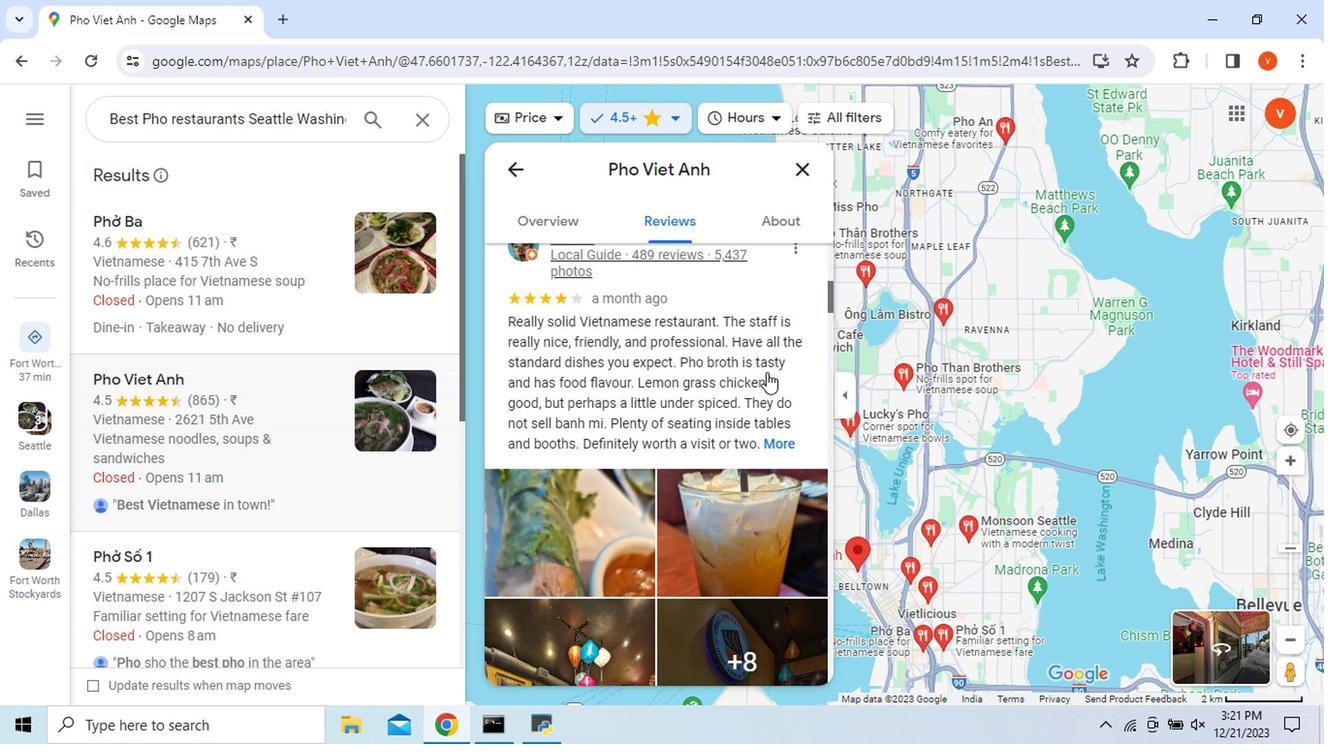 
Action: Mouse scrolled (762, 373) with delta (0, 0)
Screenshot: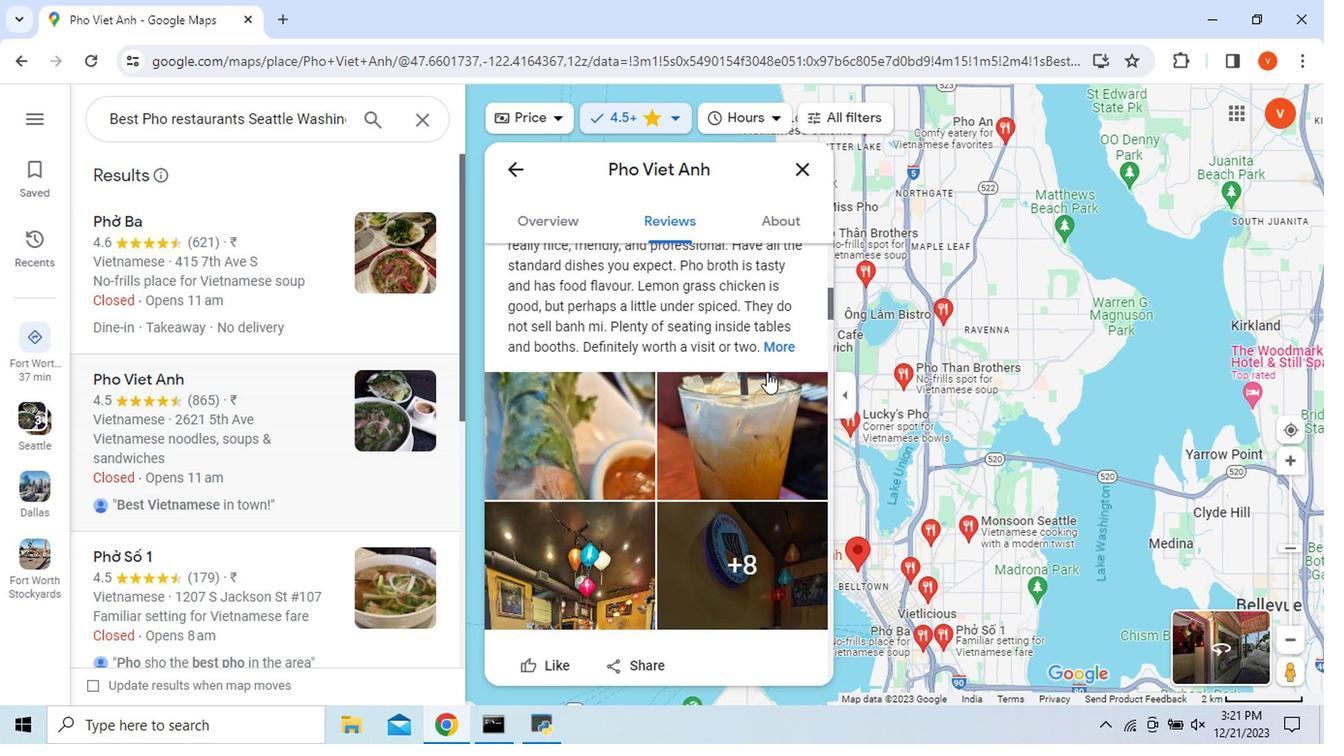 
Action: Mouse scrolled (762, 373) with delta (0, 0)
Screenshot: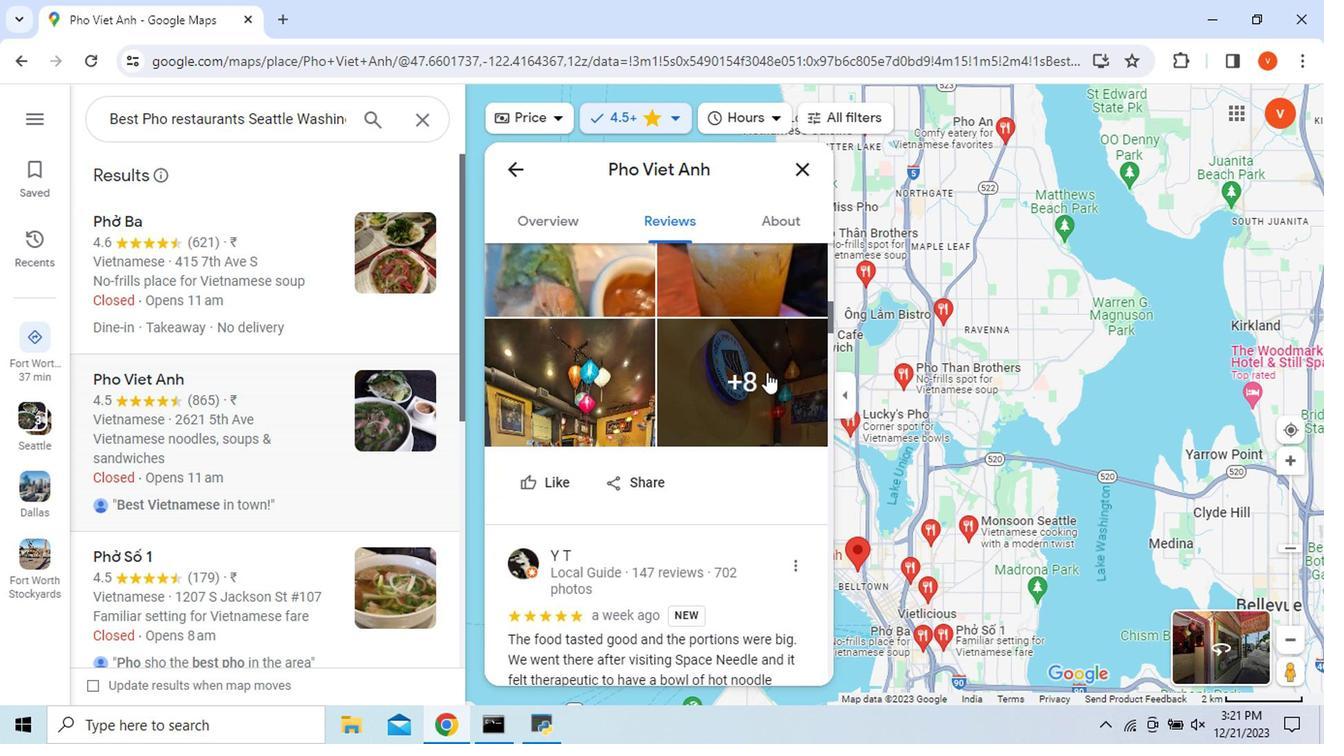 
Action: Mouse scrolled (762, 373) with delta (0, 0)
Screenshot: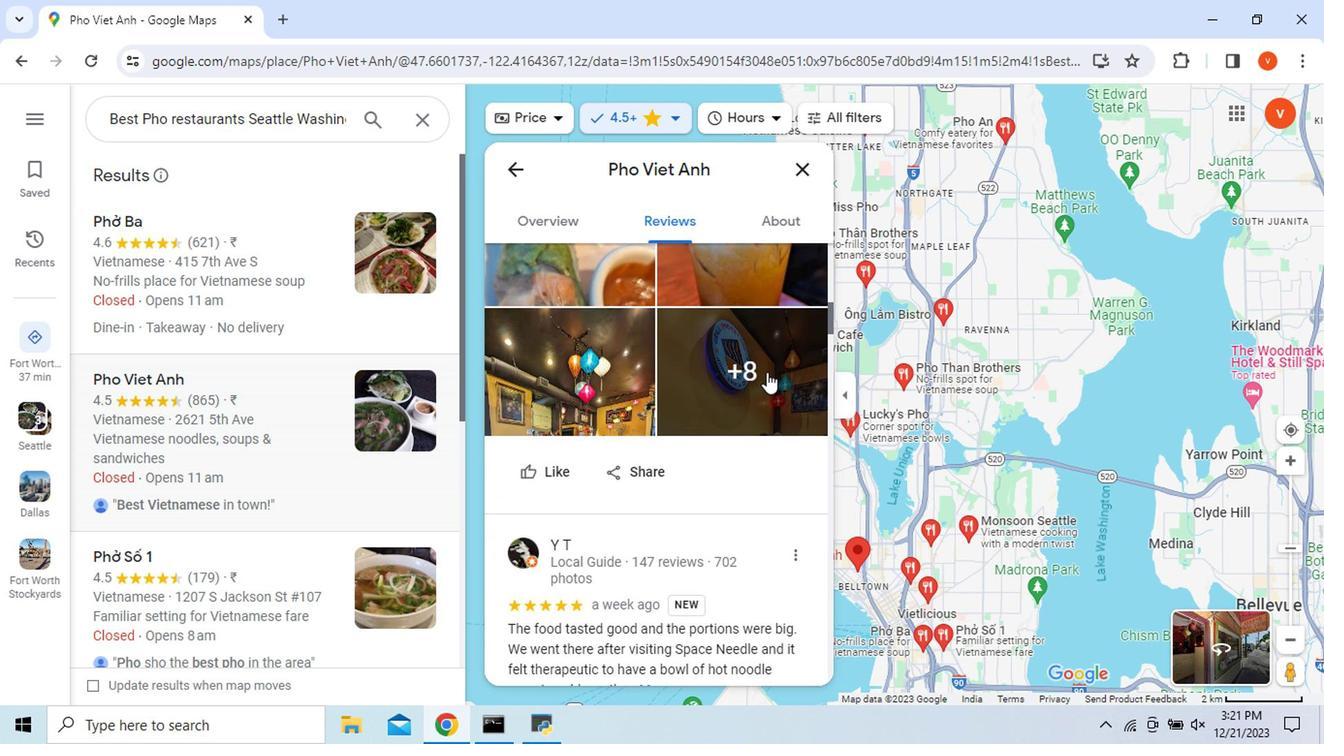 
Action: Mouse scrolled (762, 373) with delta (0, 0)
Screenshot: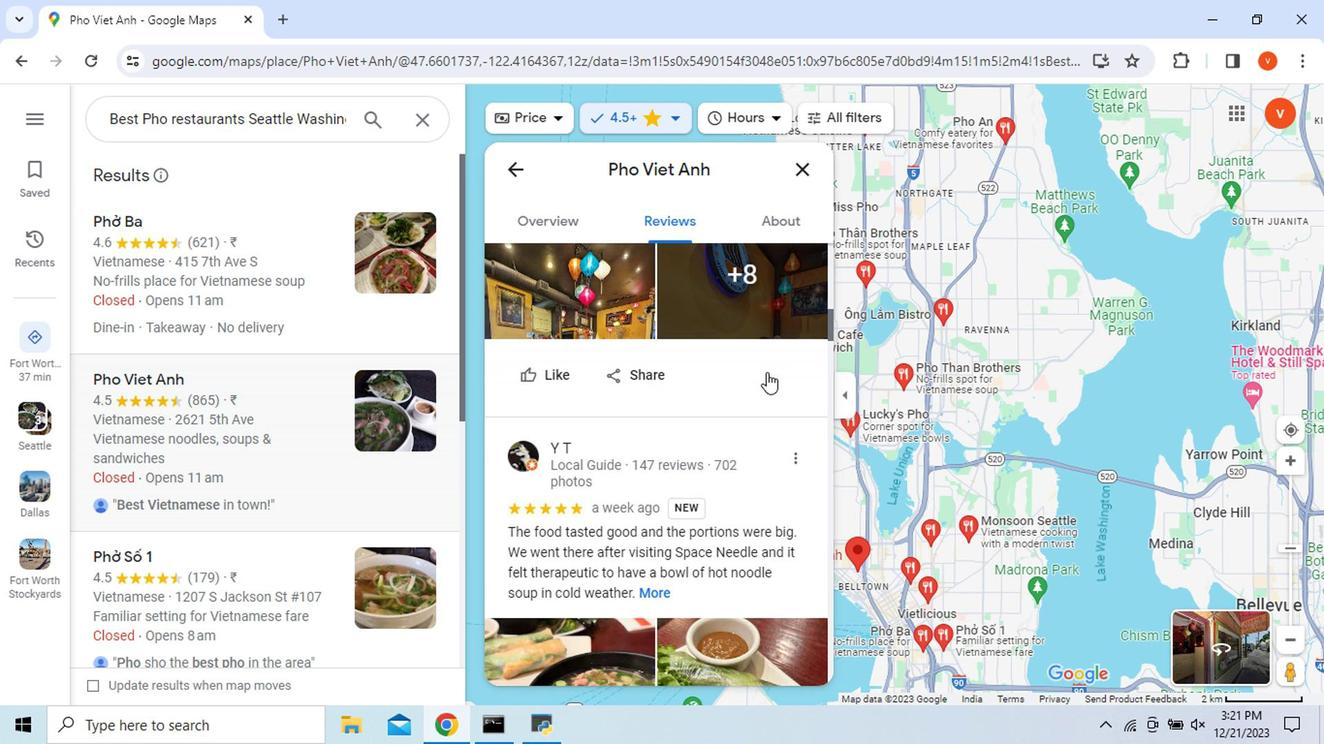 
Action: Mouse scrolled (762, 373) with delta (0, 0)
Screenshot: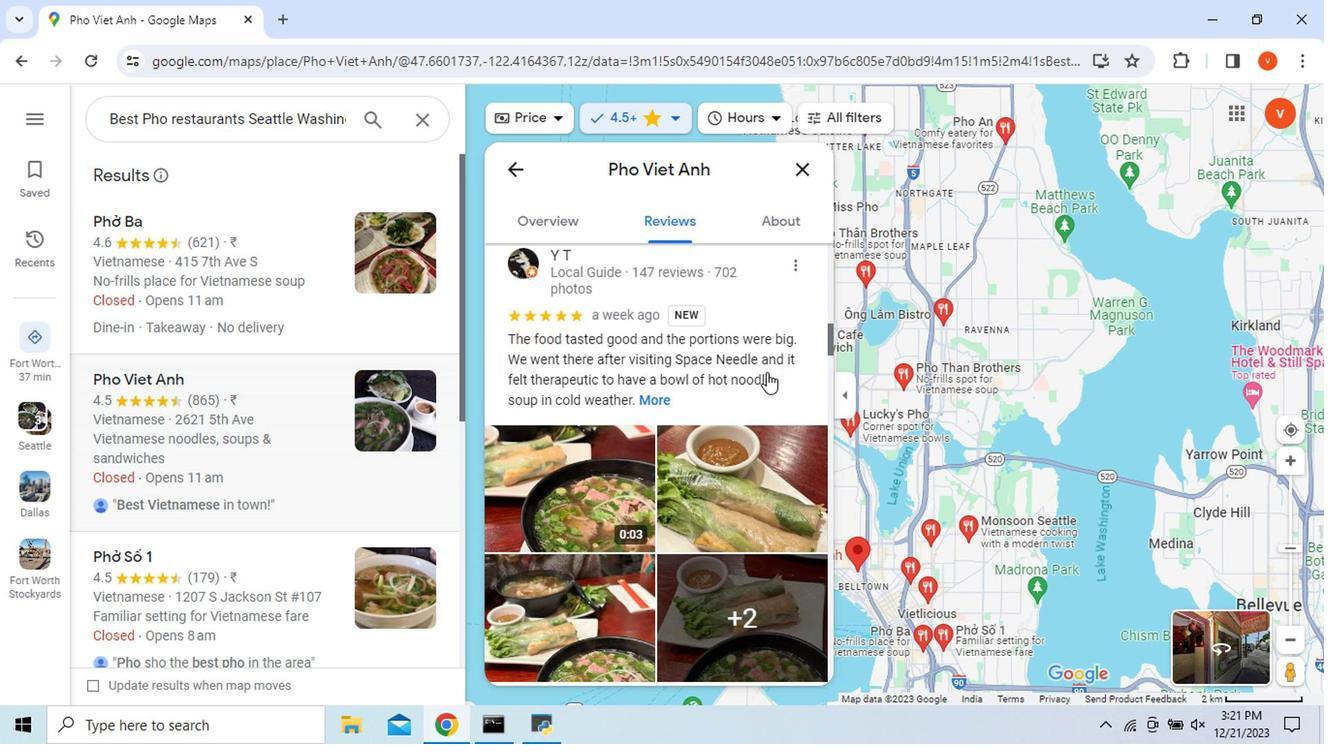 
Action: Mouse scrolled (762, 373) with delta (0, 0)
Screenshot: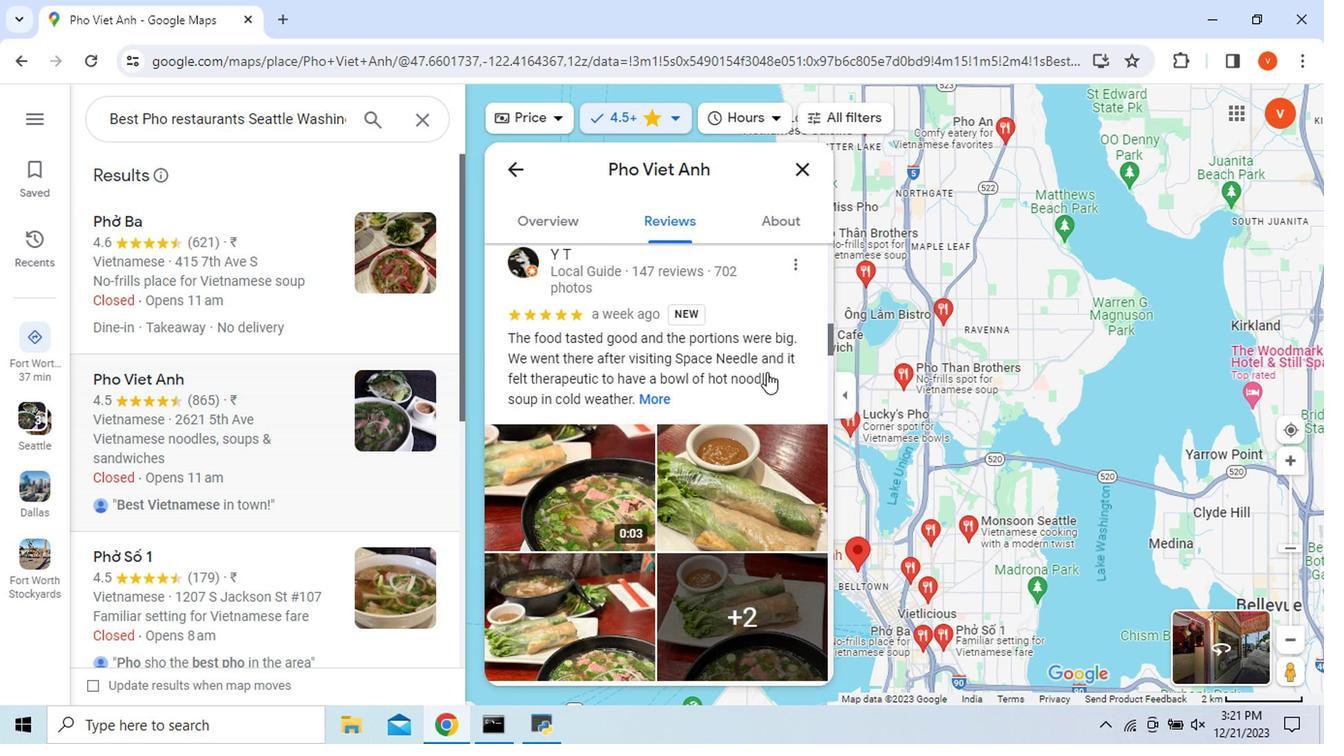 
Action: Mouse scrolled (762, 373) with delta (0, 0)
Screenshot: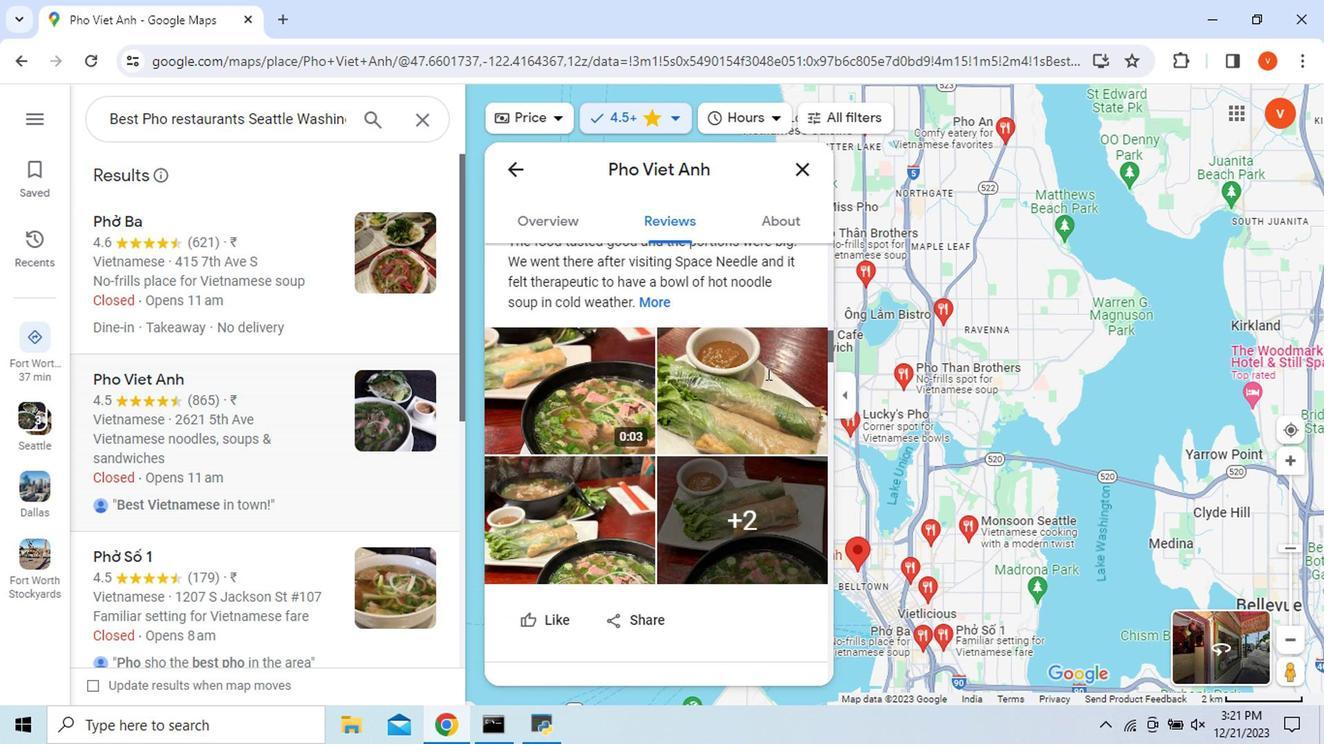 
Action: Mouse scrolled (762, 373) with delta (0, 0)
Screenshot: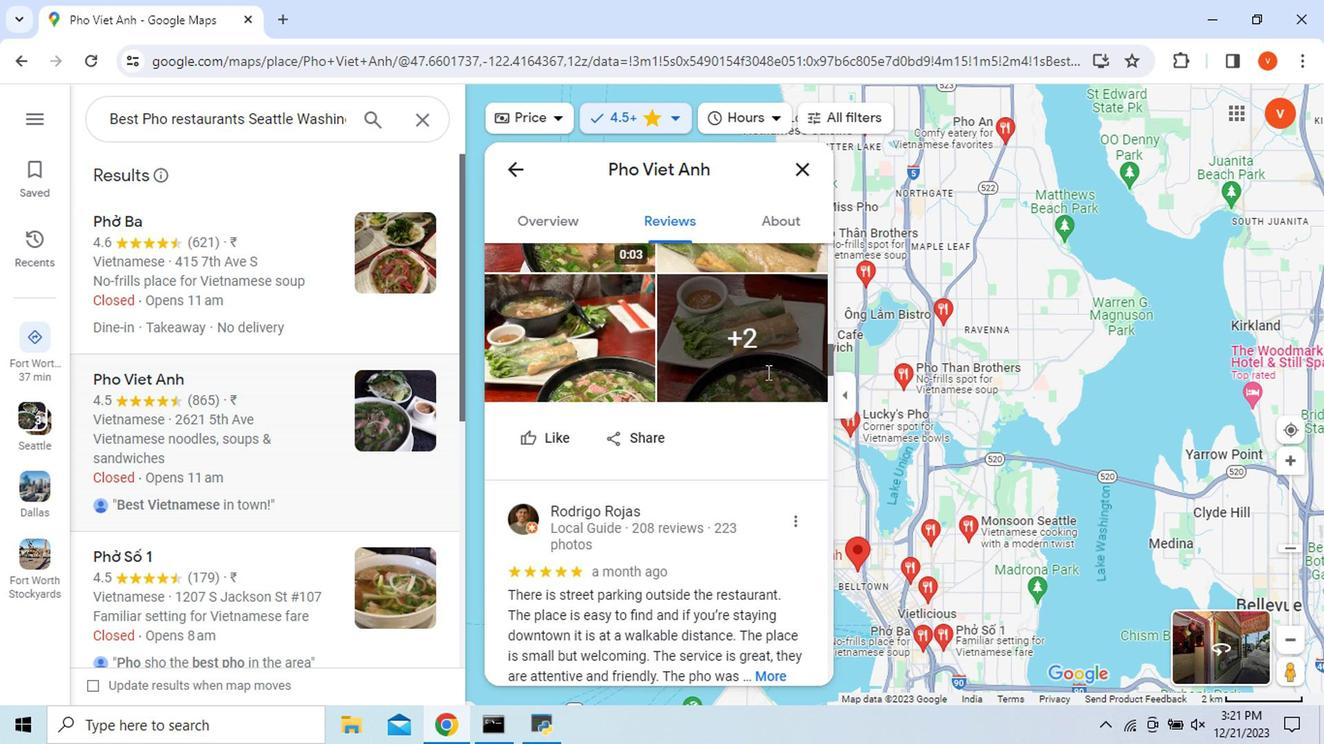 
Action: Mouse scrolled (762, 373) with delta (0, 0)
Screenshot: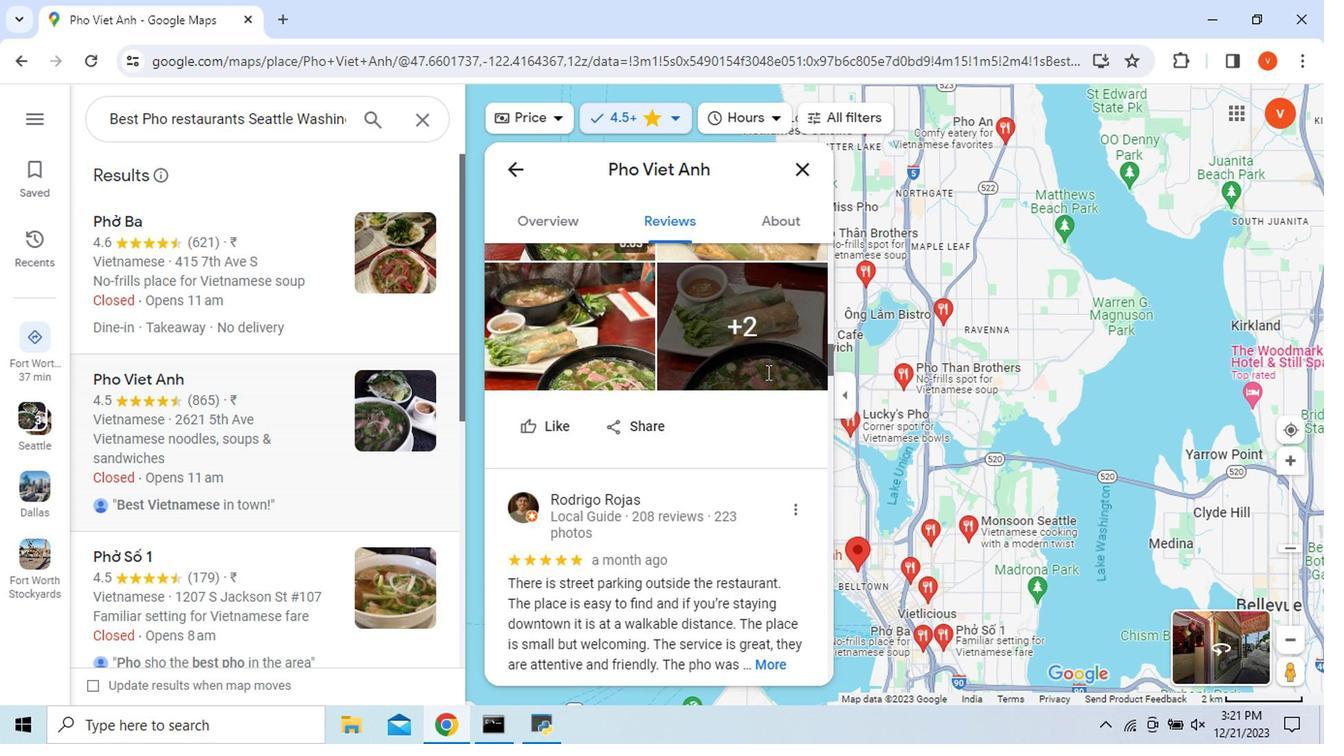 
Action: Mouse scrolled (762, 373) with delta (0, 0)
Screenshot: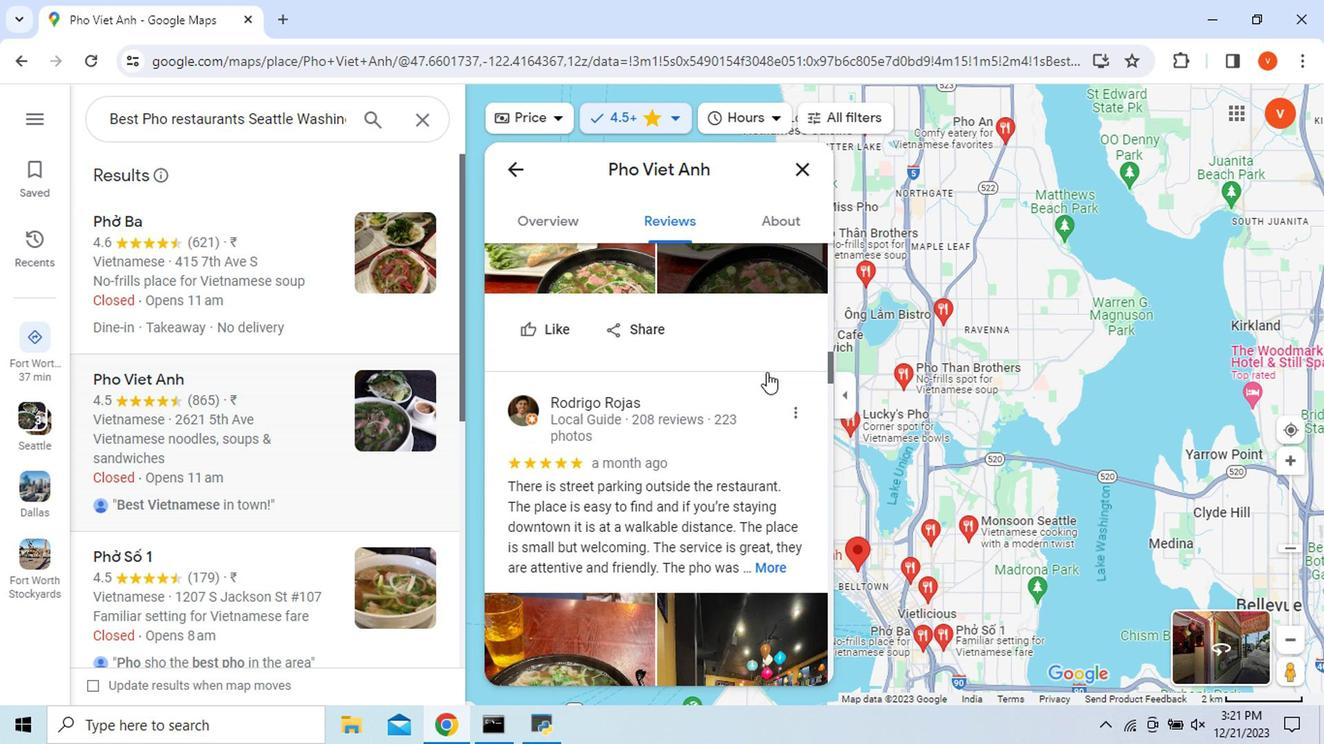 
Action: Mouse scrolled (762, 373) with delta (0, 0)
Screenshot: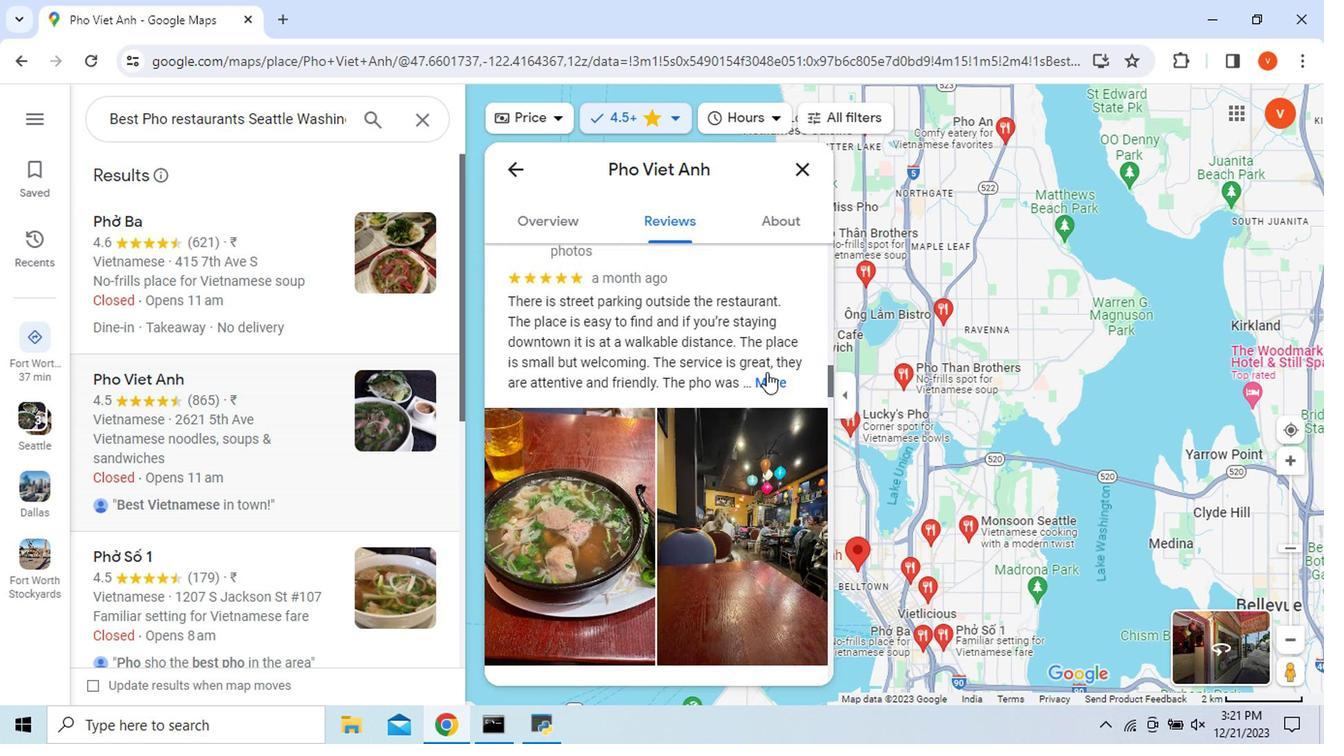 
Action: Mouse scrolled (762, 373) with delta (0, 0)
Screenshot: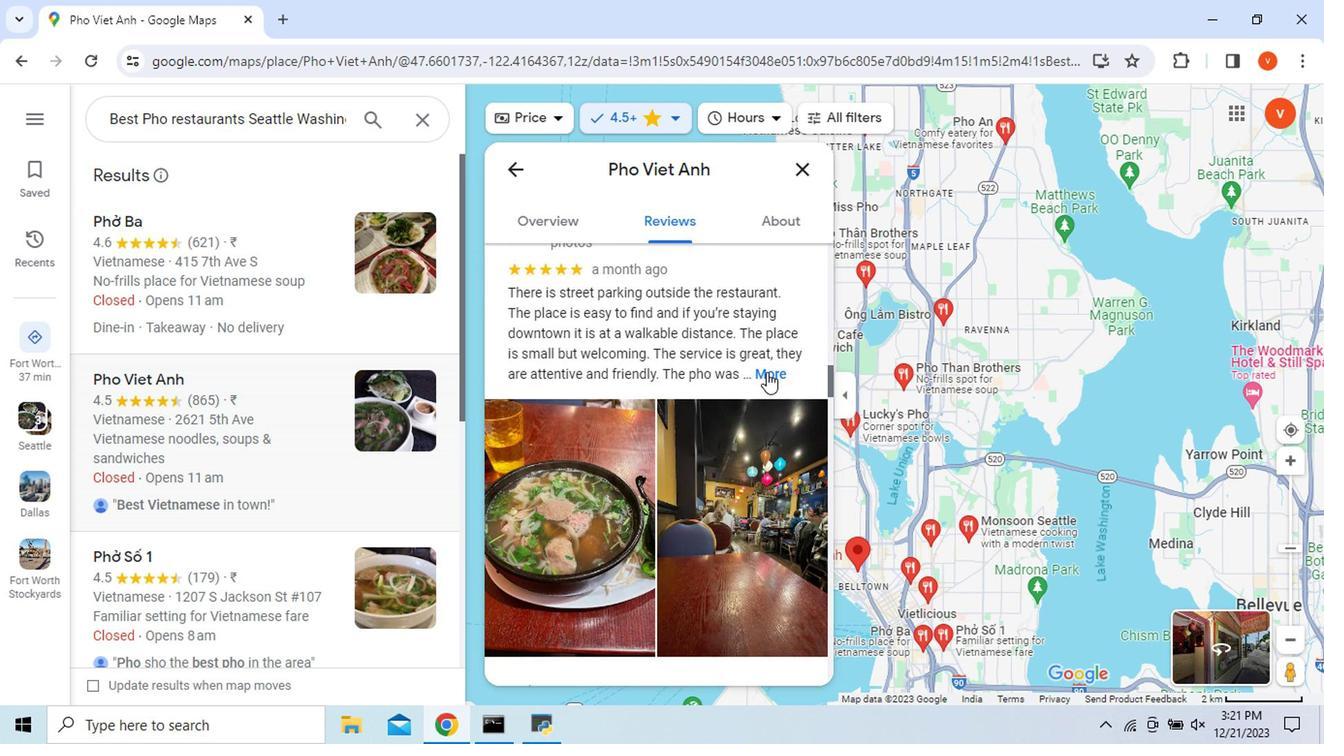 
Action: Mouse scrolled (762, 373) with delta (0, 0)
Screenshot: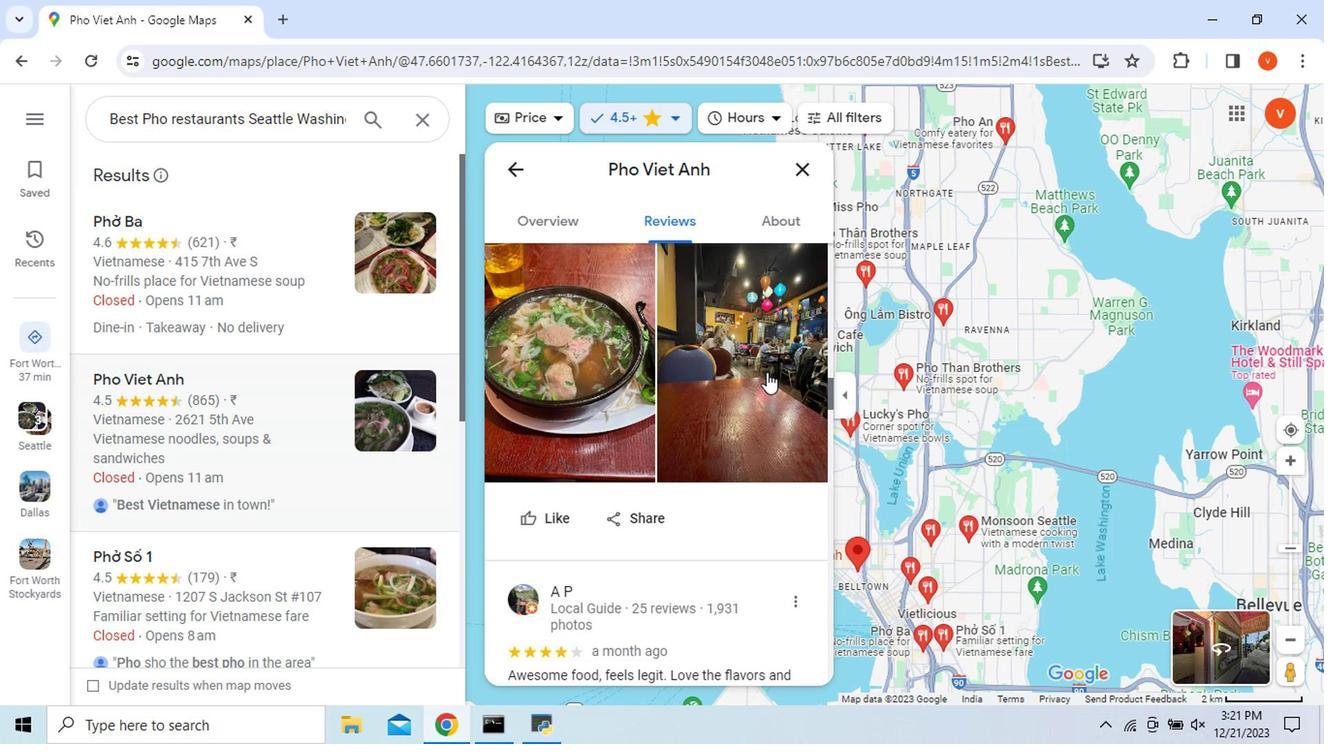 
Action: Mouse scrolled (762, 373) with delta (0, 0)
Screenshot: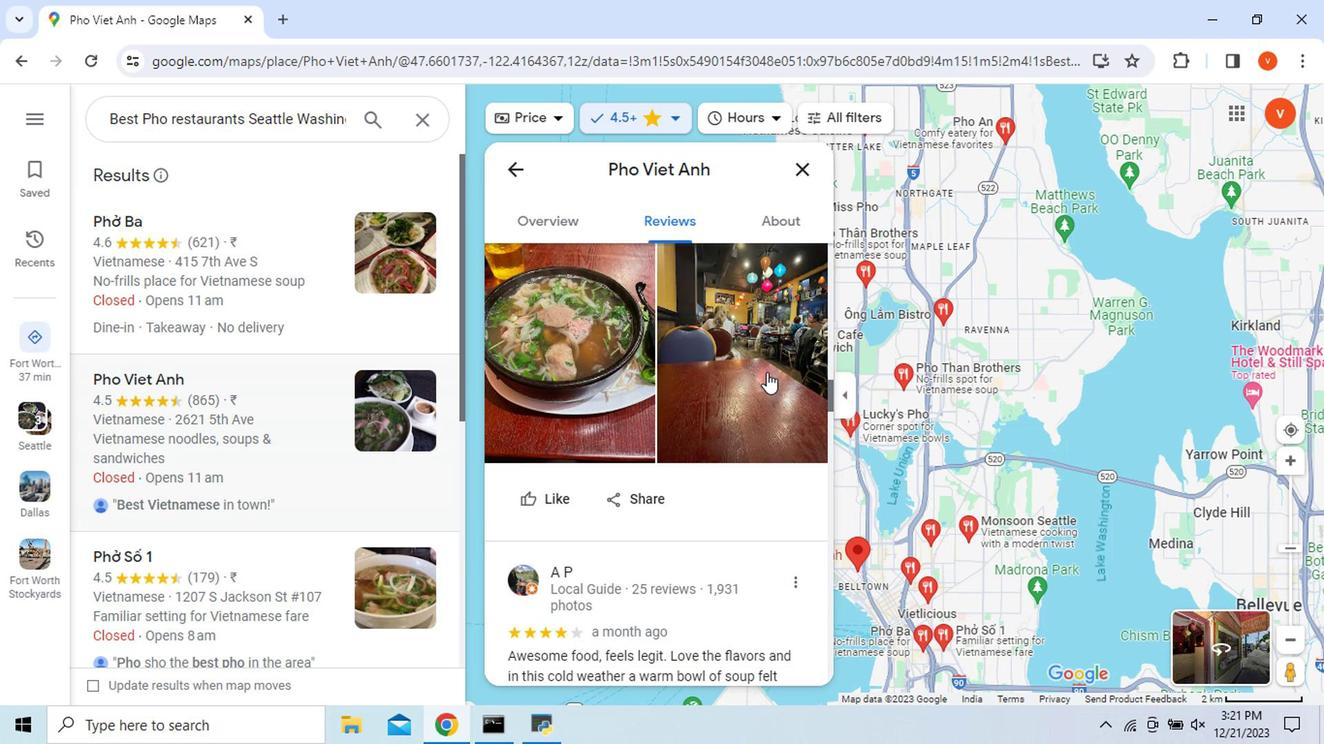 
Action: Mouse scrolled (762, 373) with delta (0, 0)
Screenshot: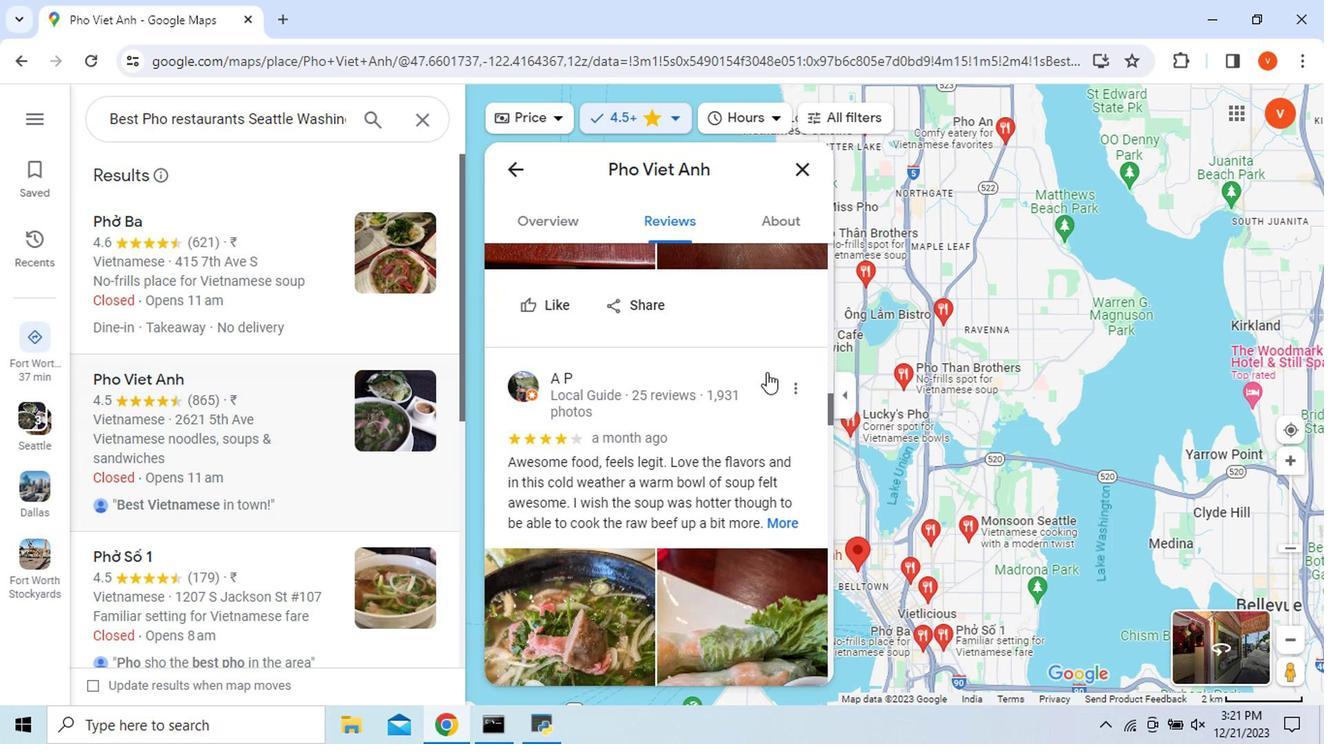 
Action: Mouse scrolled (762, 373) with delta (0, 0)
Screenshot: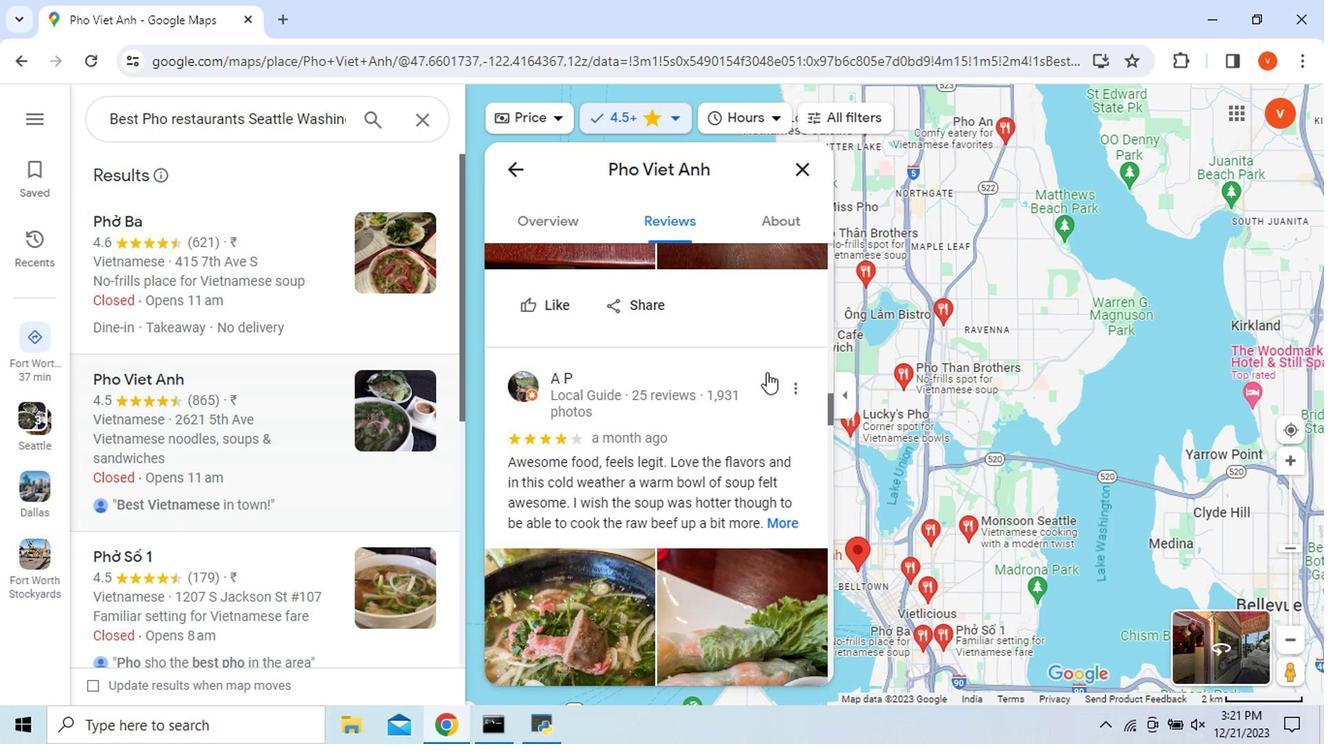 
Action: Mouse scrolled (762, 373) with delta (0, 0)
Screenshot: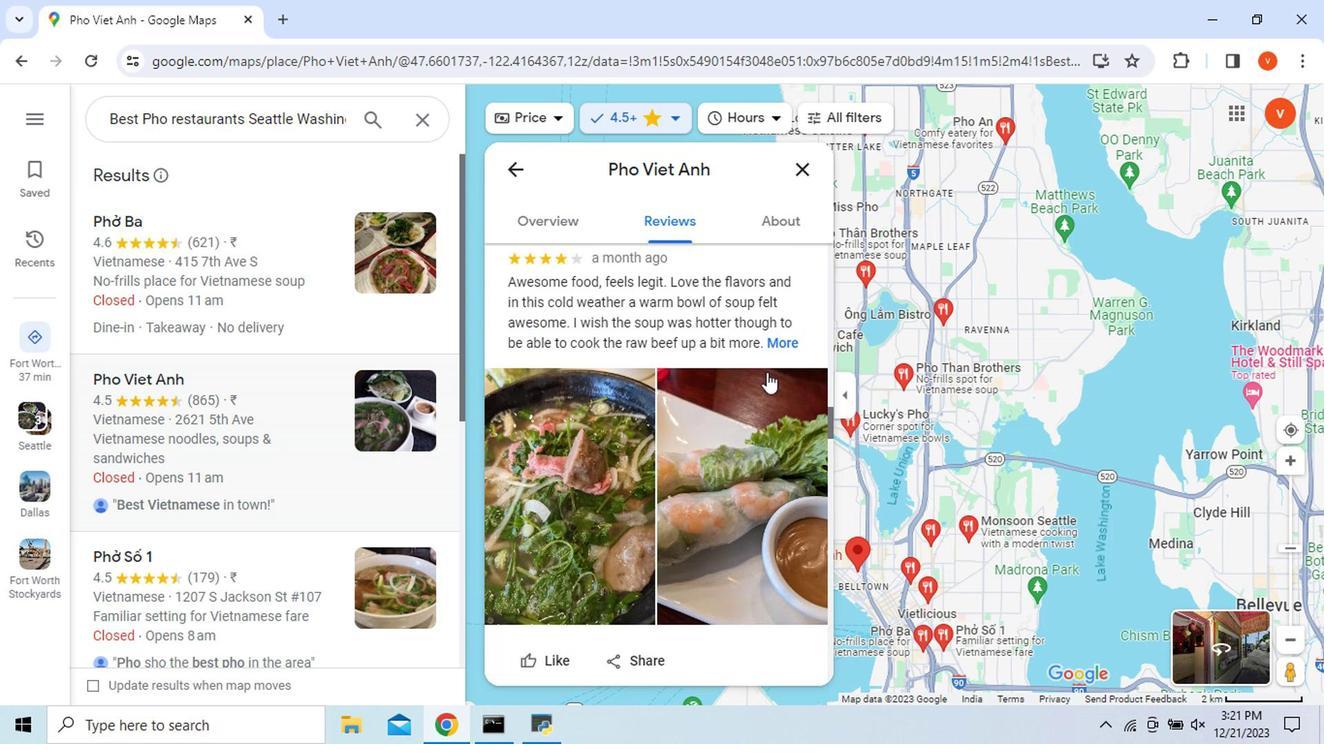 
Action: Mouse scrolled (762, 373) with delta (0, 0)
Screenshot: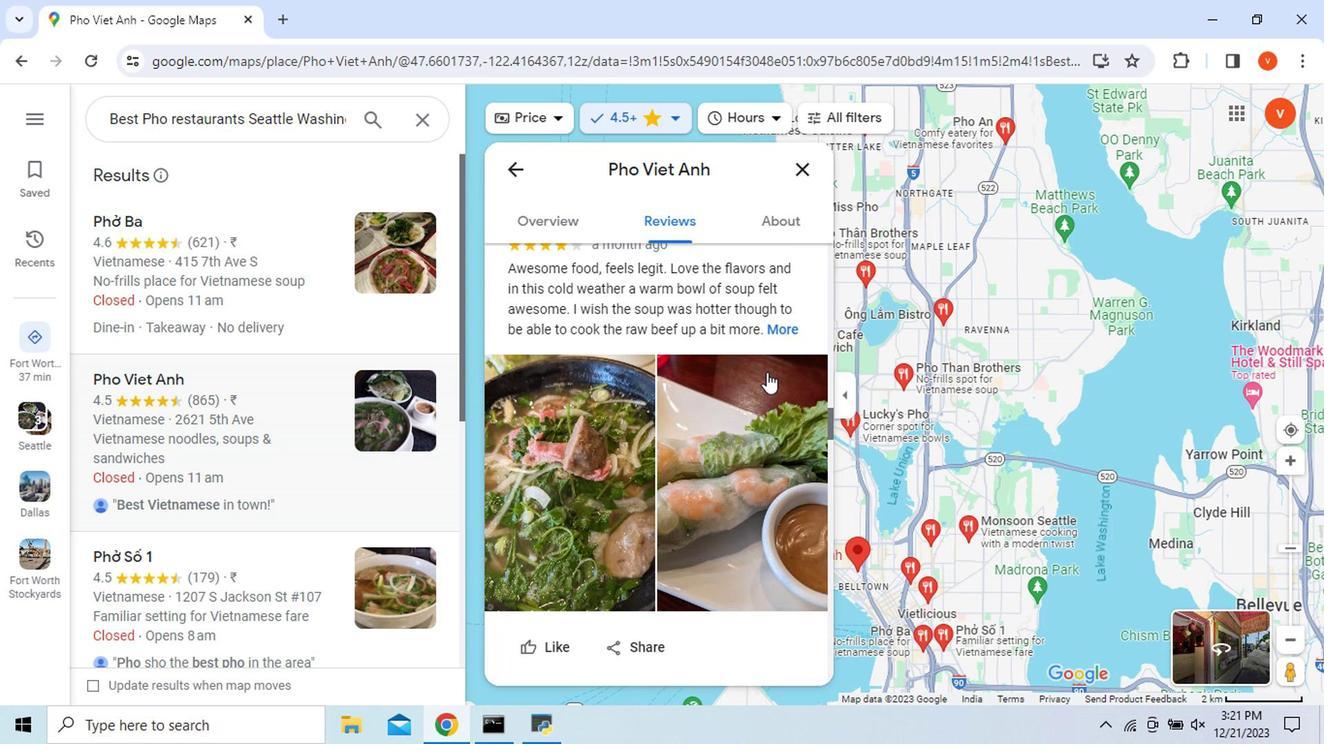 
Action: Mouse scrolled (762, 373) with delta (0, 0)
Screenshot: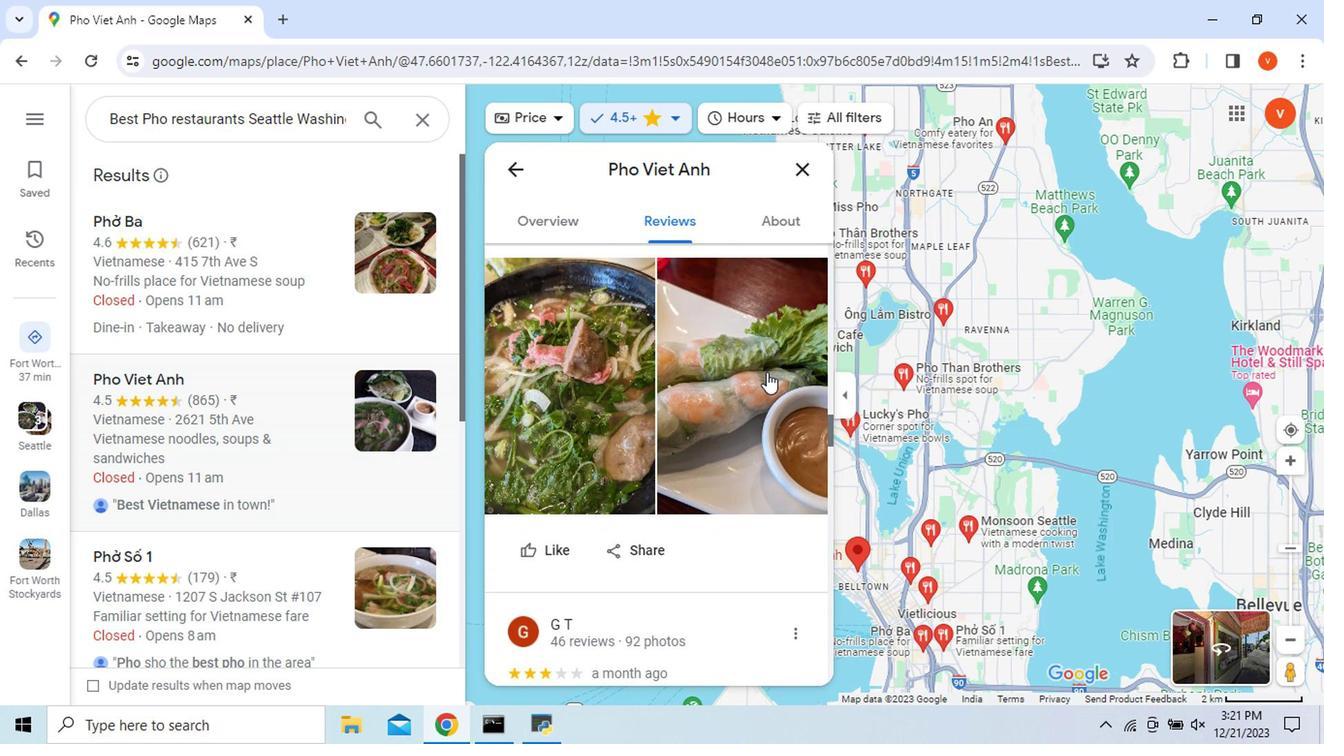 
Action: Mouse scrolled (762, 373) with delta (0, 0)
Screenshot: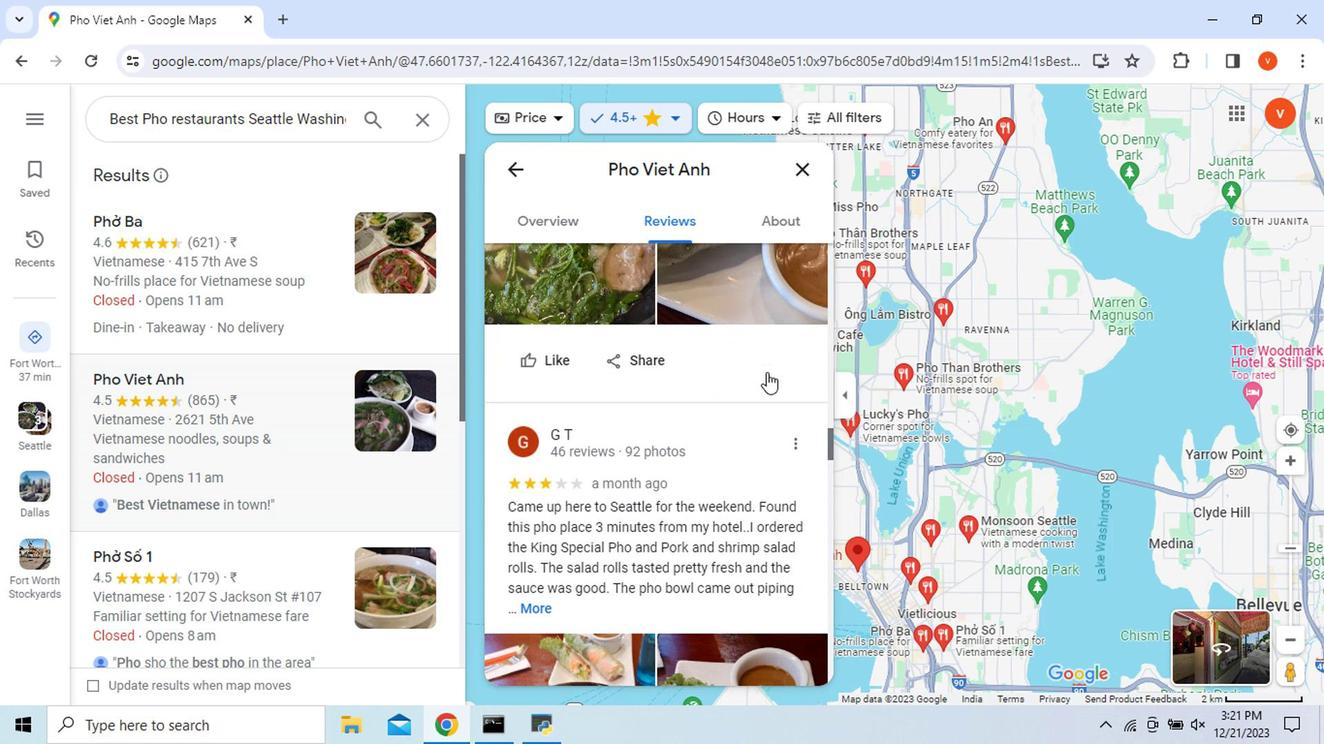 
Action: Mouse scrolled (762, 373) with delta (0, 0)
Screenshot: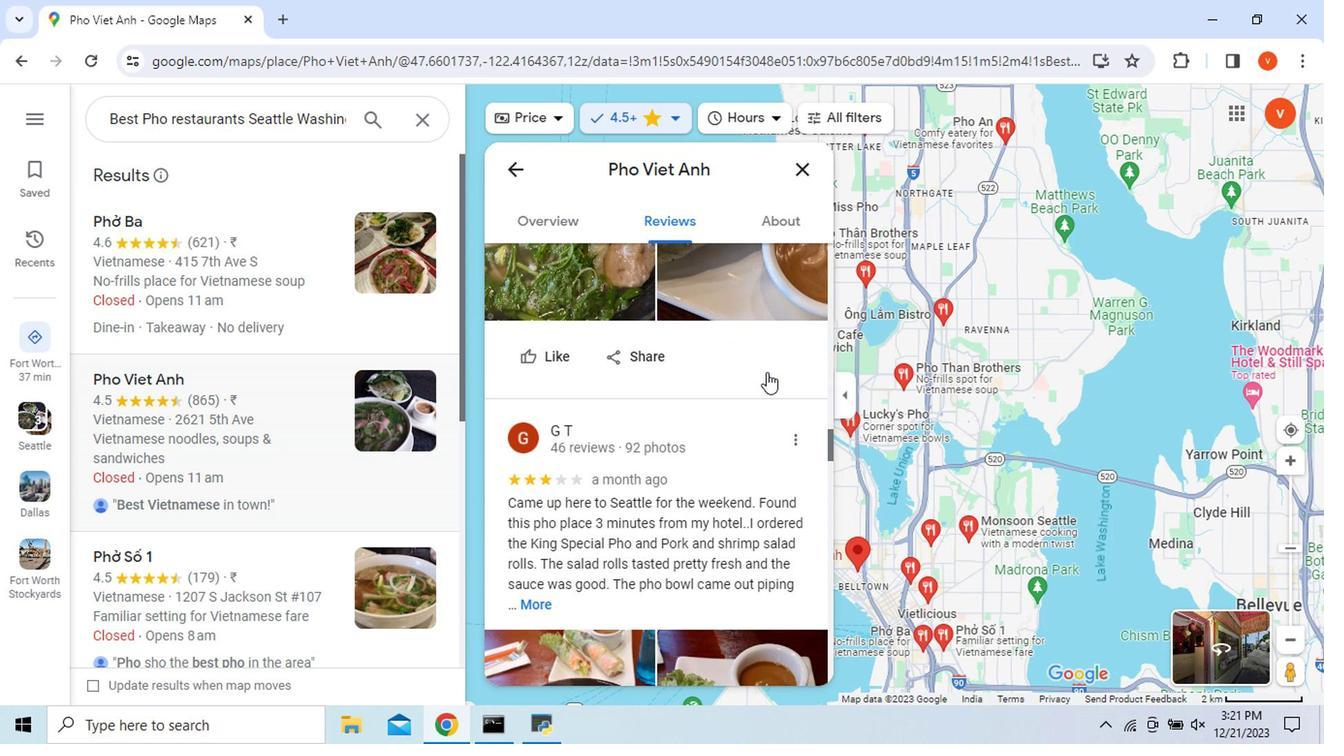 
Action: Mouse scrolled (762, 373) with delta (0, 0)
Screenshot: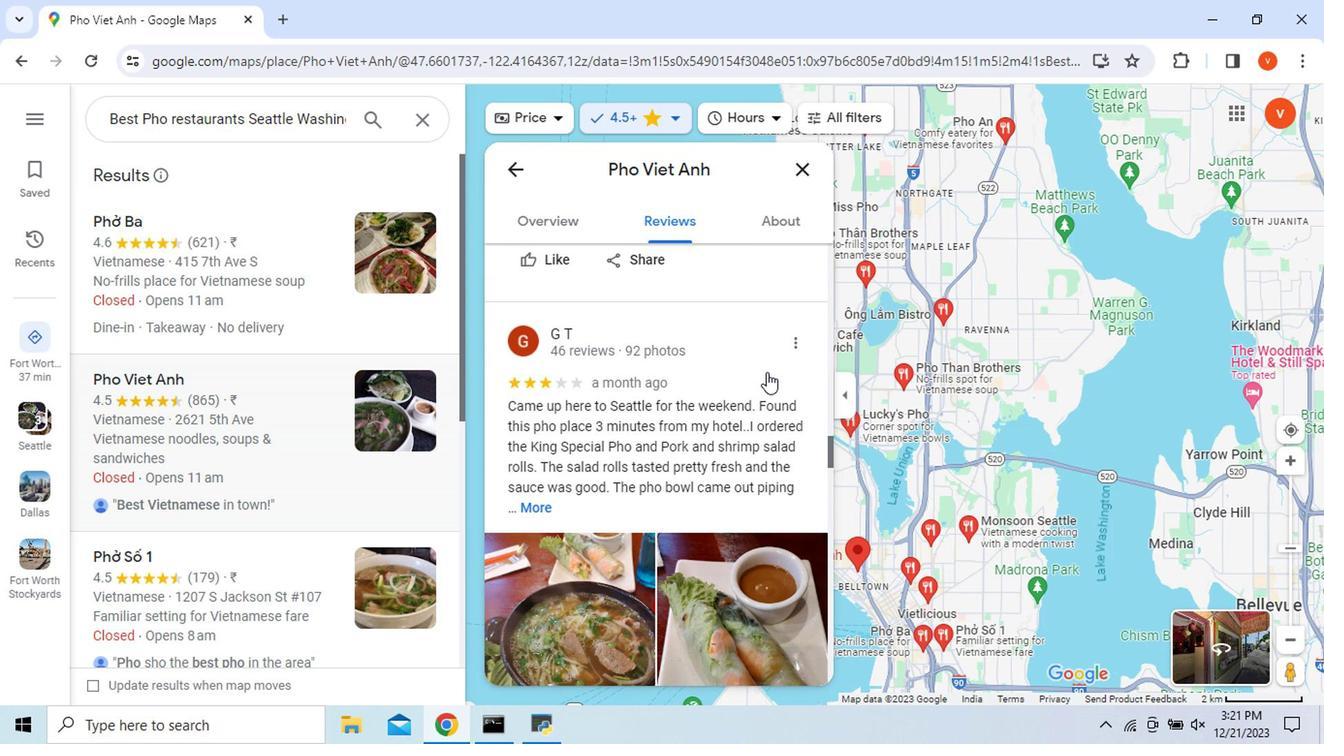 
Action: Mouse scrolled (762, 373) with delta (0, 0)
Screenshot: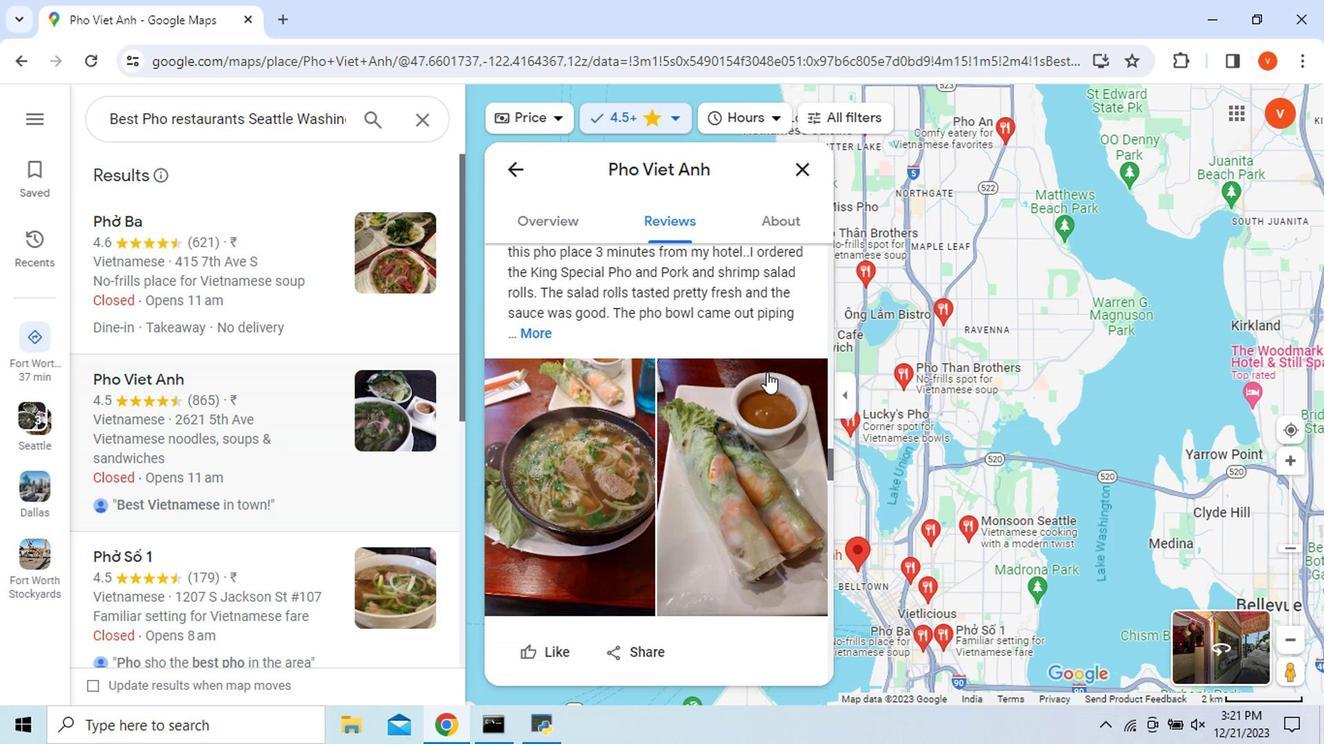 
Action: Mouse scrolled (762, 373) with delta (0, 0)
Screenshot: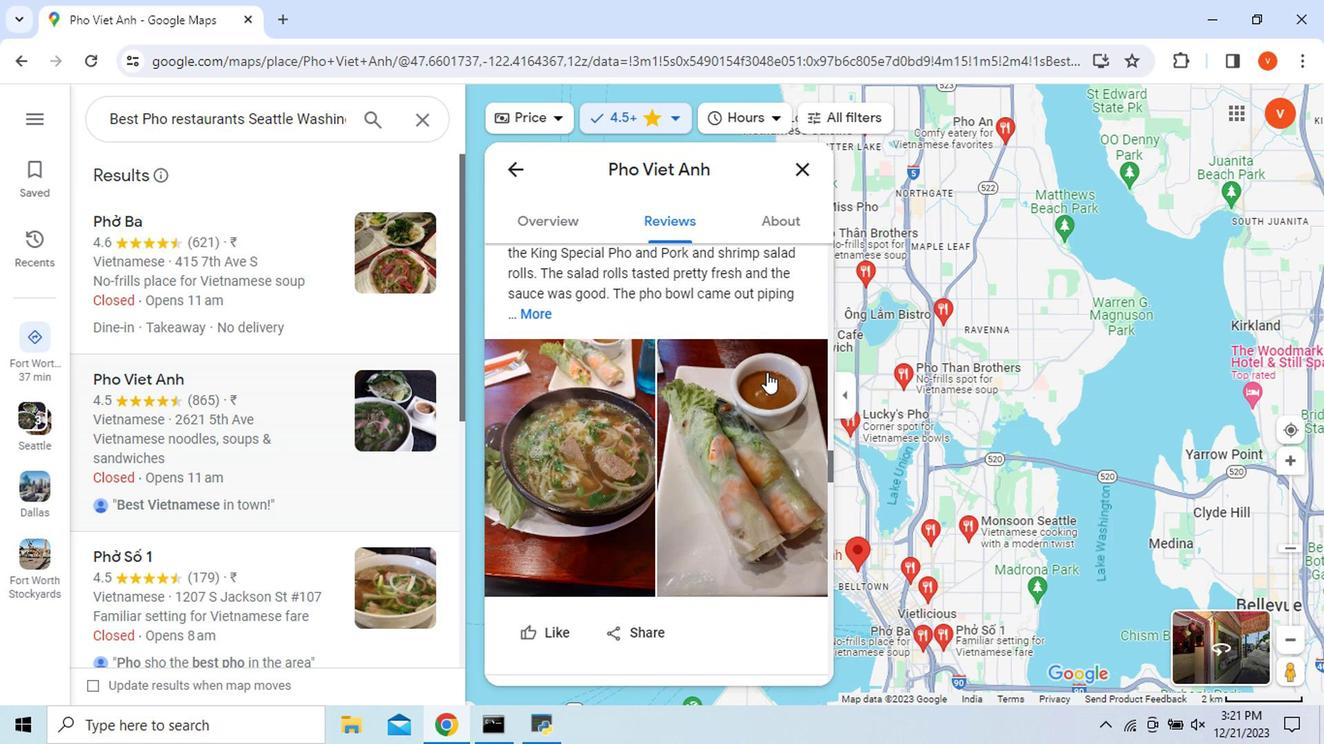 
Action: Mouse scrolled (762, 373) with delta (0, 0)
Screenshot: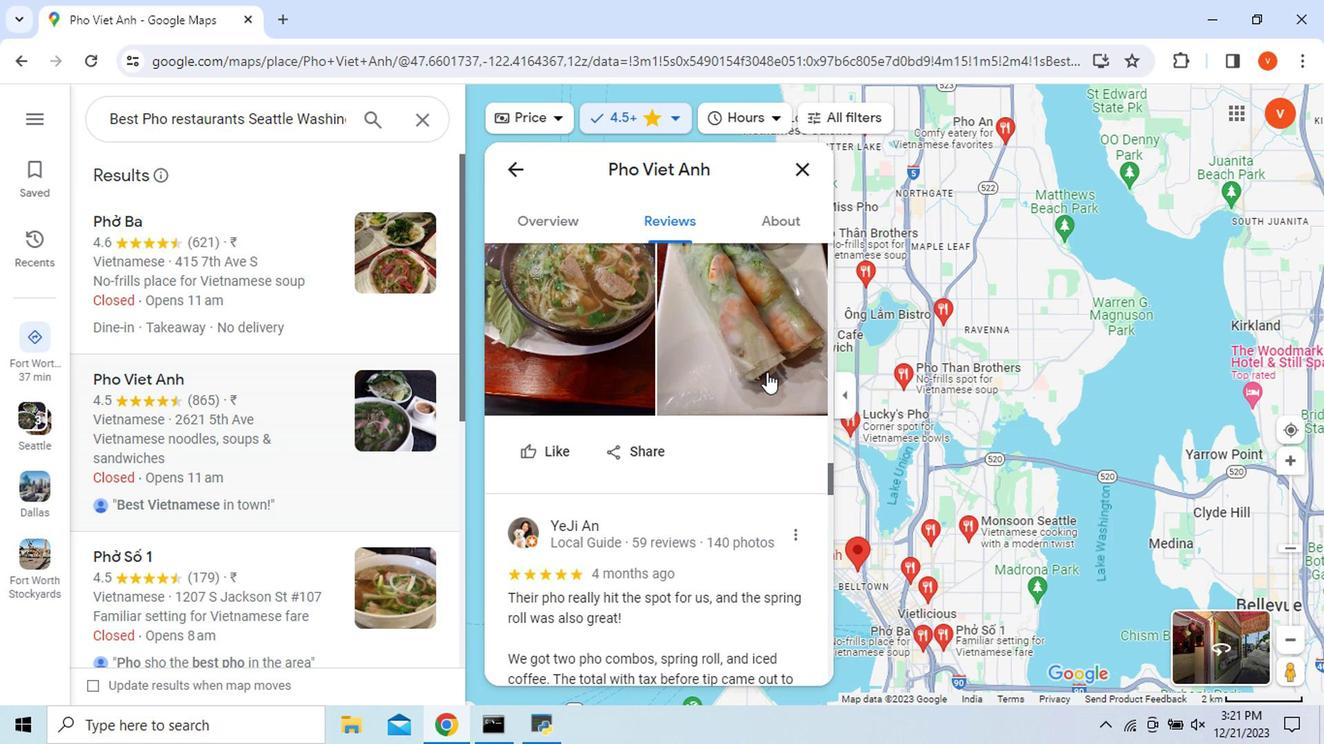 
Action: Mouse scrolled (762, 373) with delta (0, 0)
Screenshot: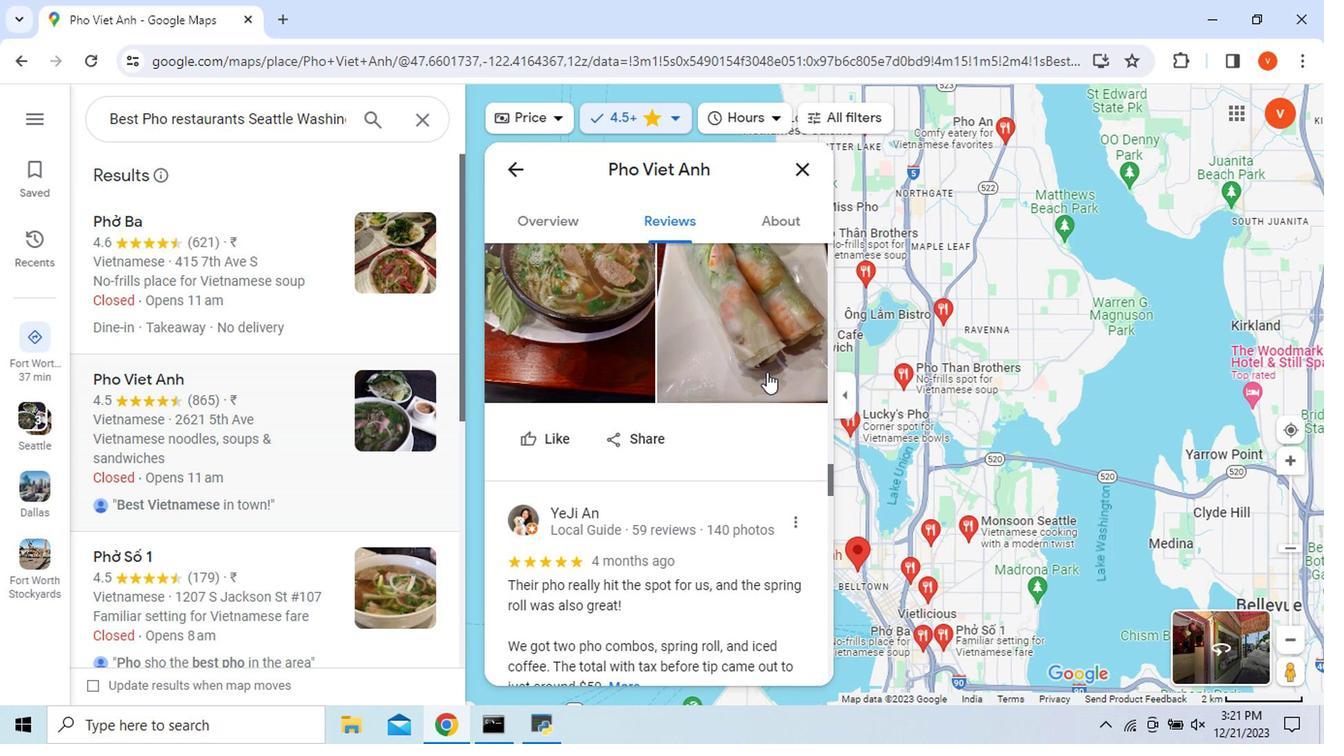 
Action: Mouse scrolled (762, 373) with delta (0, 0)
Screenshot: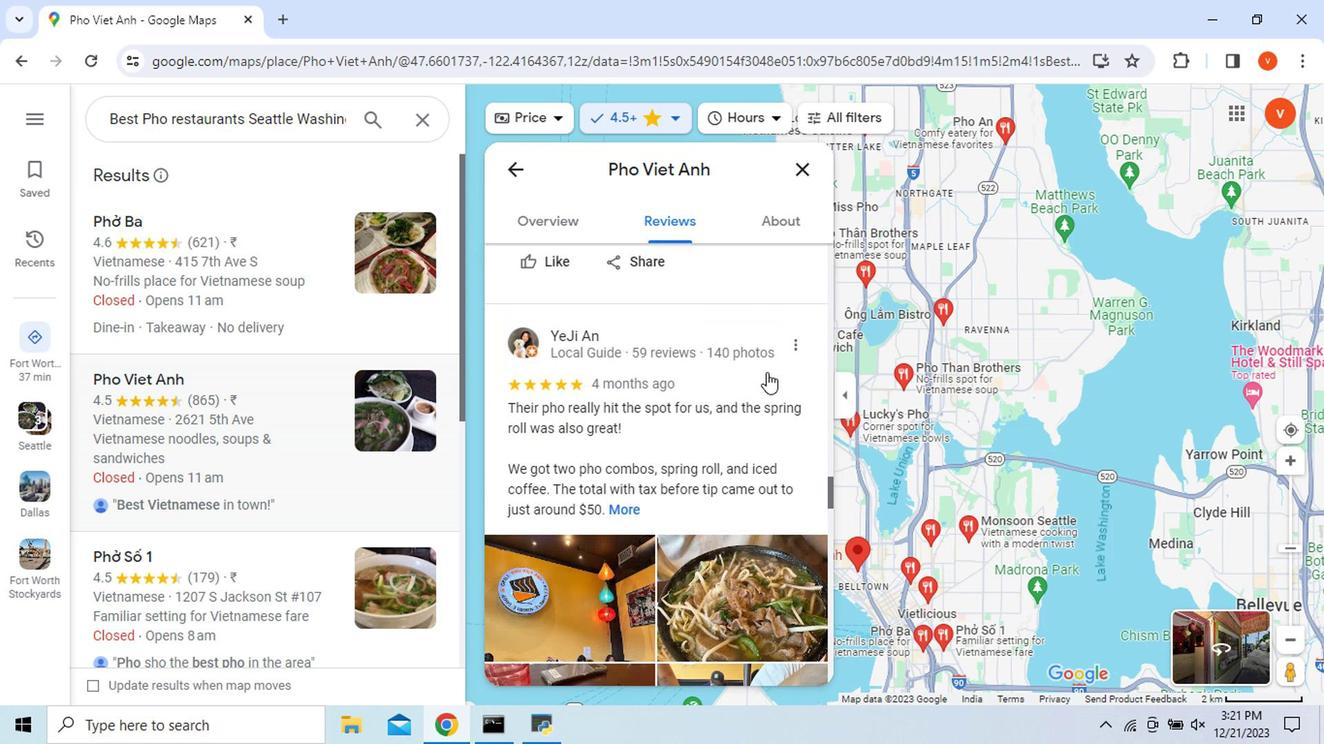 
Action: Mouse scrolled (762, 373) with delta (0, 0)
Screenshot: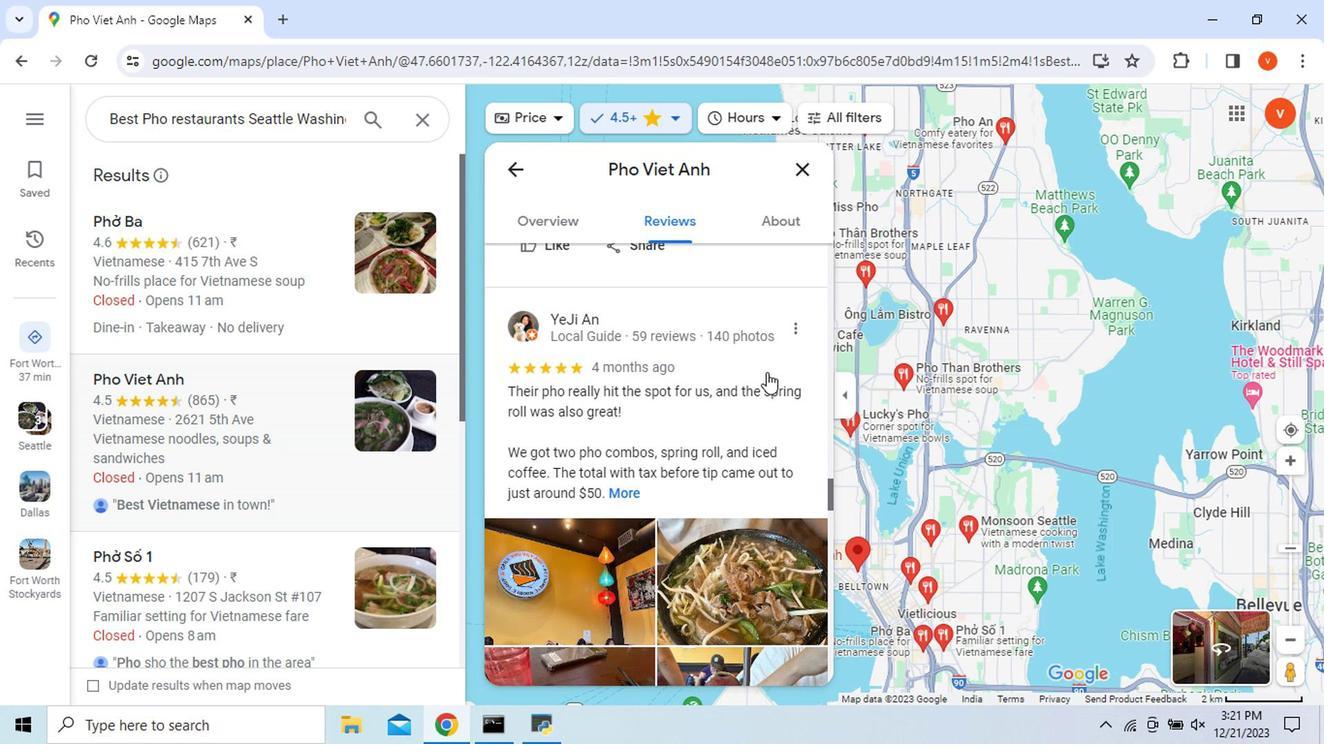 
Action: Mouse scrolled (762, 373) with delta (0, 0)
Screenshot: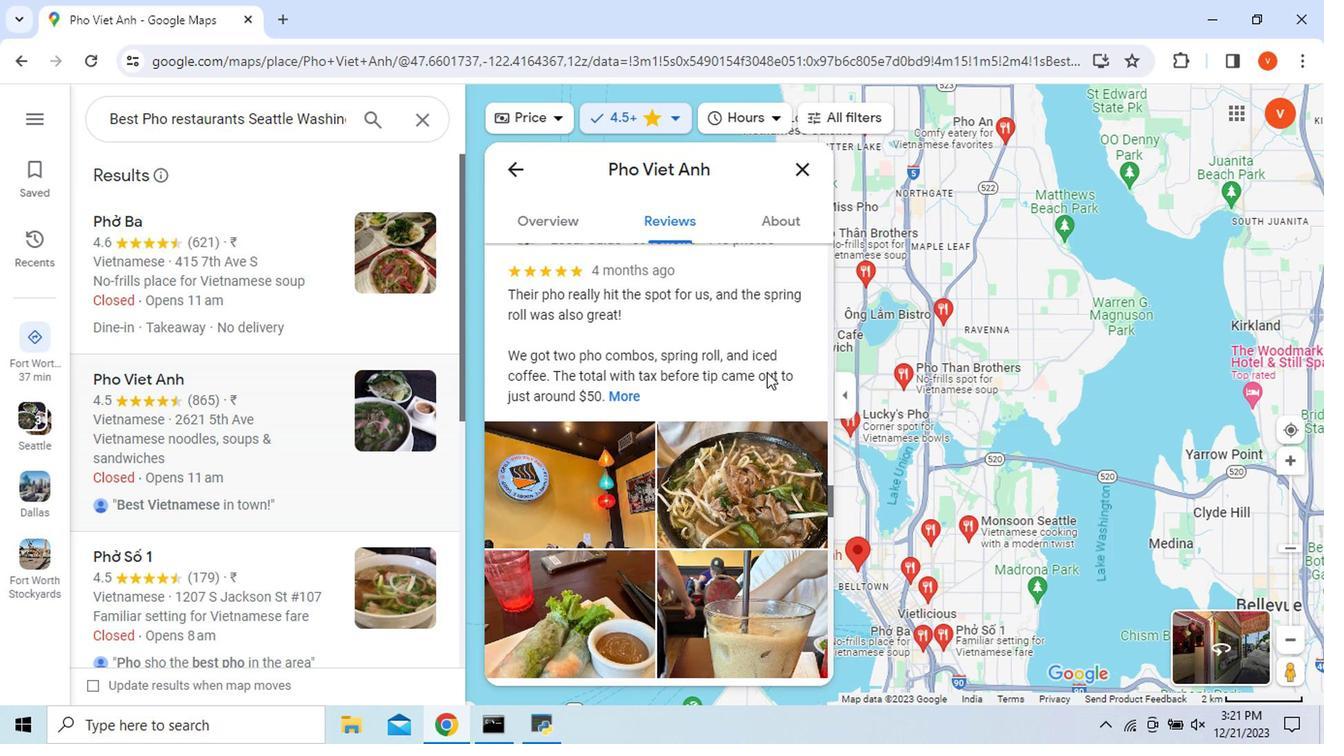 
Action: Mouse scrolled (762, 373) with delta (0, 0)
Screenshot: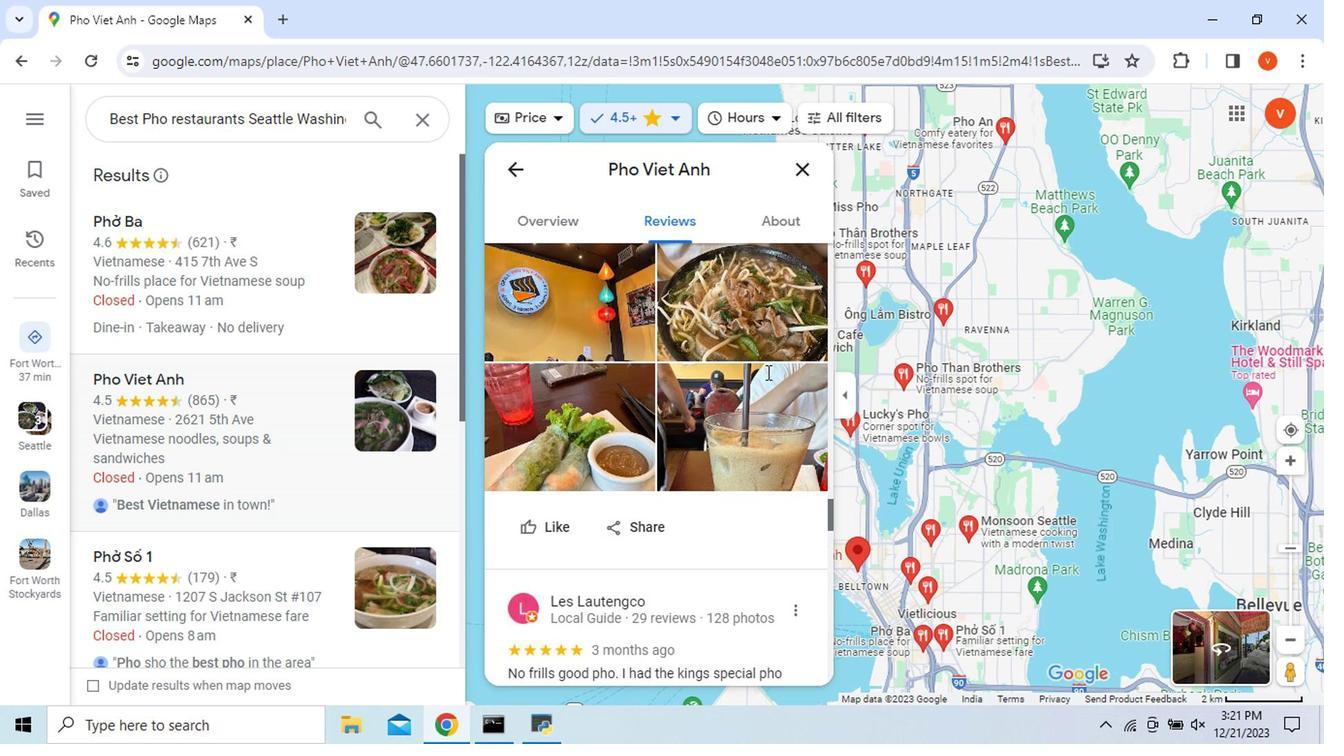 
Action: Mouse scrolled (762, 373) with delta (0, 0)
Screenshot: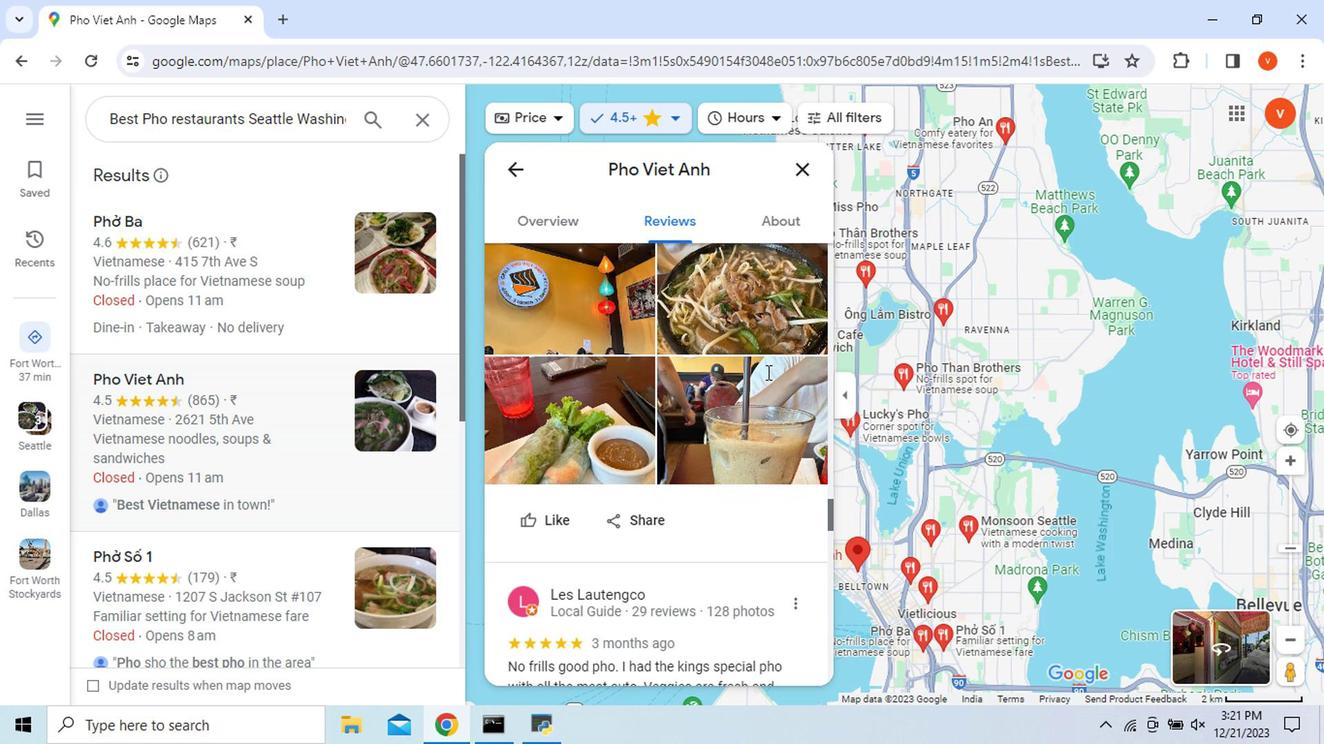 
Action: Mouse scrolled (762, 373) with delta (0, 0)
Screenshot: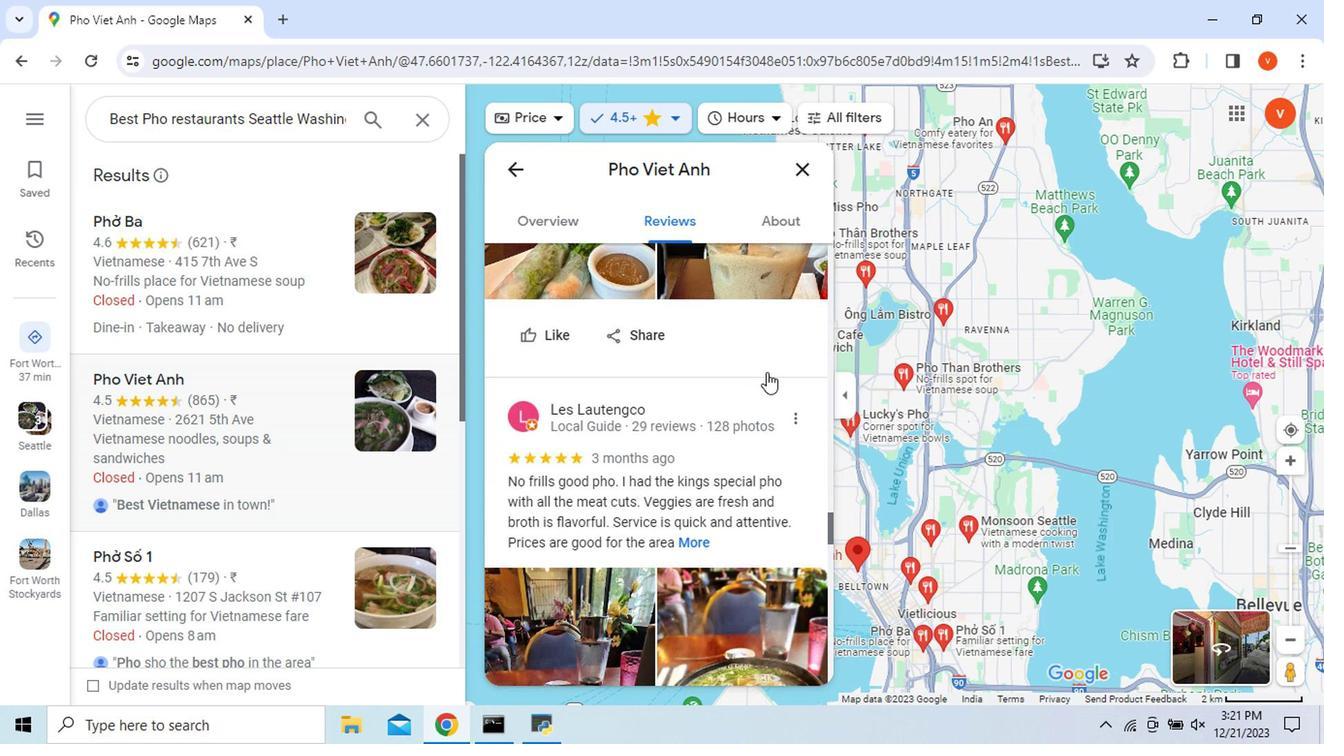 
Action: Mouse scrolled (762, 373) with delta (0, 0)
Screenshot: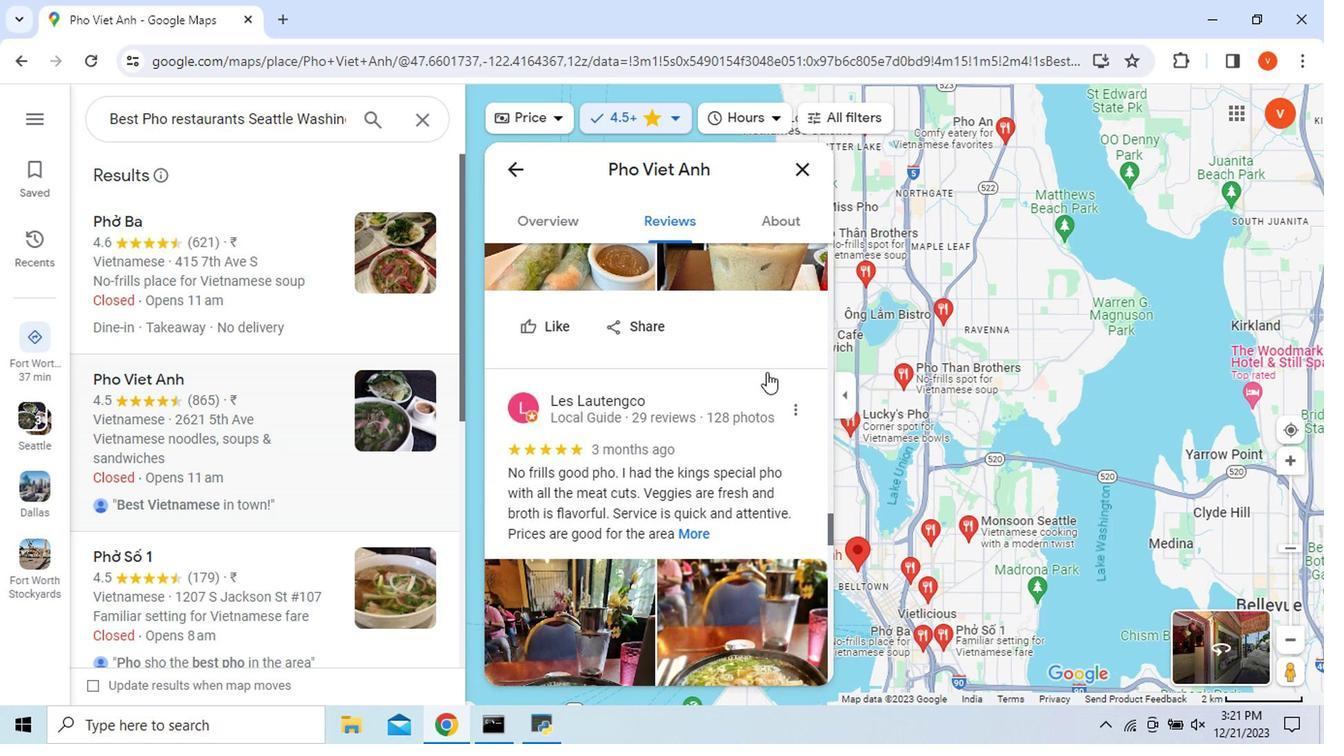 
Action: Mouse scrolled (762, 373) with delta (0, 0)
Screenshot: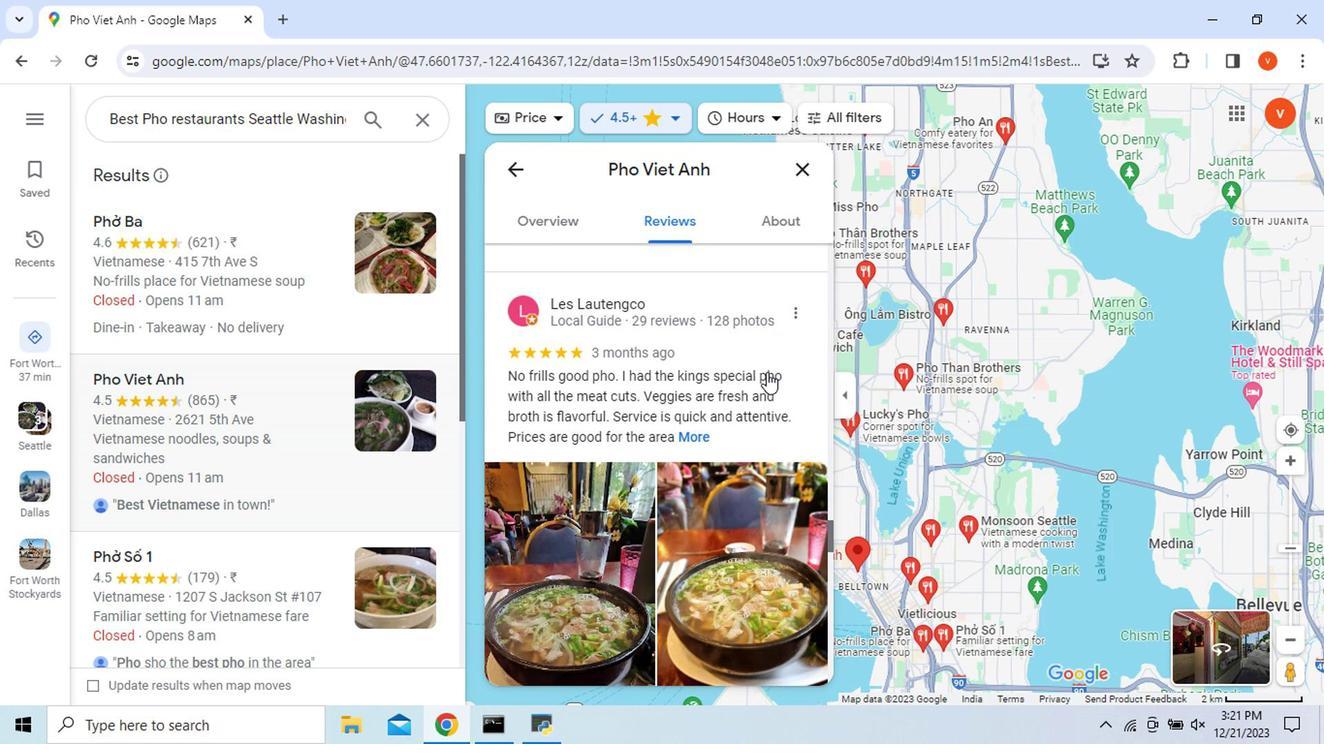 
Action: Mouse moved to (521, 221)
Screenshot: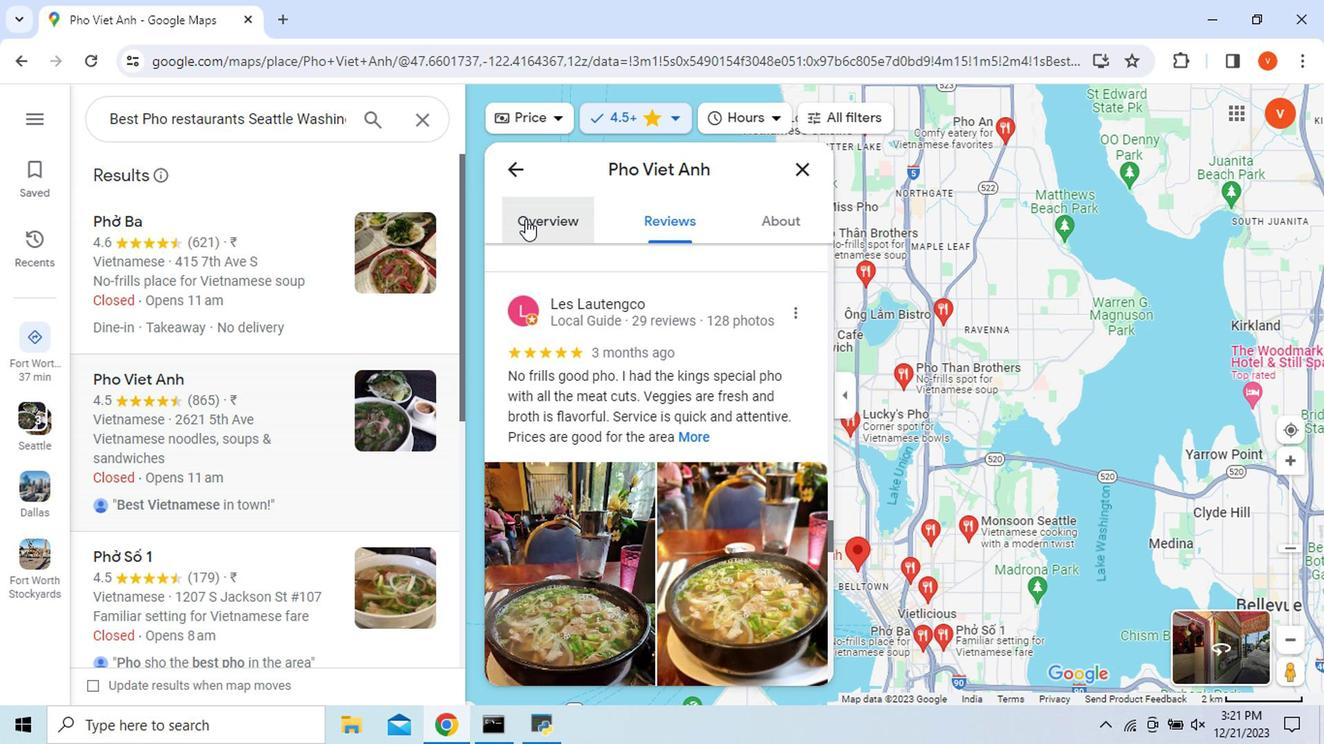 
Action: Mouse pressed left at (521, 221)
Screenshot: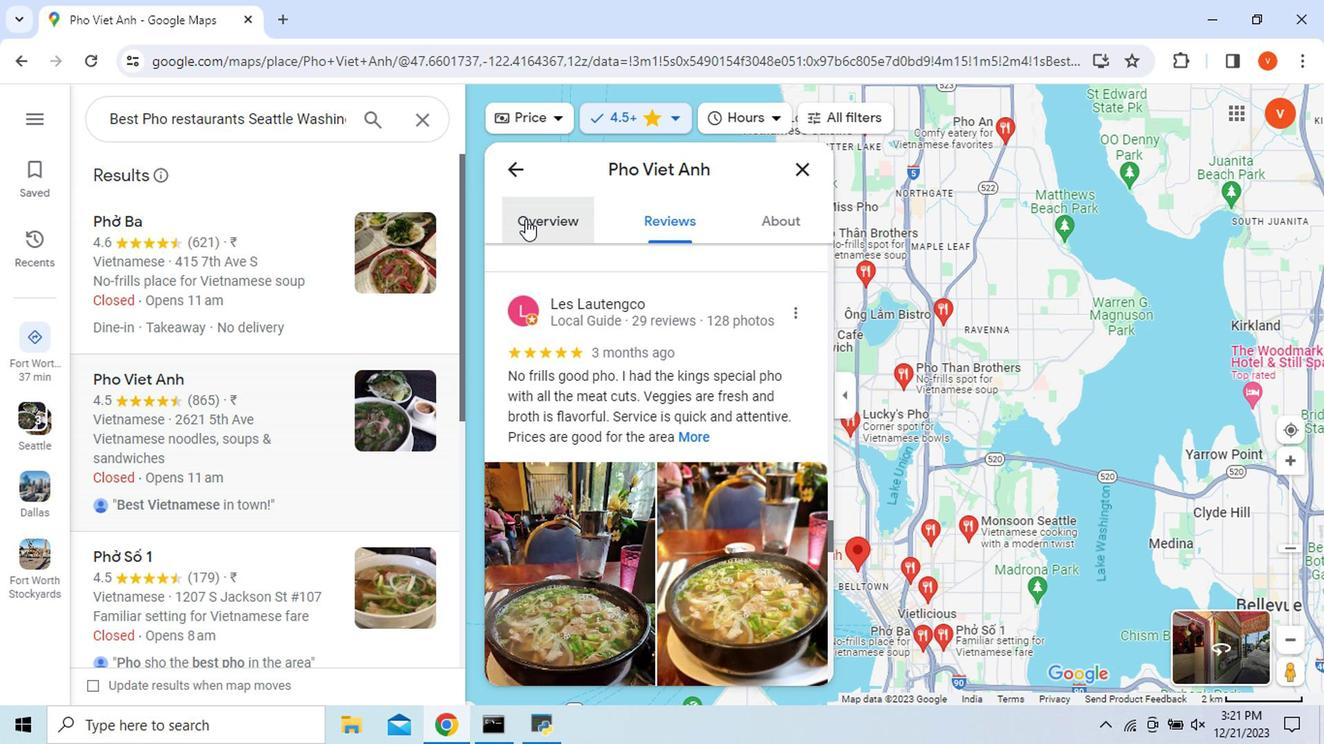 
Action: Mouse moved to (618, 388)
Screenshot: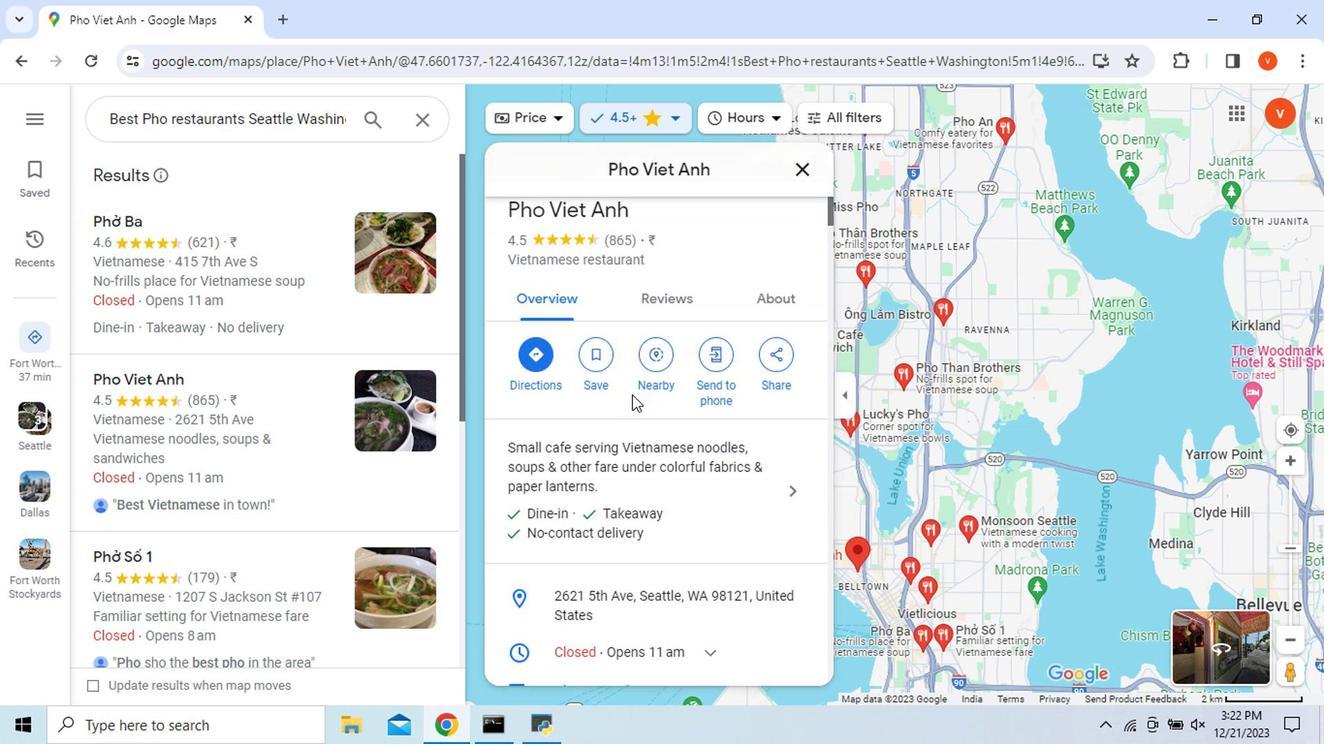 
Action: Mouse scrolled (618, 387) with delta (0, 0)
Screenshot: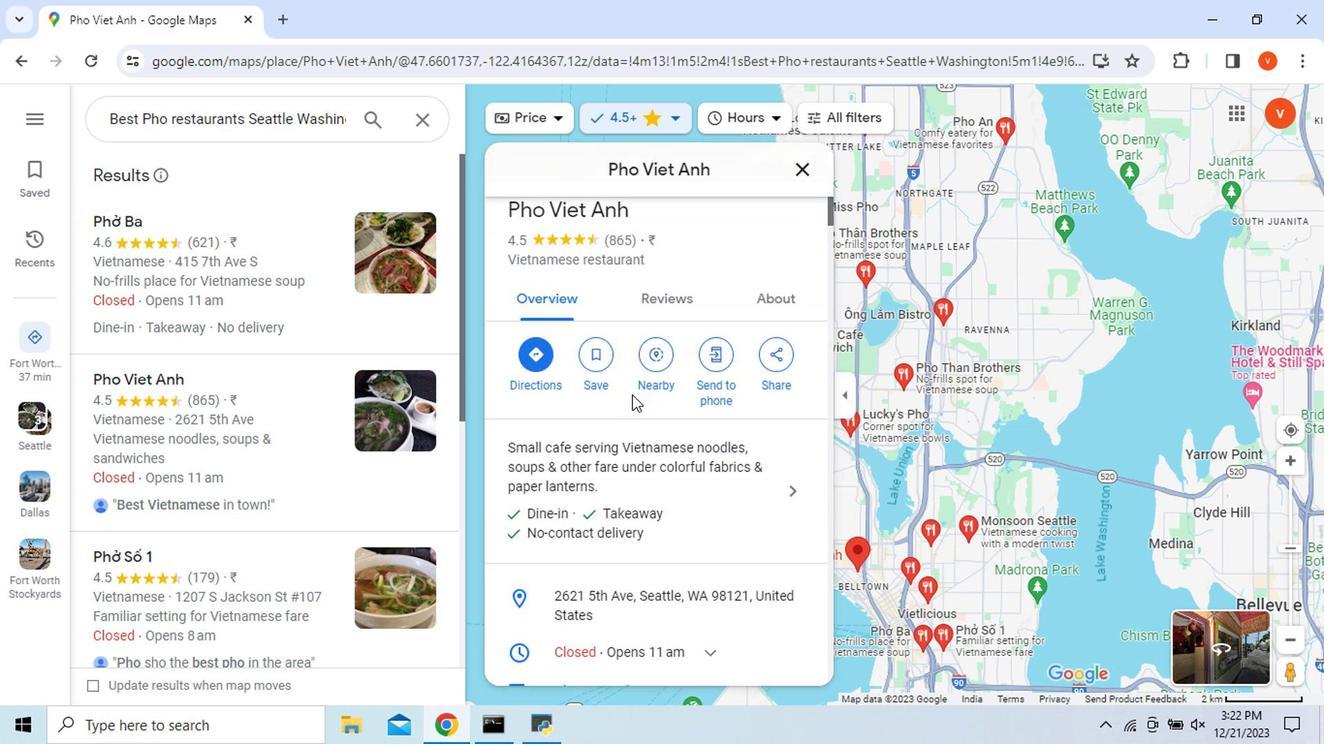 
Action: Mouse moved to (628, 397)
Screenshot: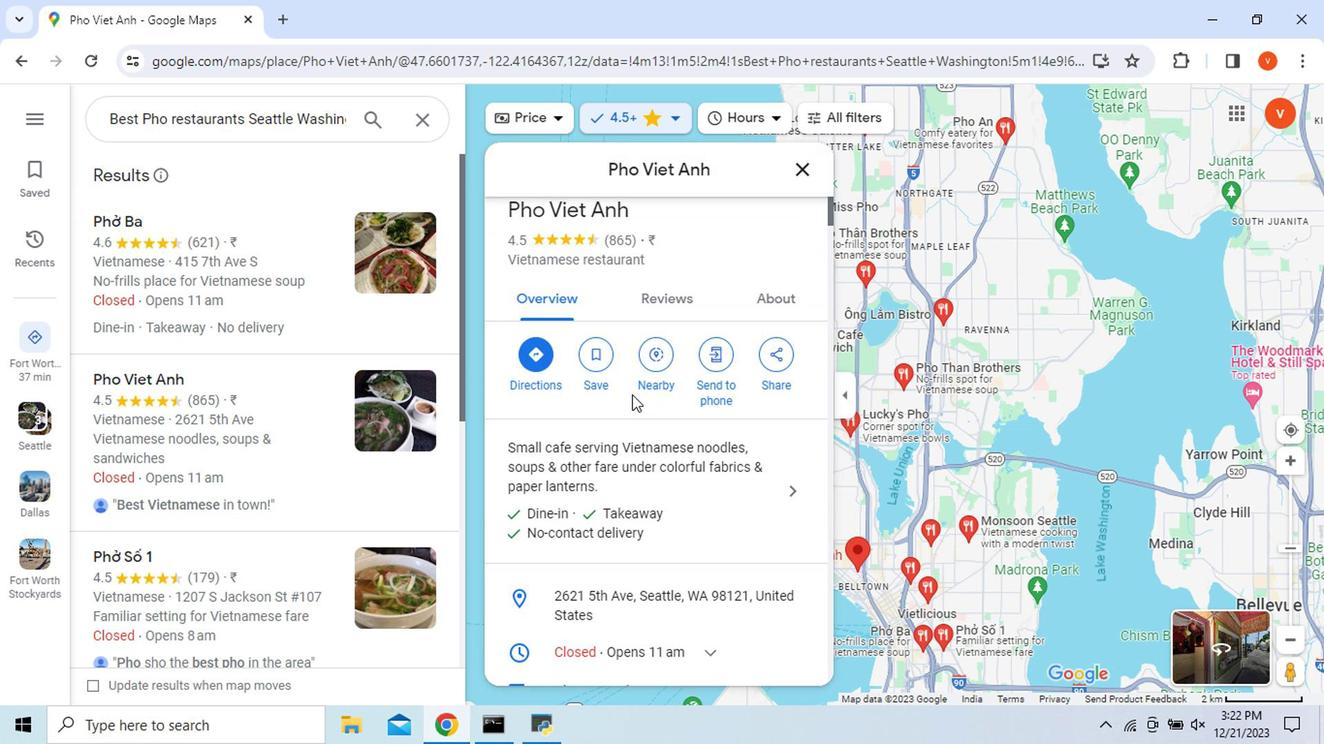 
Action: Mouse scrolled (628, 395) with delta (0, -1)
Screenshot: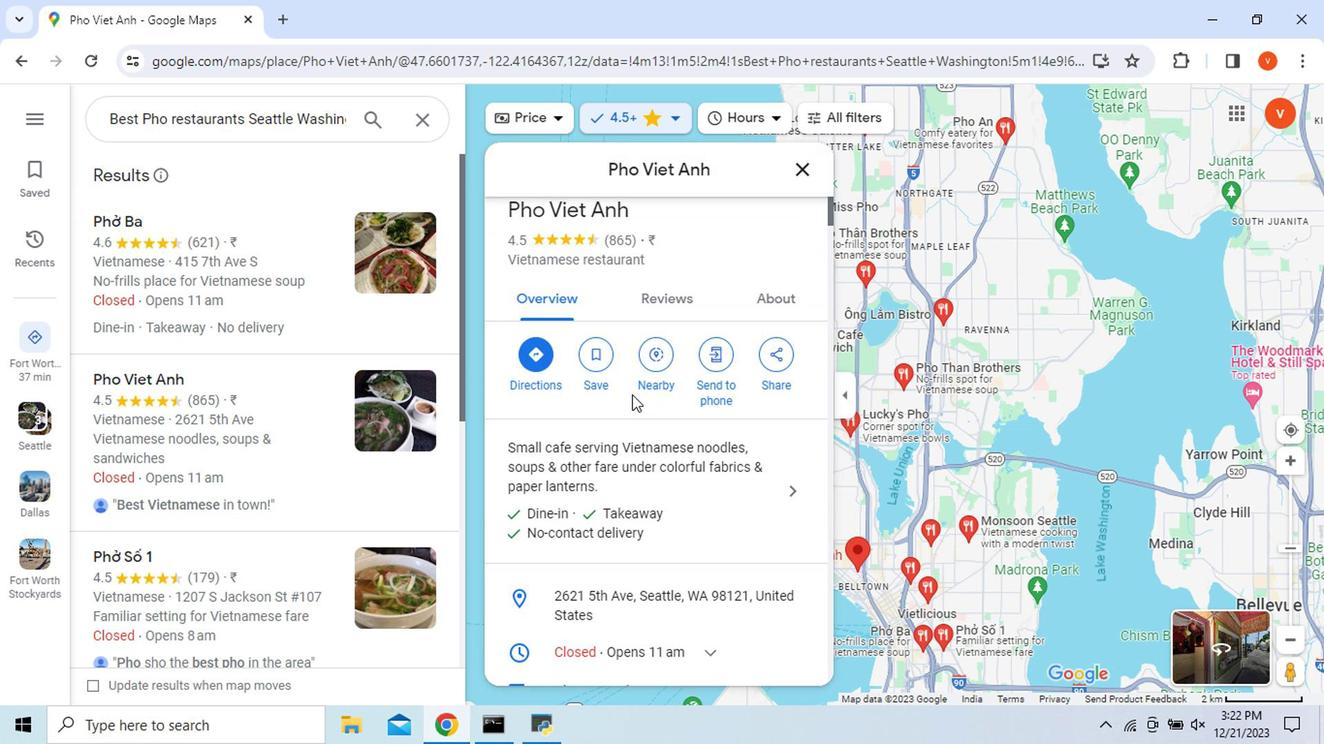 
Action: Mouse moved to (746, 548)
Screenshot: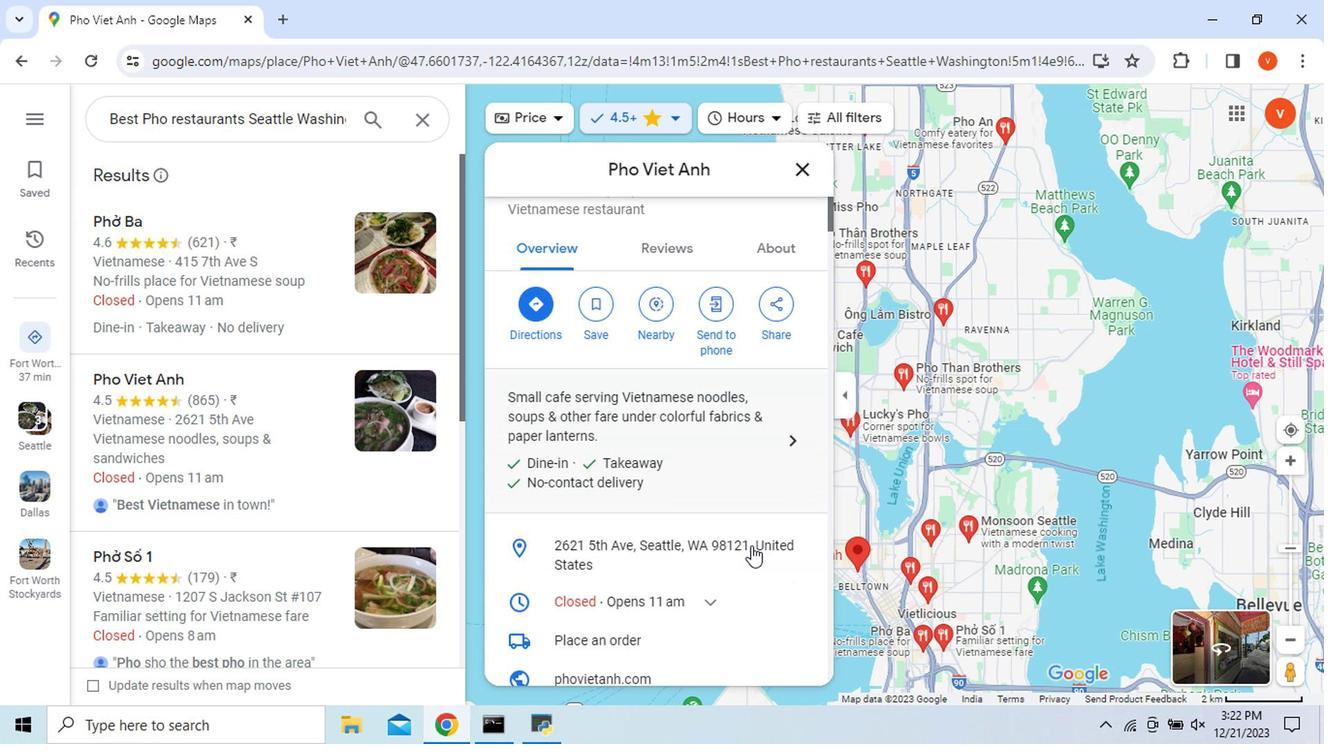 
Action: Mouse scrolled (746, 547) with delta (0, 0)
Screenshot: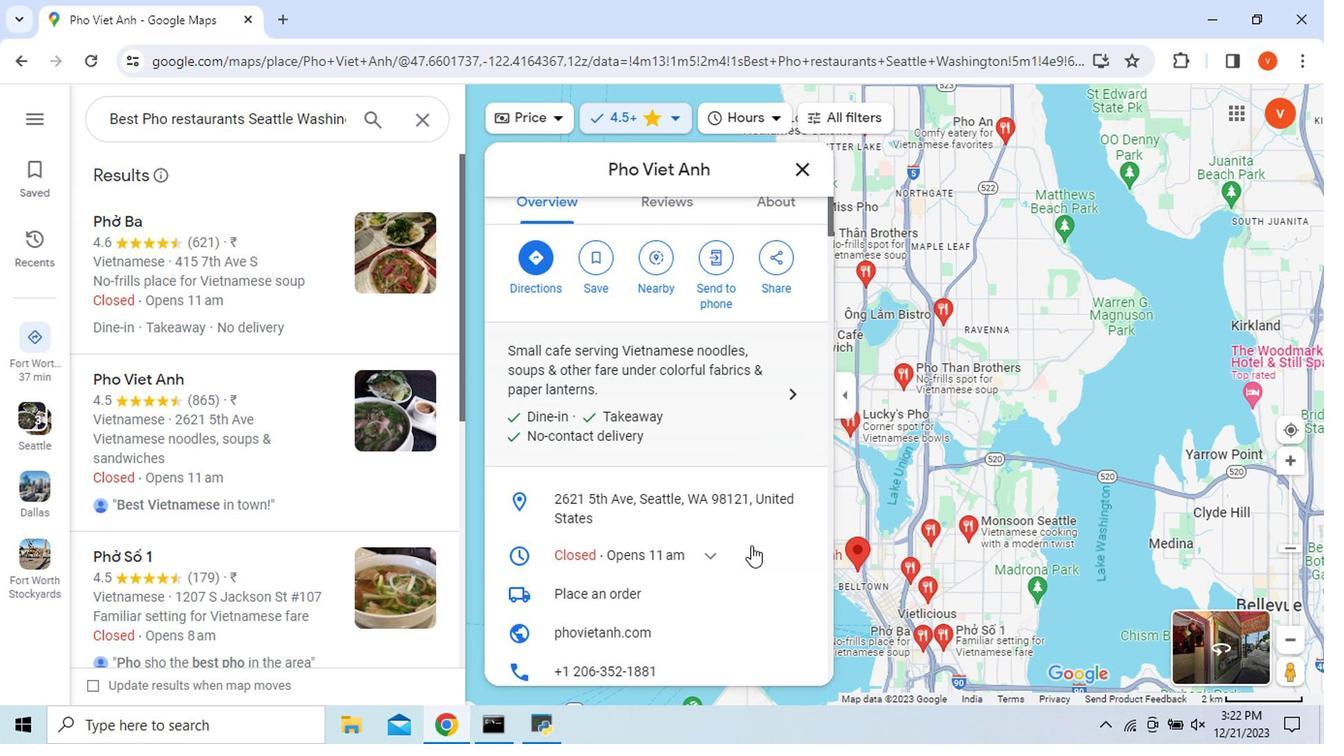 
Action: Mouse moved to (701, 555)
Screenshot: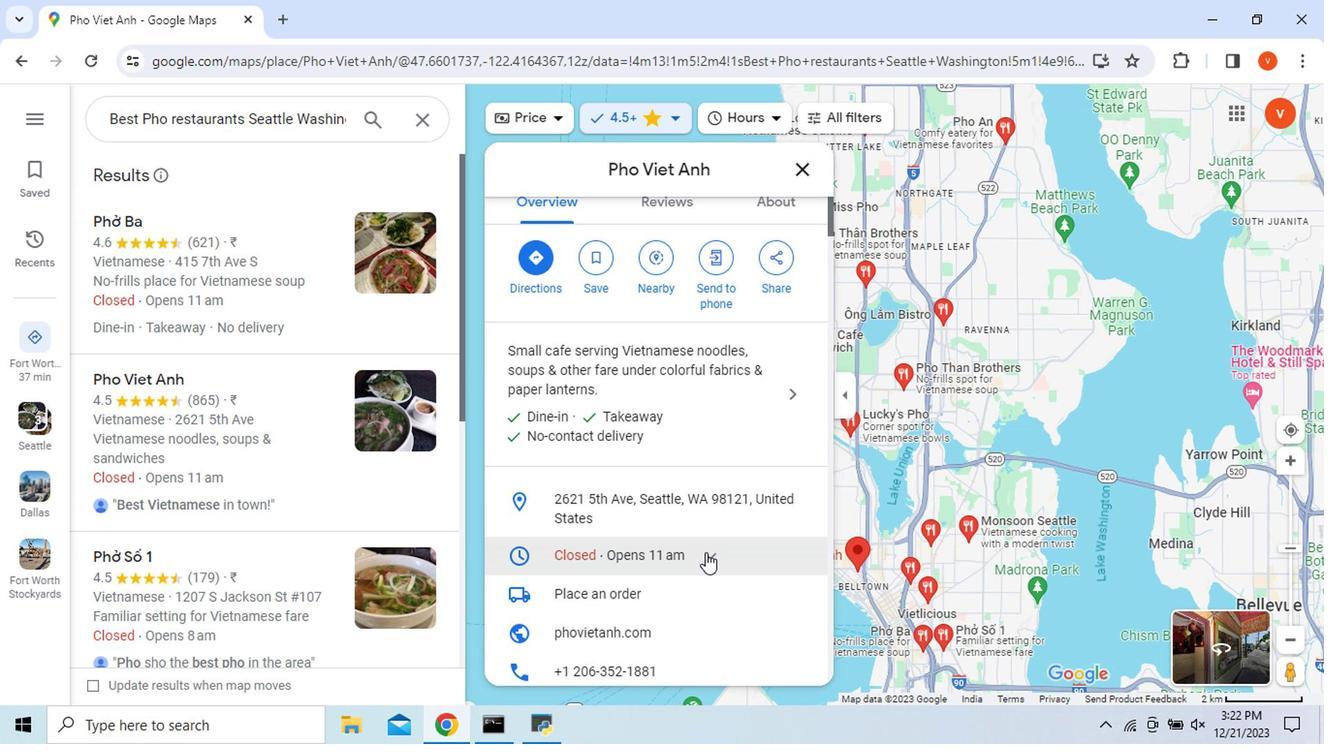 
Action: Mouse pressed left at (701, 555)
Screenshot: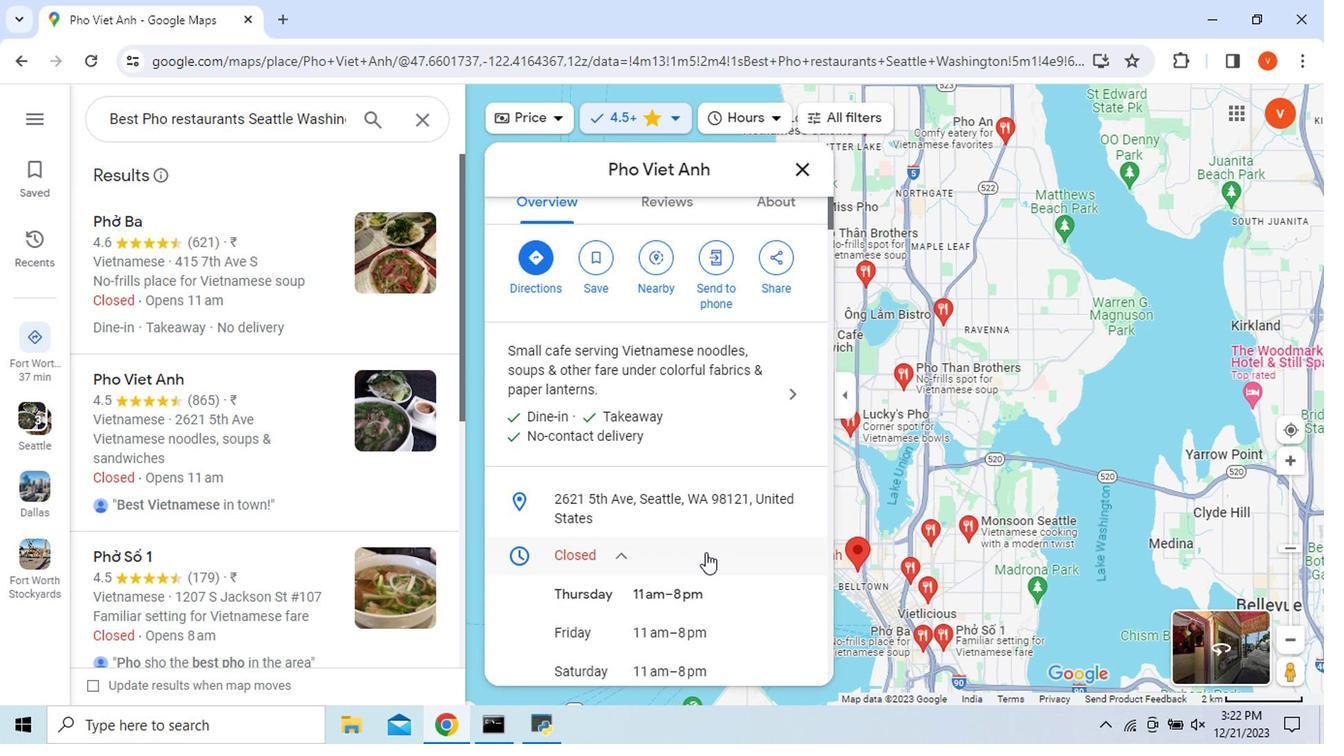 
Action: Mouse scrolled (701, 554) with delta (0, 0)
Screenshot: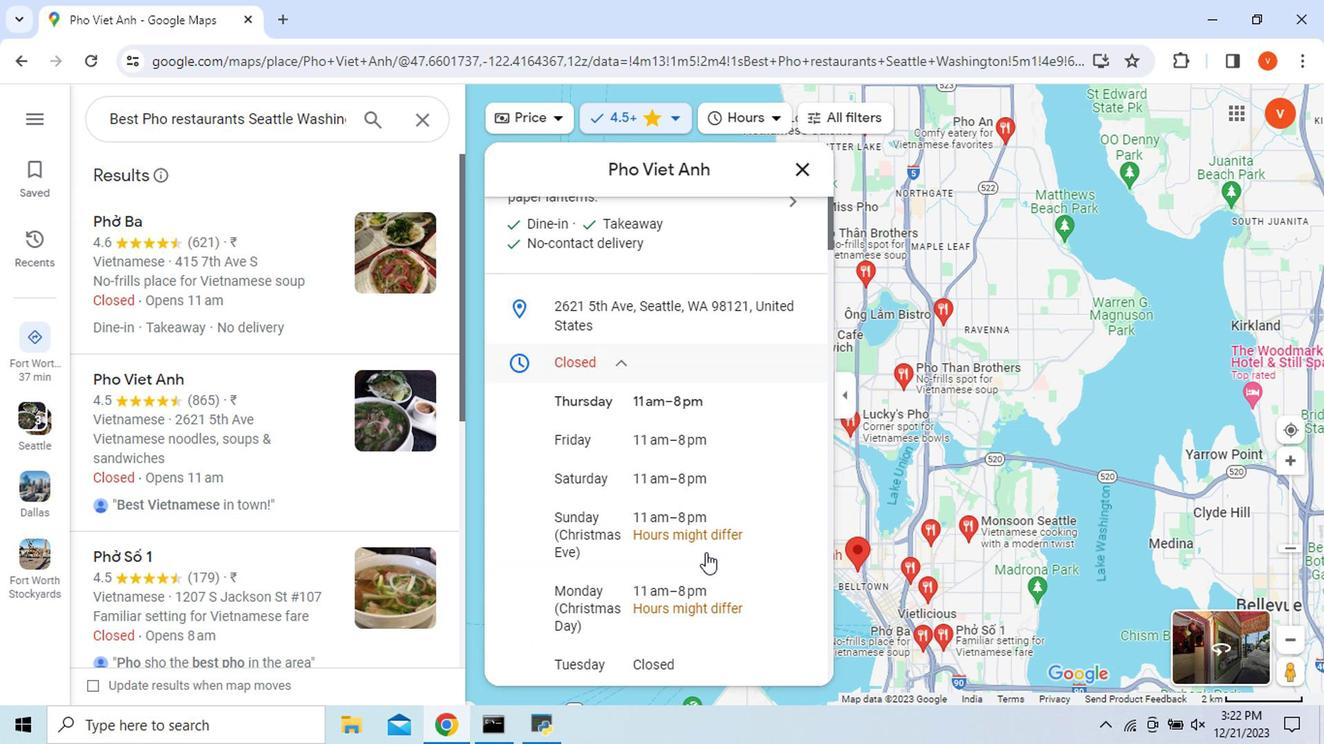
Action: Mouse scrolled (701, 554) with delta (0, 0)
Screenshot: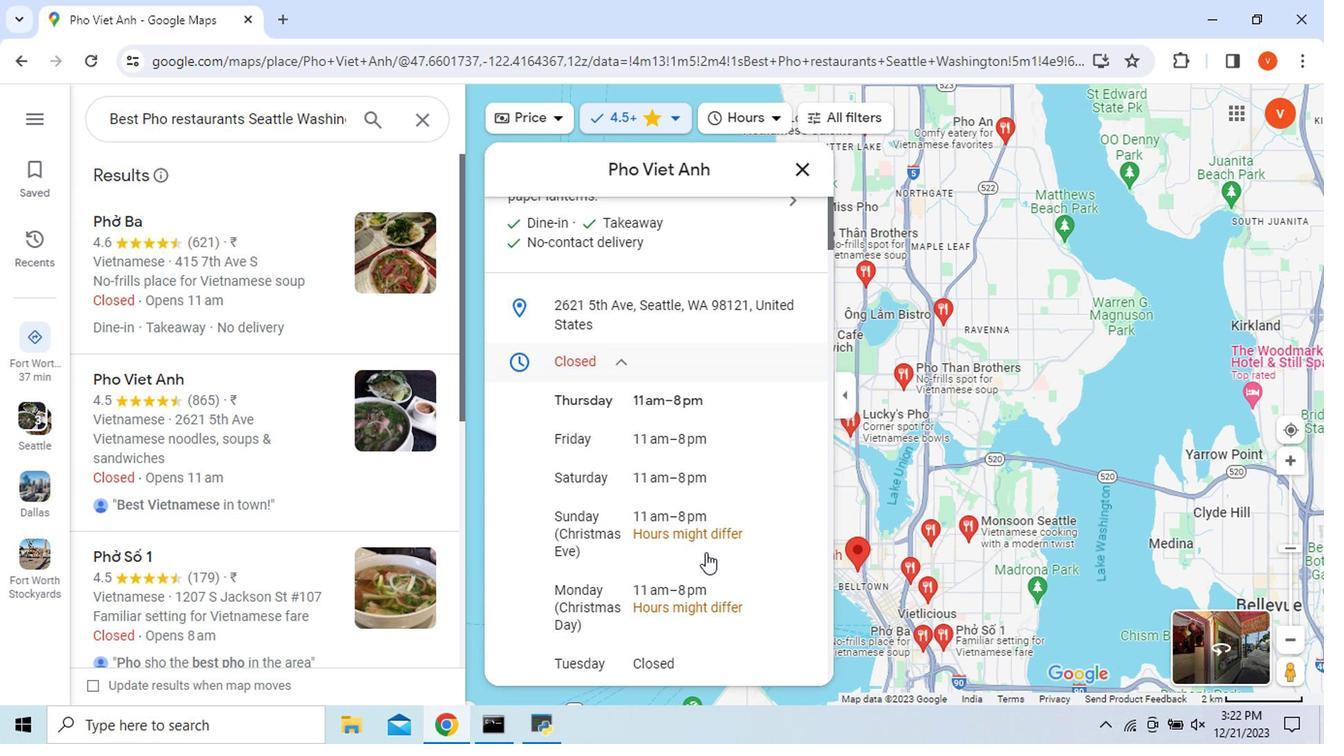 
Action: Mouse moved to (742, 540)
Screenshot: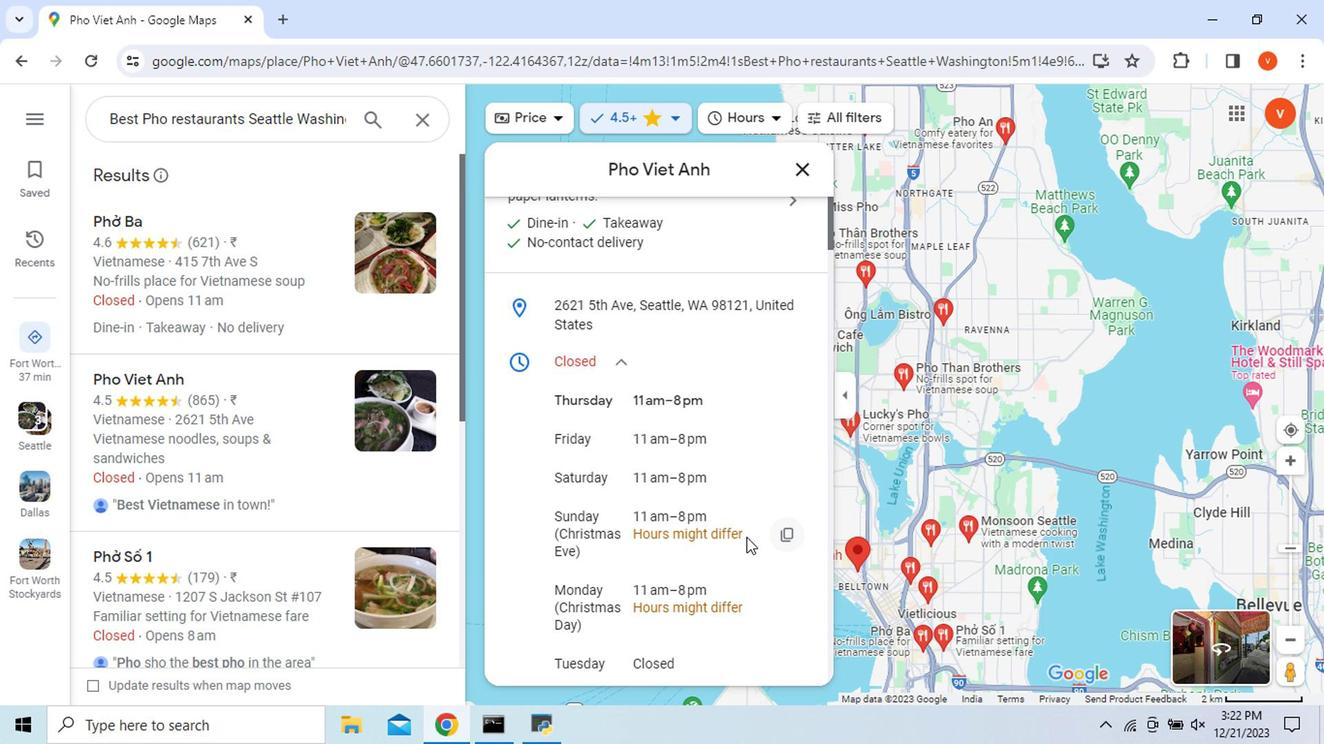 
Action: Mouse scrolled (742, 538) with delta (0, -1)
Screenshot: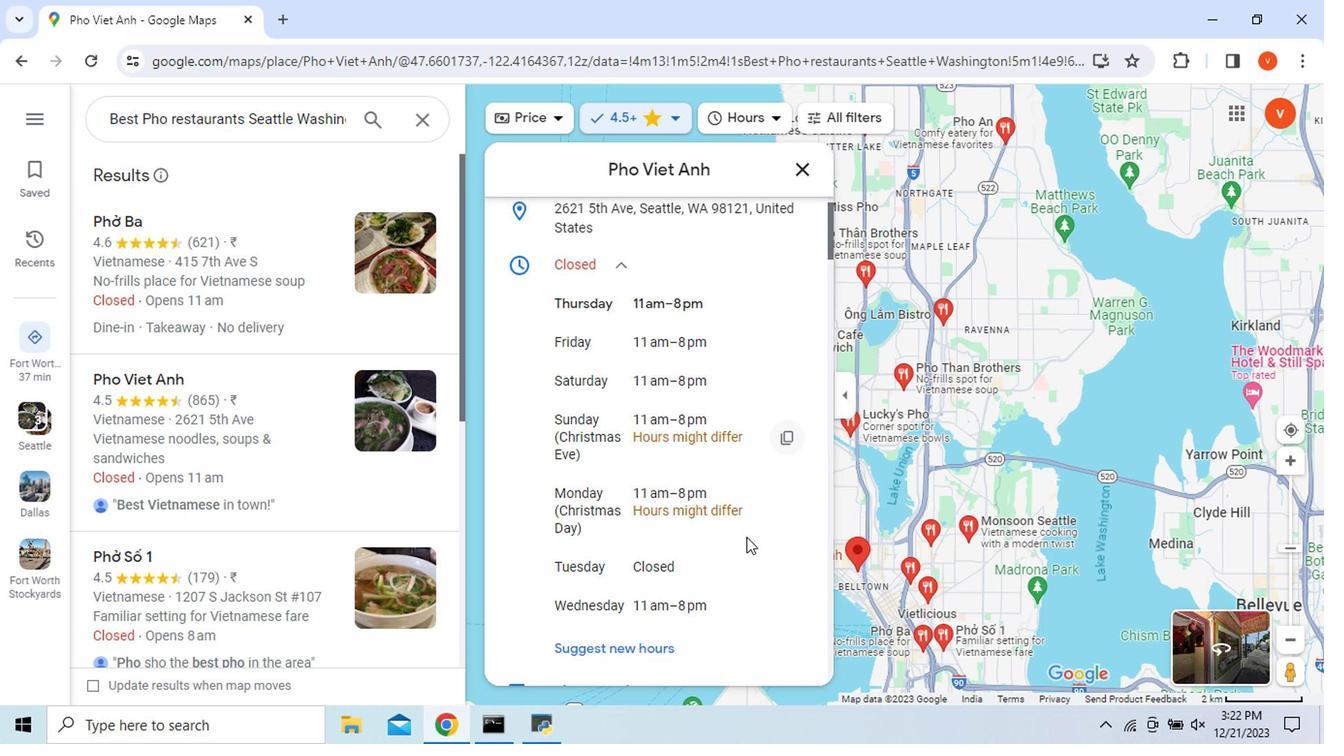 
Action: Mouse scrolled (742, 538) with delta (0, -1)
Screenshot: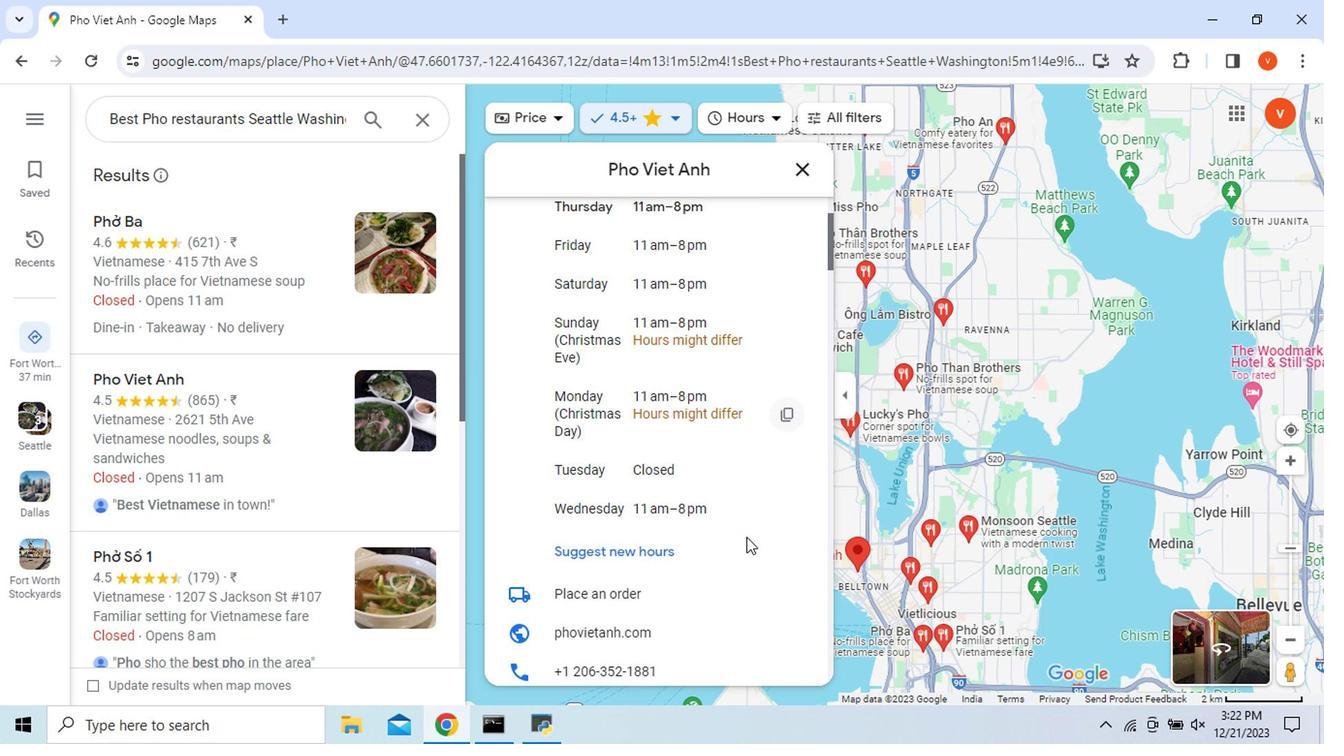 
Action: Mouse scrolled (742, 538) with delta (0, -1)
Screenshot: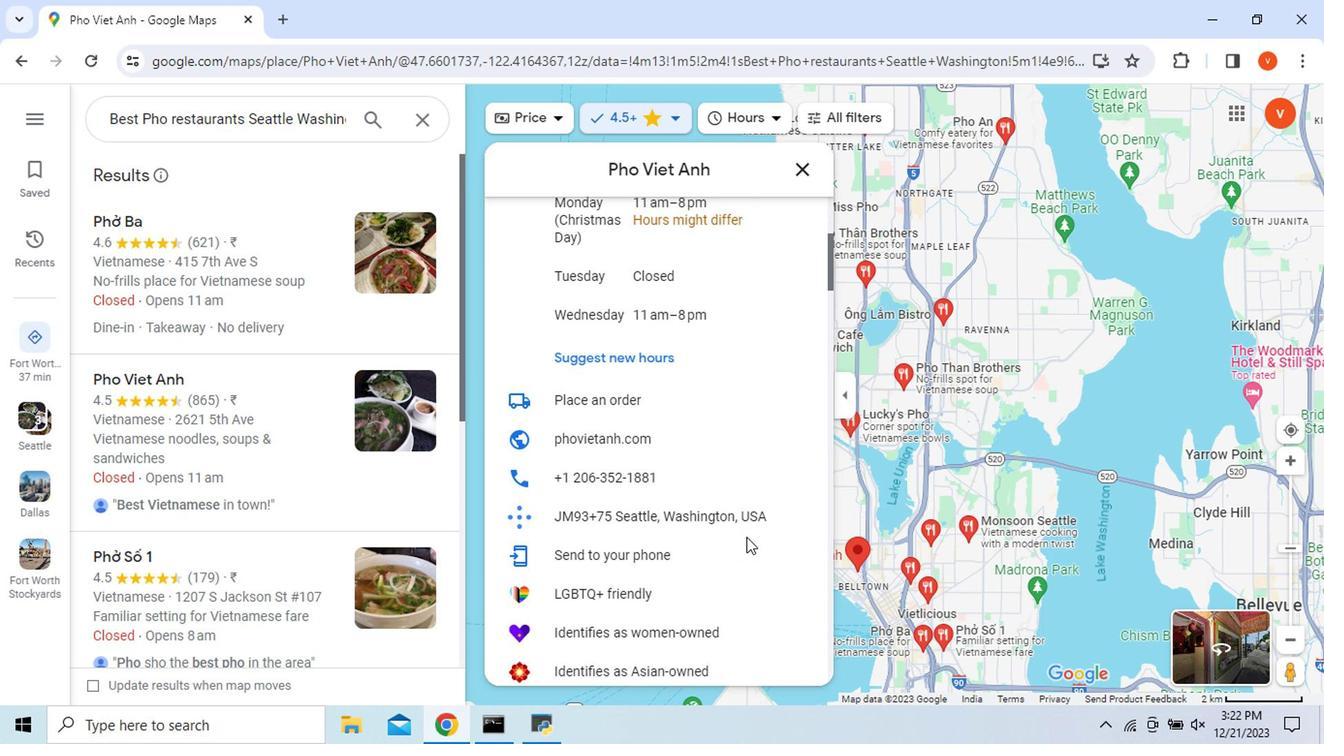 
Action: Mouse scrolled (742, 538) with delta (0, -1)
Screenshot: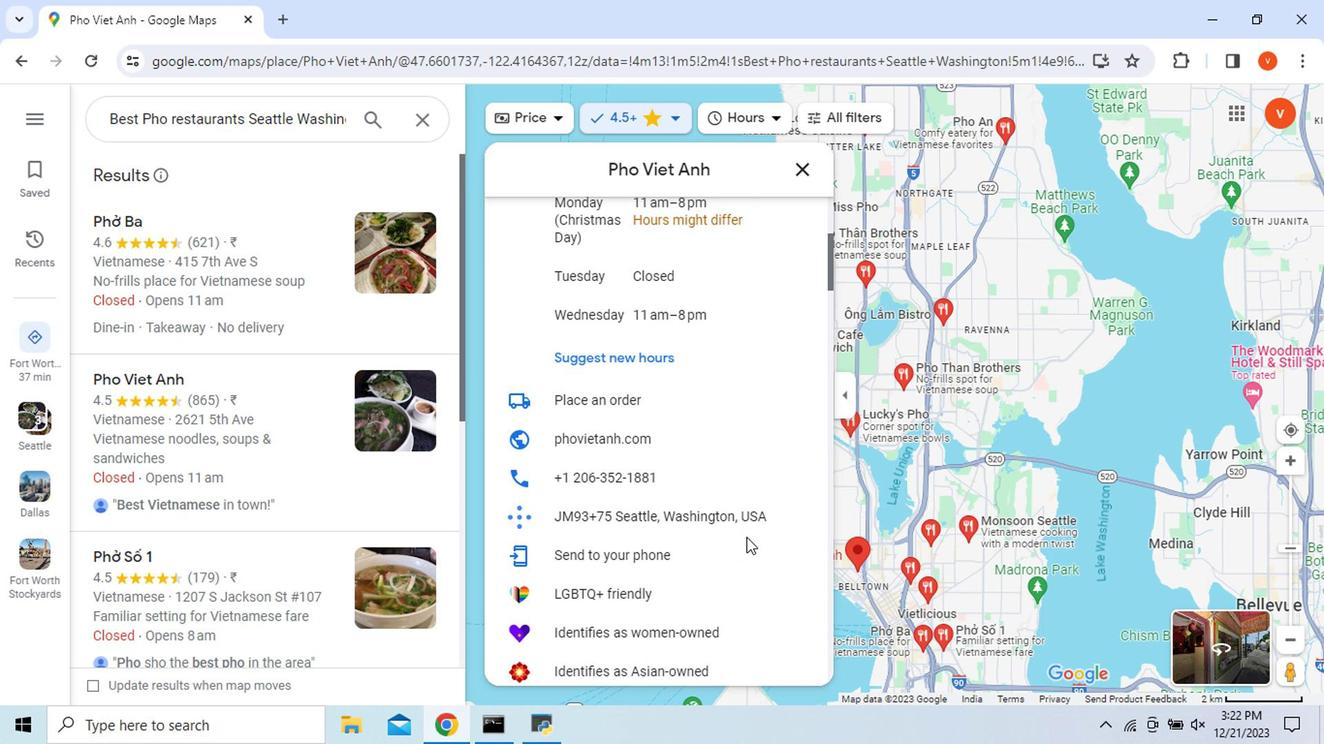 
Action: Mouse scrolled (742, 538) with delta (0, -1)
Screenshot: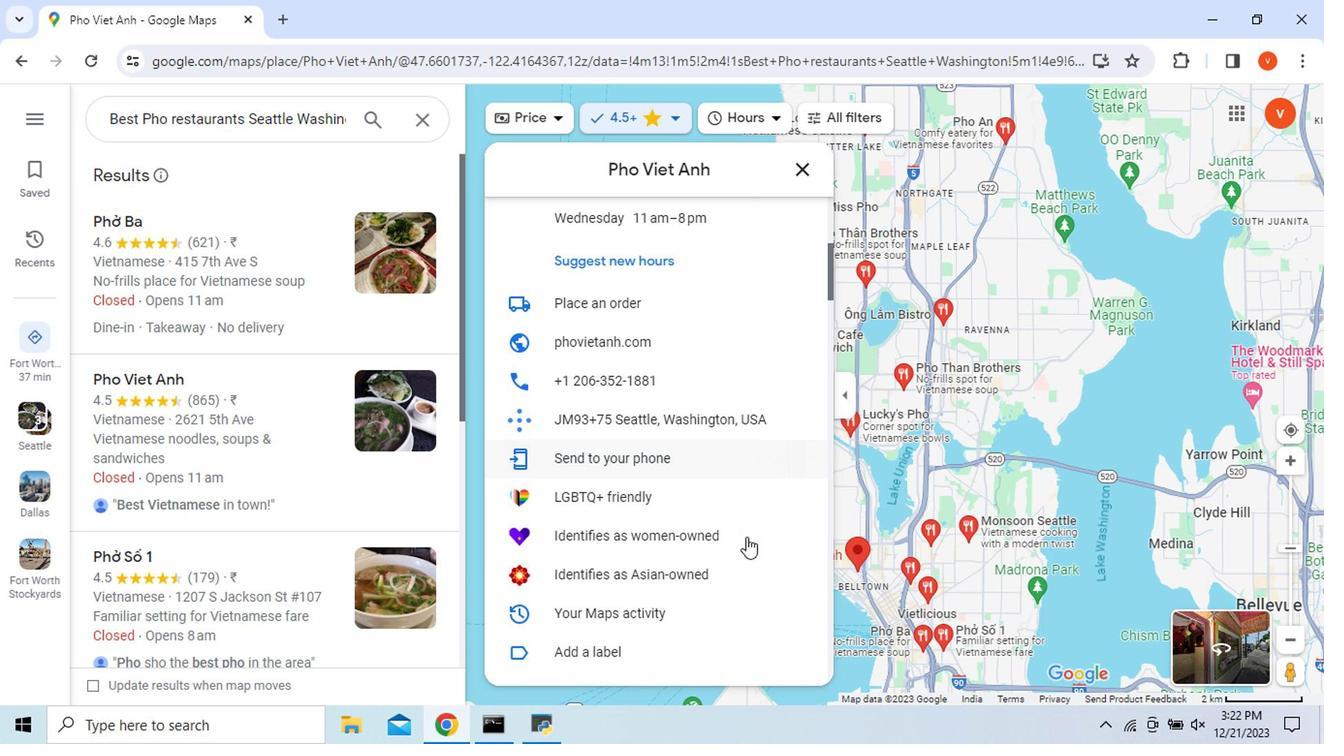 
Action: Mouse scrolled (742, 538) with delta (0, -1)
Screenshot: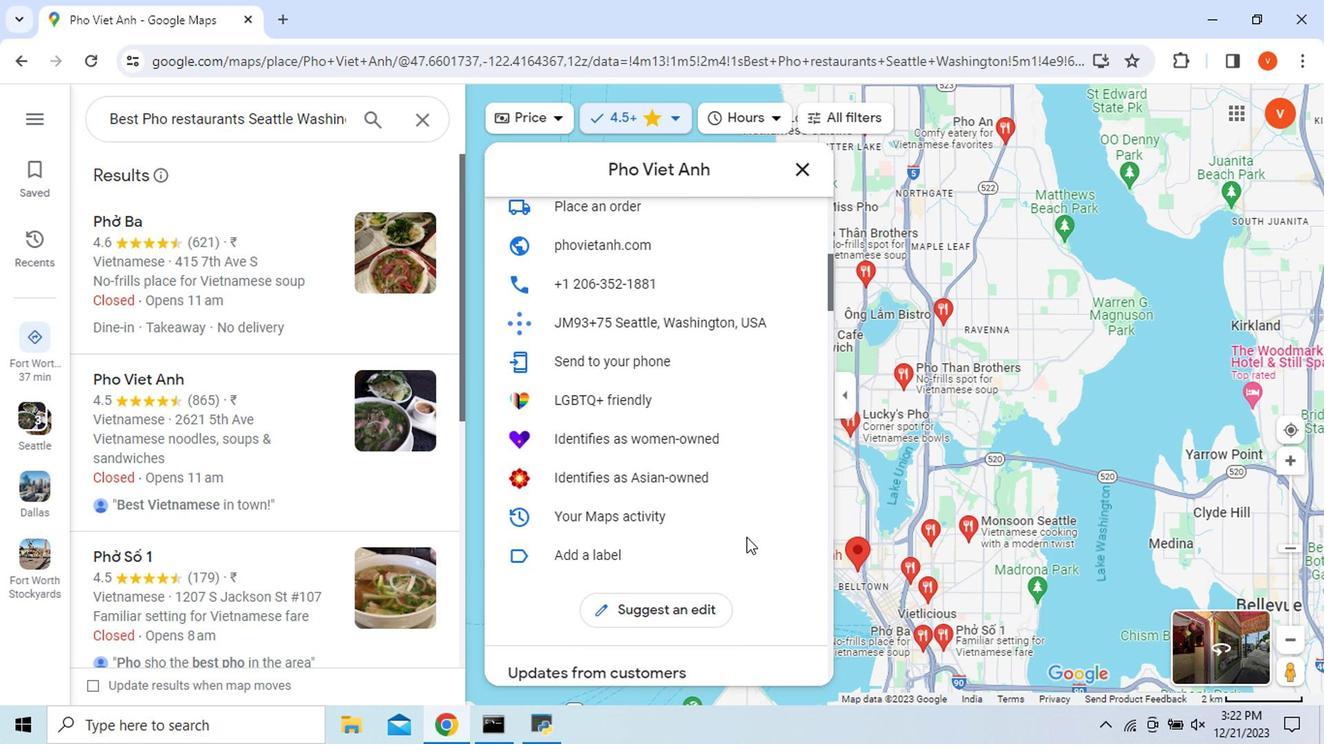 
Action: Mouse scrolled (742, 538) with delta (0, -1)
Screenshot: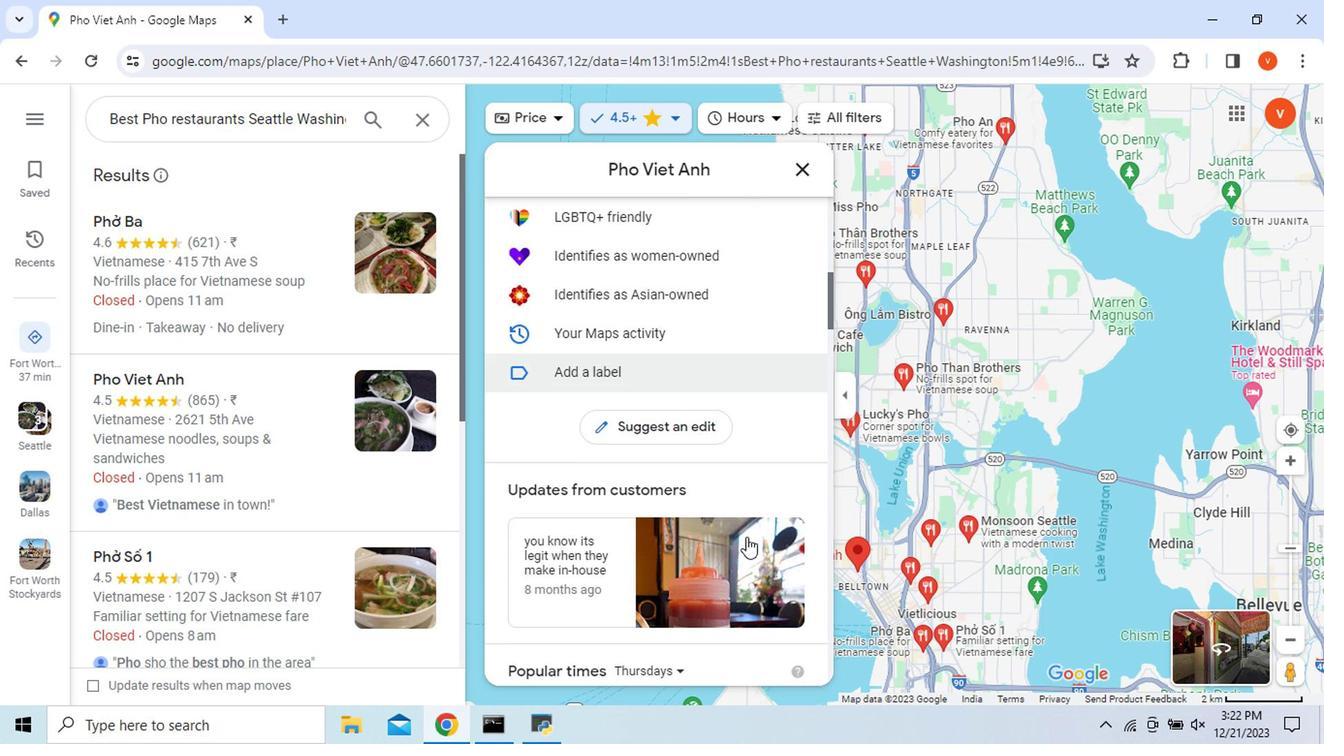 
Action: Mouse scrolled (742, 538) with delta (0, -1)
Screenshot: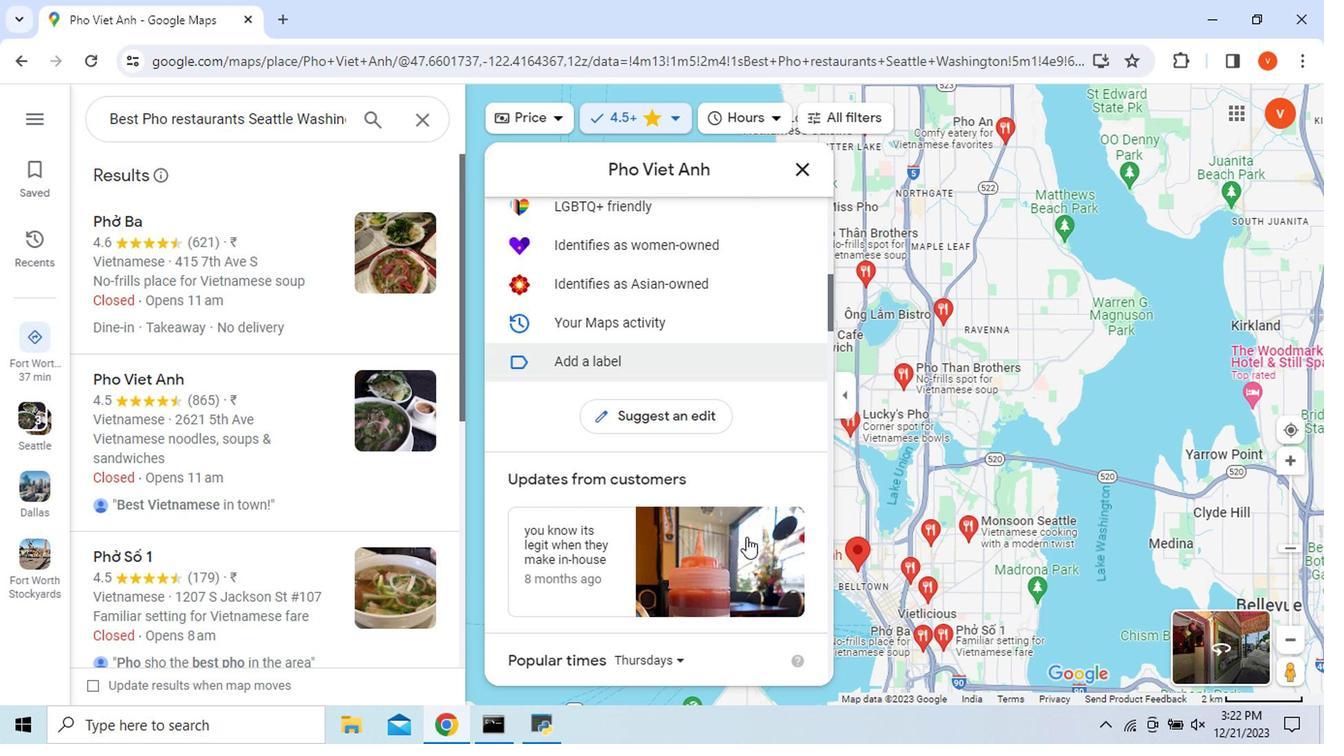 
Action: Mouse moved to (799, 171)
Screenshot: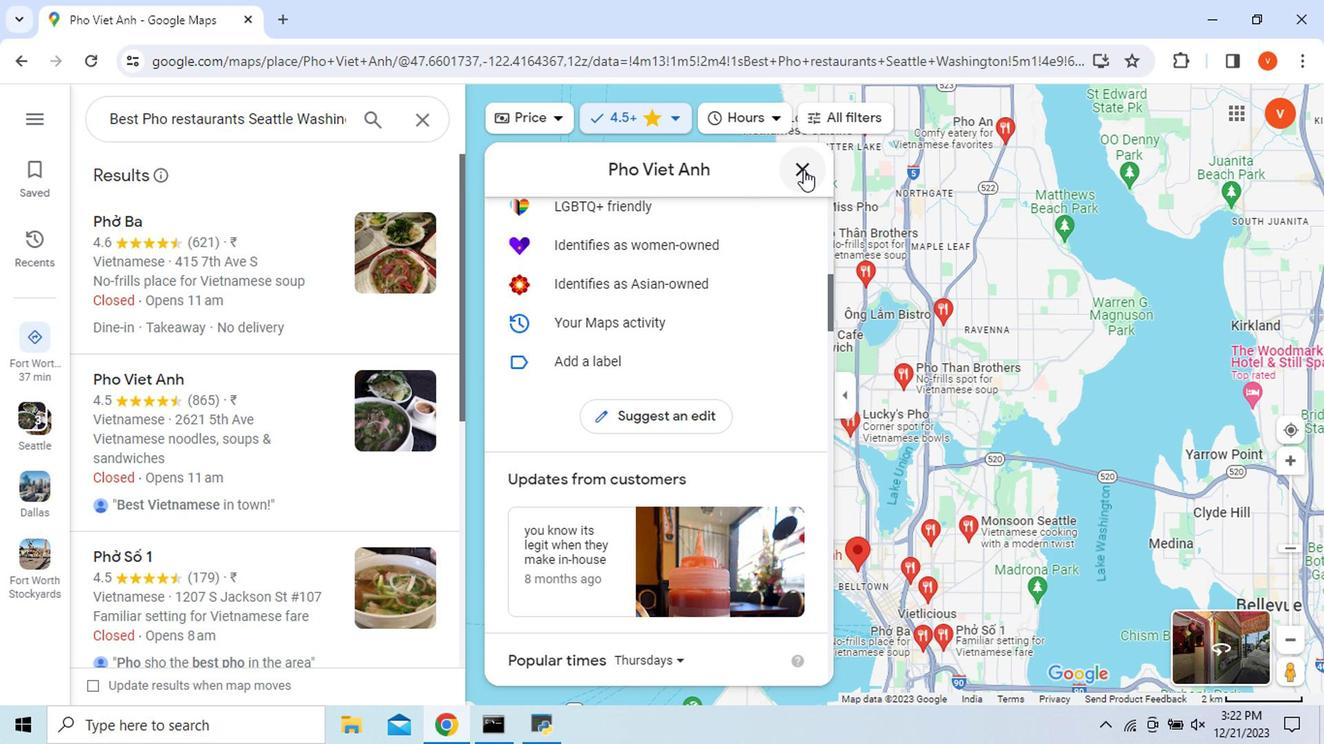 
Action: Mouse pressed left at (799, 171)
Screenshot: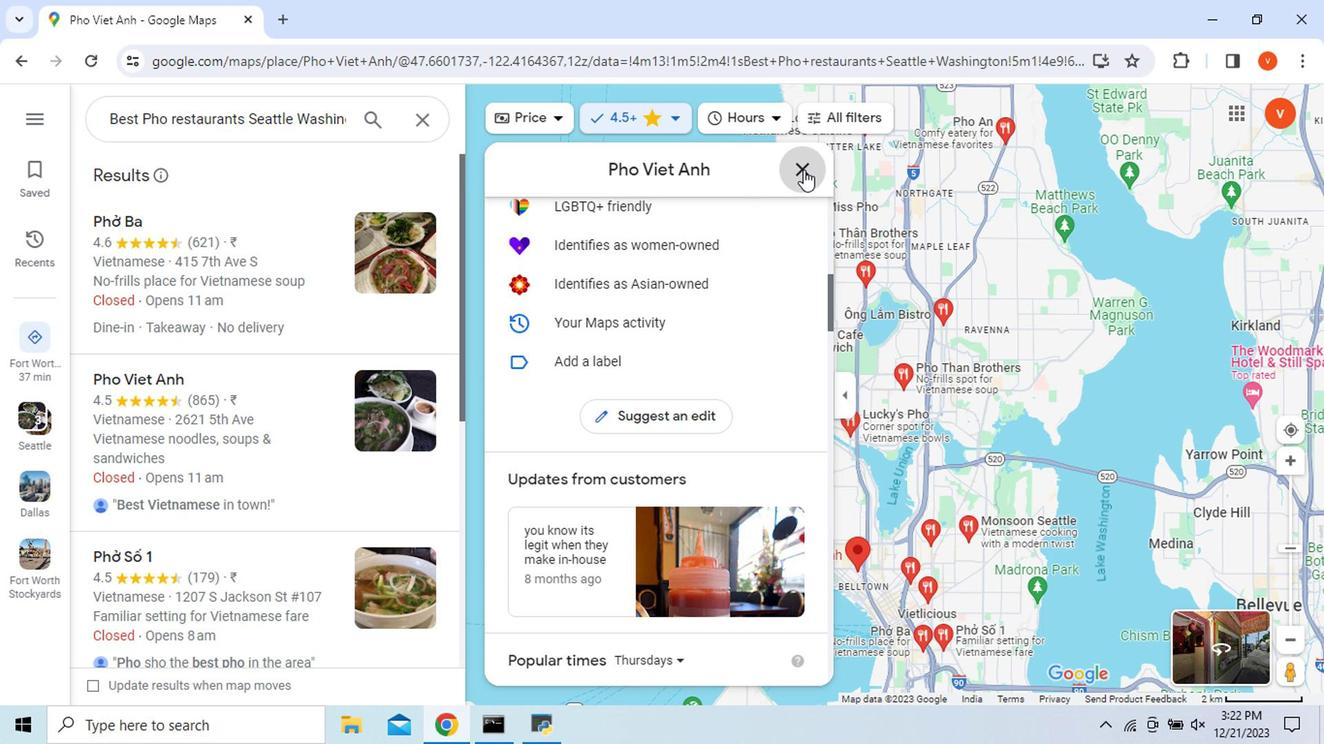 
Action: Mouse moved to (520, 648)
Screenshot: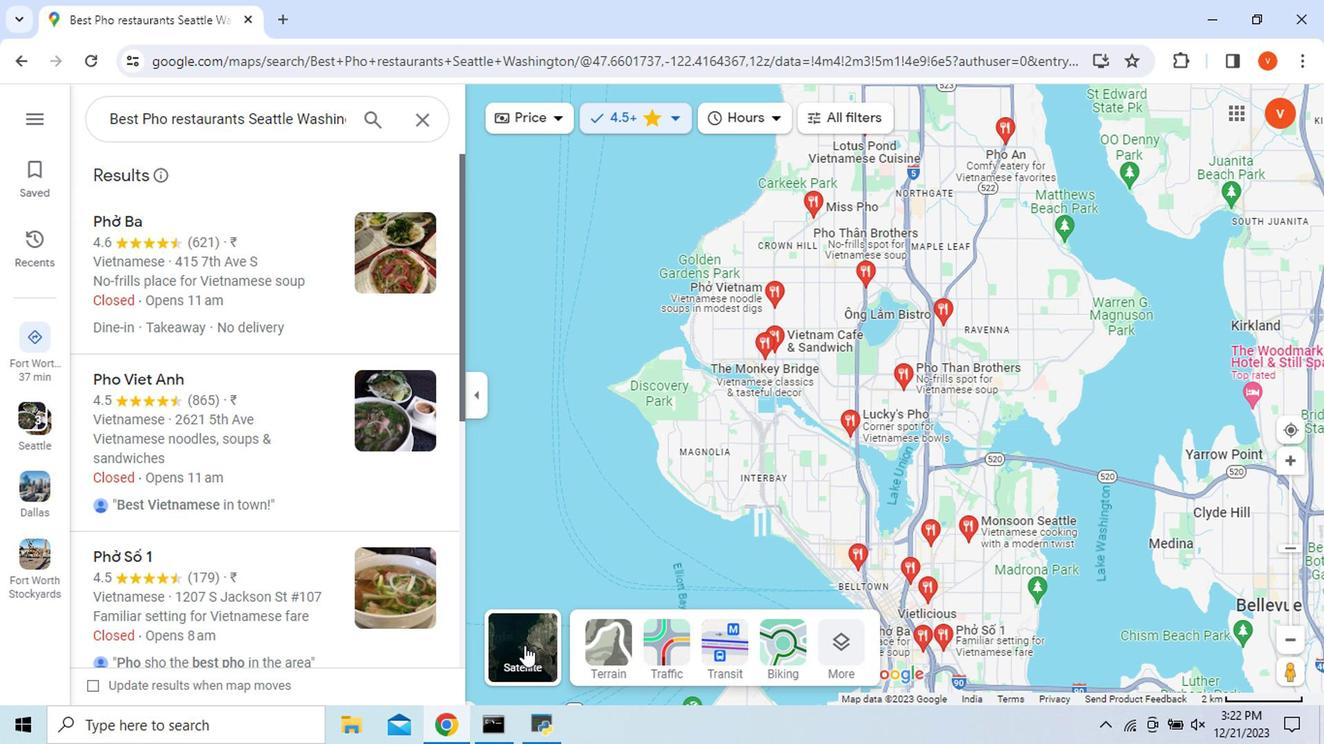
Action: Mouse pressed left at (520, 648)
Screenshot: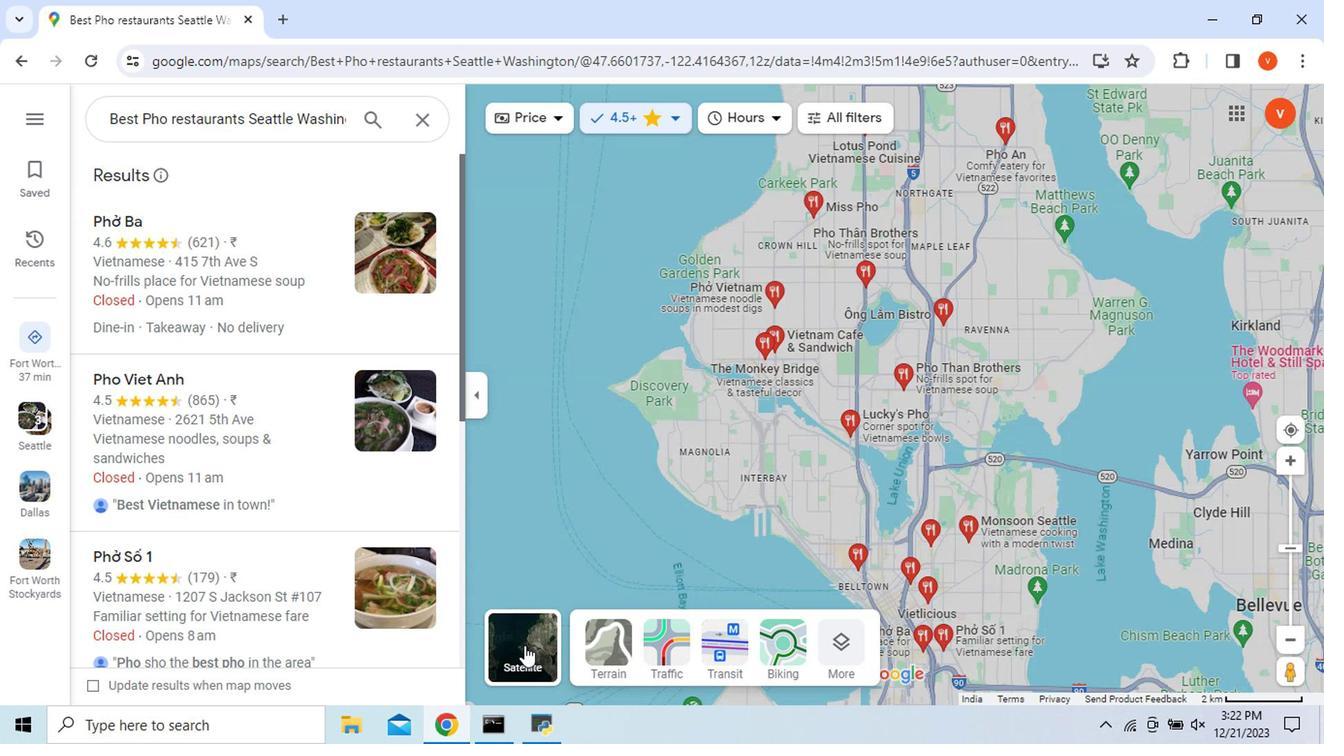 
Action: Mouse moved to (1286, 512)
Screenshot: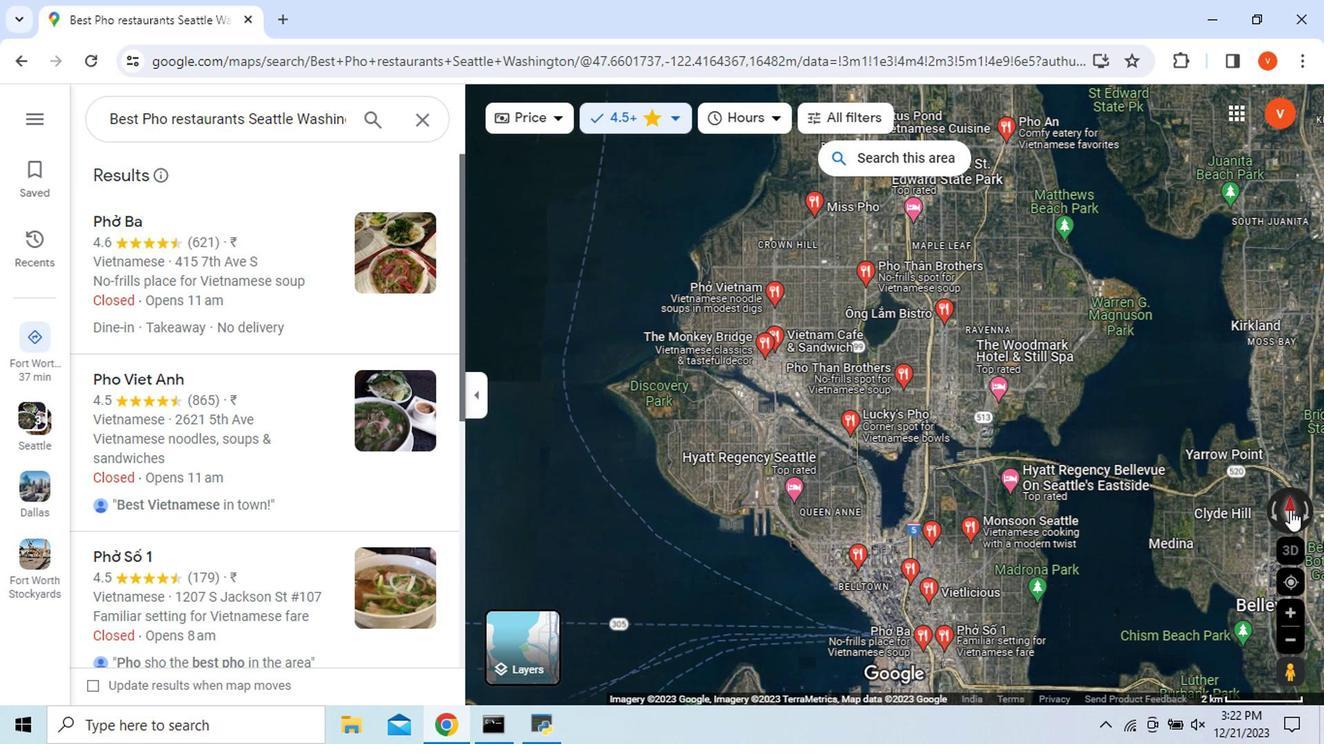 
Action: Mouse pressed left at (1286, 512)
Screenshot: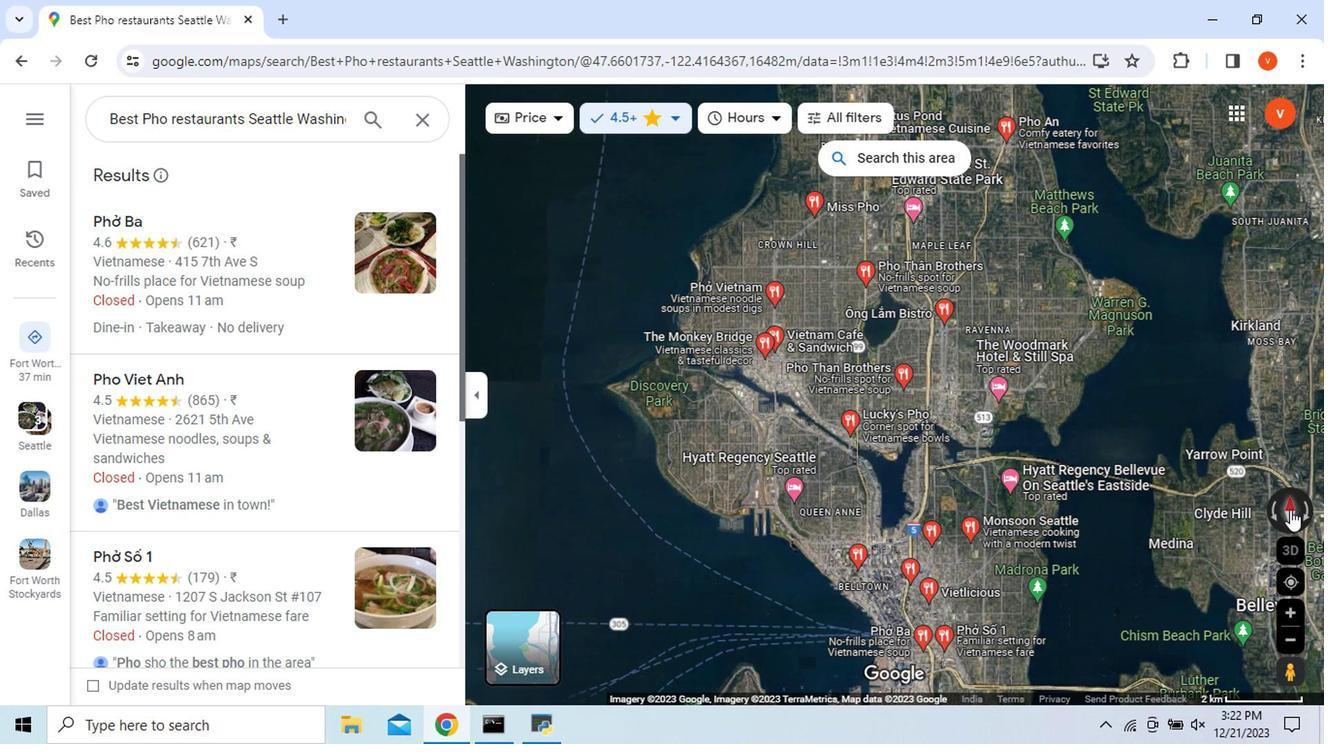 
Action: Mouse moved to (1155, 514)
Screenshot: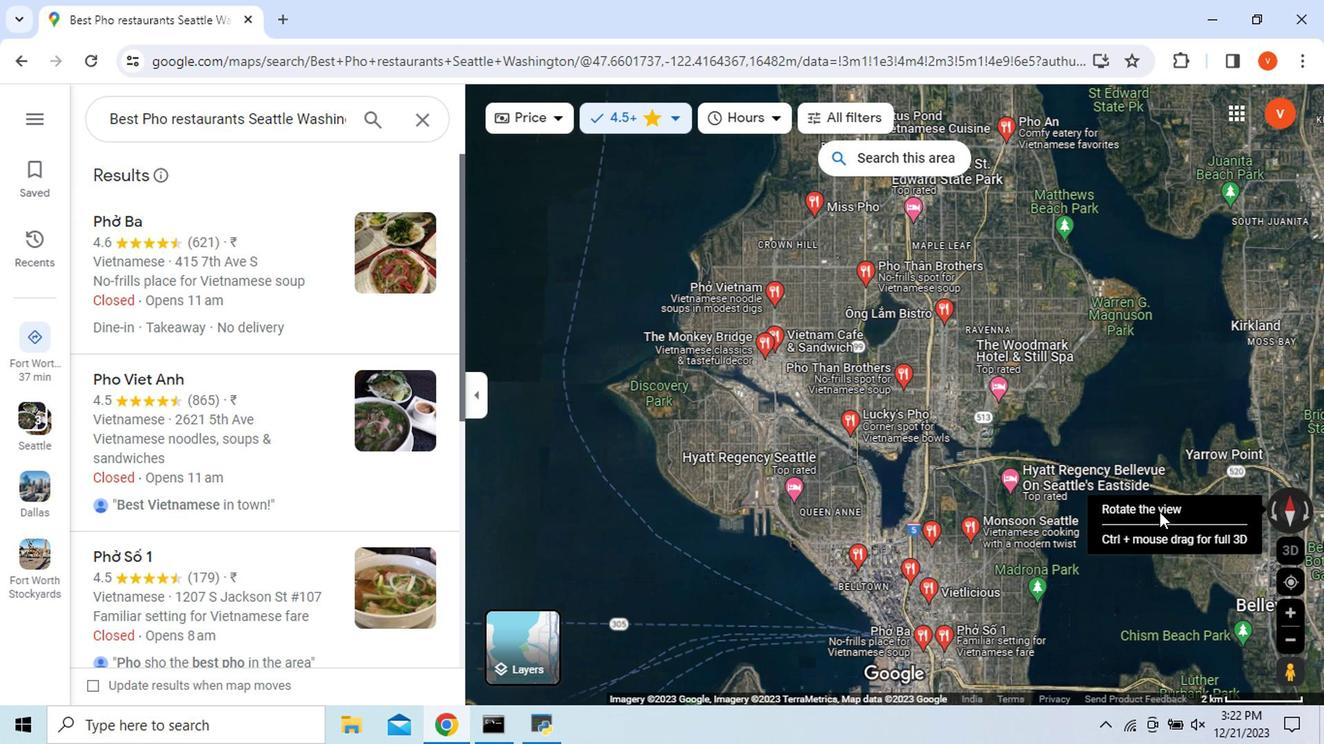 
Action: Mouse pressed left at (1155, 514)
Screenshot: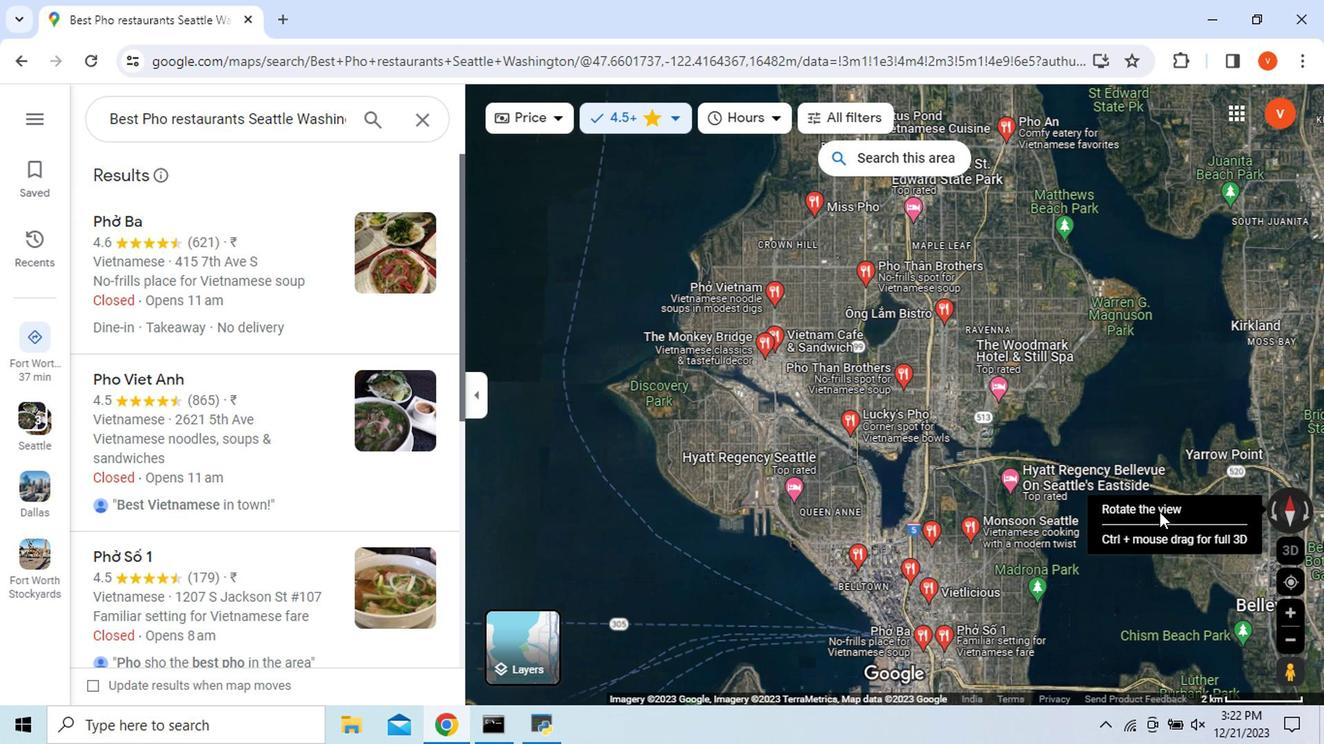 
Action: Mouse moved to (500, 646)
Screenshot: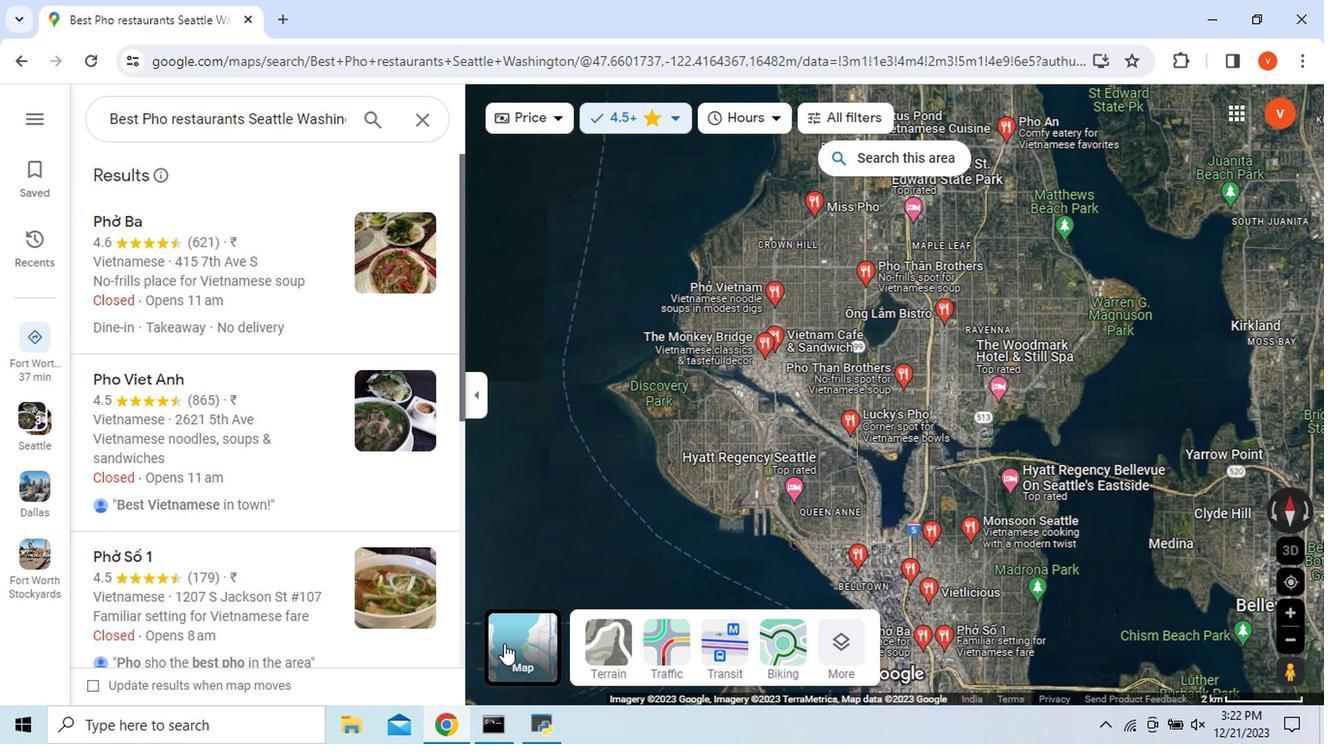 
Action: Mouse pressed left at (500, 646)
Screenshot: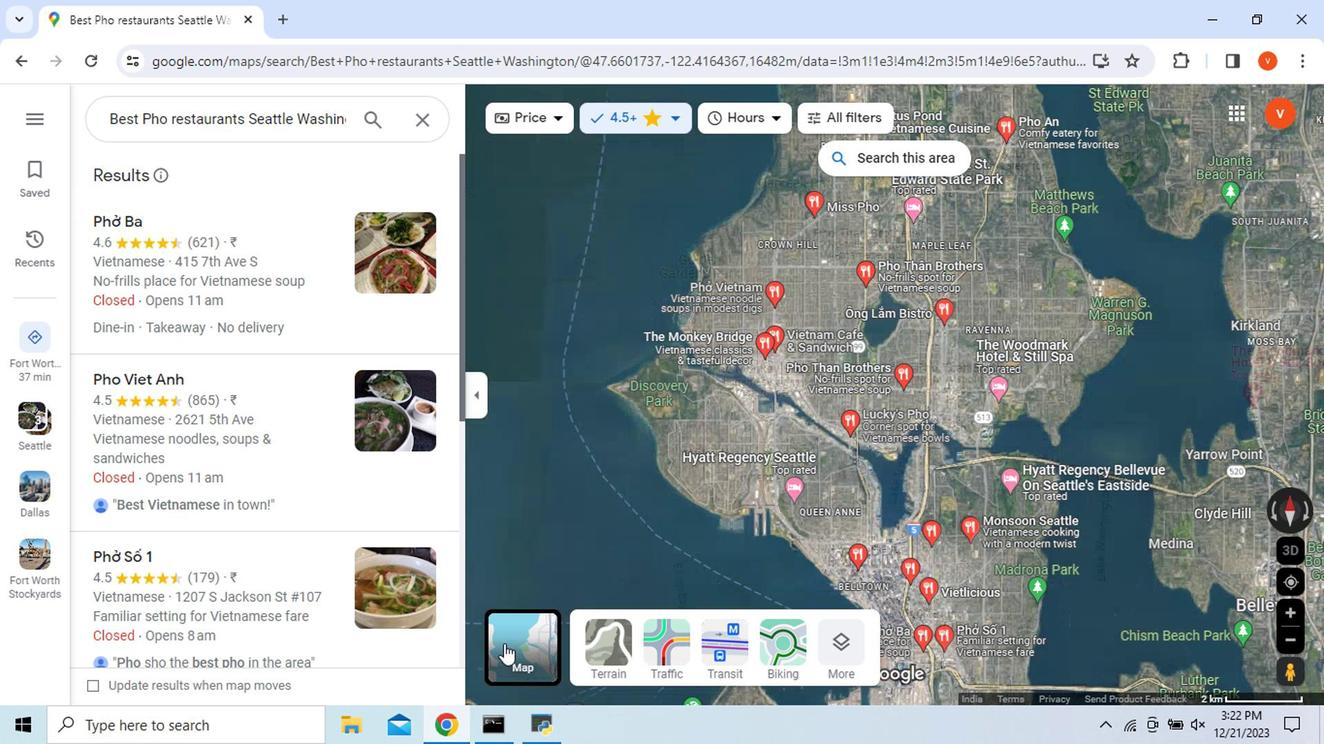 
